 Task: Research Airbnb options in Villa Ocampo, Argentina from 30th December, 2023 to 31th December, 2023 for 7 adults. Place can be room or shared room with 4 bedrooms having 7 beds and 4 bathrooms. Property type can be house. Amenities needed are: wifi, TV, free parkinig on premises, hot tub, gym, smoking allowed.
Action: Mouse moved to (618, 148)
Screenshot: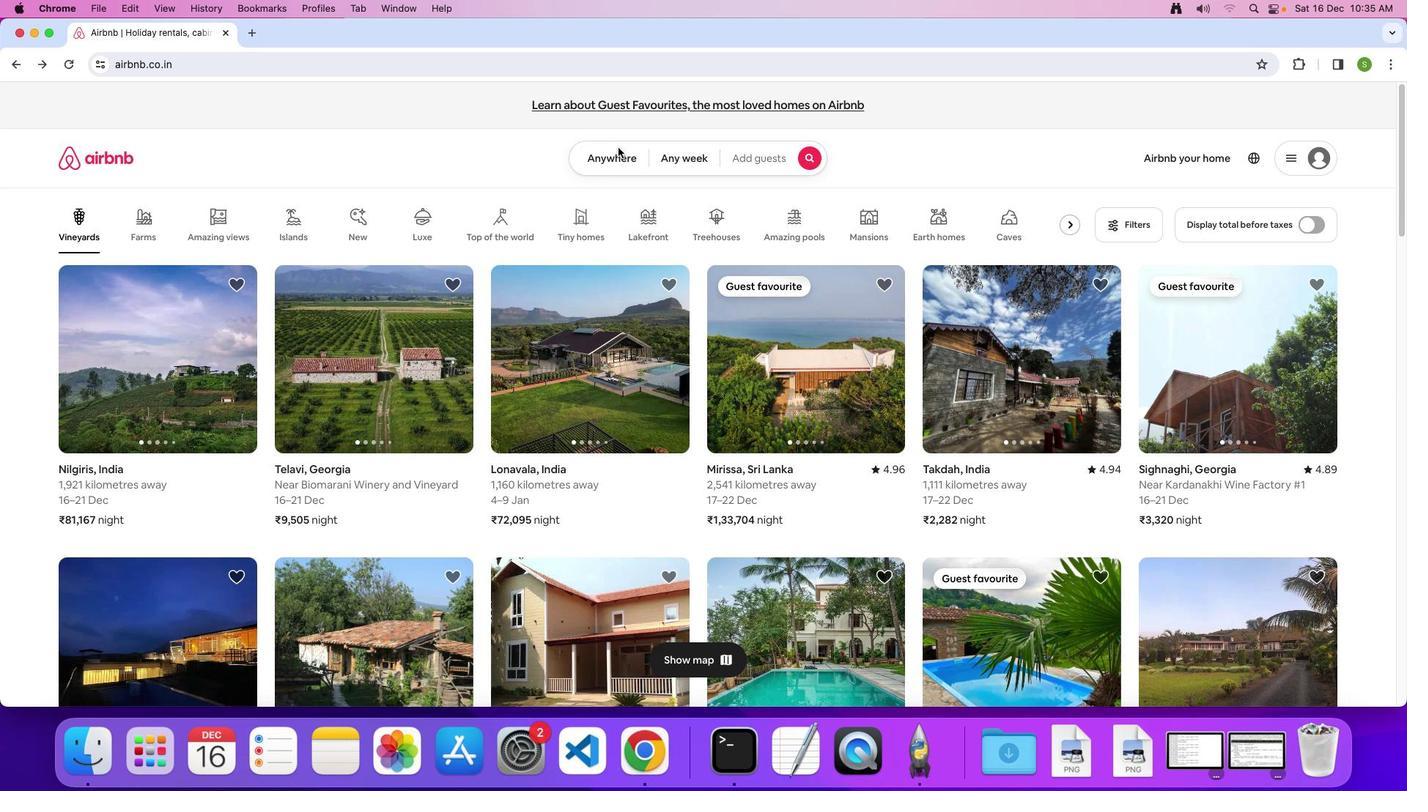 
Action: Mouse pressed left at (618, 148)
Screenshot: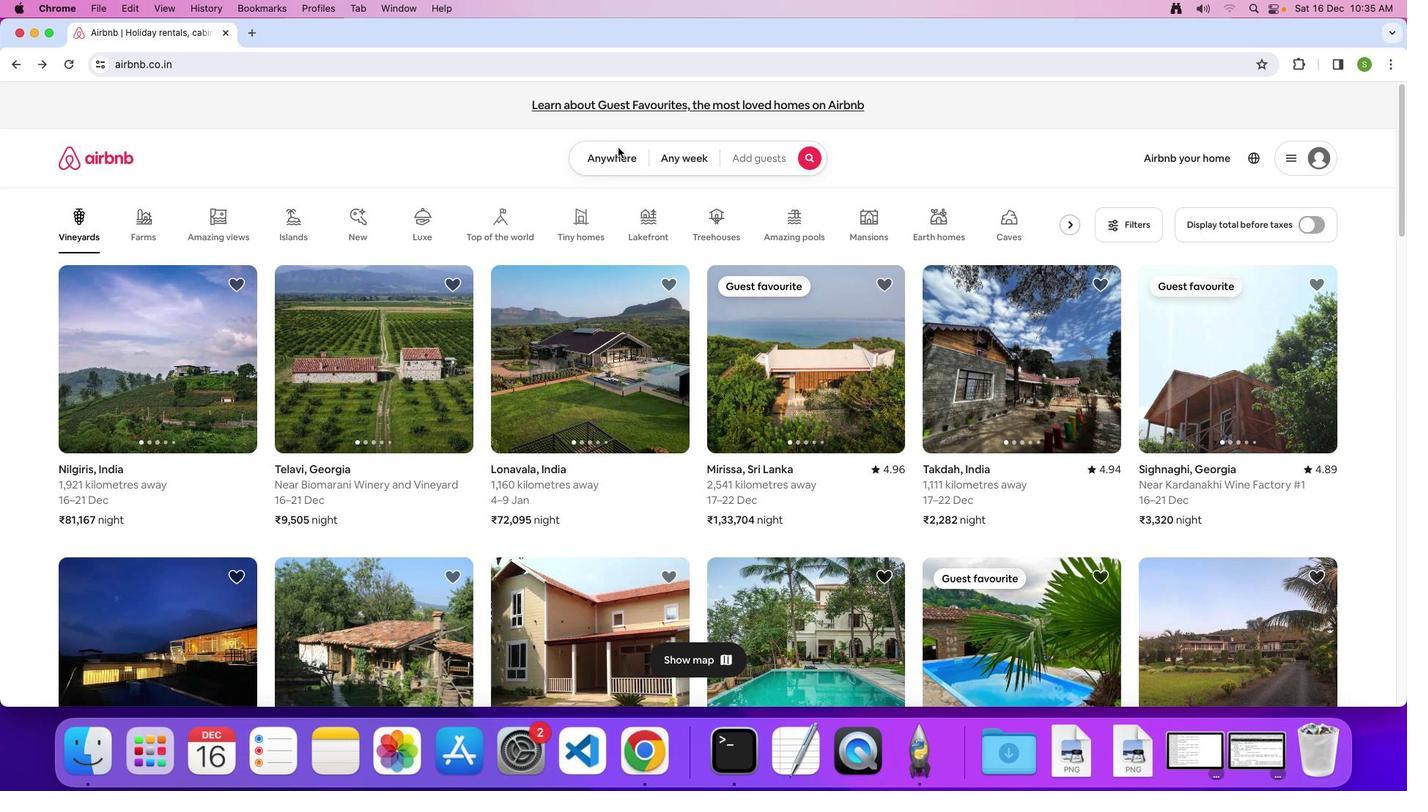 
Action: Mouse moved to (608, 155)
Screenshot: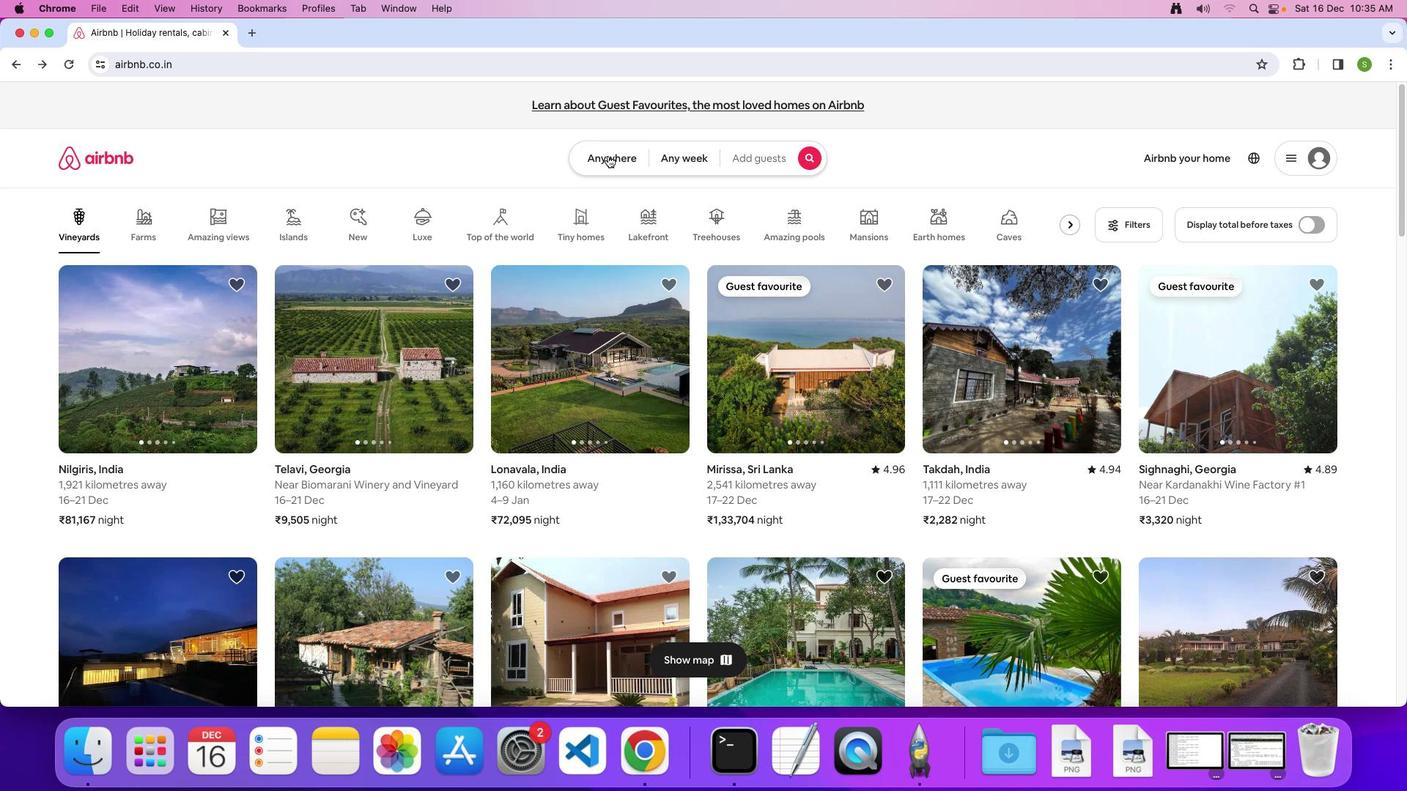 
Action: Mouse pressed left at (608, 155)
Screenshot: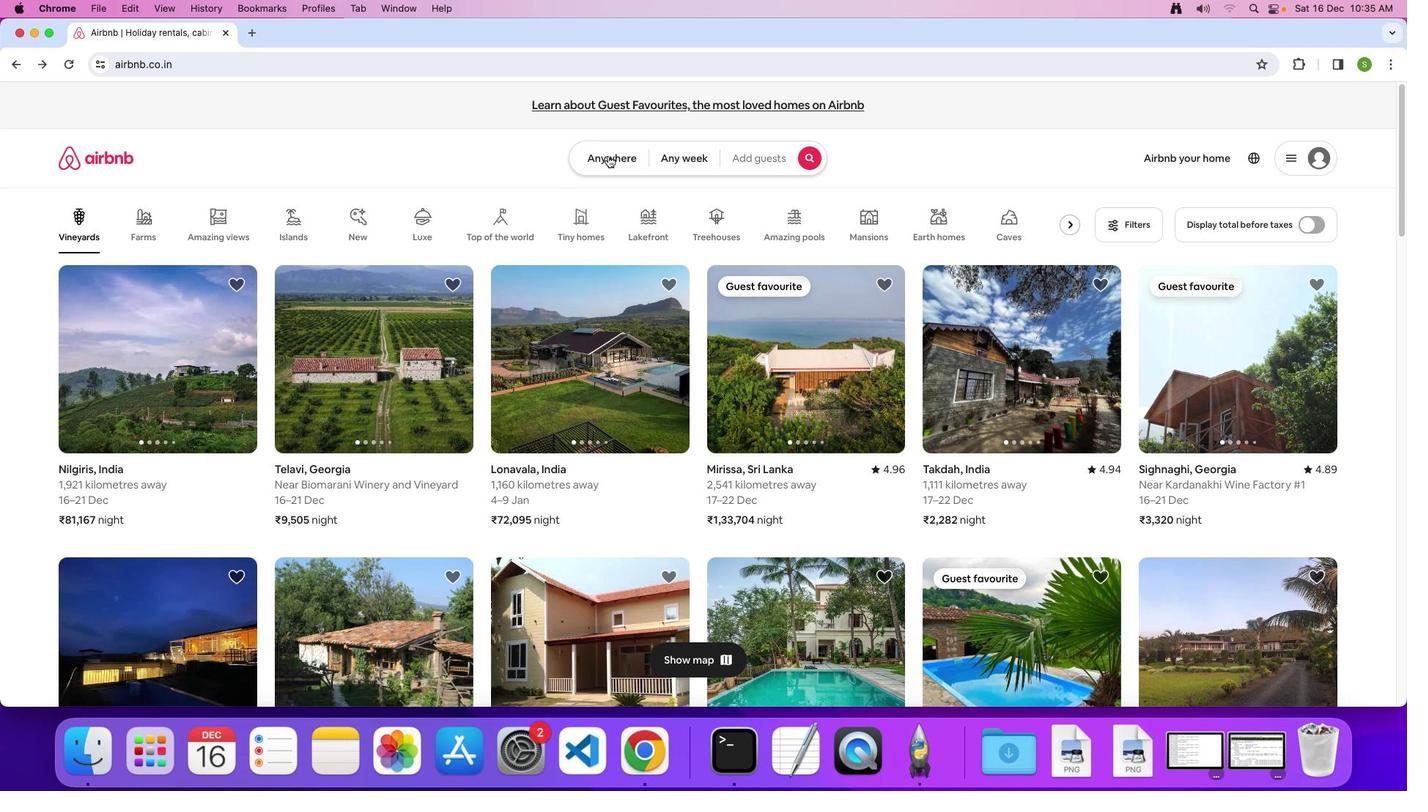 
Action: Mouse moved to (512, 213)
Screenshot: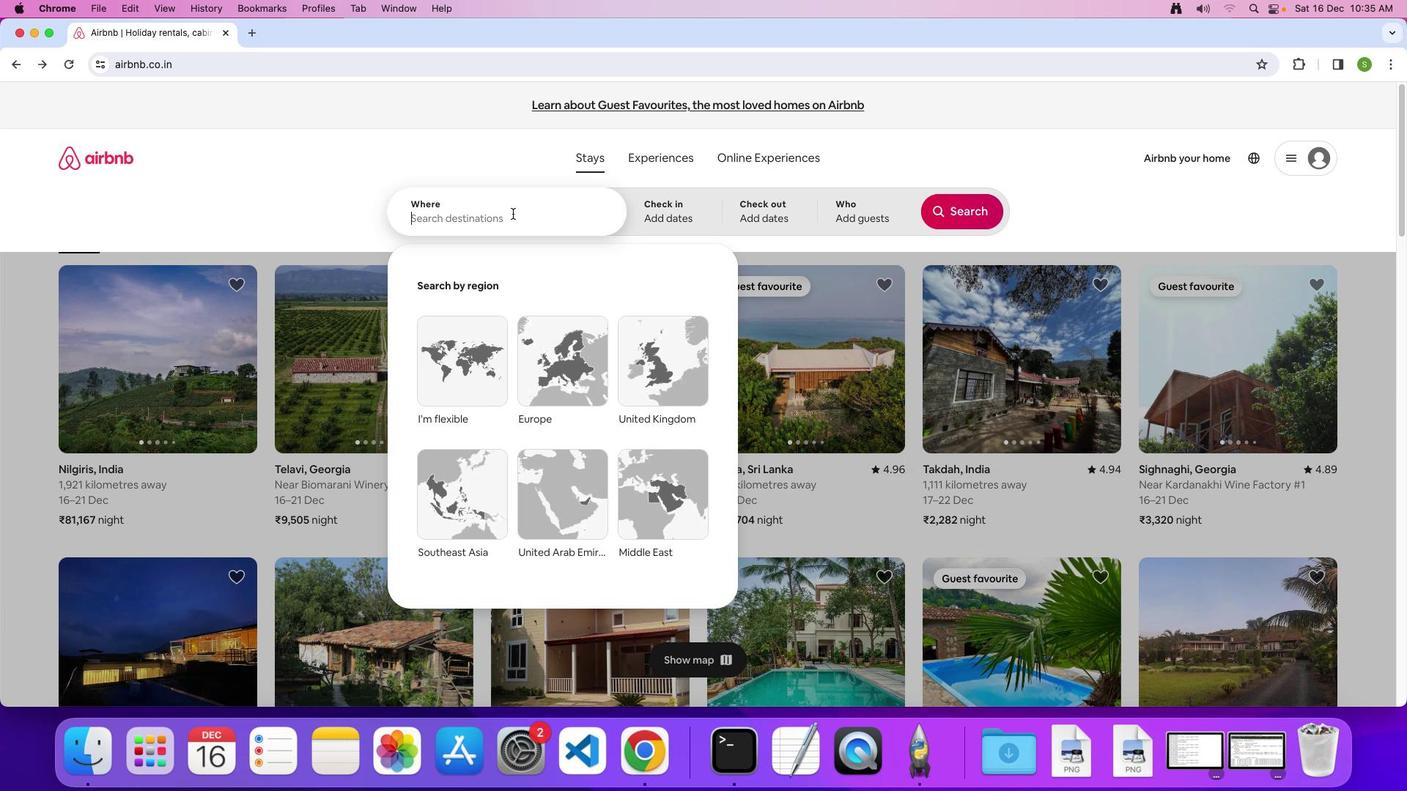 
Action: Mouse pressed left at (512, 213)
Screenshot: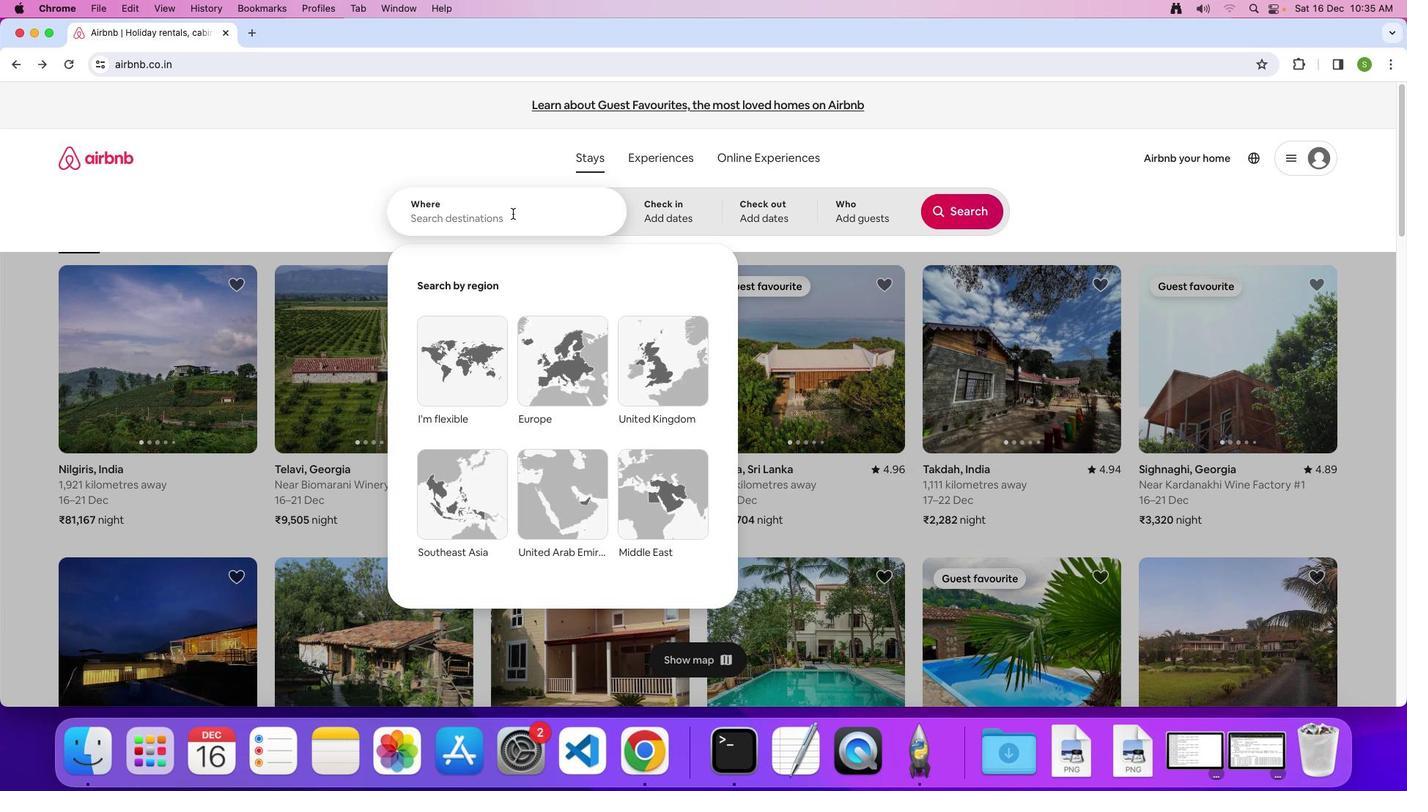 
Action: Key pressed 'V'Key.caps_lock'i''l''l''a'Key.spaceKey.shift'O''c''a''m''p''o'','Key.spaceKey.shift'A''r''g''e''n''t''i''n''a'Key.enter
Screenshot: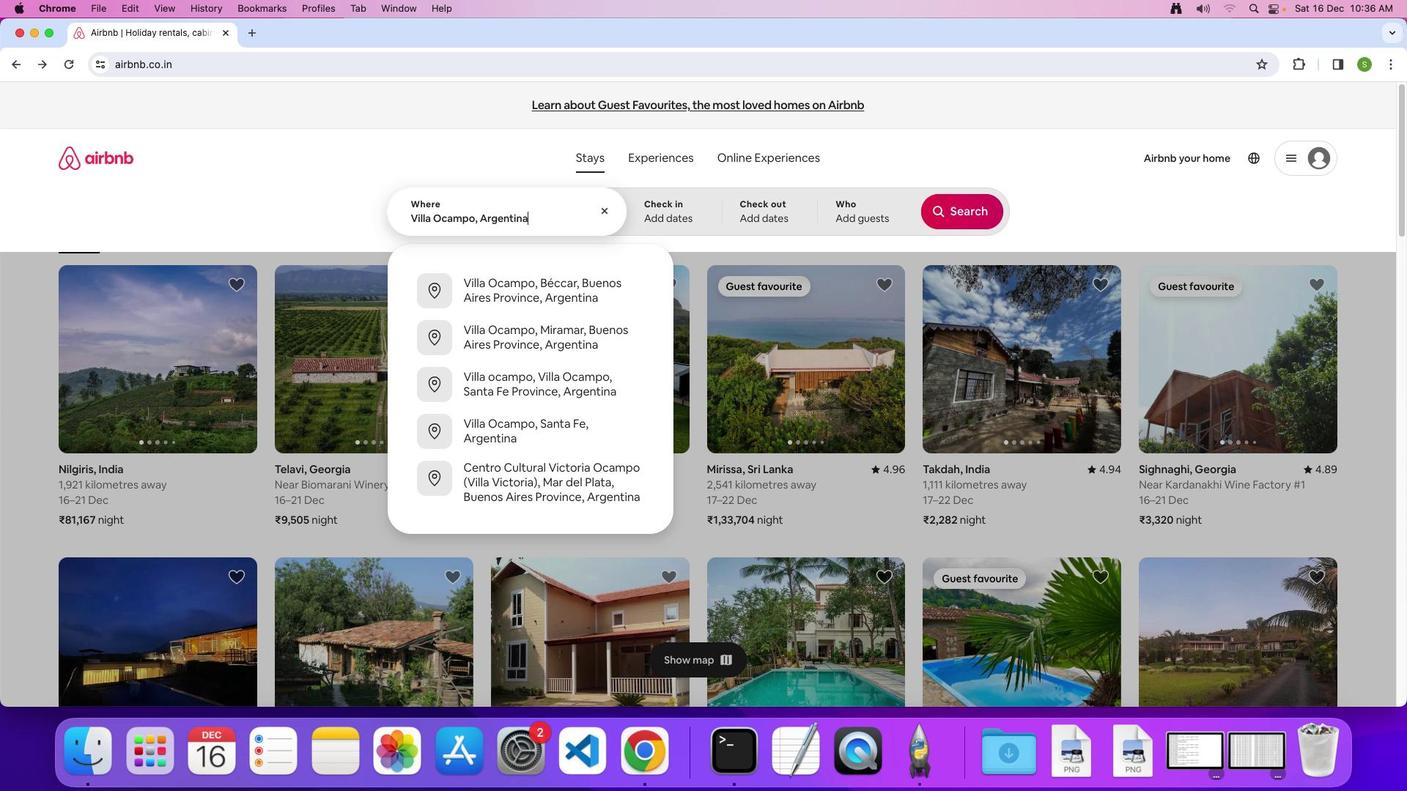 
Action: Mouse moved to (658, 532)
Screenshot: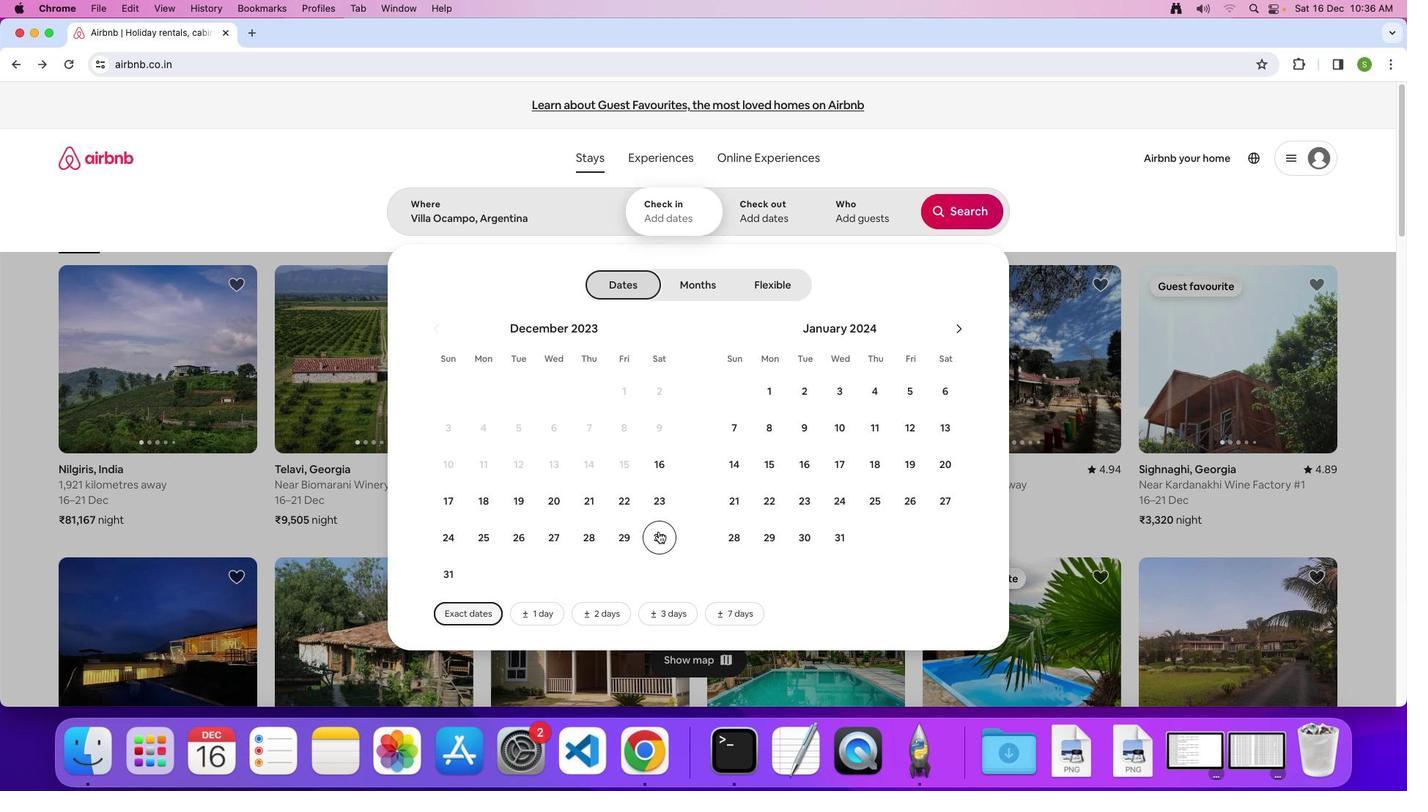 
Action: Mouse pressed left at (658, 532)
Screenshot: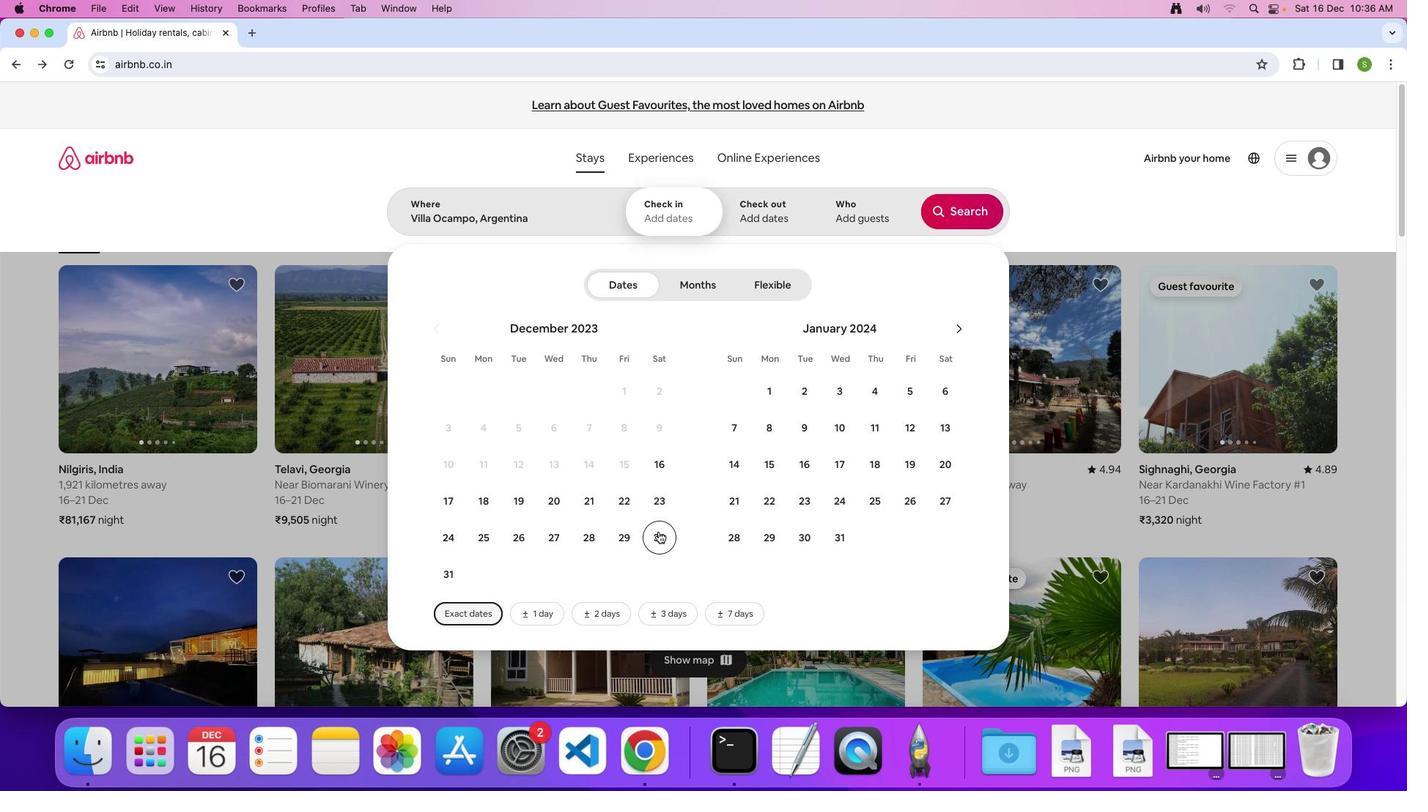 
Action: Mouse moved to (446, 569)
Screenshot: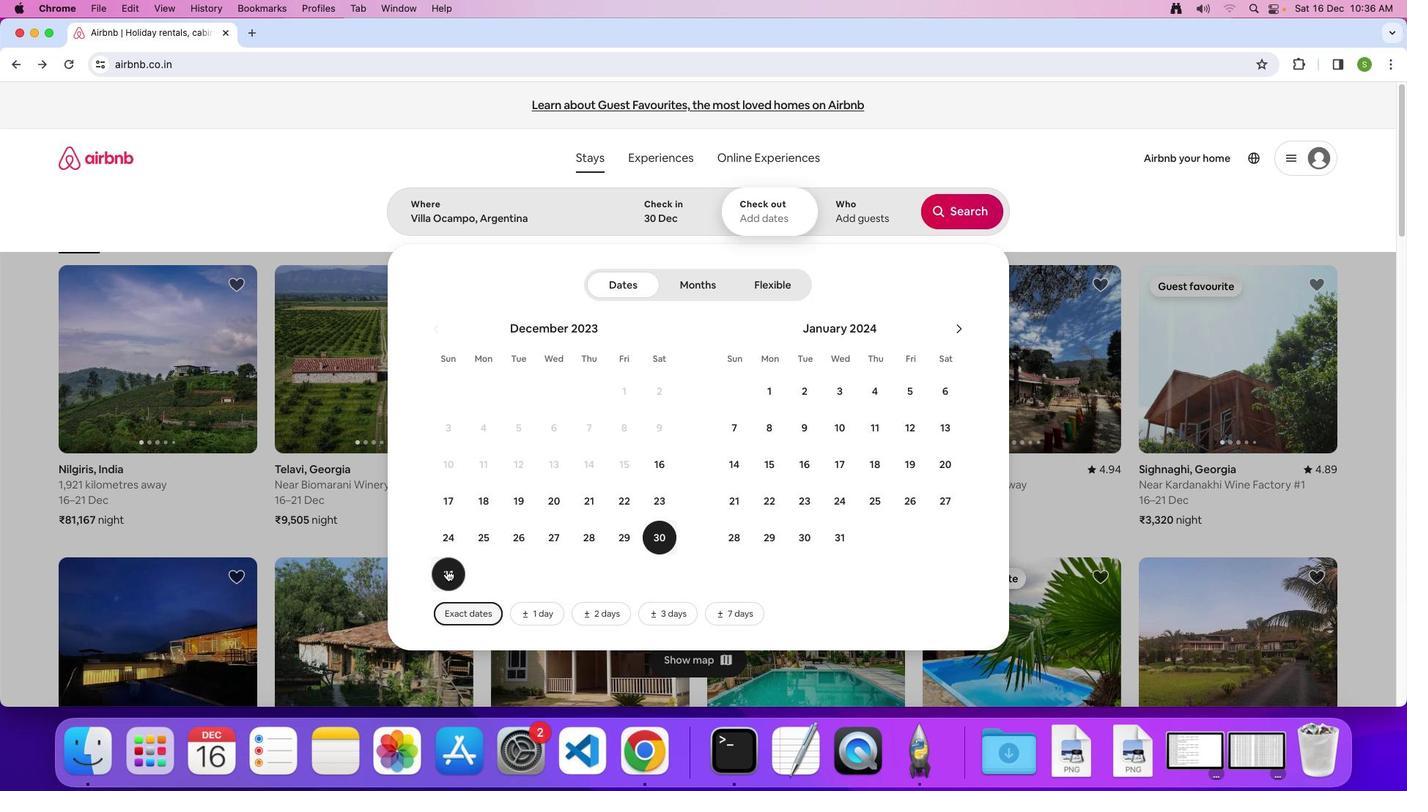 
Action: Mouse pressed left at (446, 569)
Screenshot: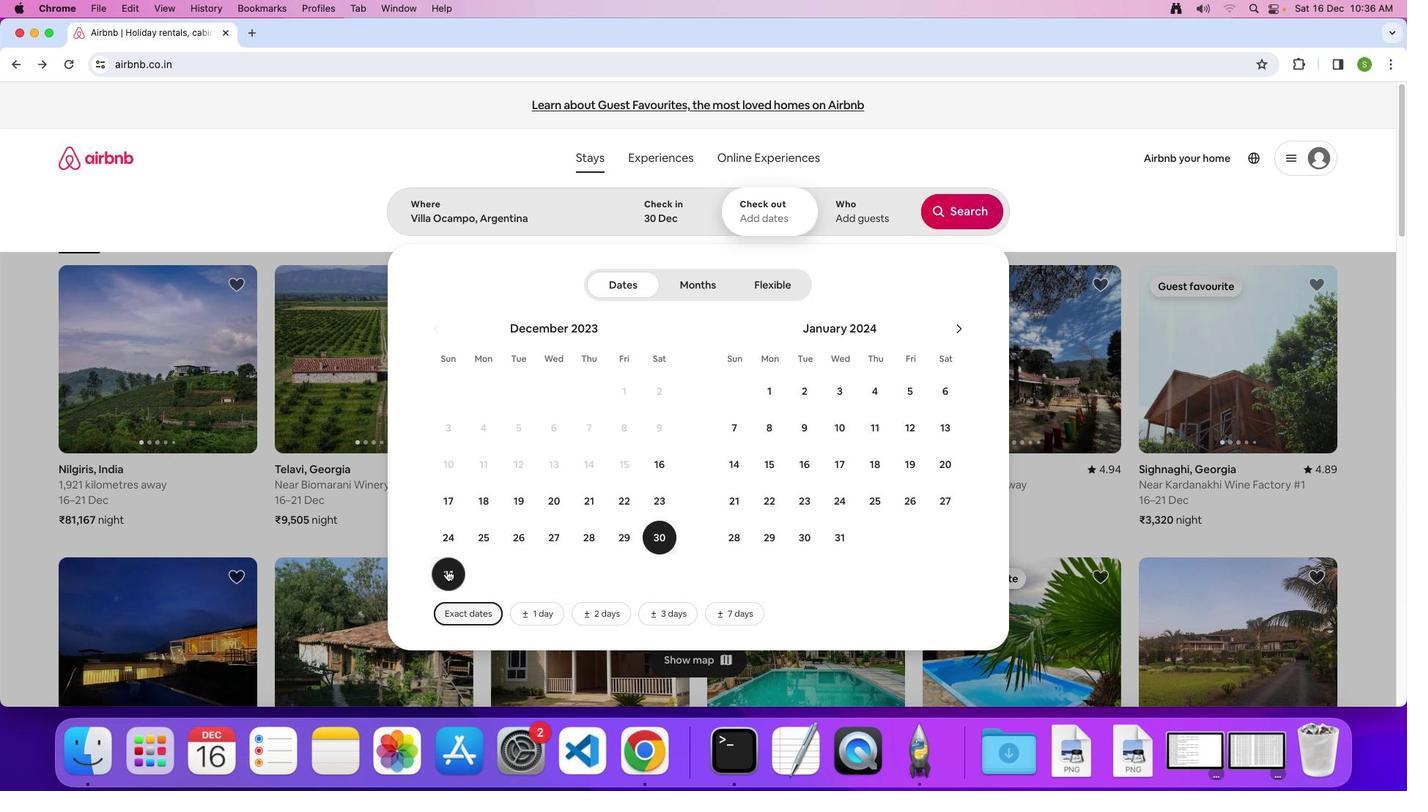 
Action: Mouse moved to (857, 213)
Screenshot: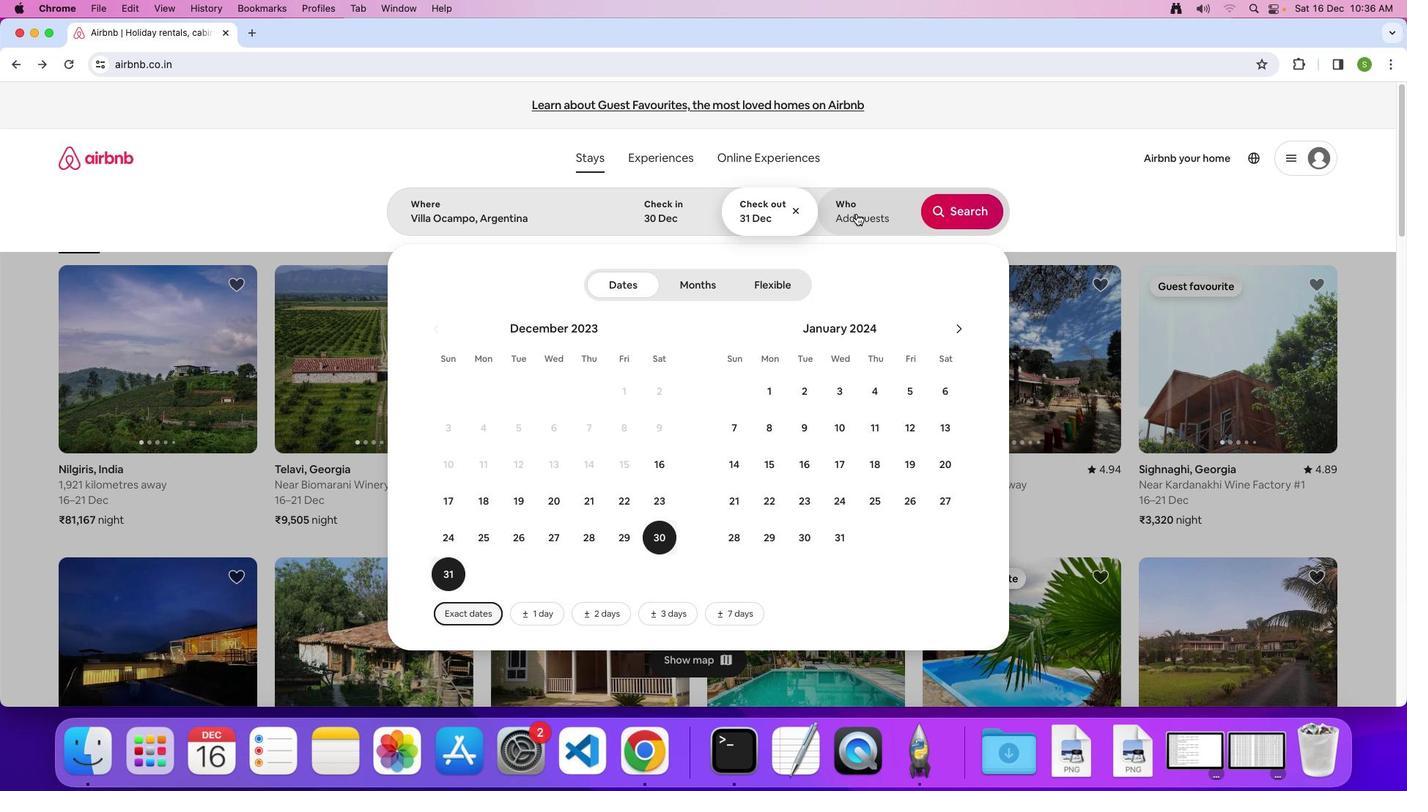 
Action: Mouse pressed left at (857, 213)
Screenshot: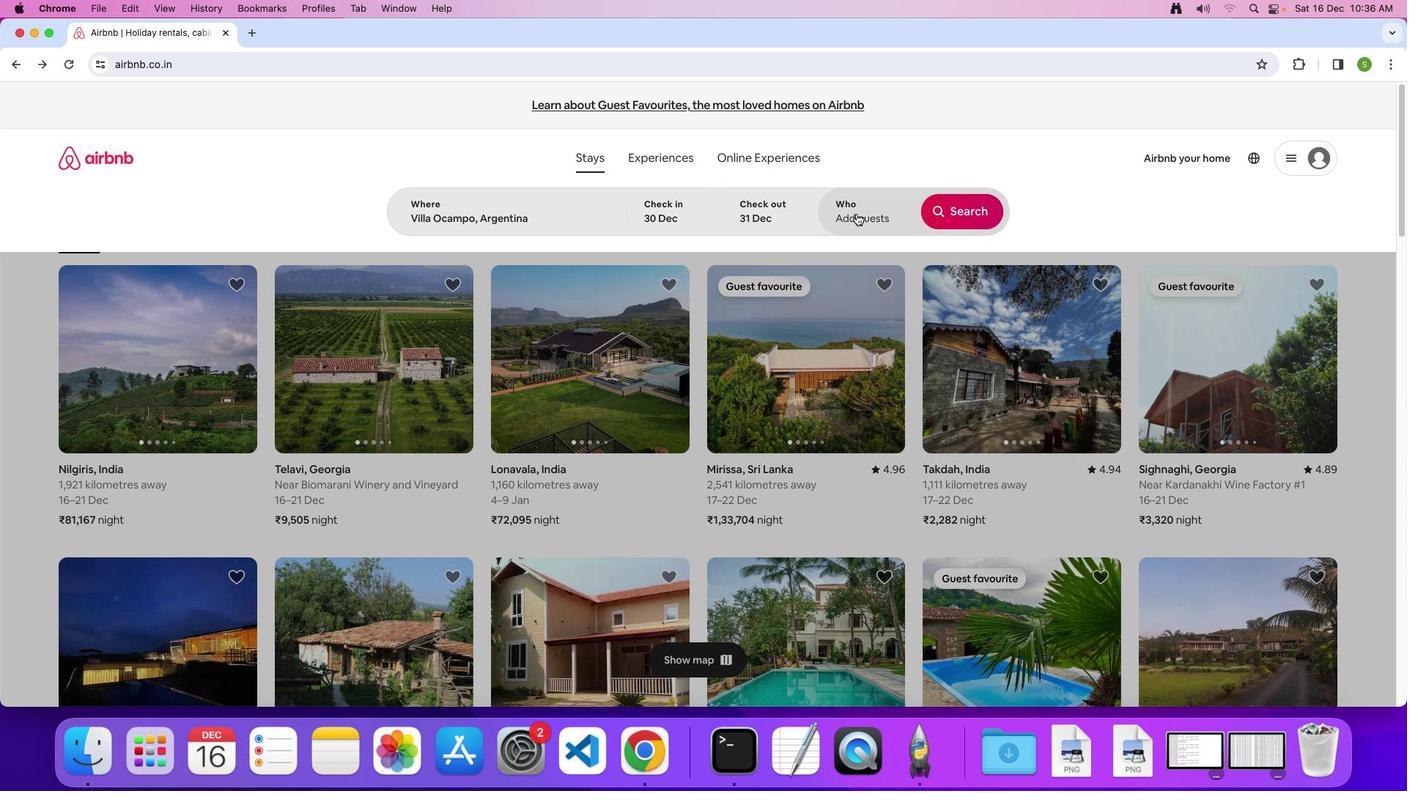 
Action: Mouse moved to (967, 291)
Screenshot: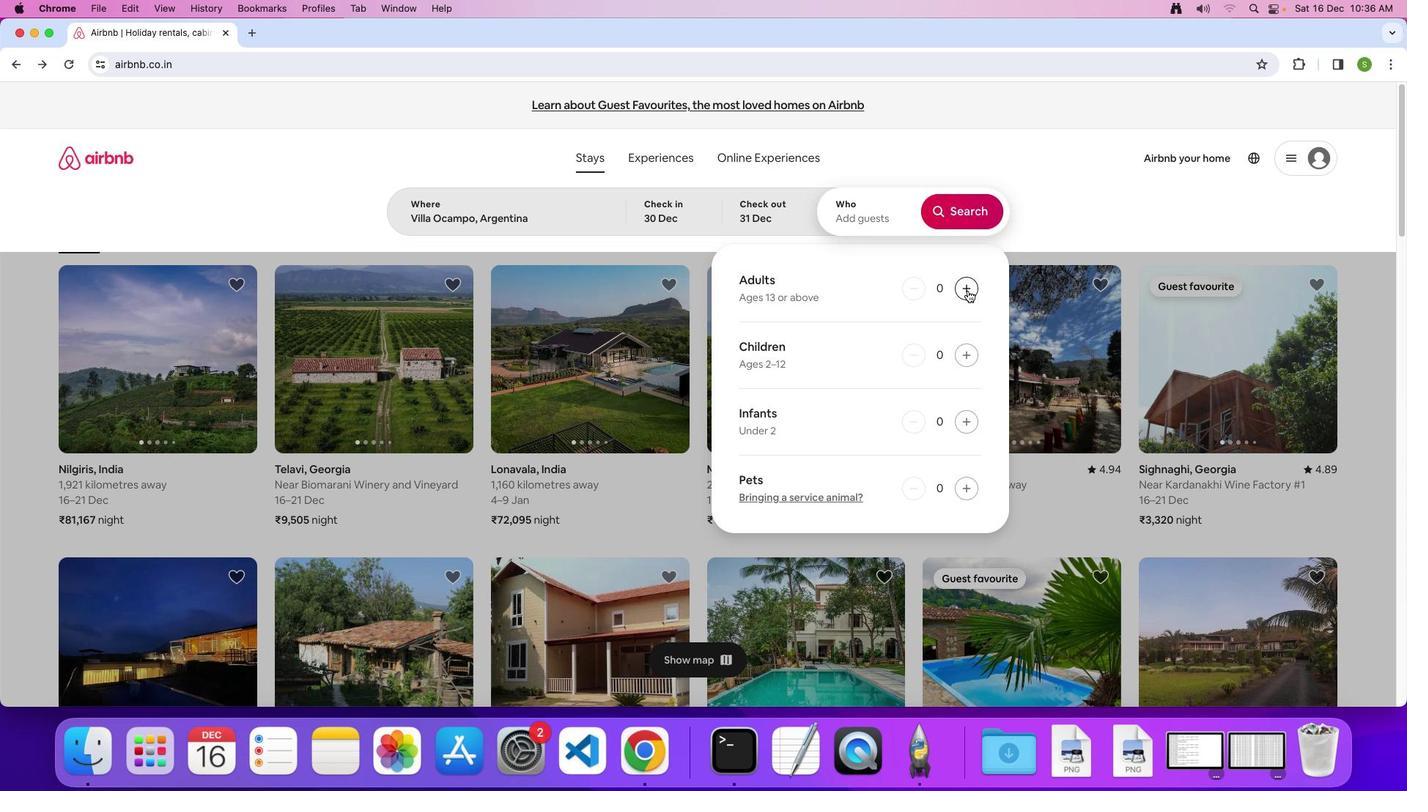 
Action: Mouse pressed left at (967, 291)
Screenshot: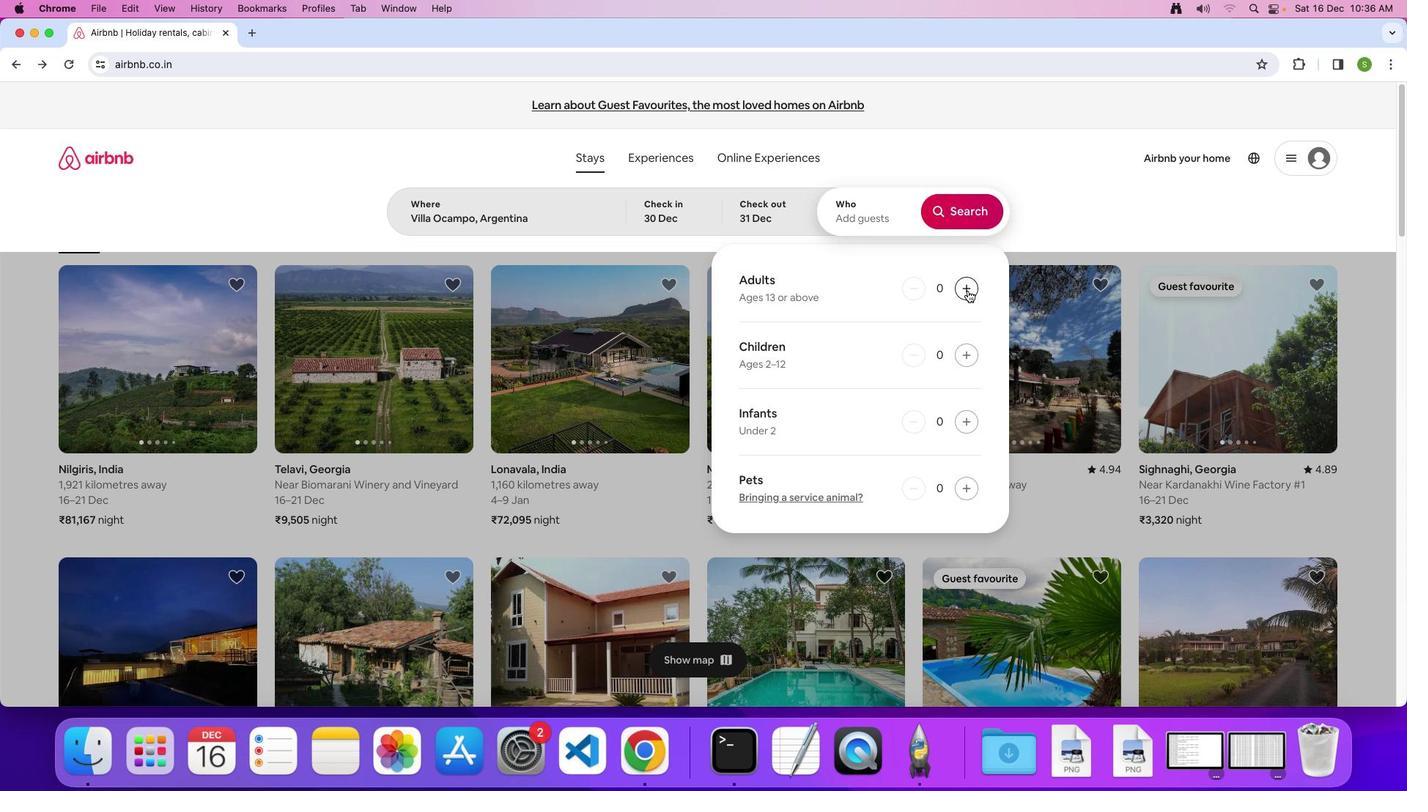 
Action: Mouse pressed left at (967, 291)
Screenshot: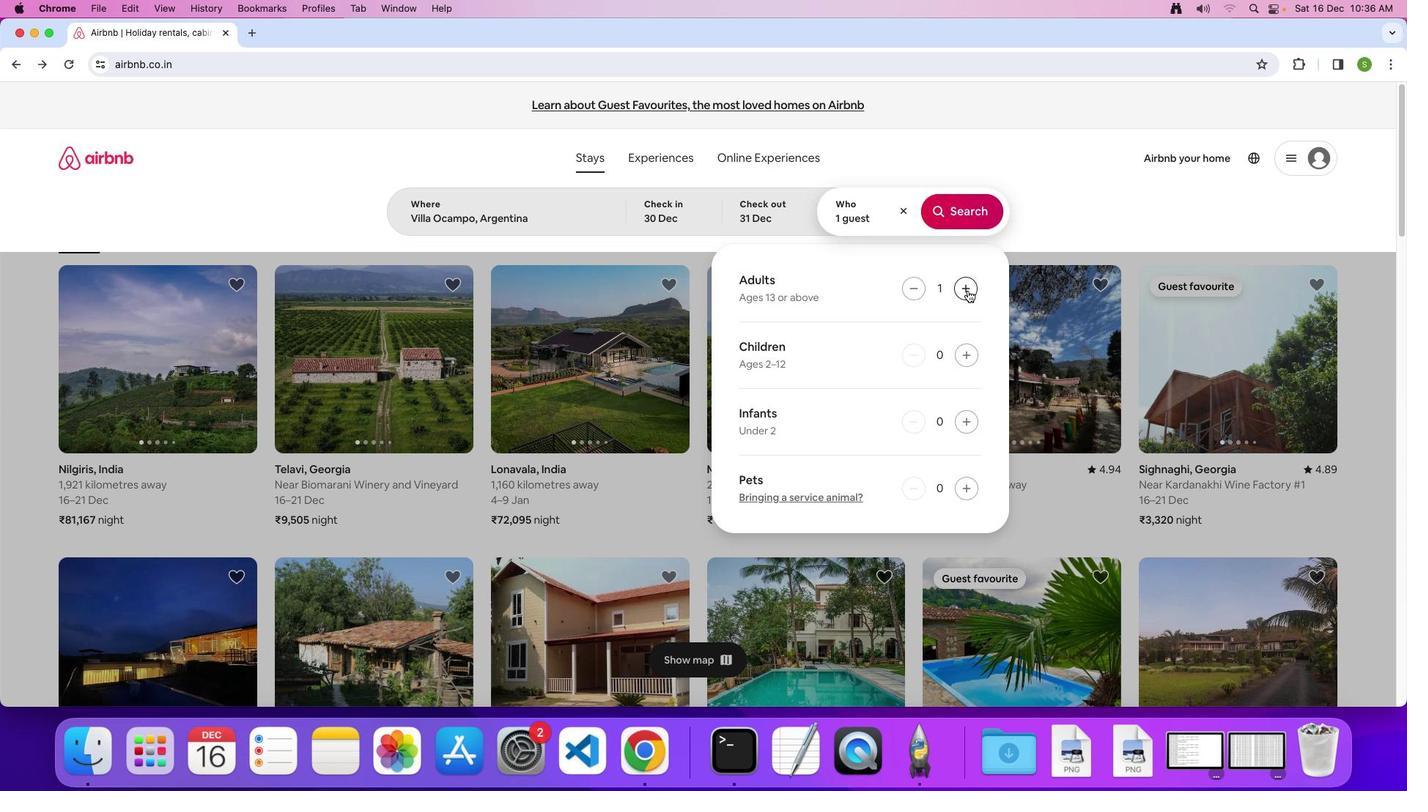 
Action: Mouse pressed left at (967, 291)
Screenshot: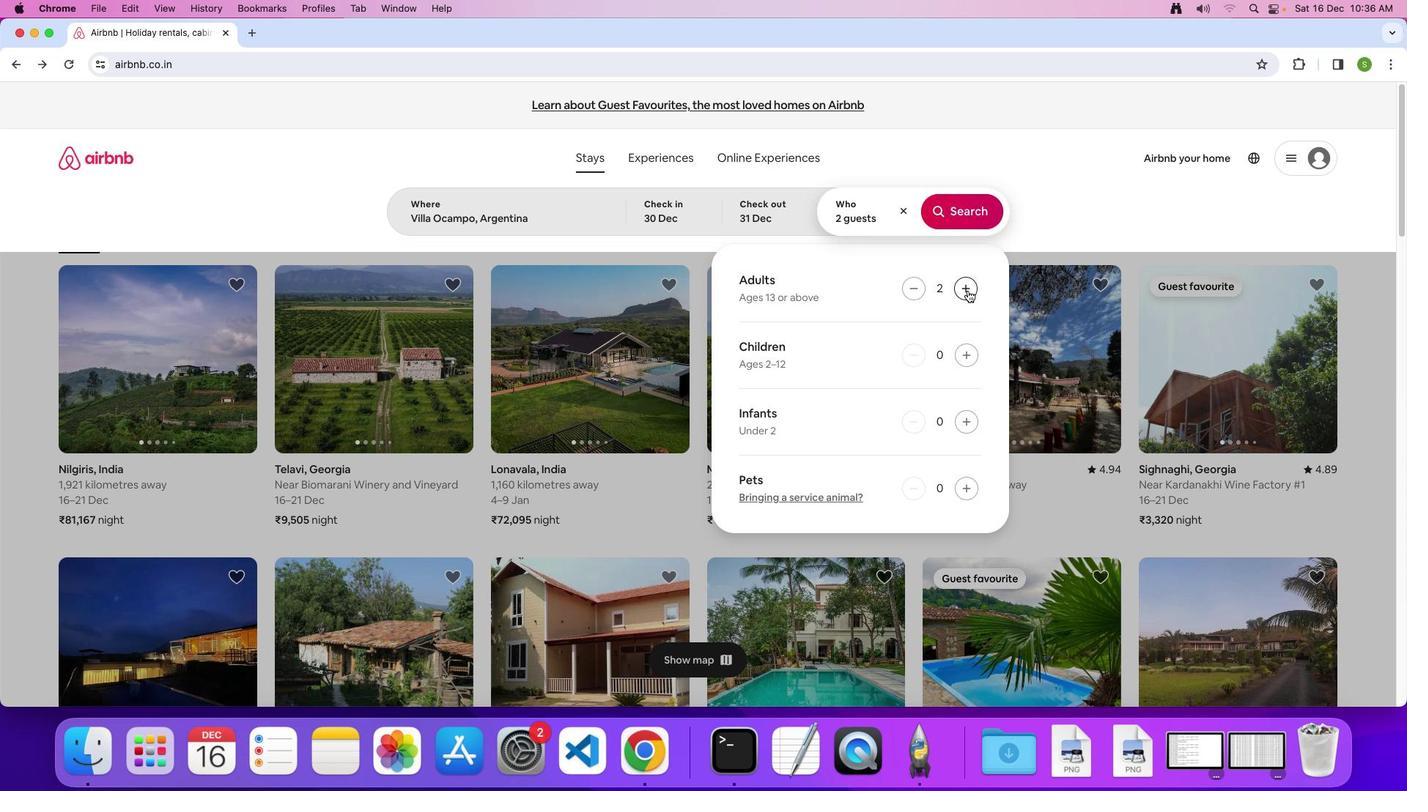 
Action: Mouse pressed left at (967, 291)
Screenshot: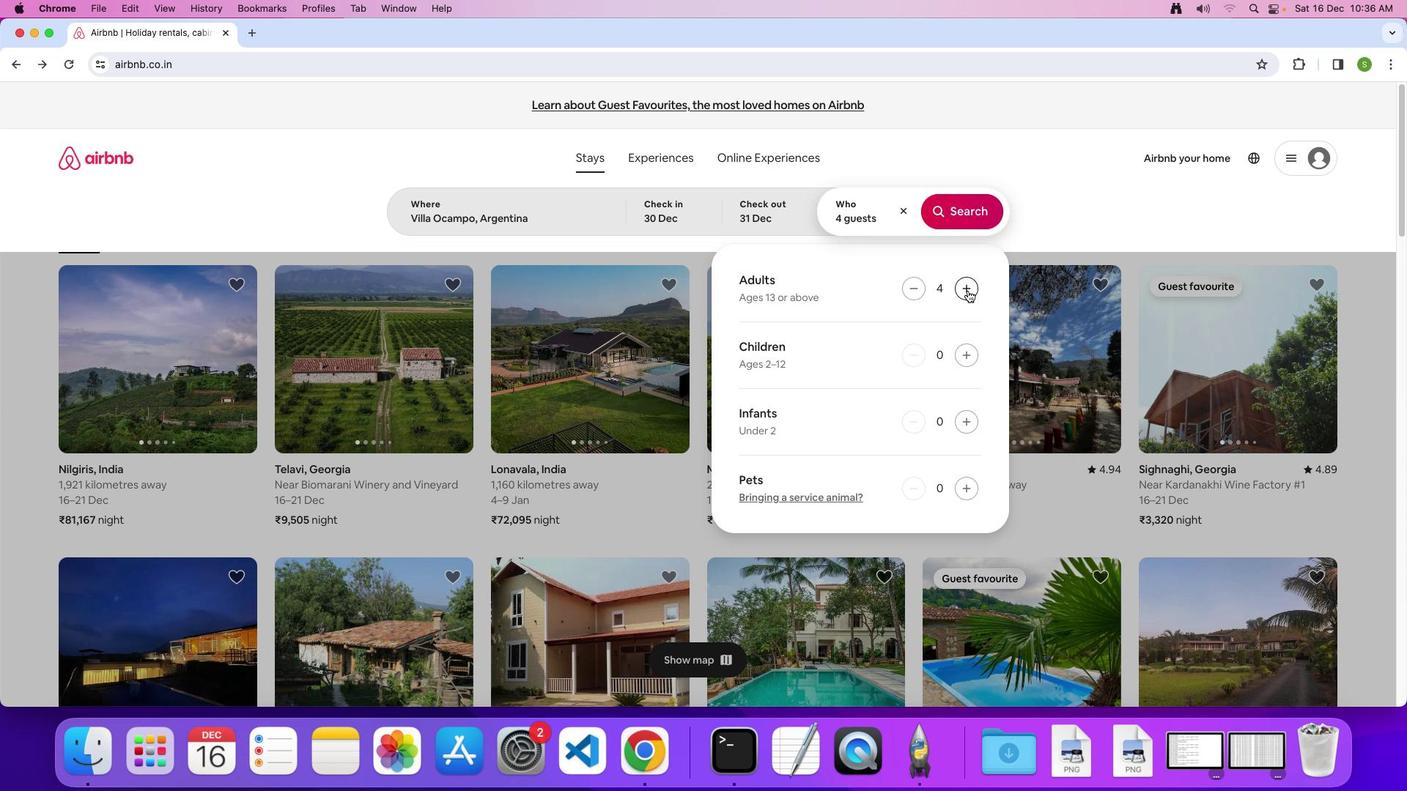 
Action: Mouse pressed left at (967, 291)
Screenshot: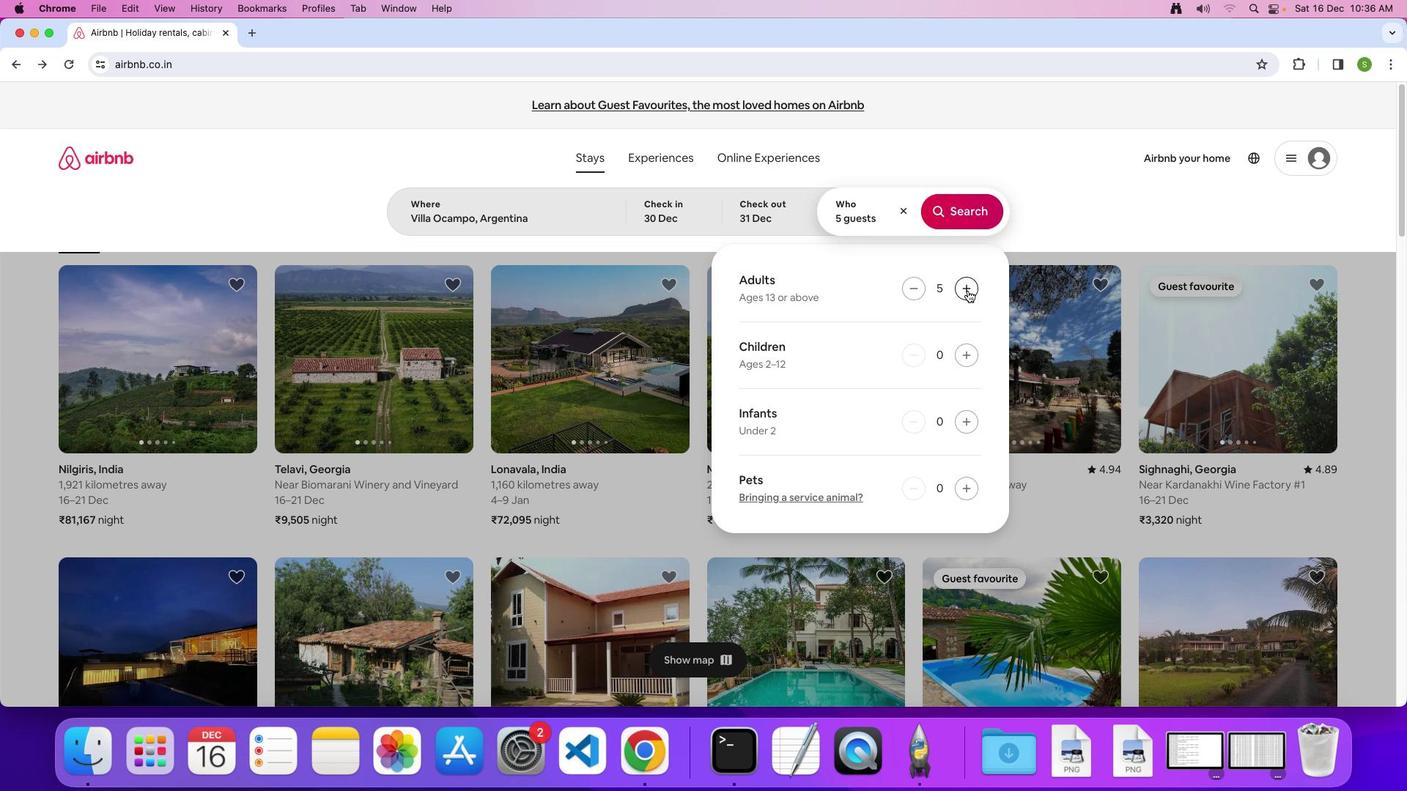 
Action: Mouse pressed left at (967, 291)
Screenshot: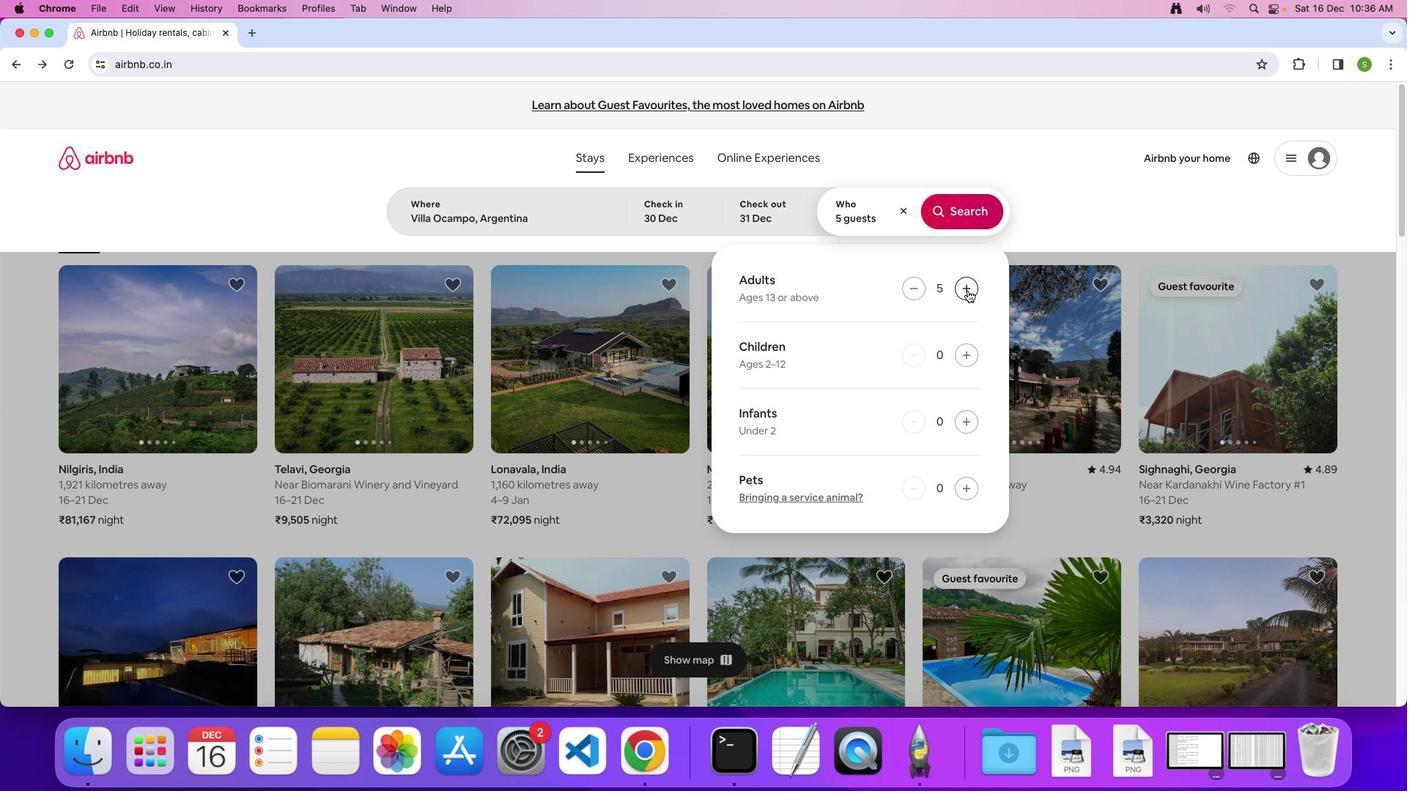 
Action: Mouse pressed left at (967, 291)
Screenshot: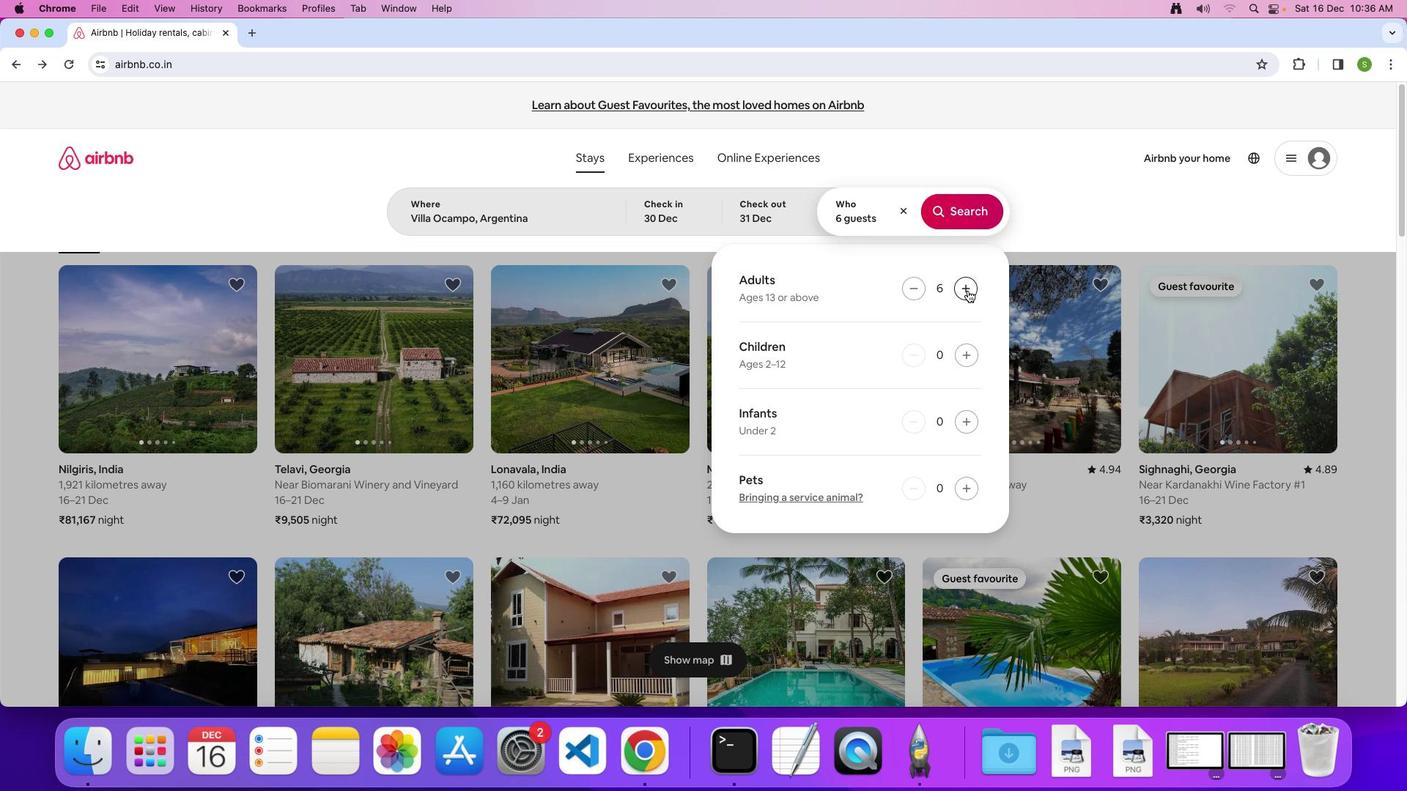 
Action: Mouse moved to (965, 208)
Screenshot: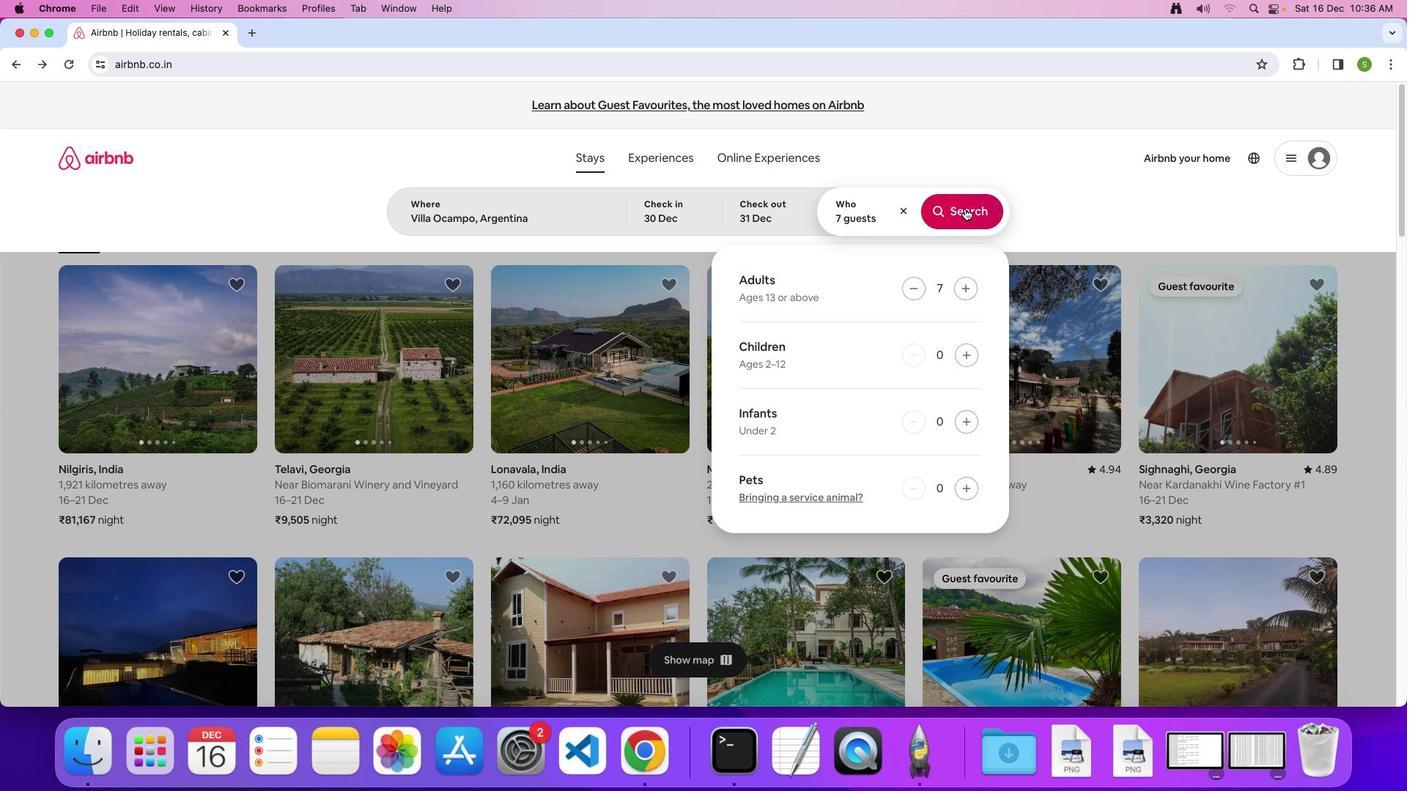 
Action: Mouse pressed left at (965, 208)
Screenshot: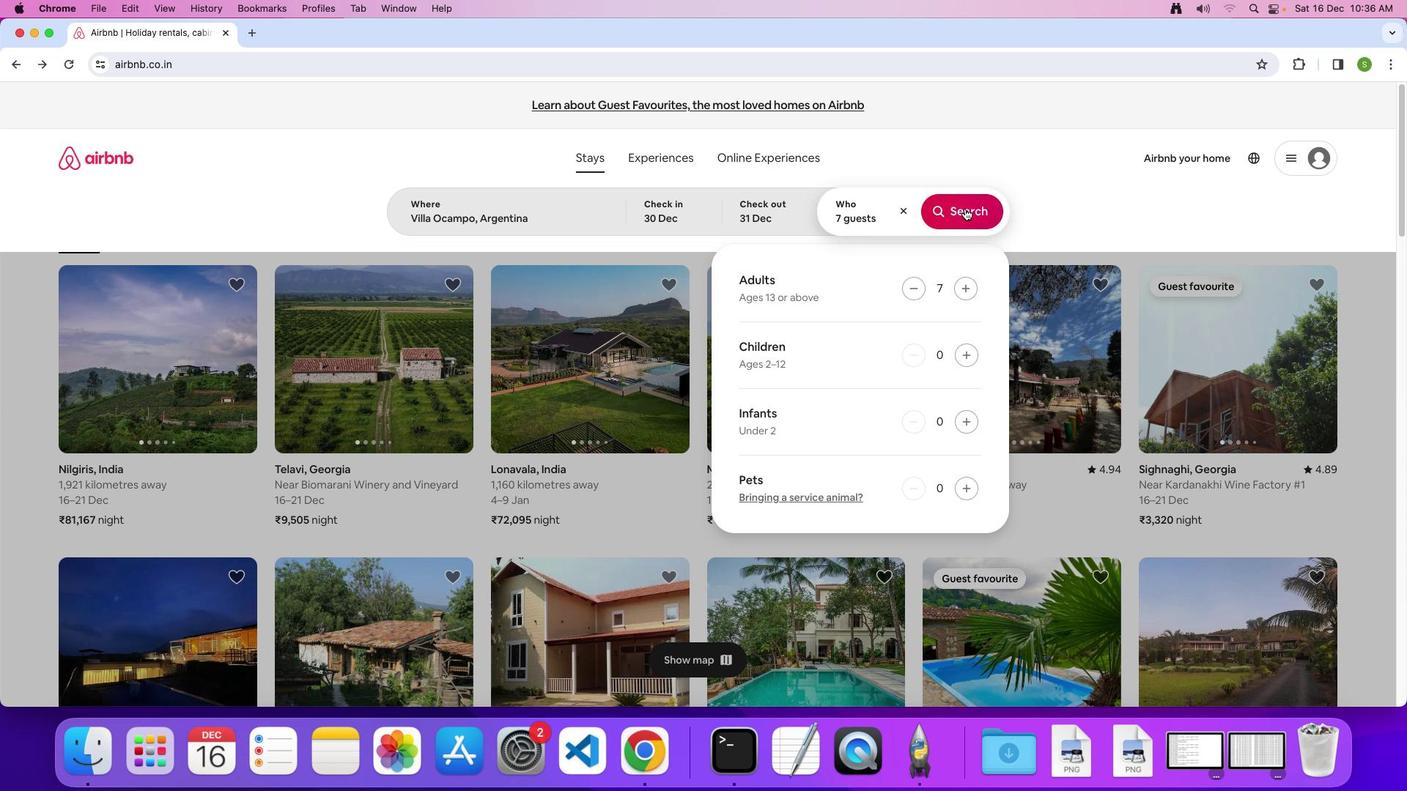
Action: Mouse moved to (1164, 178)
Screenshot: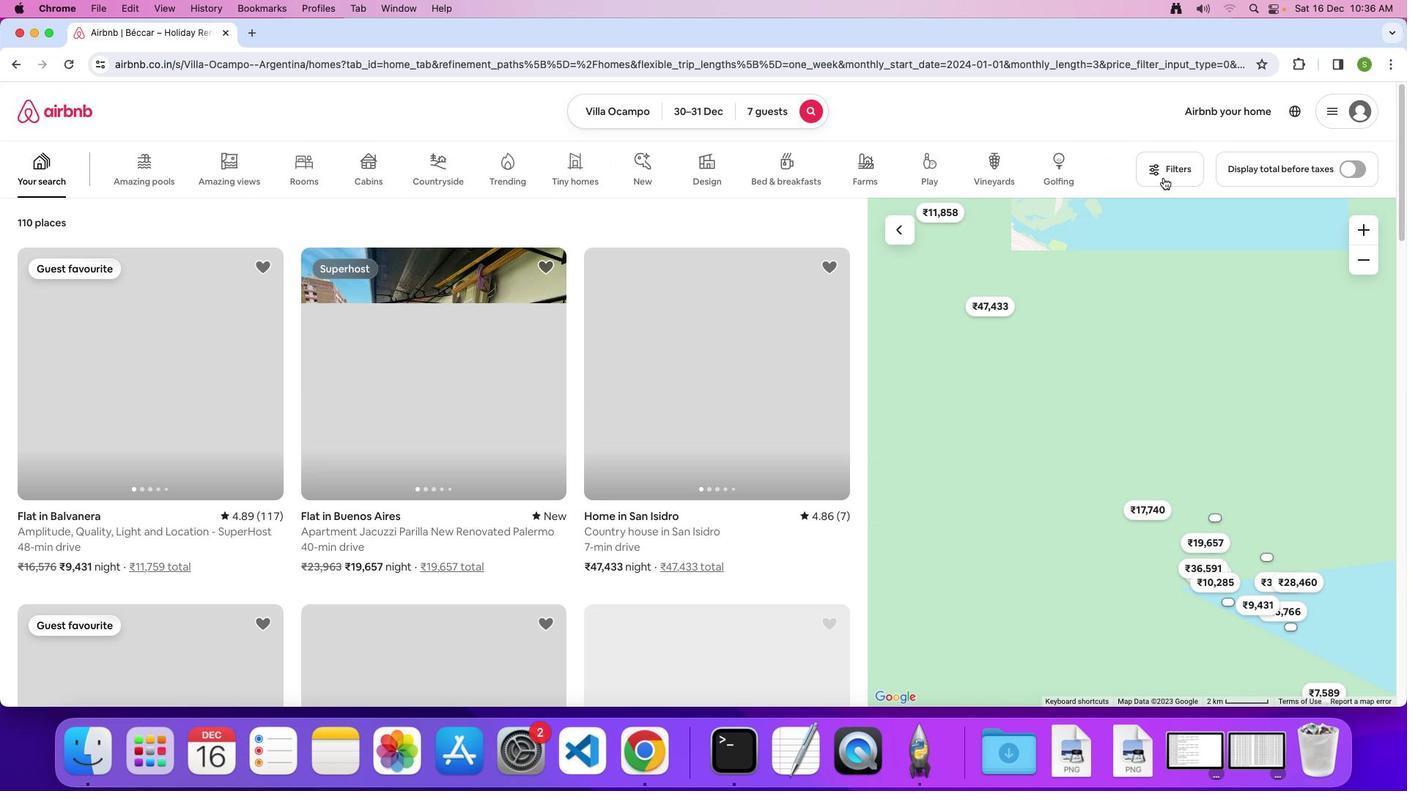 
Action: Mouse pressed left at (1164, 178)
Screenshot: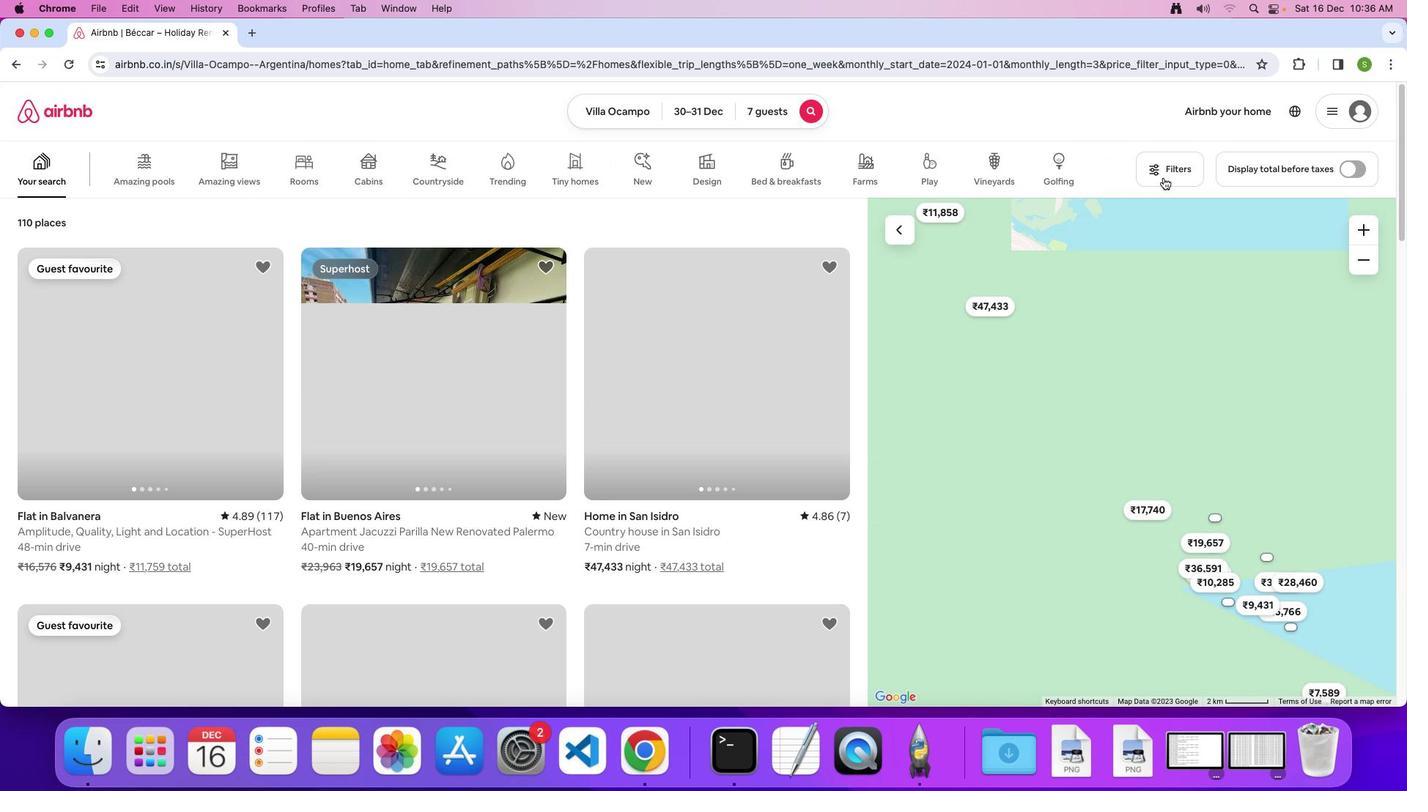 
Action: Mouse moved to (713, 260)
Screenshot: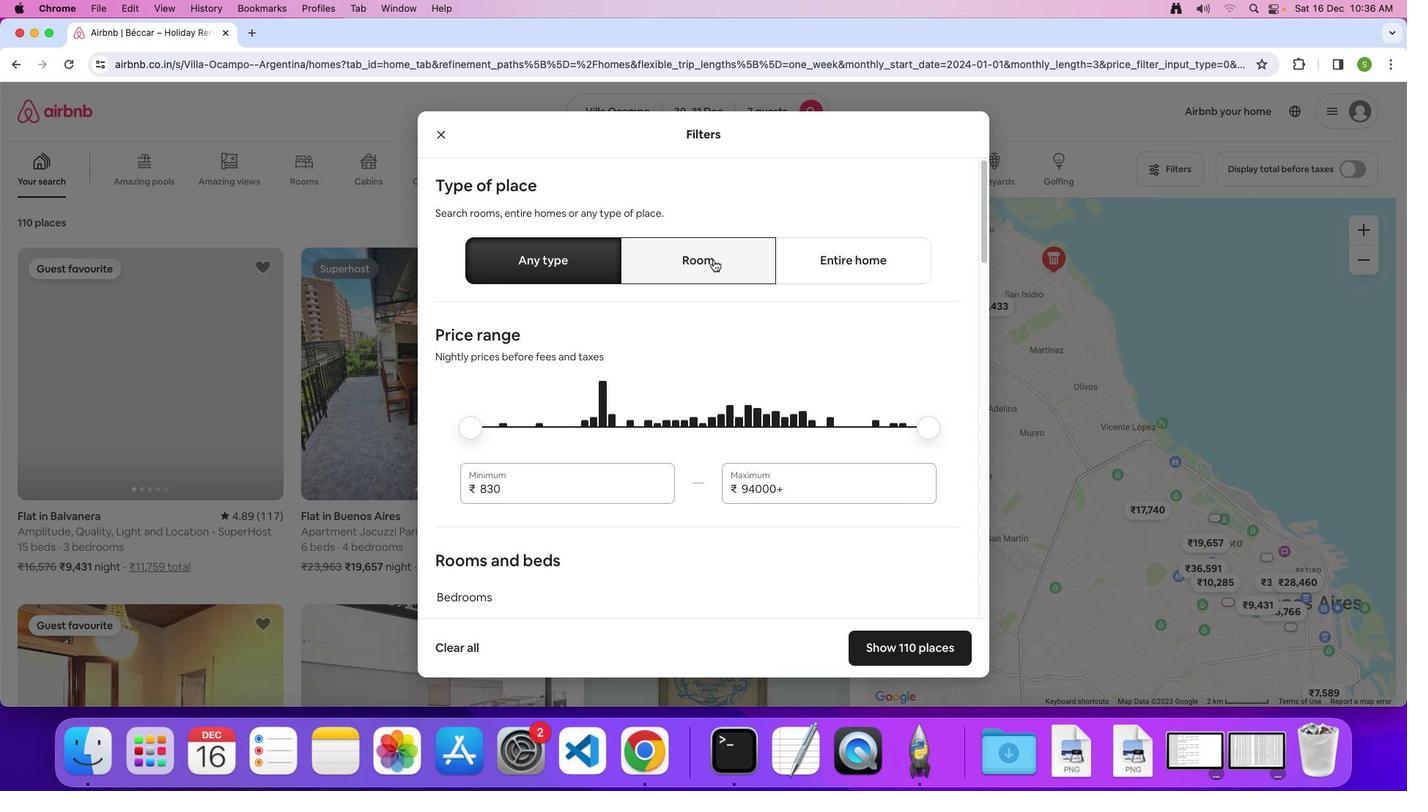
Action: Mouse pressed left at (713, 260)
Screenshot: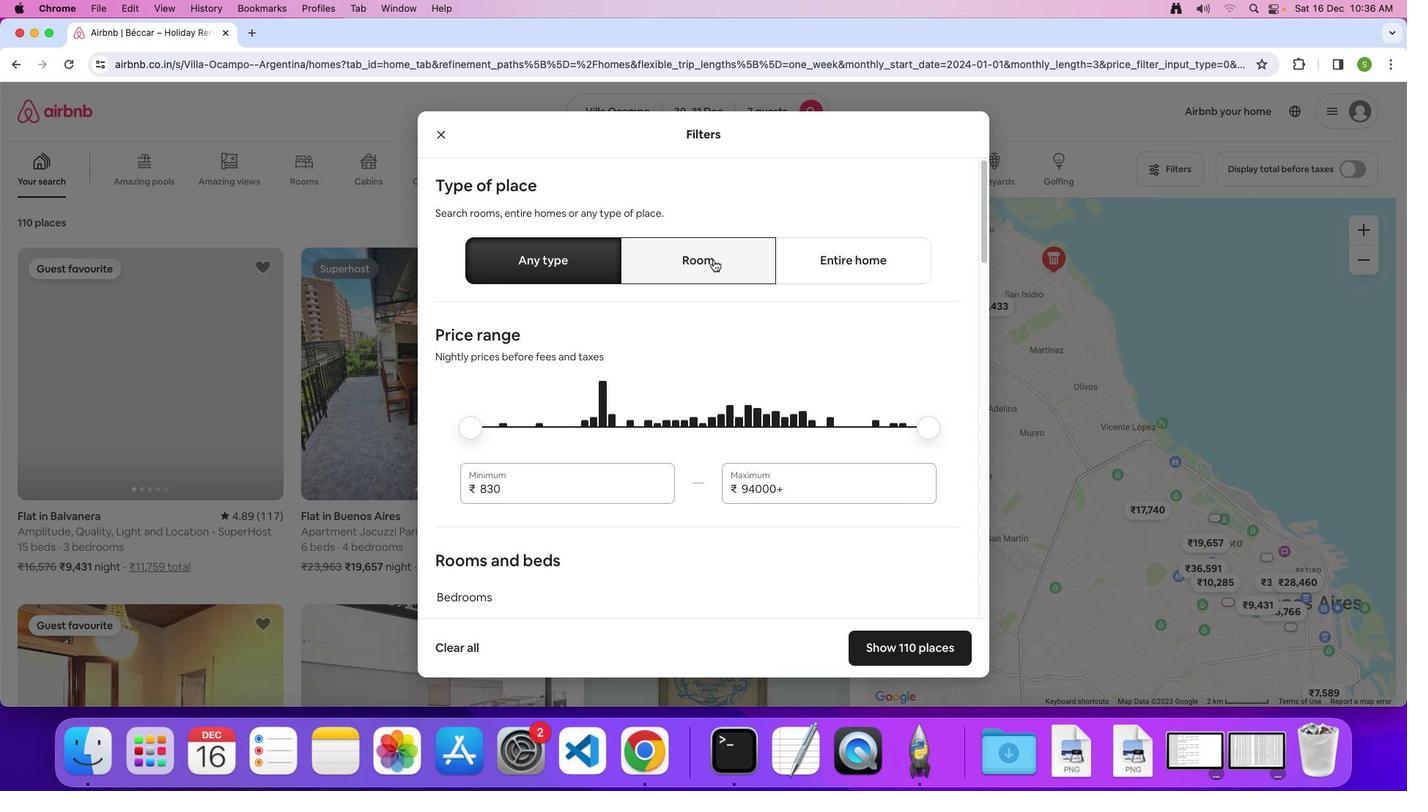 
Action: Mouse moved to (710, 463)
Screenshot: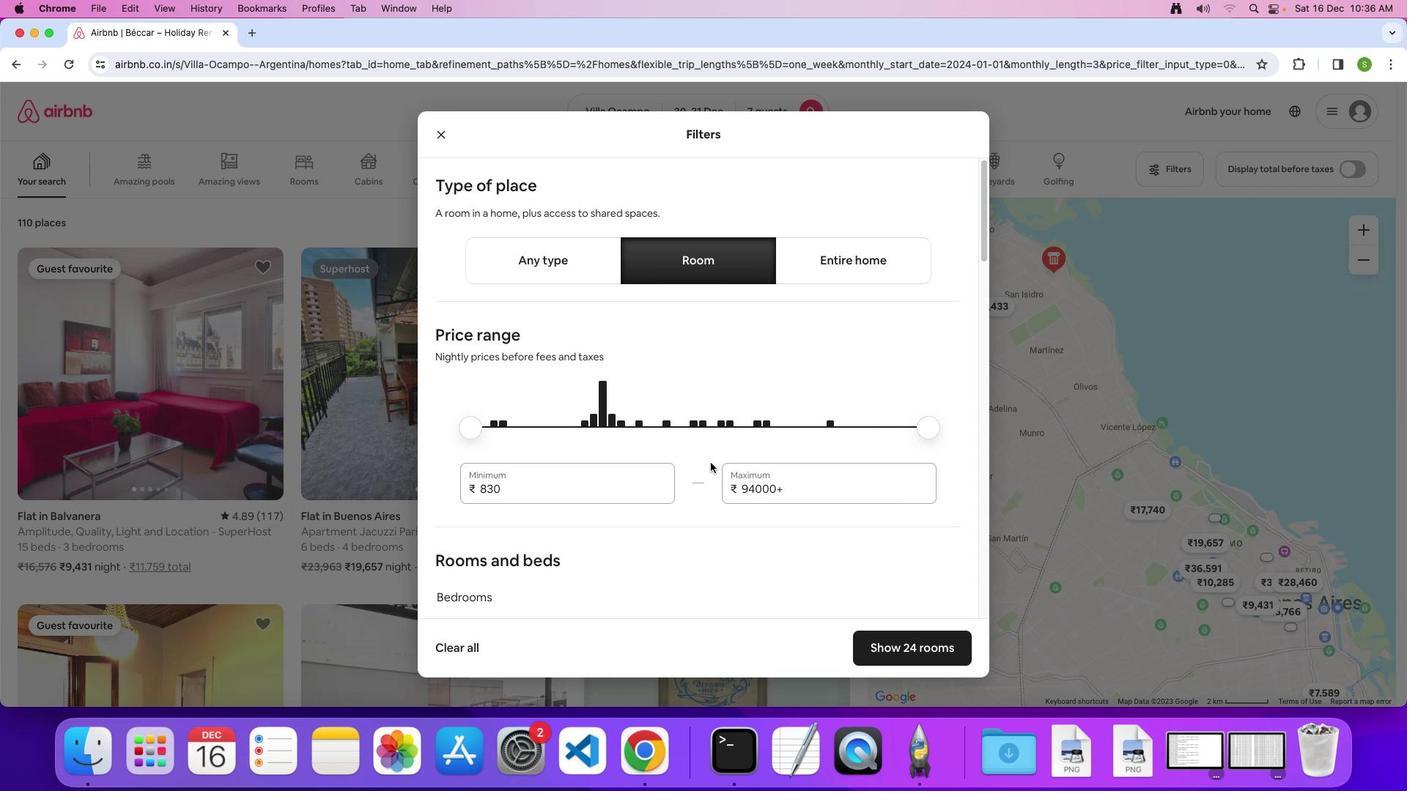 
Action: Mouse scrolled (710, 463) with delta (0, 0)
Screenshot: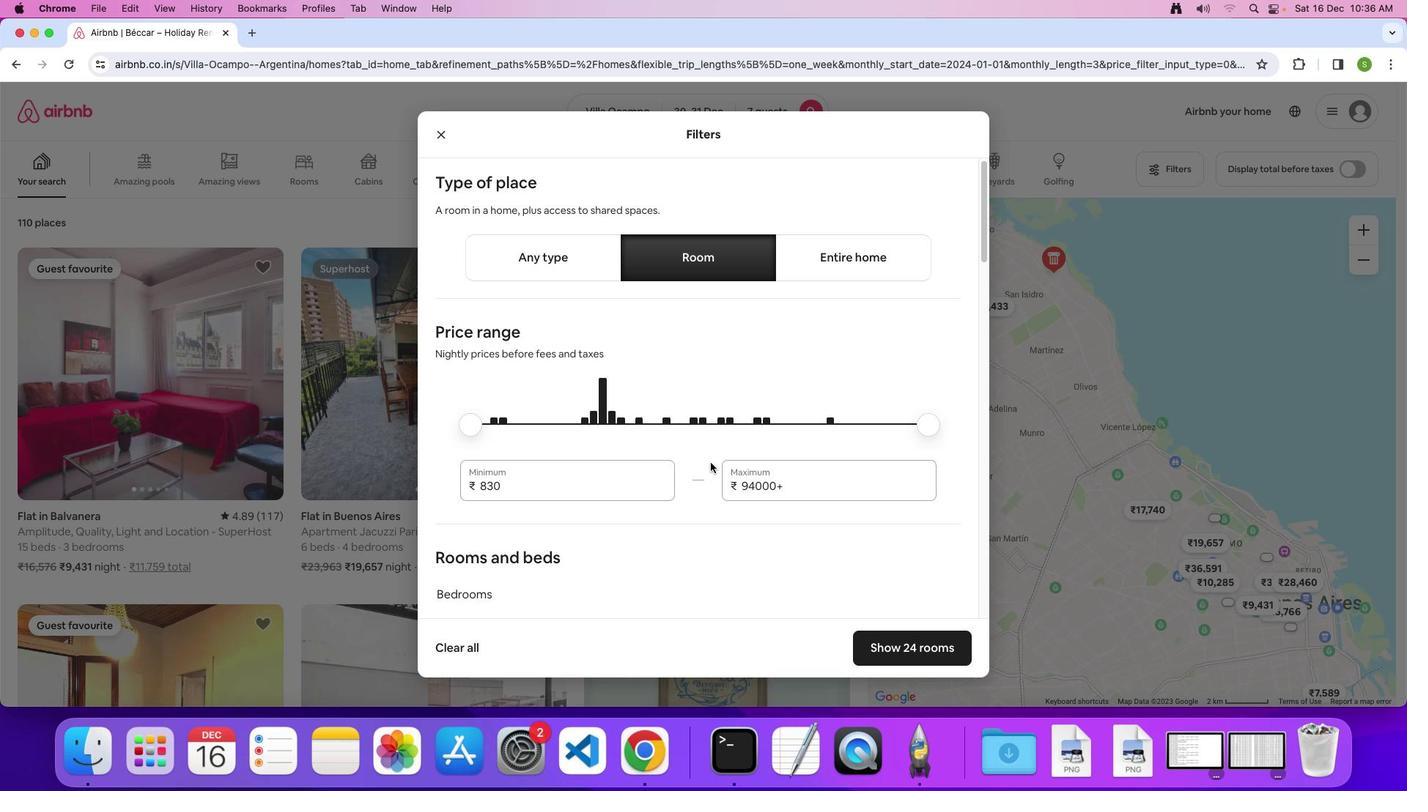 
Action: Mouse scrolled (710, 463) with delta (0, 0)
Screenshot: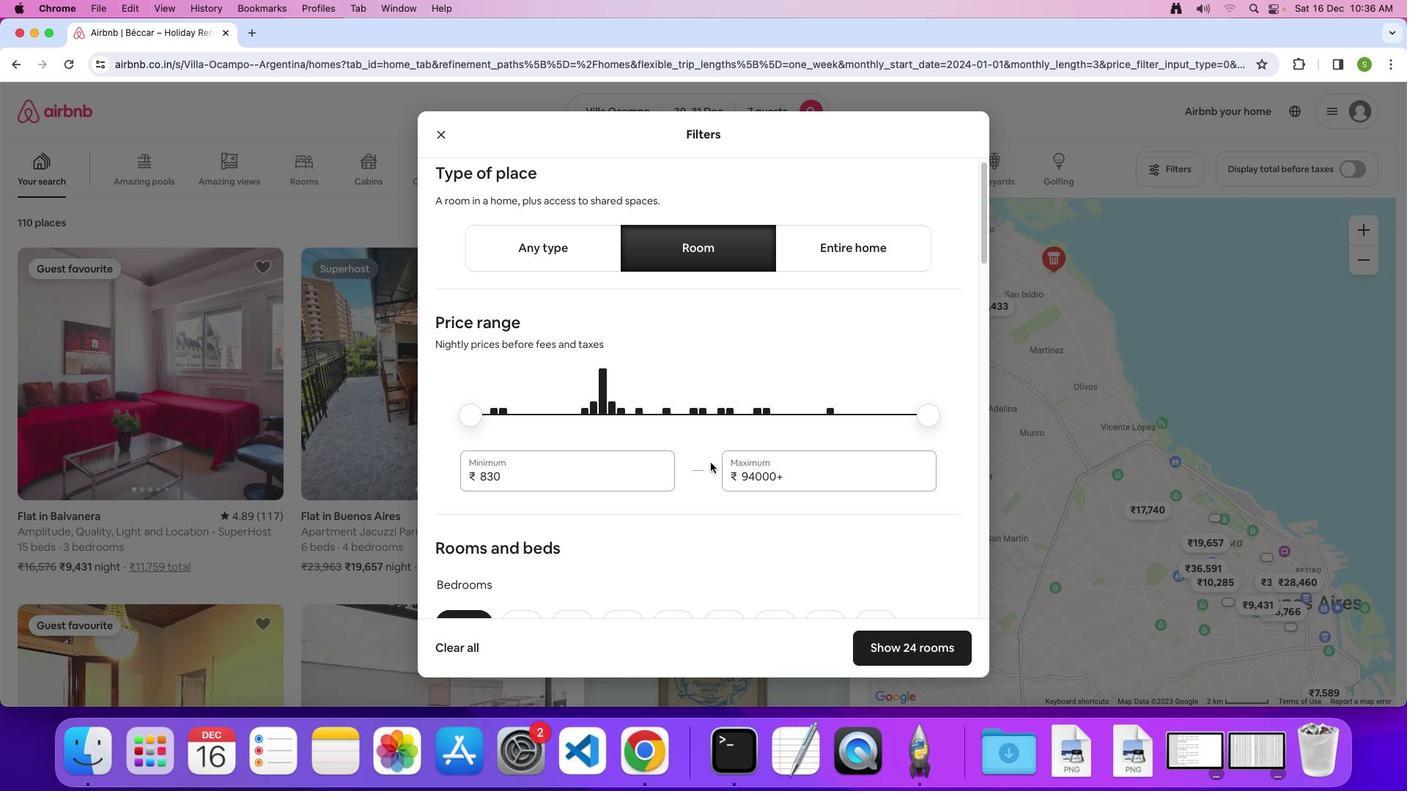 
Action: Mouse scrolled (710, 463) with delta (0, 0)
Screenshot: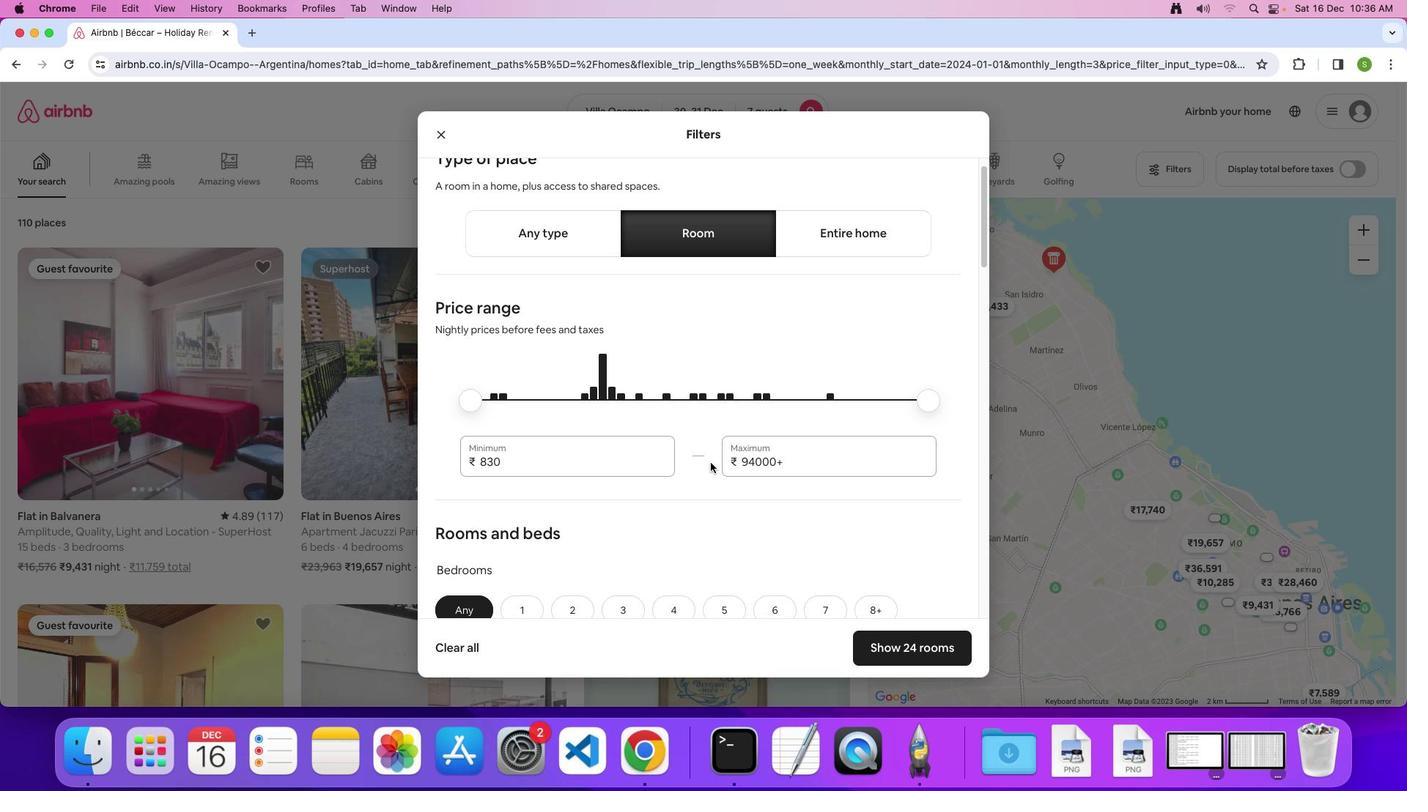
Action: Mouse scrolled (710, 463) with delta (0, 0)
Screenshot: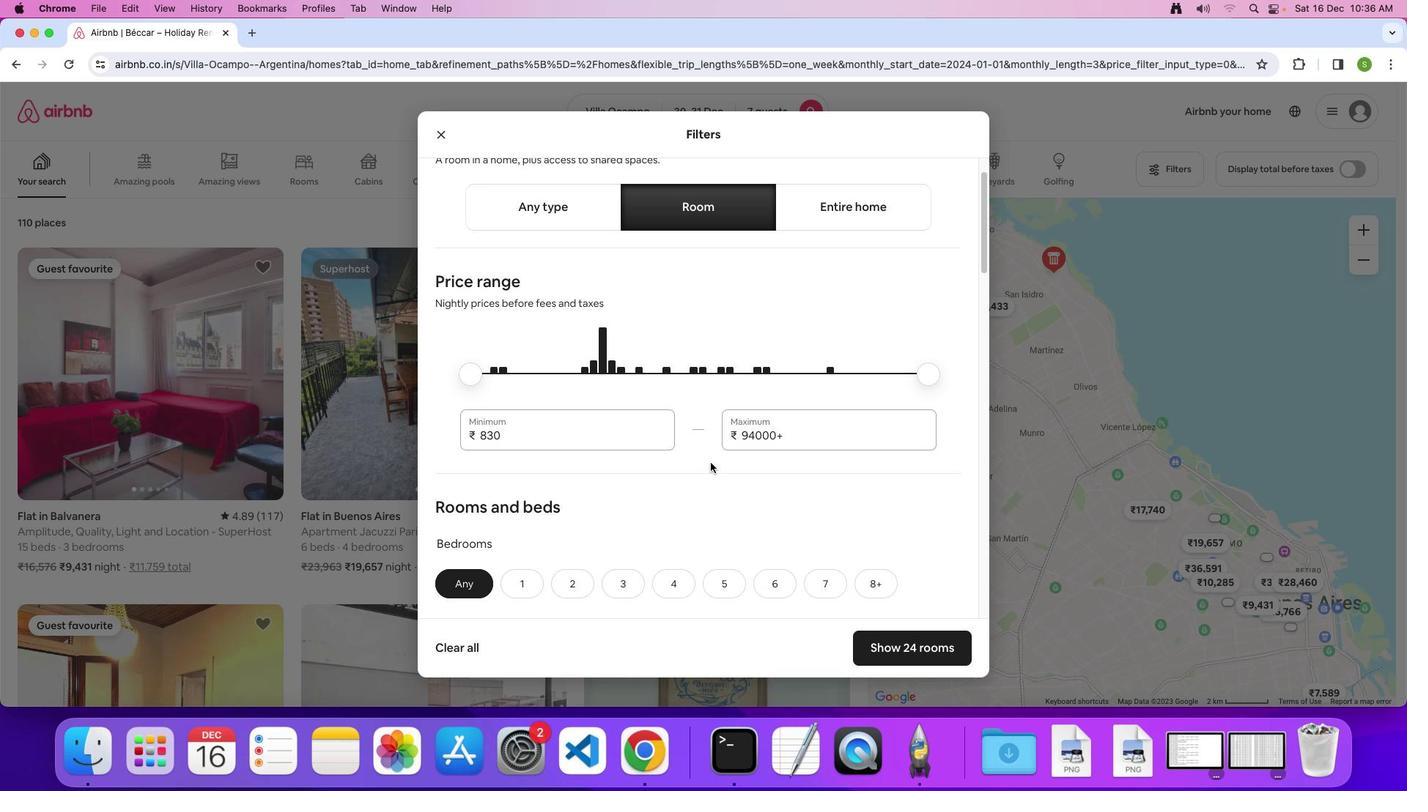 
Action: Mouse scrolled (710, 463) with delta (0, -1)
Screenshot: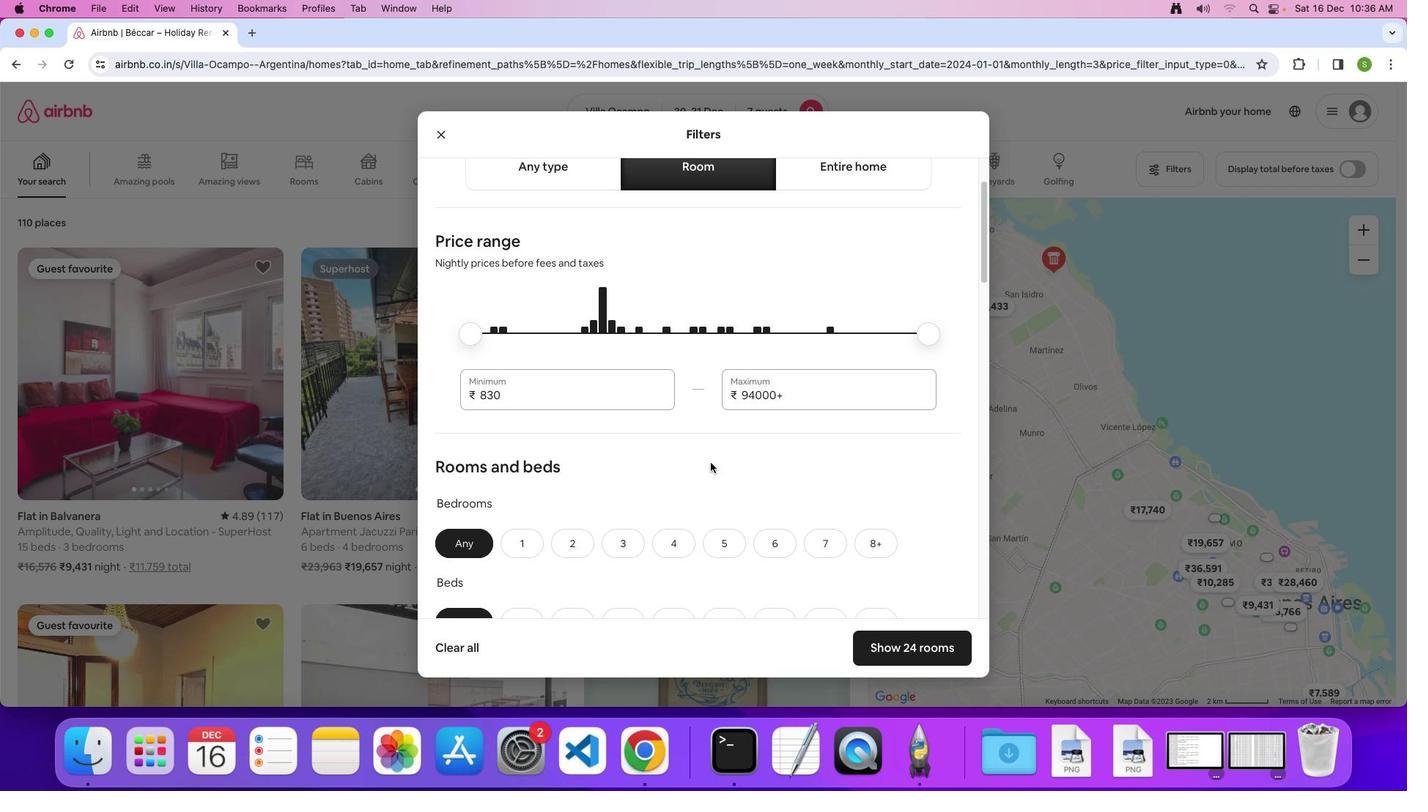 
Action: Mouse scrolled (710, 463) with delta (0, 0)
Screenshot: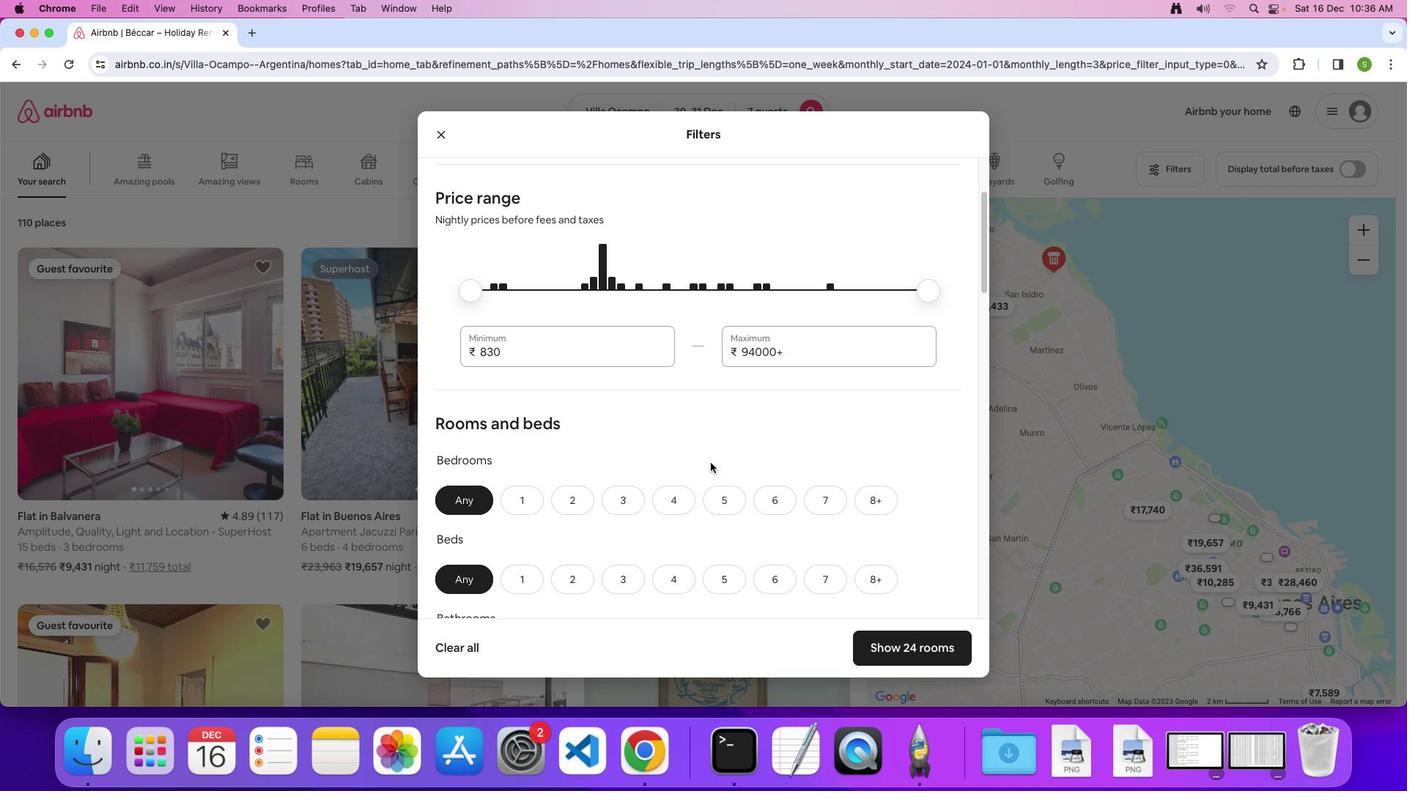 
Action: Mouse scrolled (710, 463) with delta (0, 0)
Screenshot: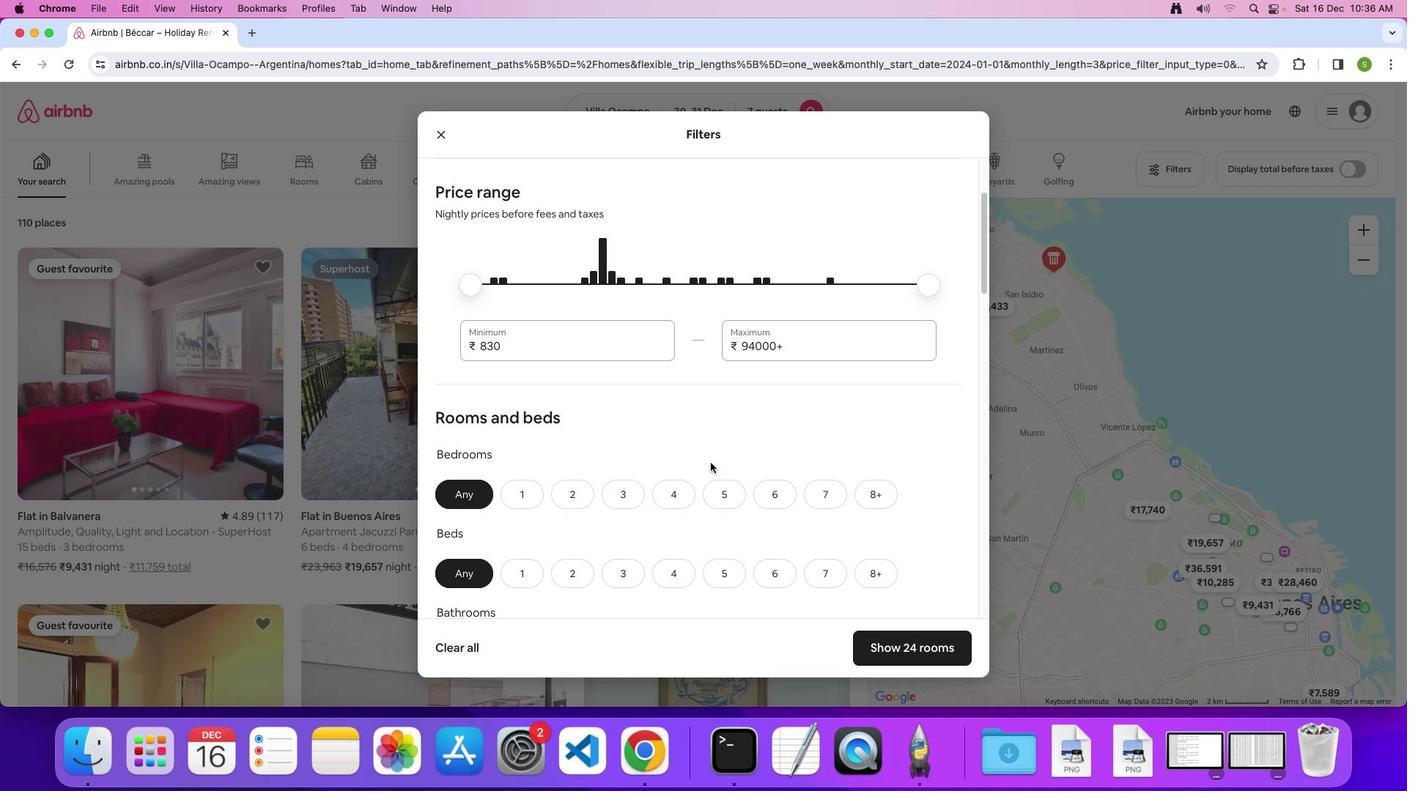
Action: Mouse moved to (661, 483)
Screenshot: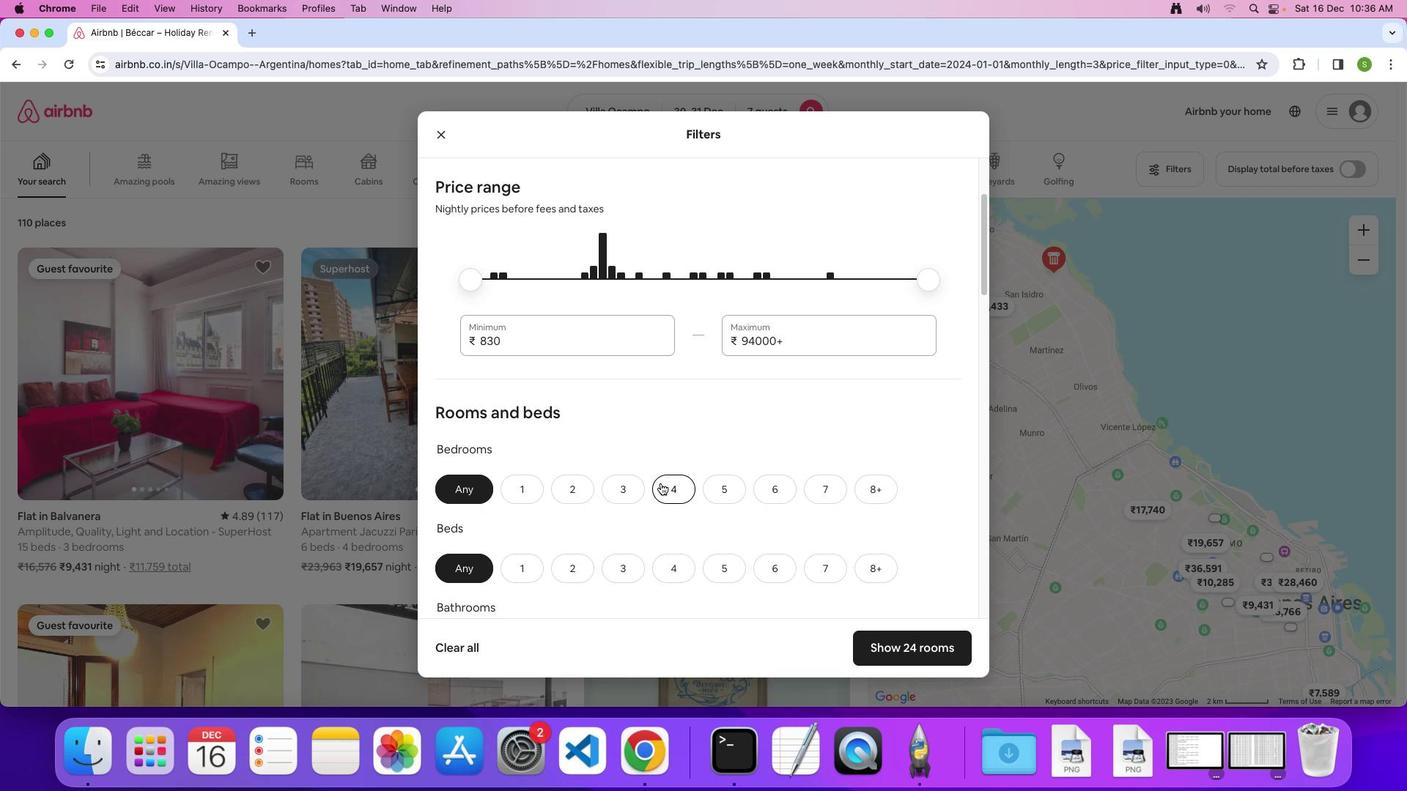 
Action: Mouse pressed left at (661, 483)
Screenshot: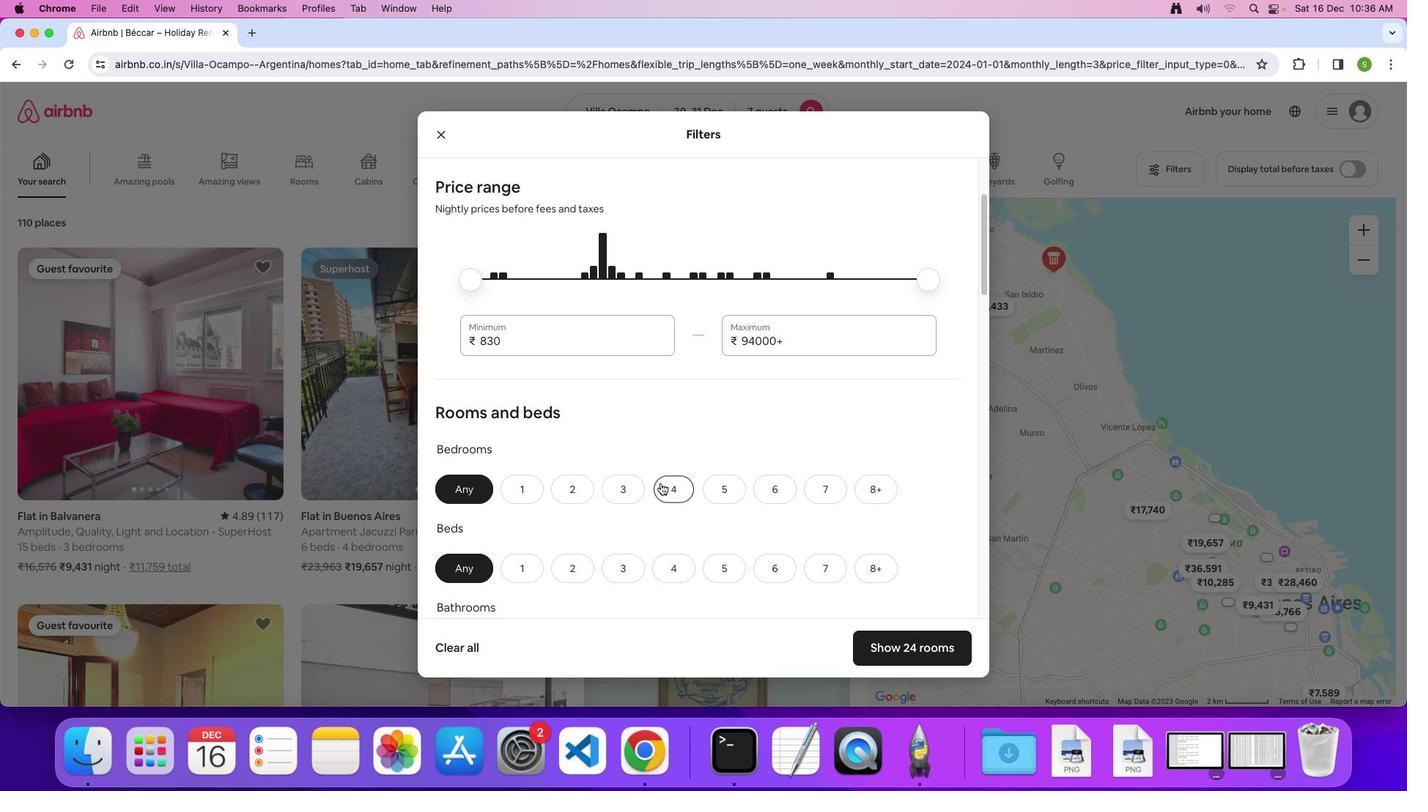 
Action: Mouse moved to (823, 561)
Screenshot: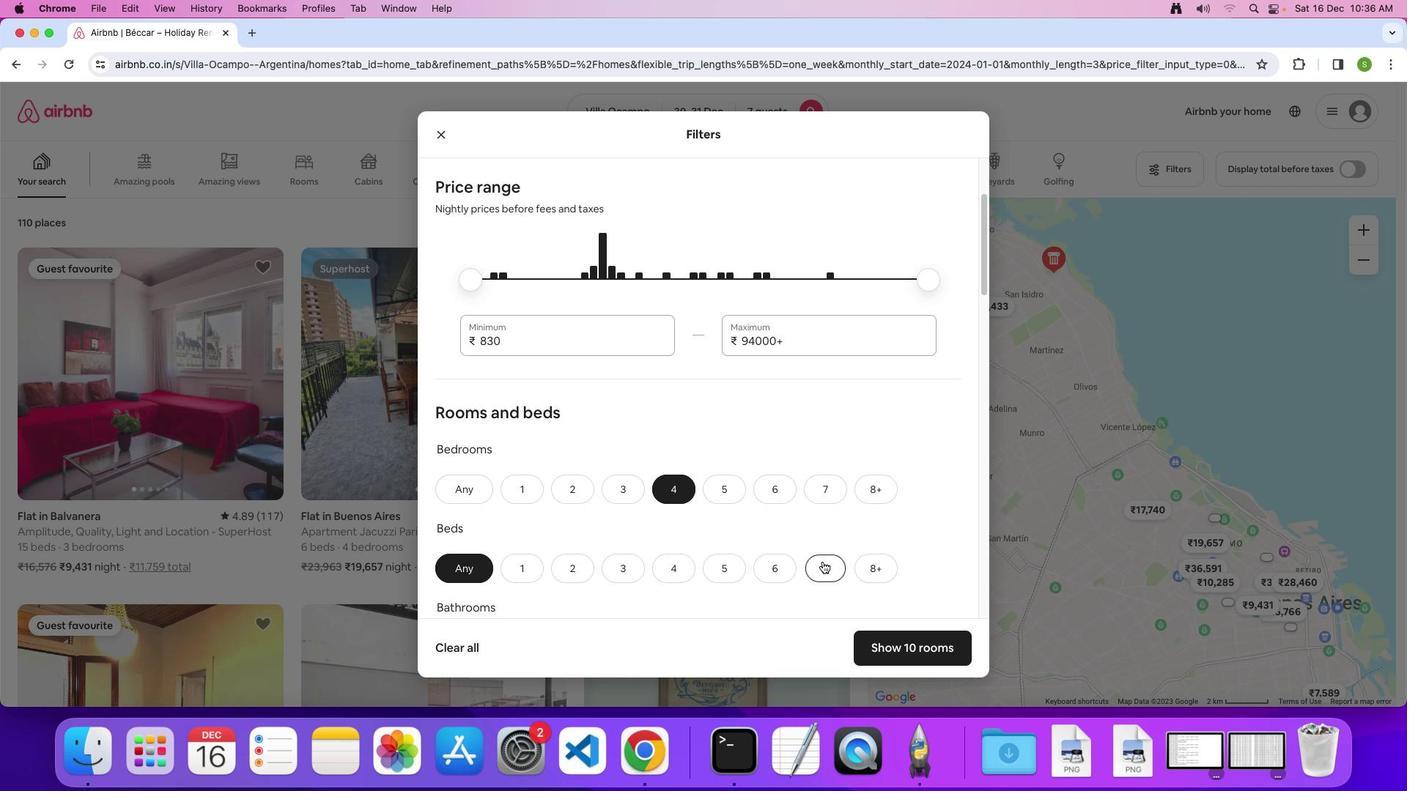 
Action: Mouse pressed left at (823, 561)
Screenshot: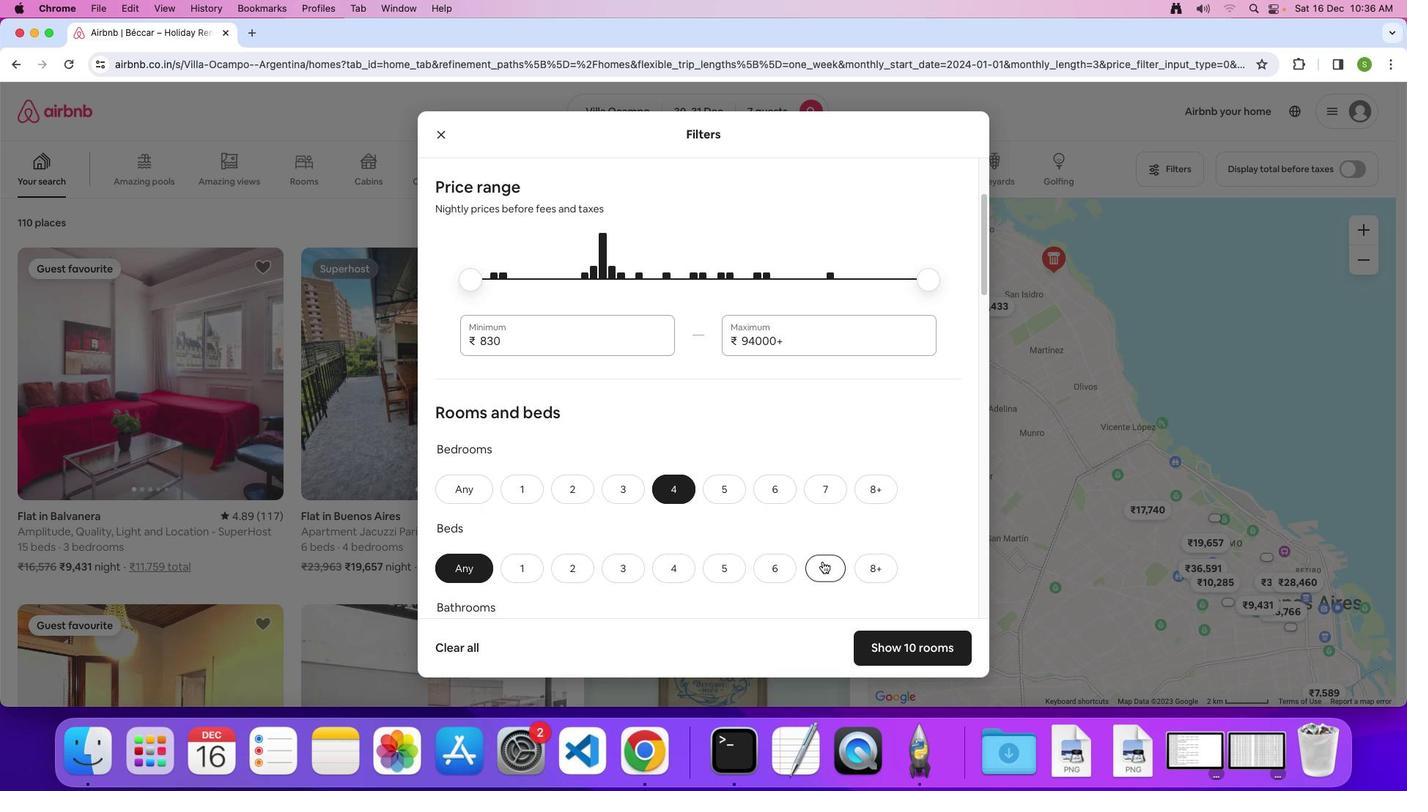 
Action: Mouse moved to (765, 495)
Screenshot: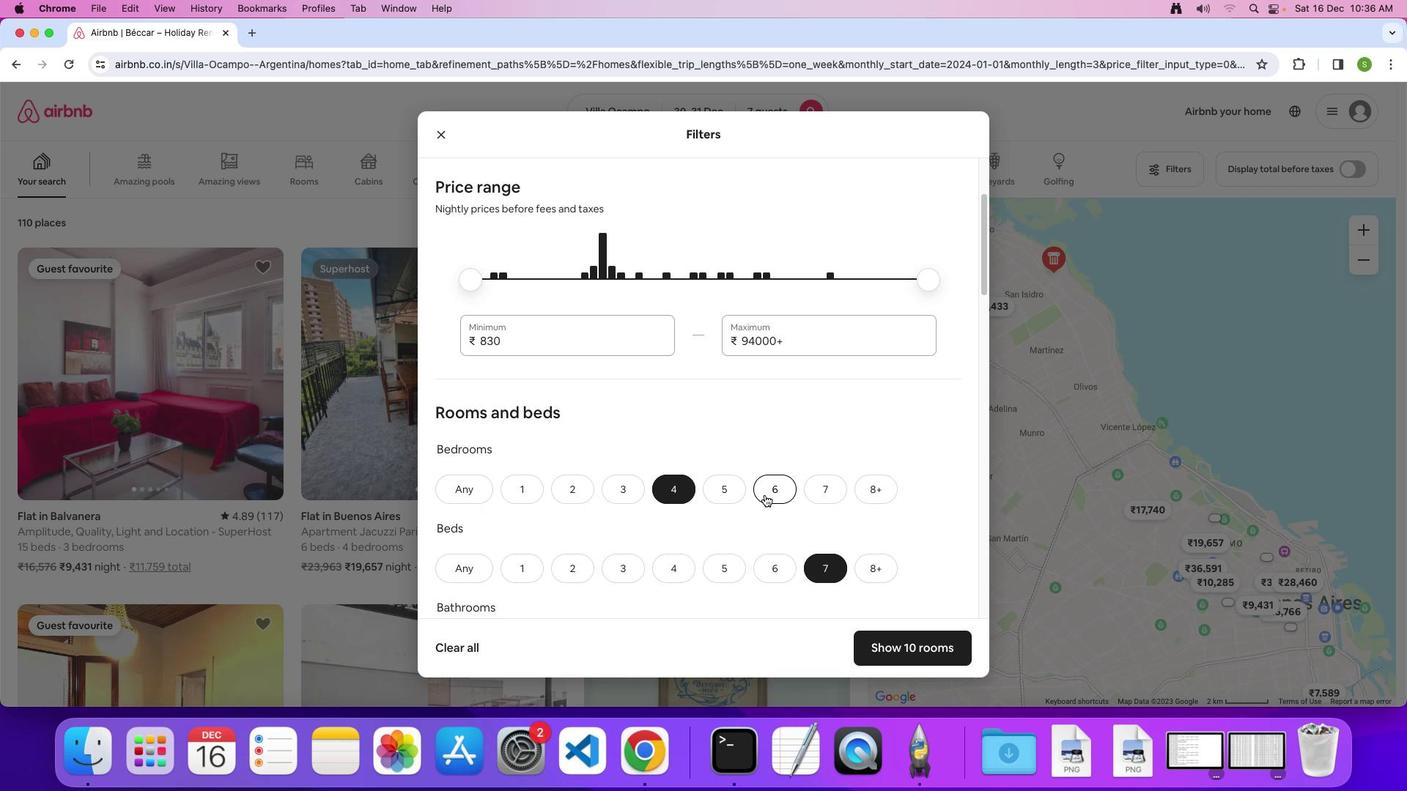 
Action: Mouse scrolled (765, 495) with delta (0, 0)
Screenshot: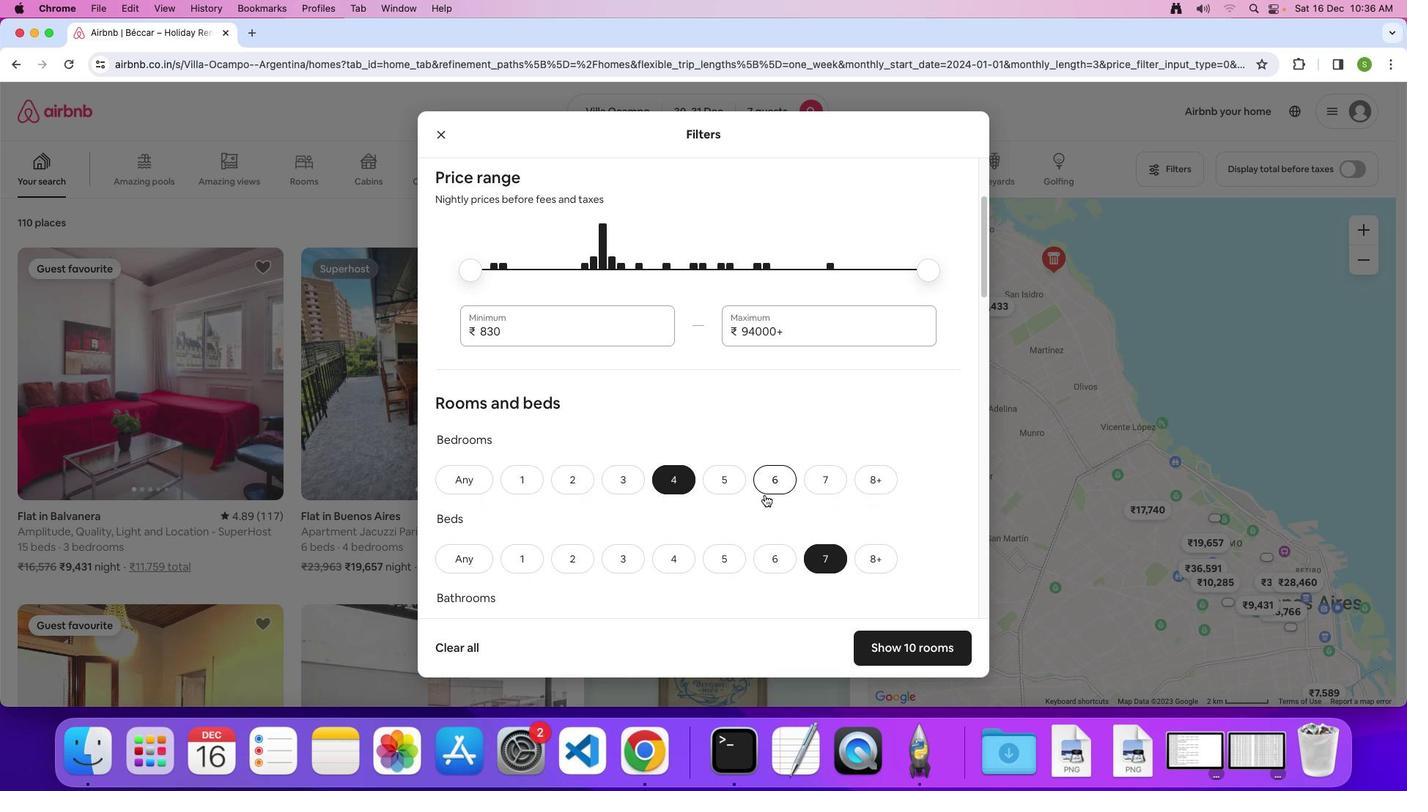 
Action: Mouse scrolled (765, 495) with delta (0, 0)
Screenshot: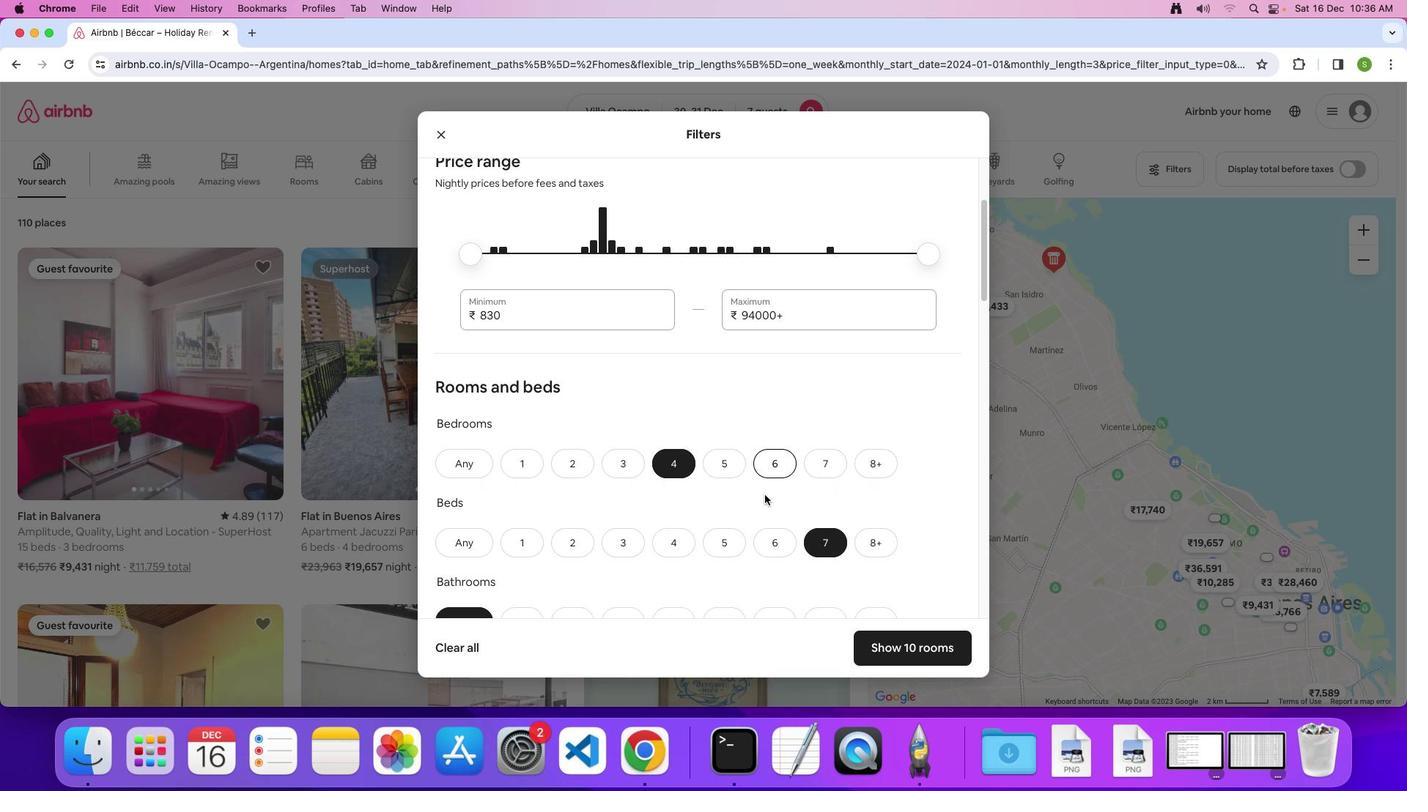 
Action: Mouse scrolled (765, 495) with delta (0, -2)
Screenshot: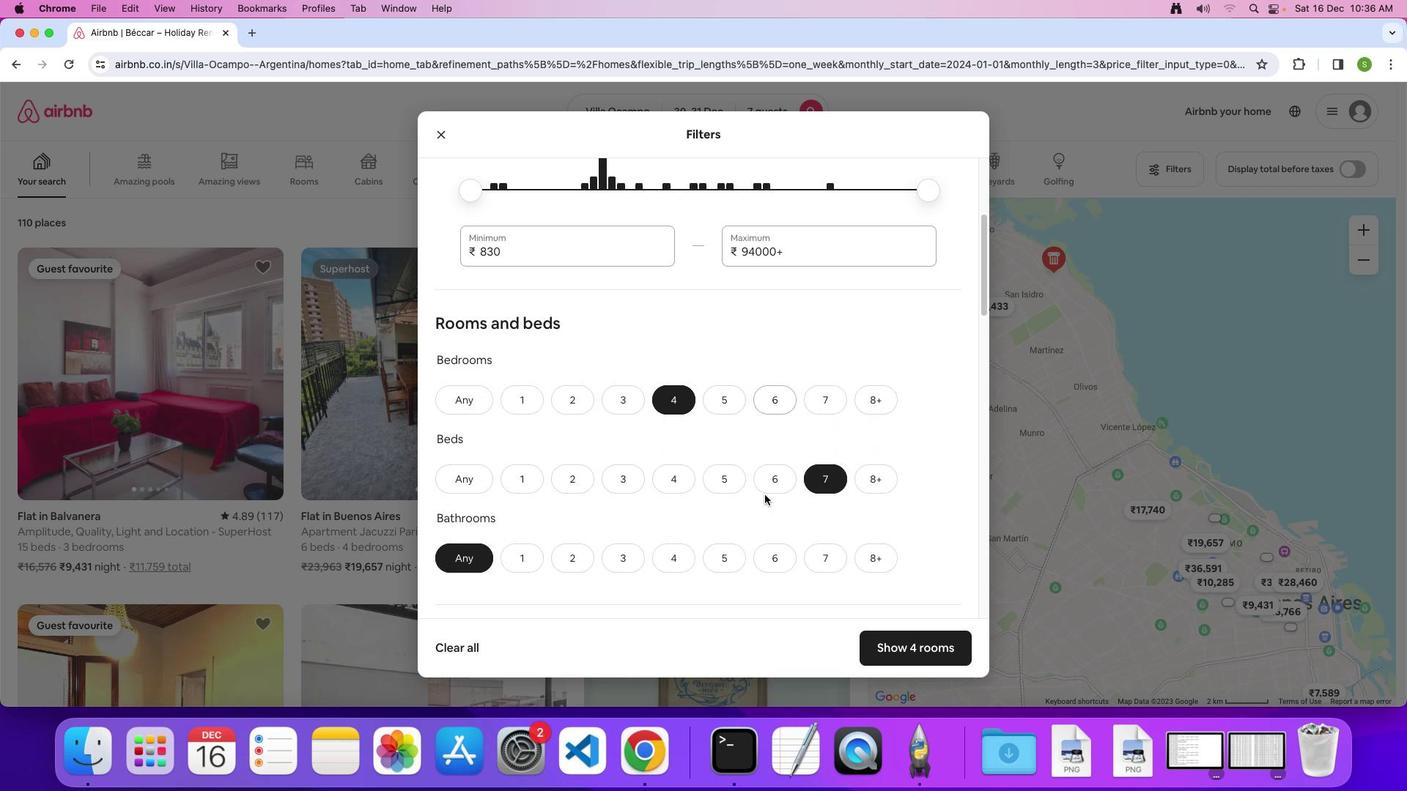 
Action: Mouse scrolled (765, 495) with delta (0, 0)
Screenshot: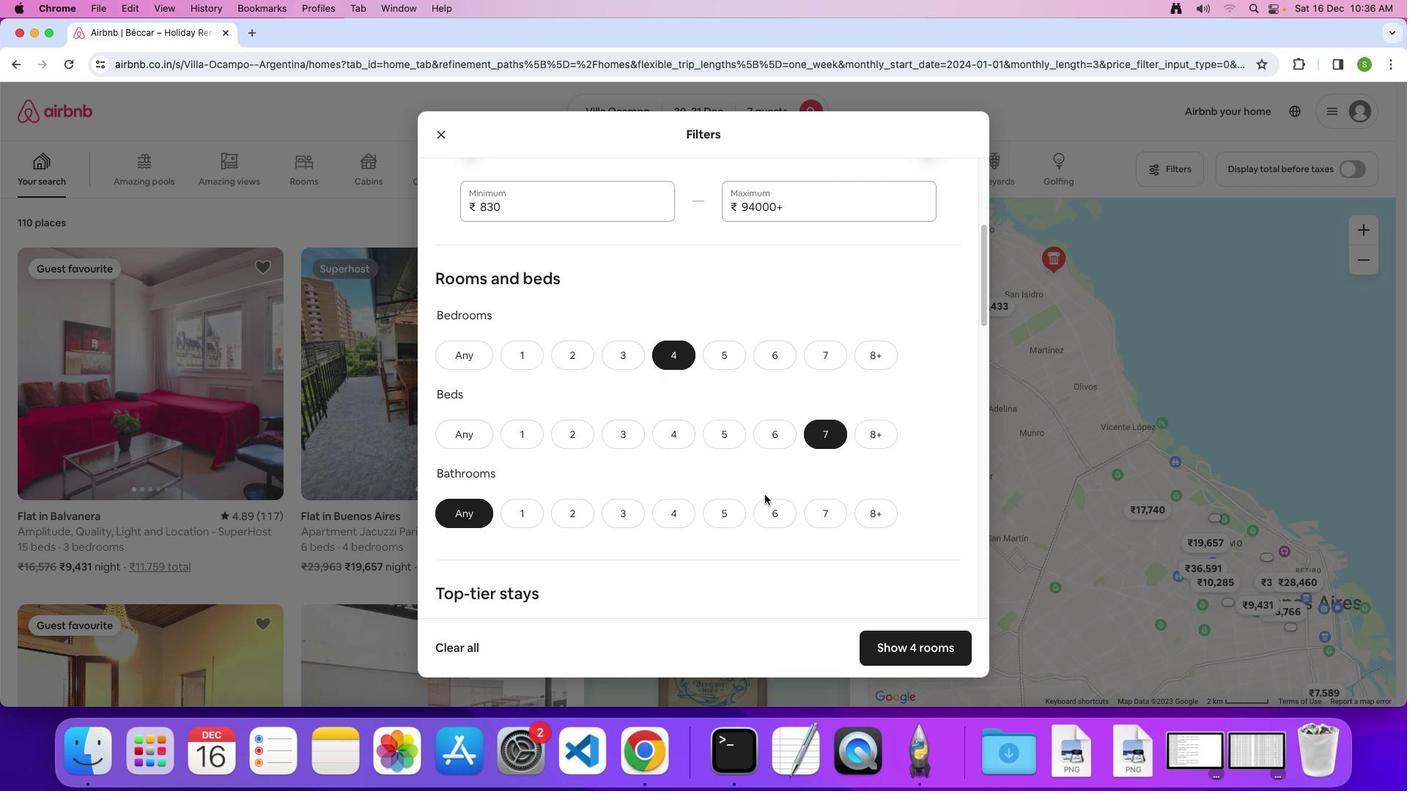 
Action: Mouse scrolled (765, 495) with delta (0, 0)
Screenshot: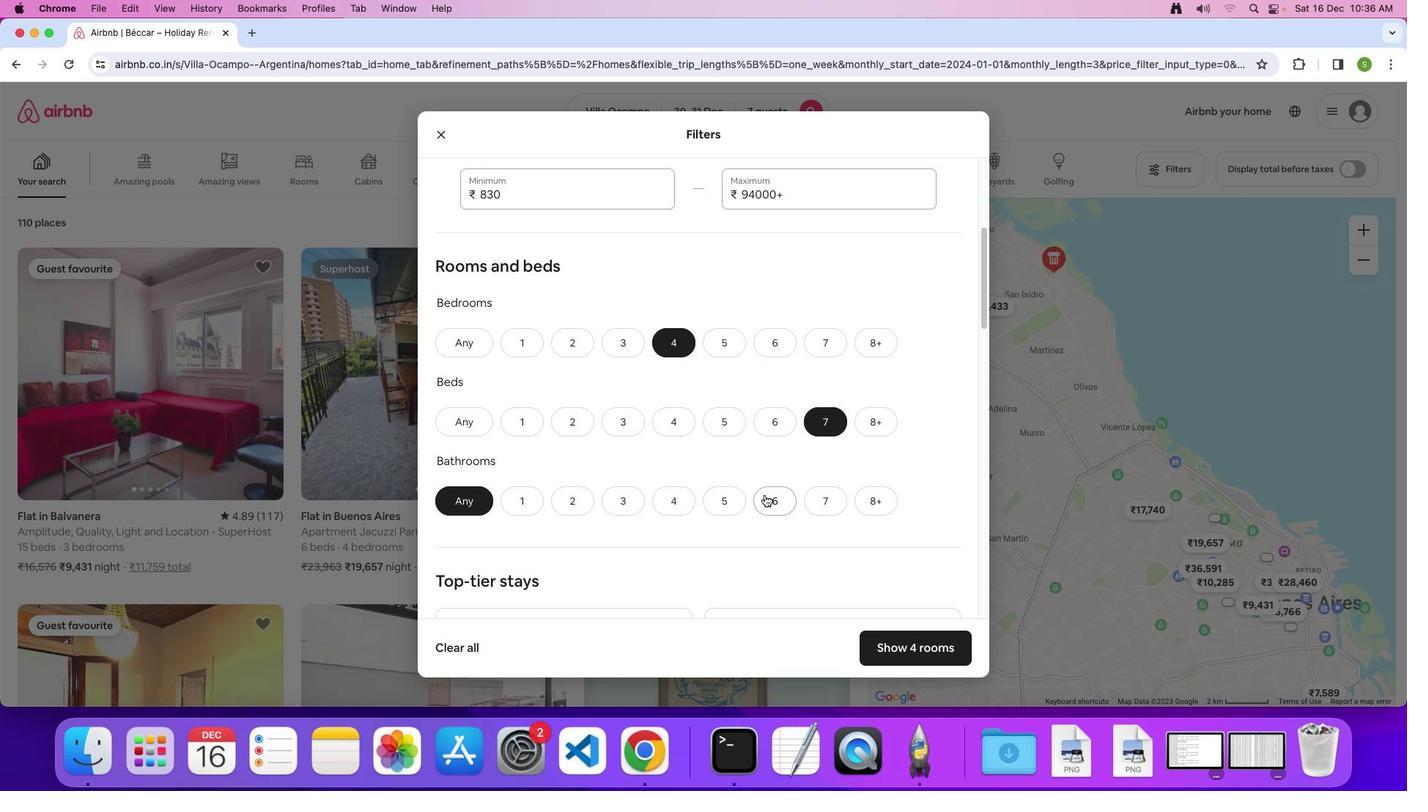 
Action: Mouse moved to (679, 488)
Screenshot: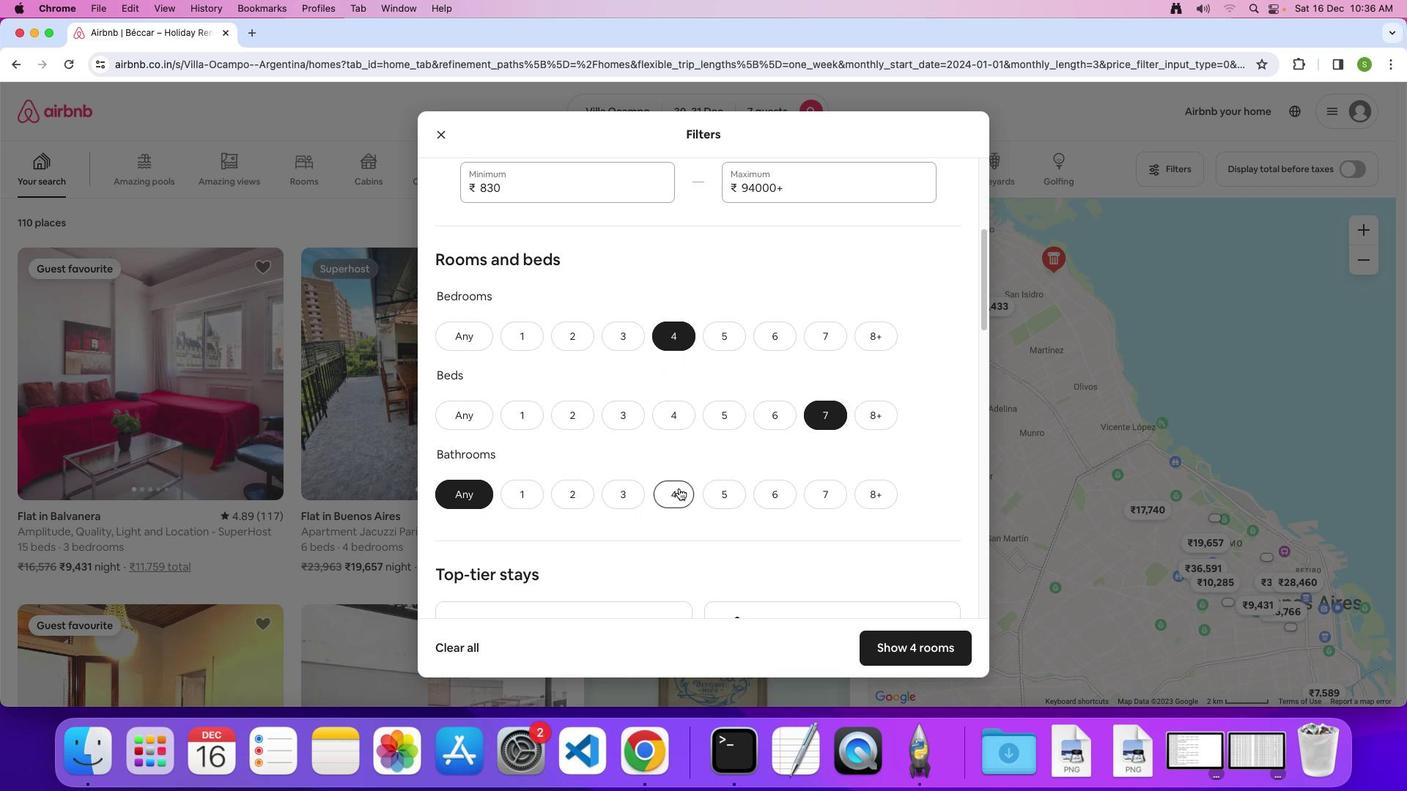 
Action: Mouse pressed left at (679, 488)
Screenshot: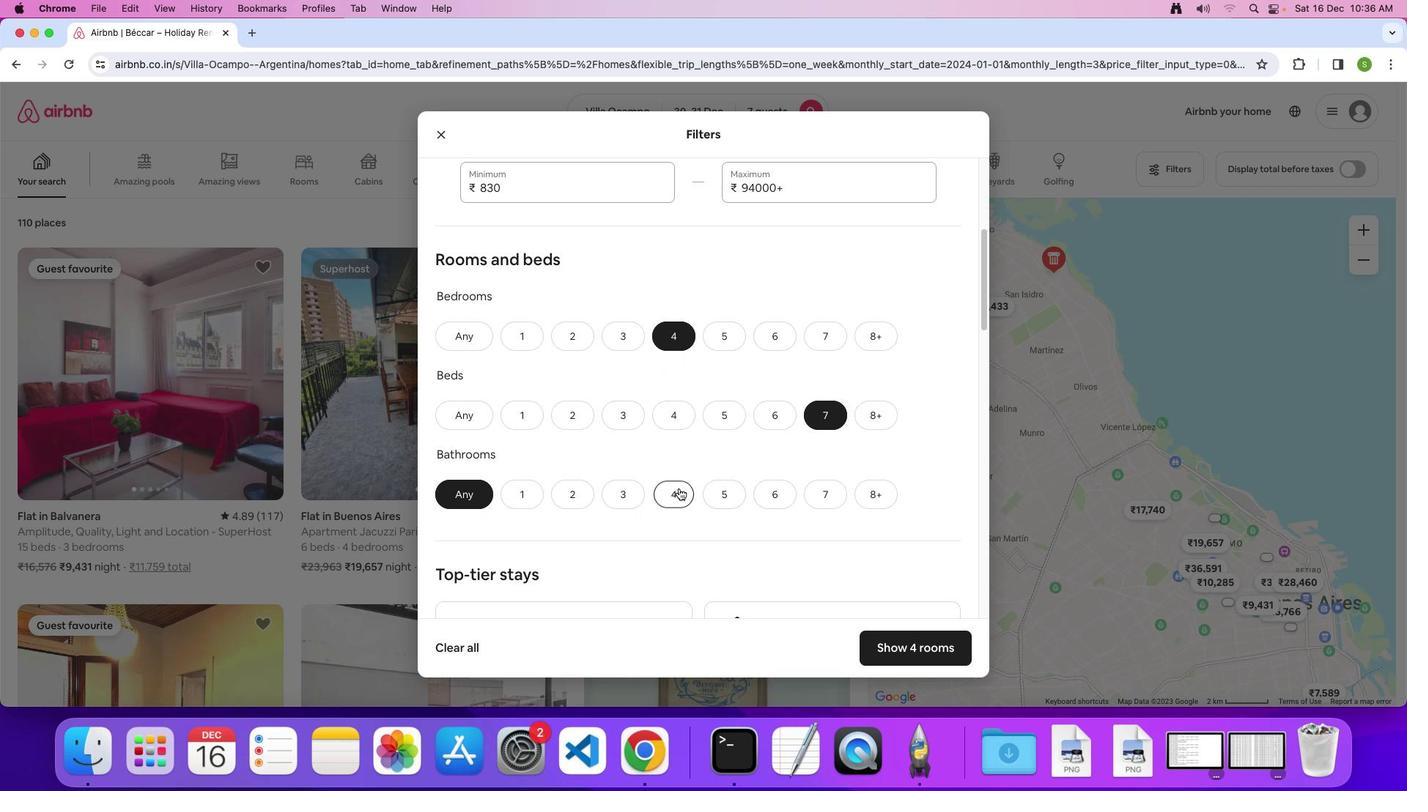 
Action: Mouse moved to (781, 470)
Screenshot: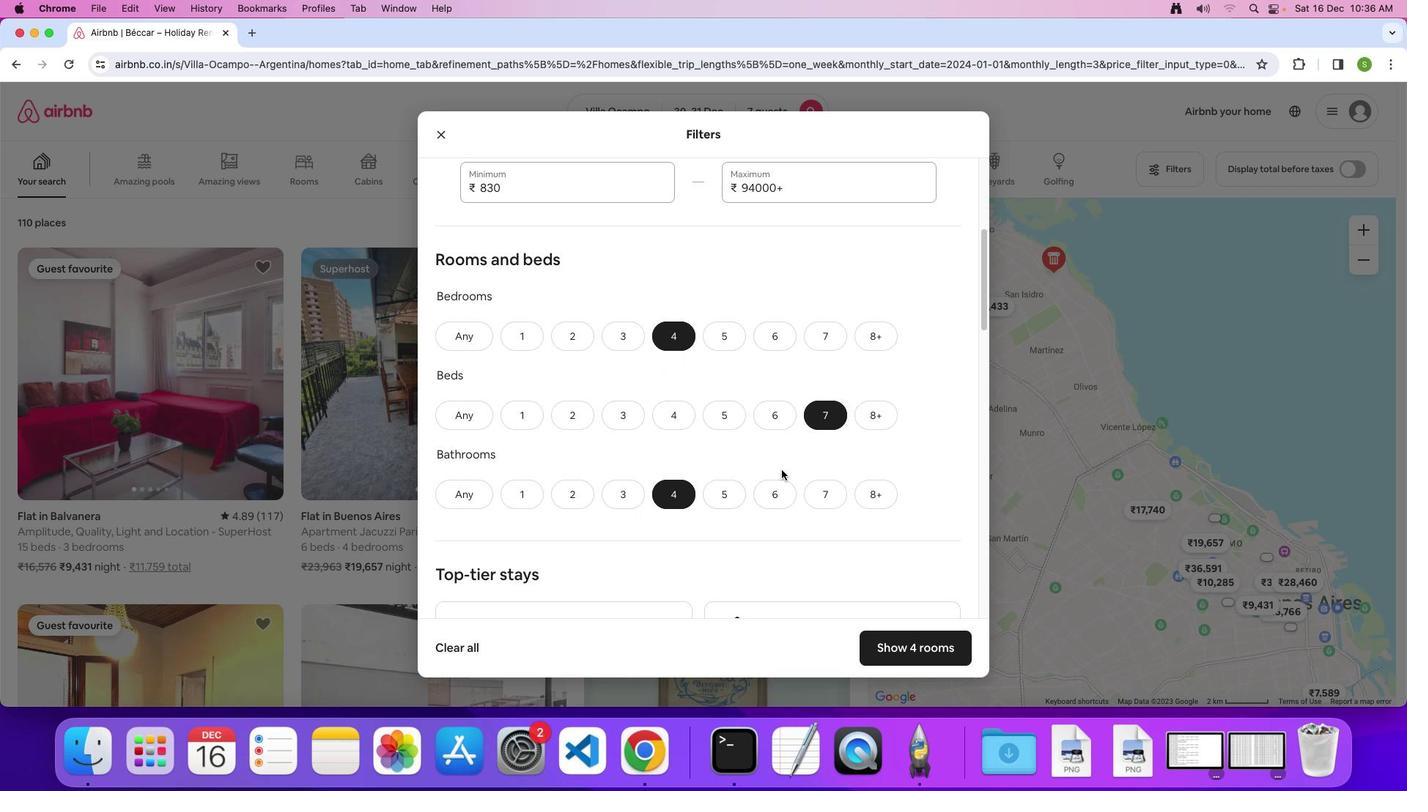 
Action: Mouse scrolled (781, 470) with delta (0, 0)
Screenshot: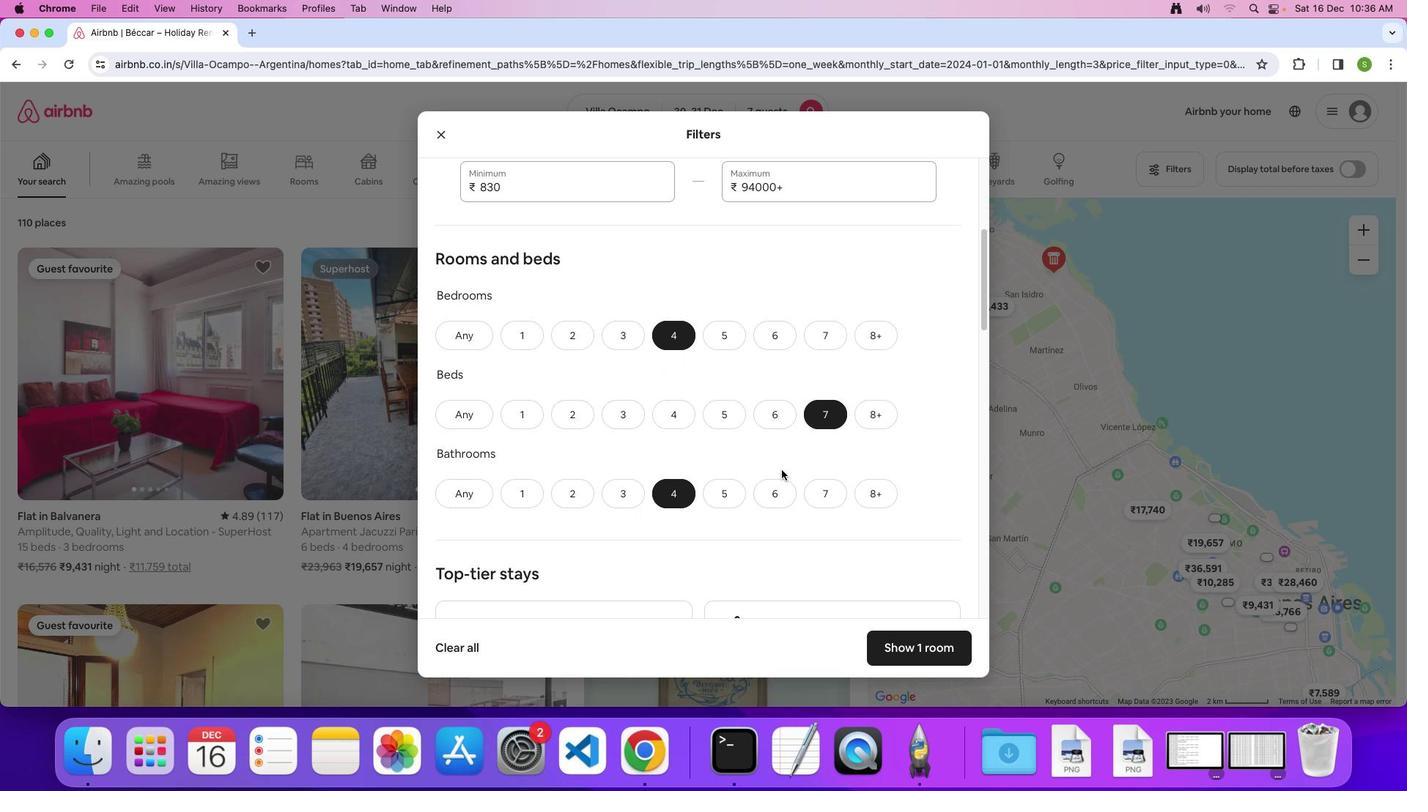 
Action: Mouse scrolled (781, 470) with delta (0, 0)
Screenshot: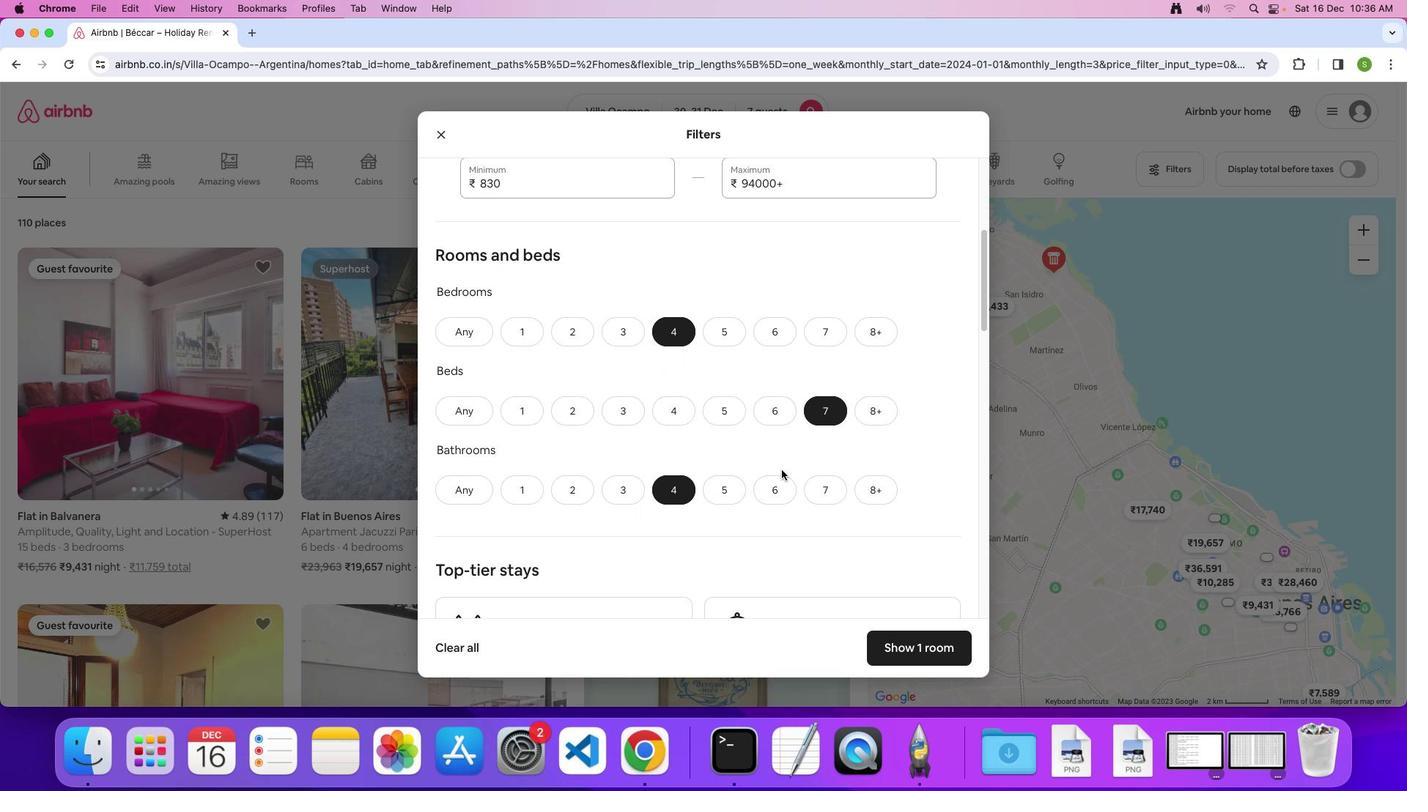 
Action: Mouse scrolled (781, 470) with delta (0, 0)
Screenshot: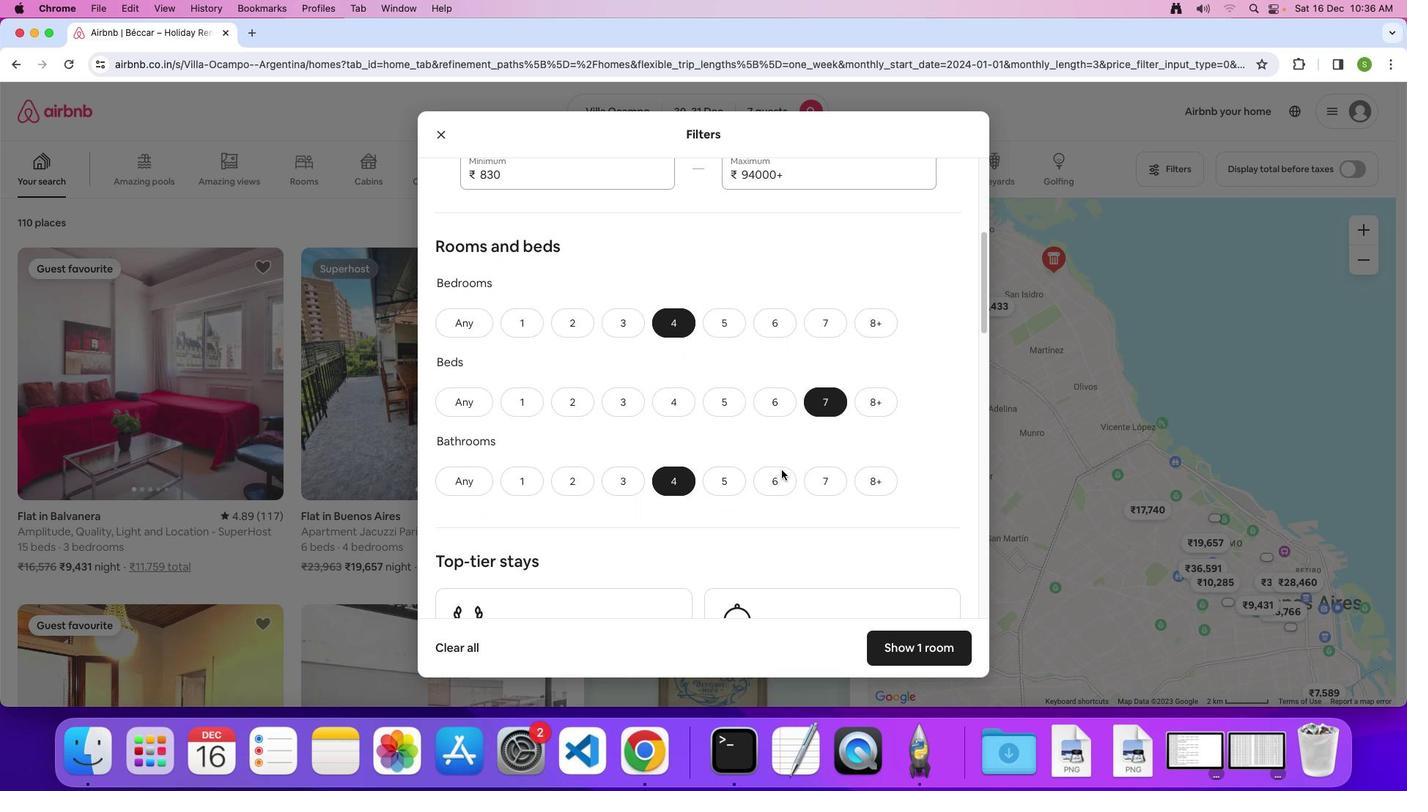 
Action: Mouse scrolled (781, 470) with delta (0, 0)
Screenshot: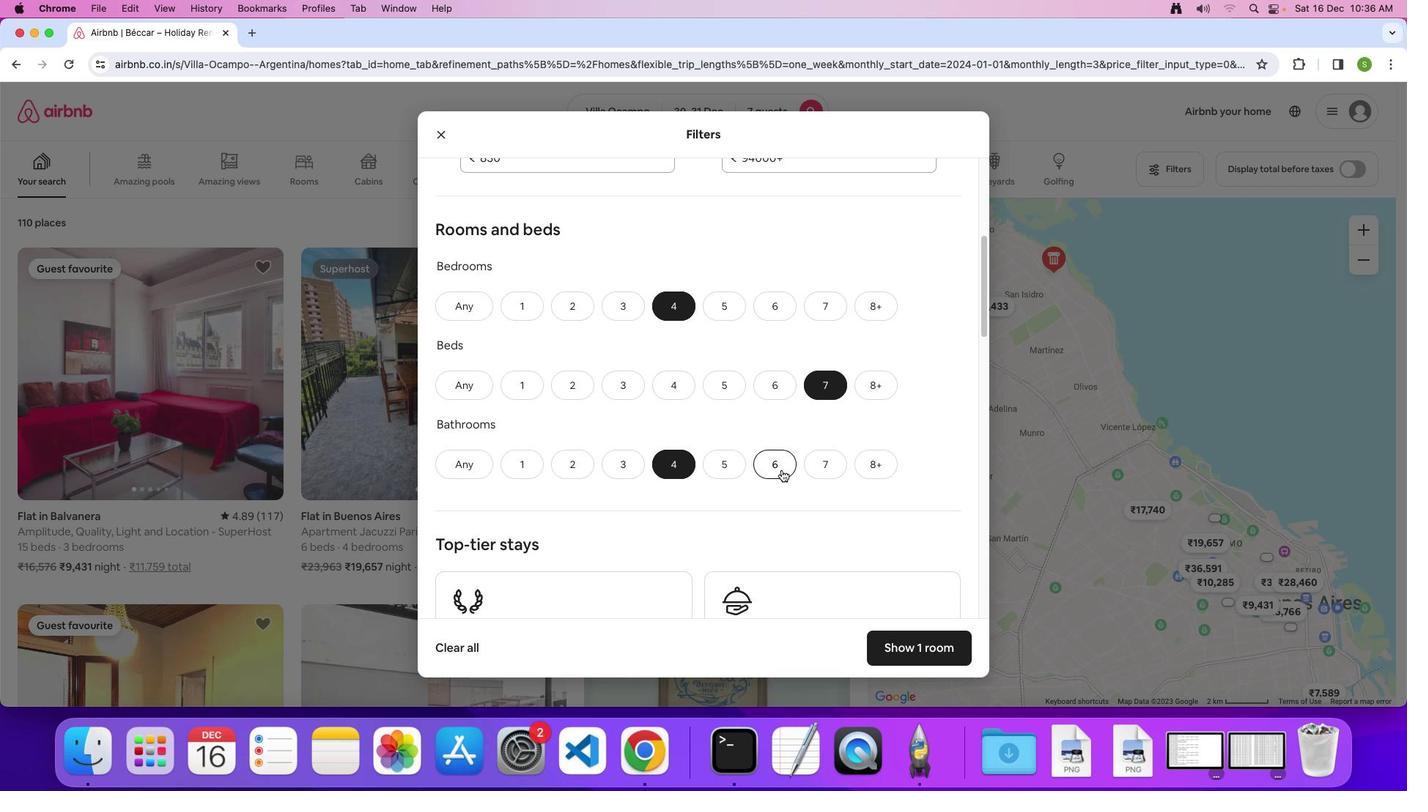 
Action: Mouse scrolled (781, 470) with delta (0, 0)
Screenshot: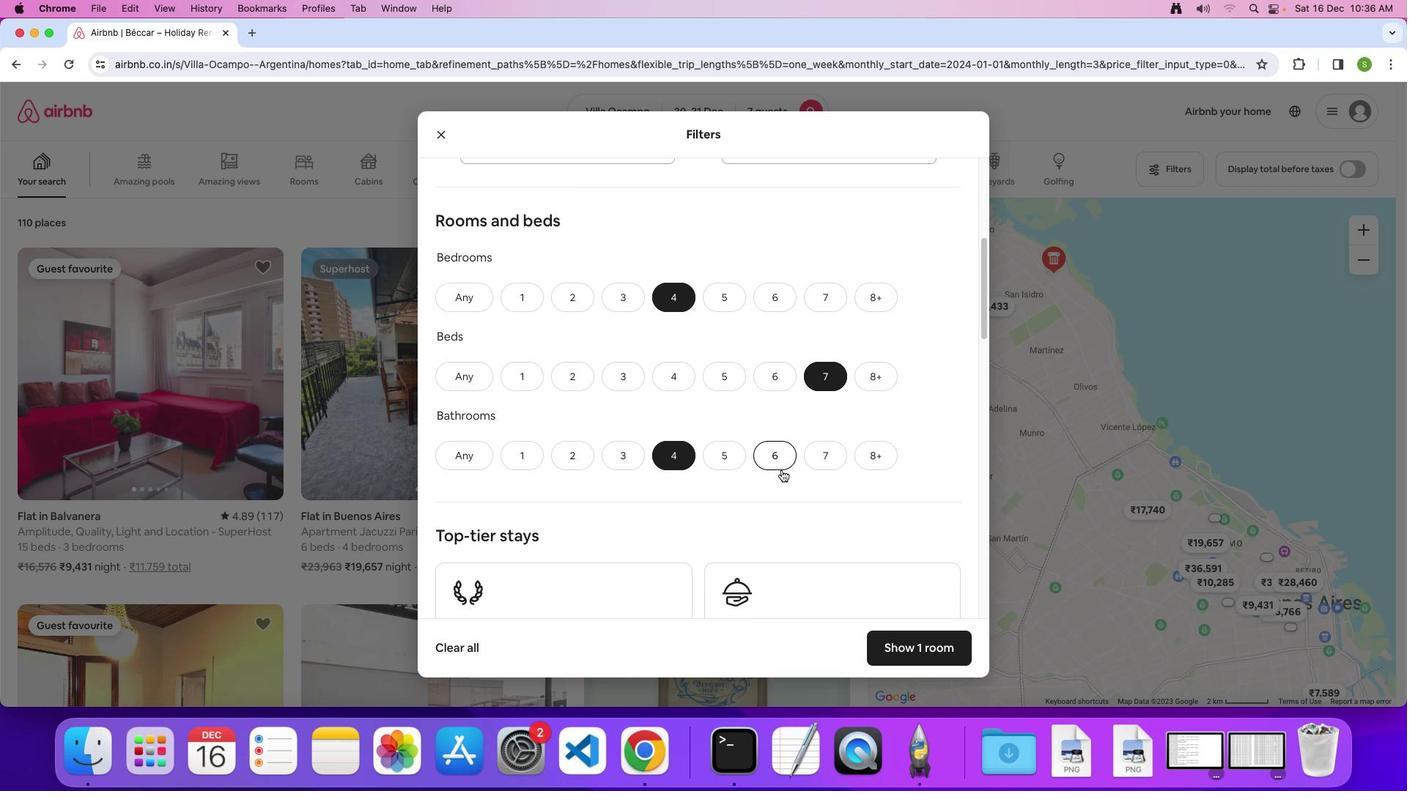 
Action: Mouse scrolled (781, 470) with delta (0, -1)
Screenshot: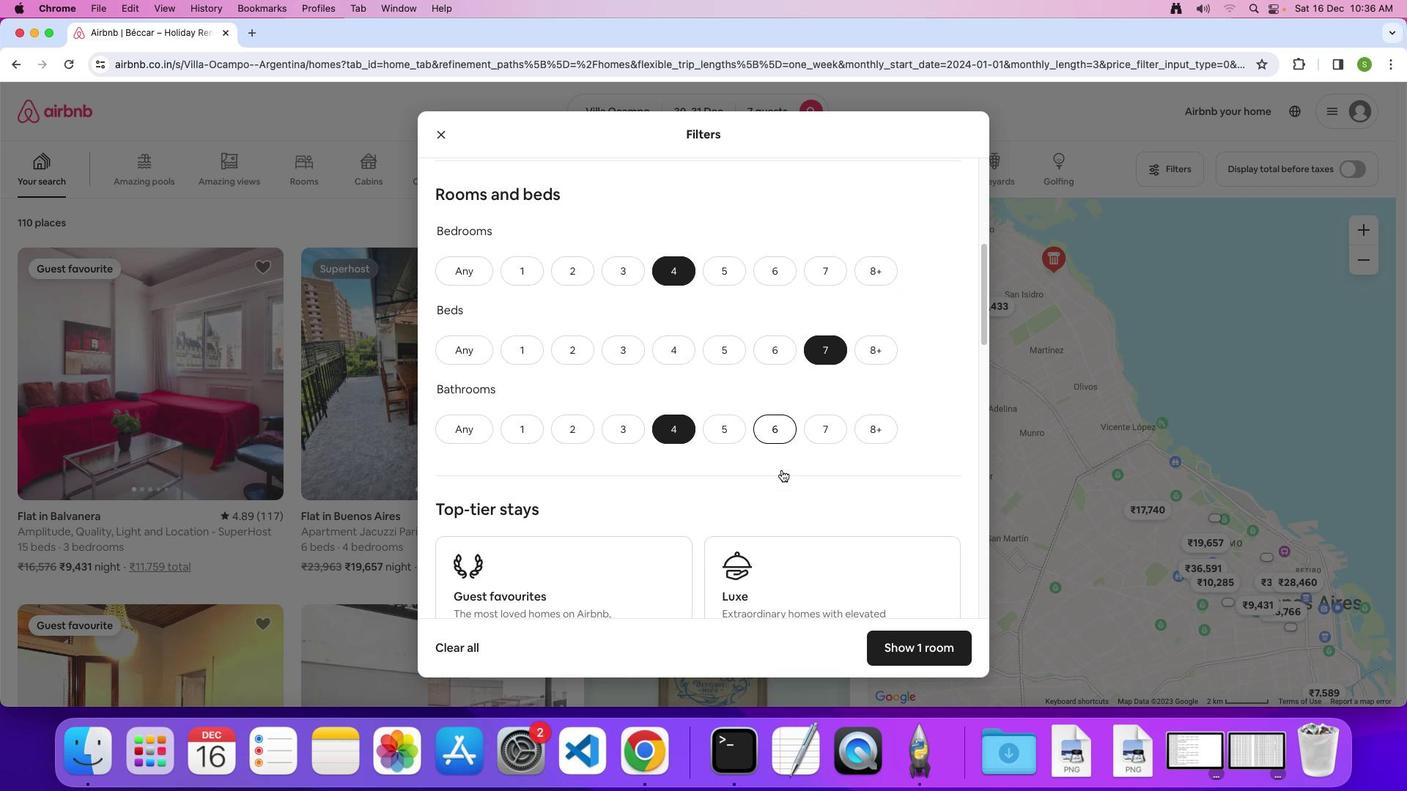 
Action: Mouse scrolled (781, 470) with delta (0, 0)
Screenshot: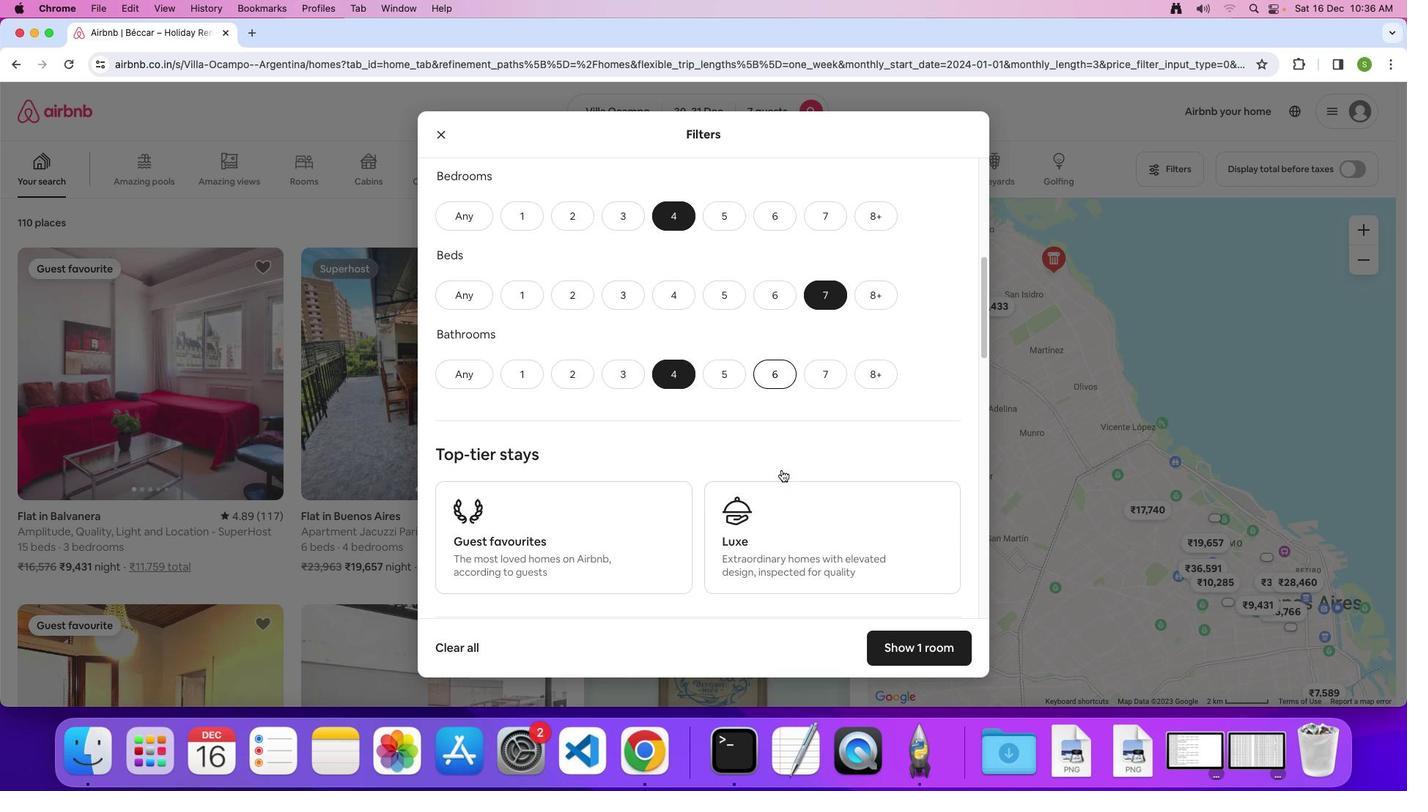 
Action: Mouse scrolled (781, 470) with delta (0, 0)
Screenshot: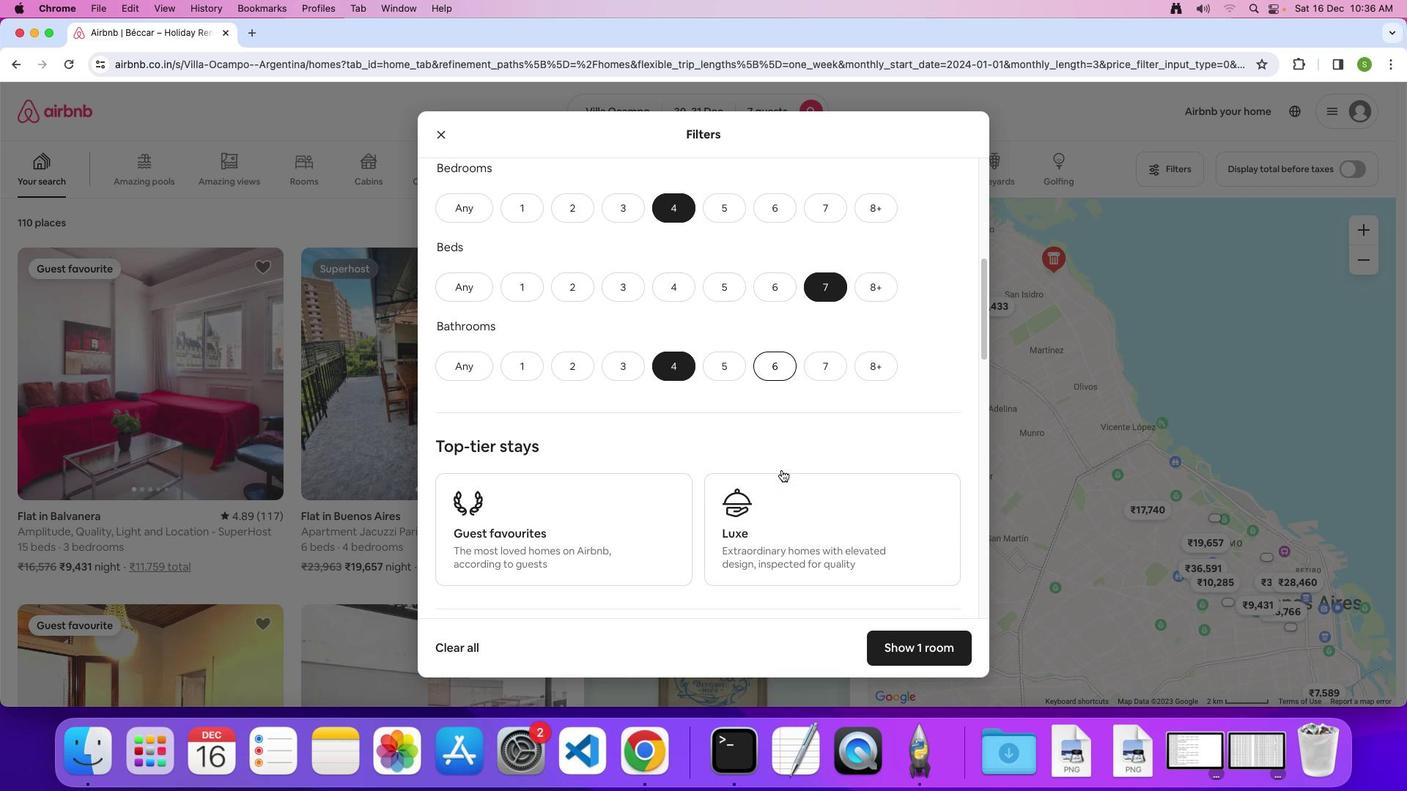 
Action: Mouse scrolled (781, 470) with delta (0, -1)
Screenshot: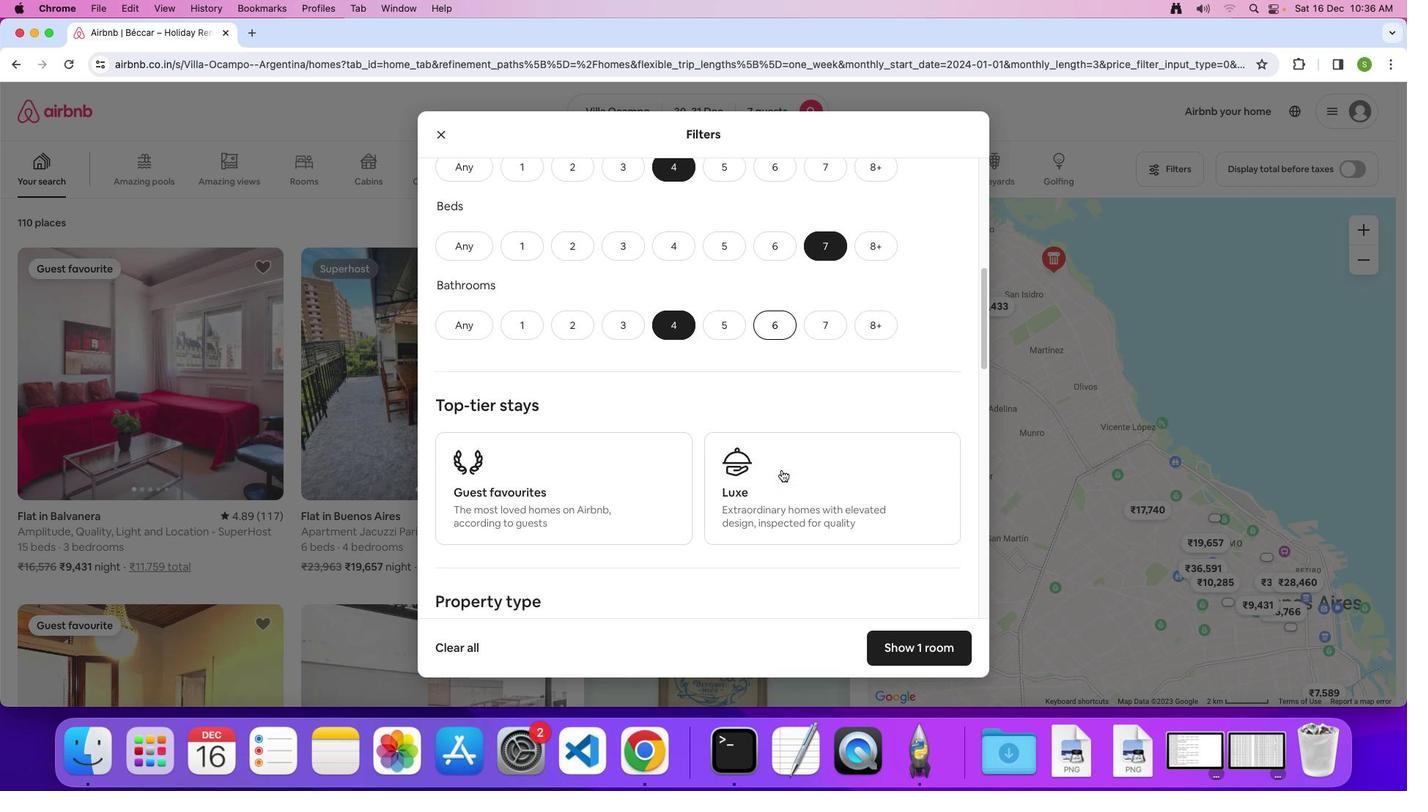 
Action: Mouse scrolled (781, 470) with delta (0, 0)
Screenshot: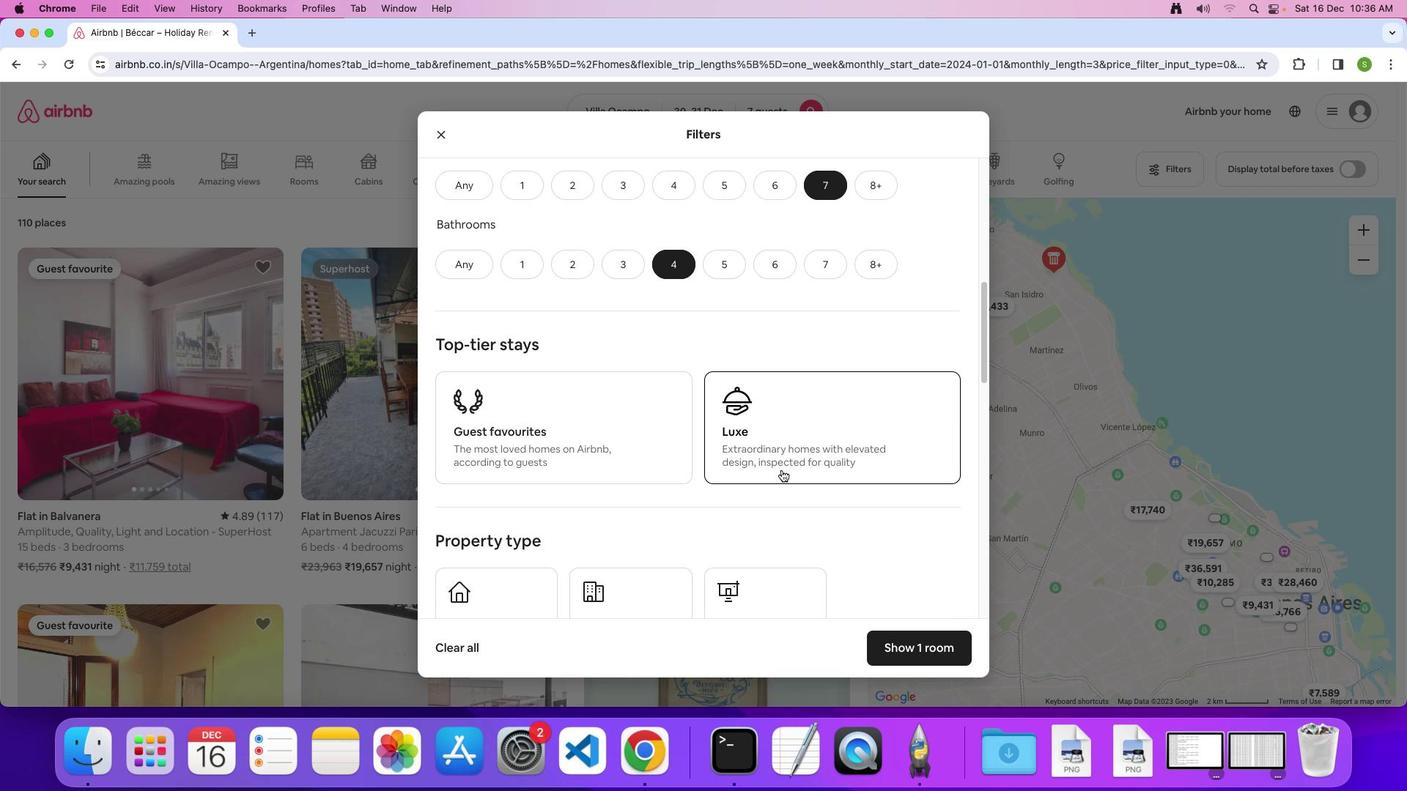 
Action: Mouse scrolled (781, 470) with delta (0, 0)
Screenshot: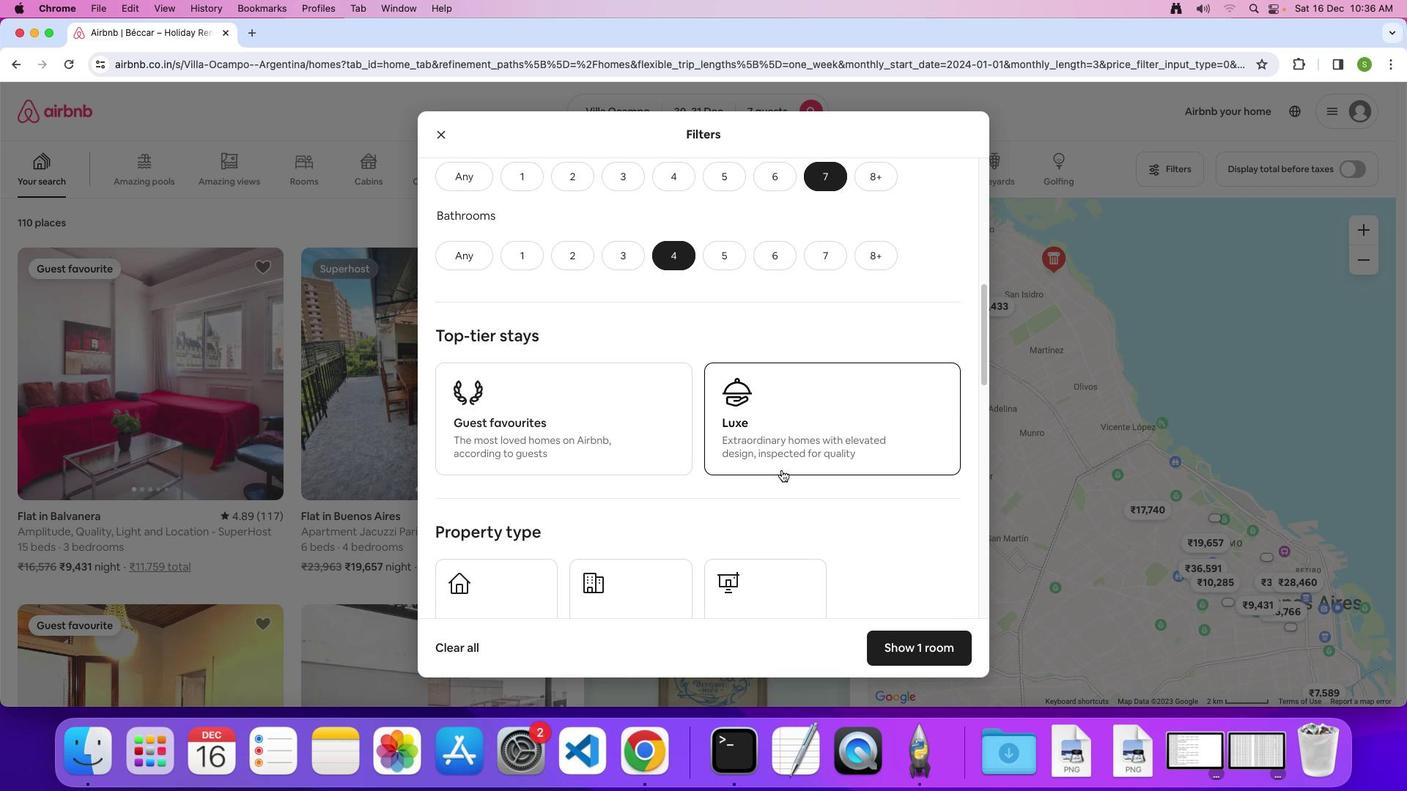 
Action: Mouse scrolled (781, 470) with delta (0, -2)
Screenshot: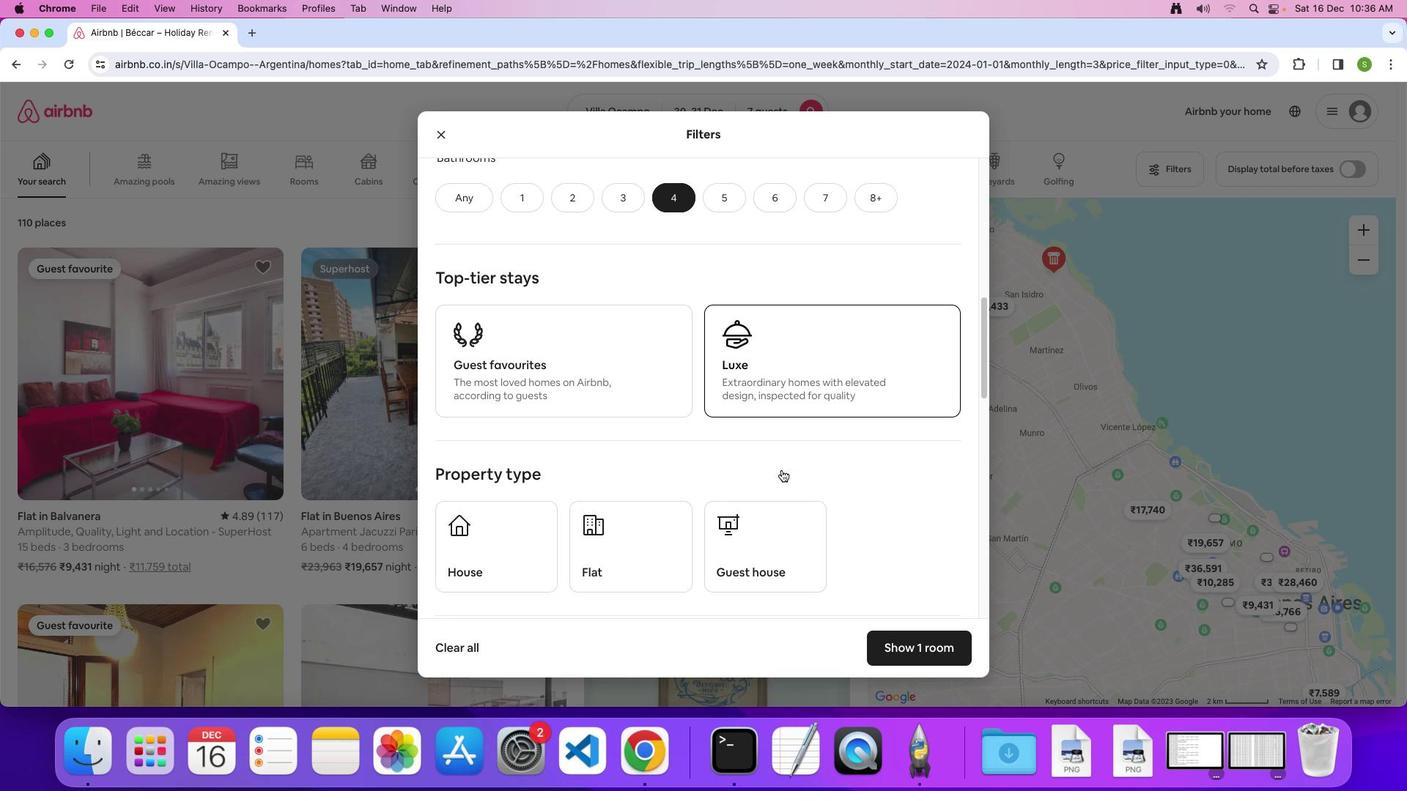 
Action: Mouse moved to (524, 505)
Screenshot: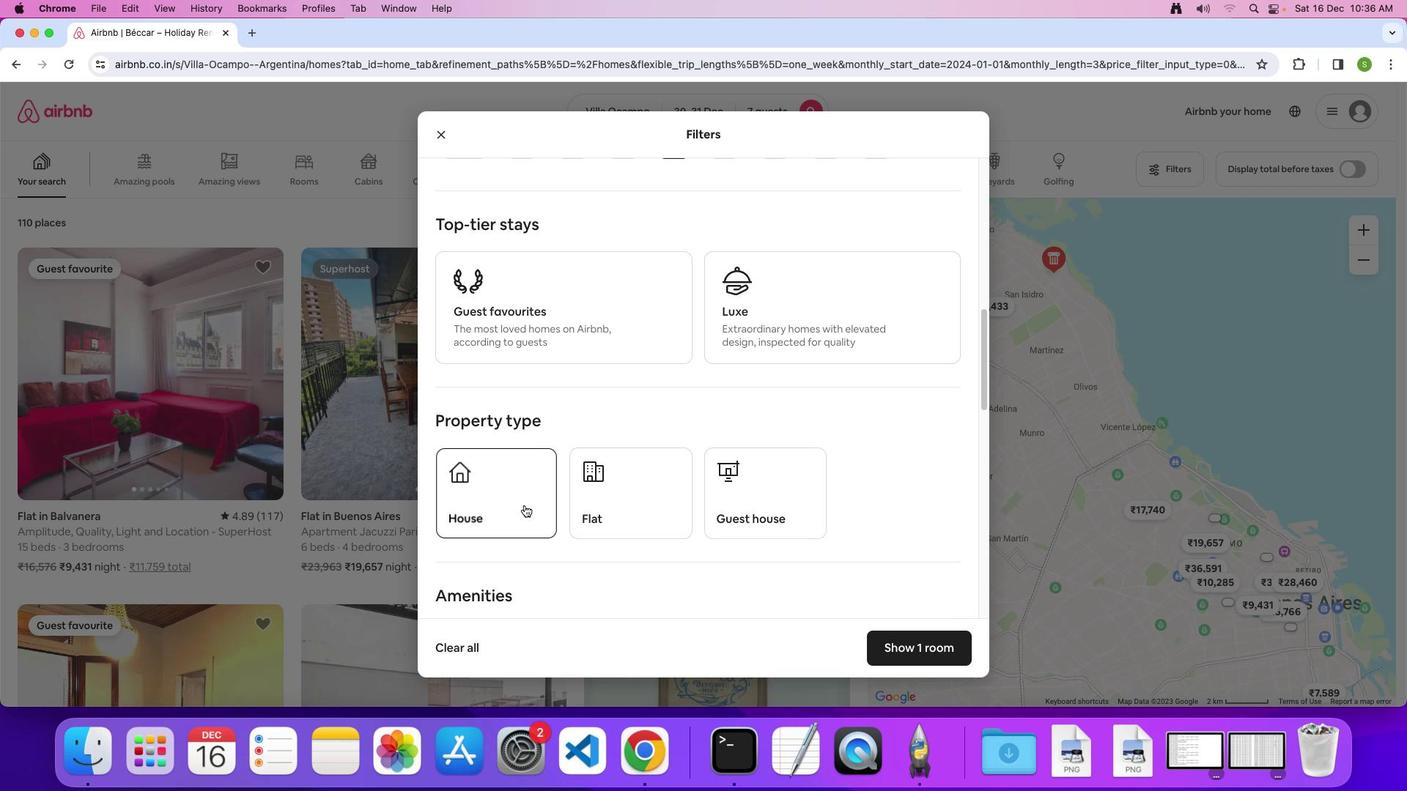 
Action: Mouse pressed left at (524, 505)
Screenshot: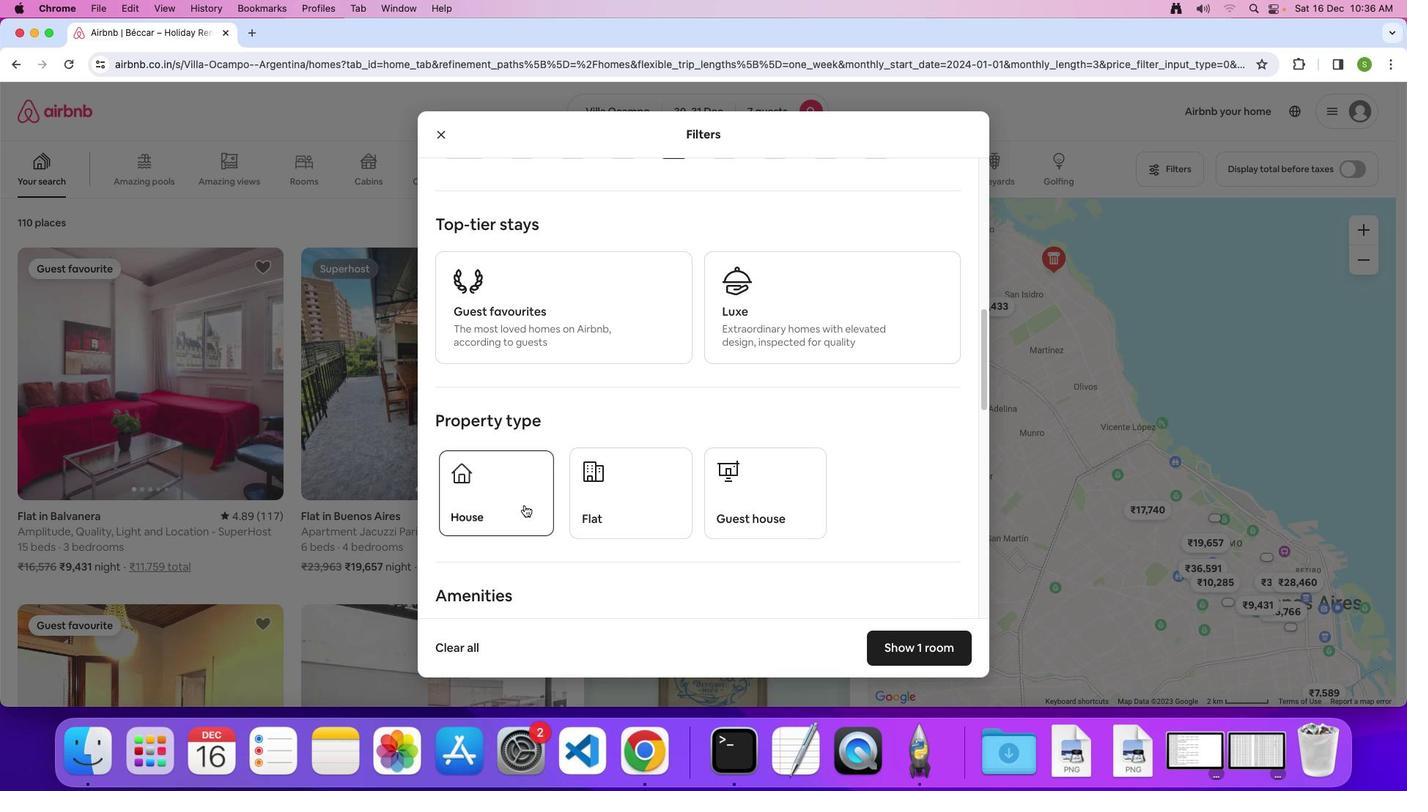 
Action: Mouse moved to (681, 474)
Screenshot: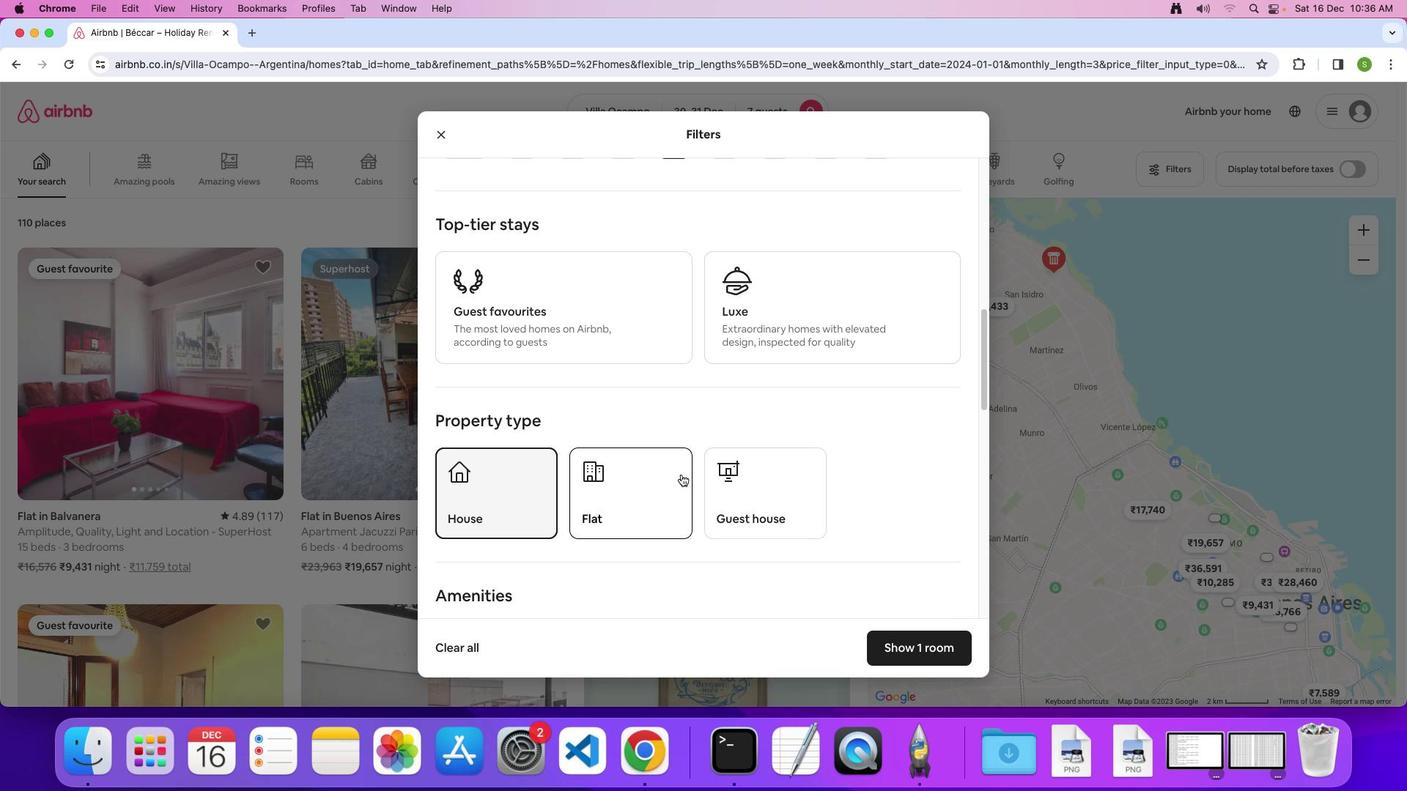 
Action: Mouse scrolled (681, 474) with delta (0, 0)
Screenshot: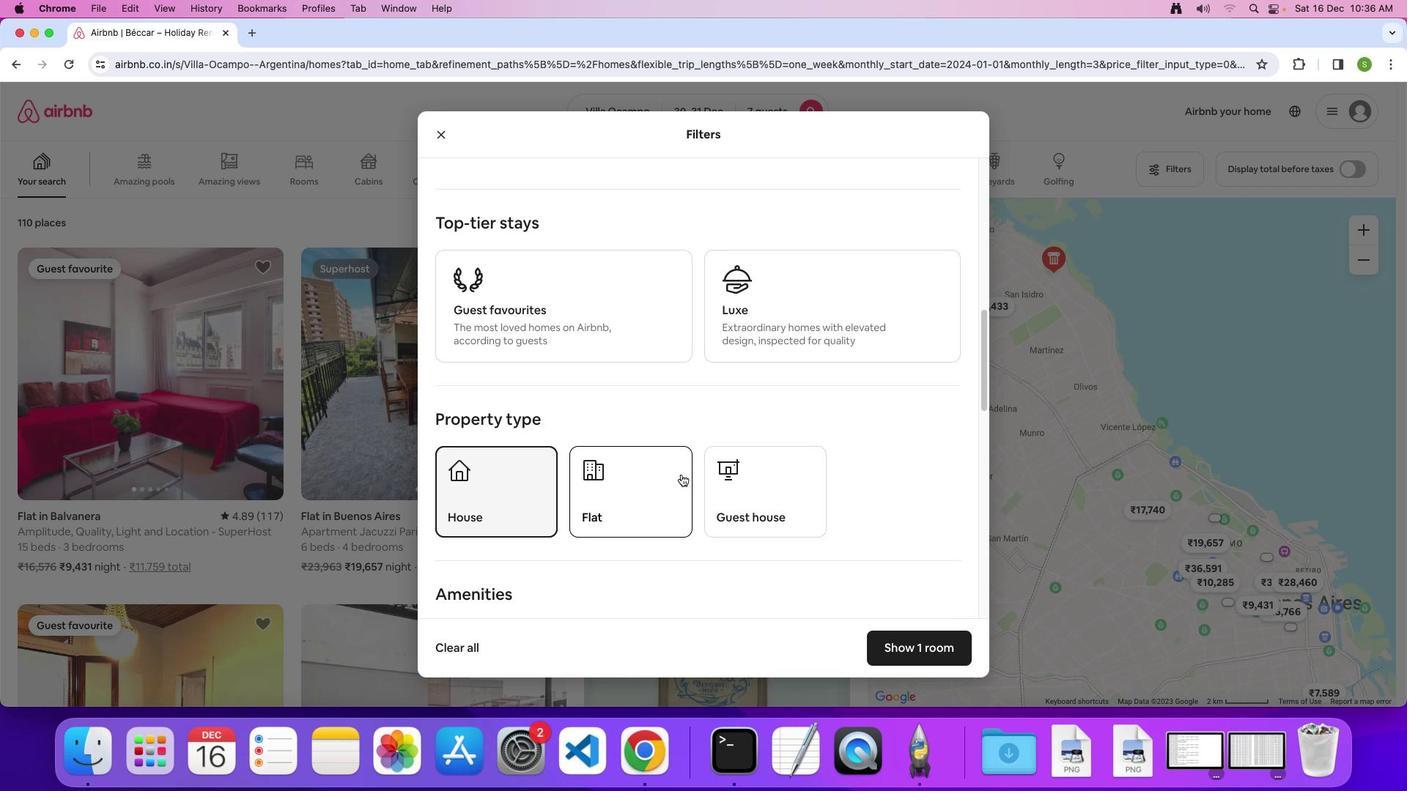 
Action: Mouse scrolled (681, 474) with delta (0, 0)
Screenshot: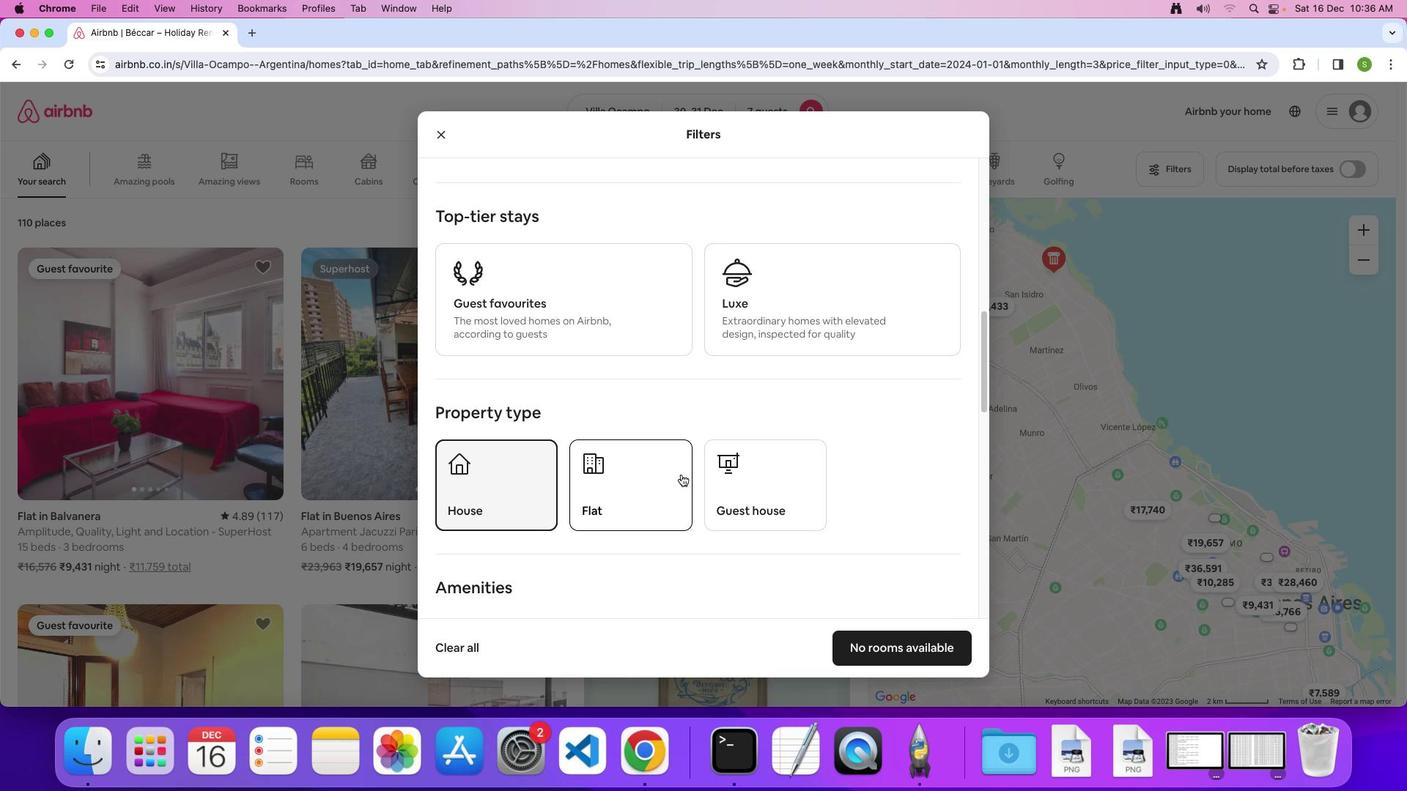 
Action: Mouse scrolled (681, 474) with delta (0, -1)
Screenshot: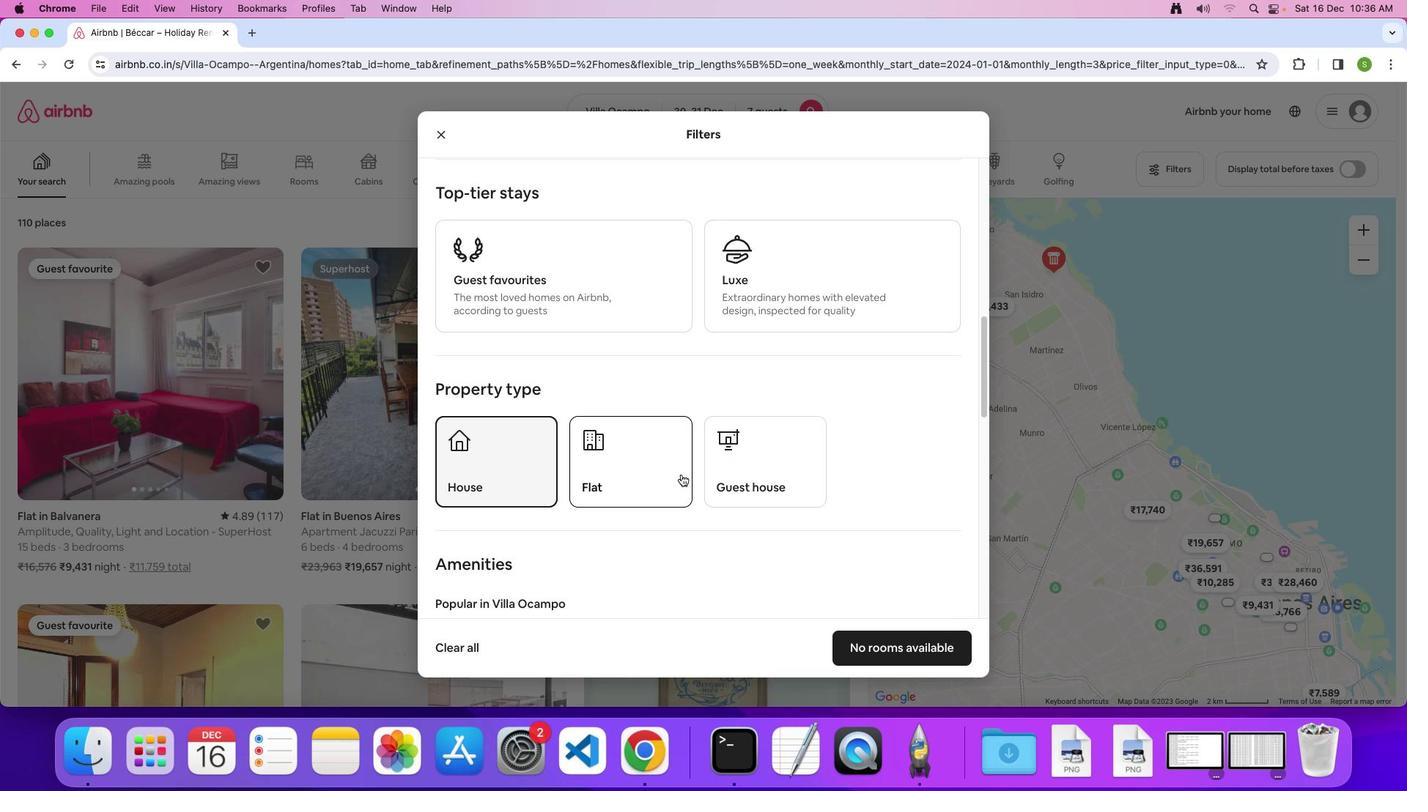 
Action: Mouse scrolled (681, 474) with delta (0, 0)
Screenshot: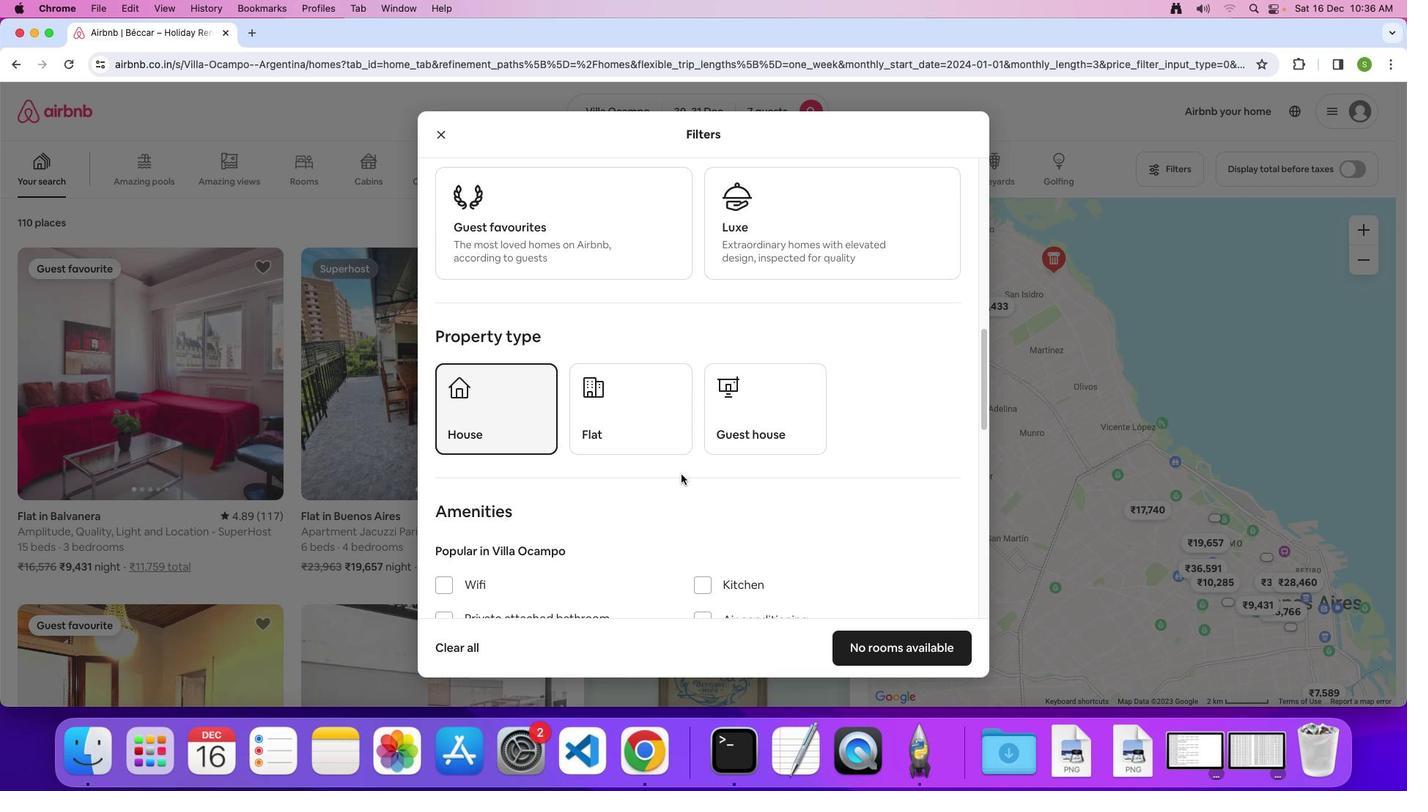 
Action: Mouse scrolled (681, 474) with delta (0, 0)
Screenshot: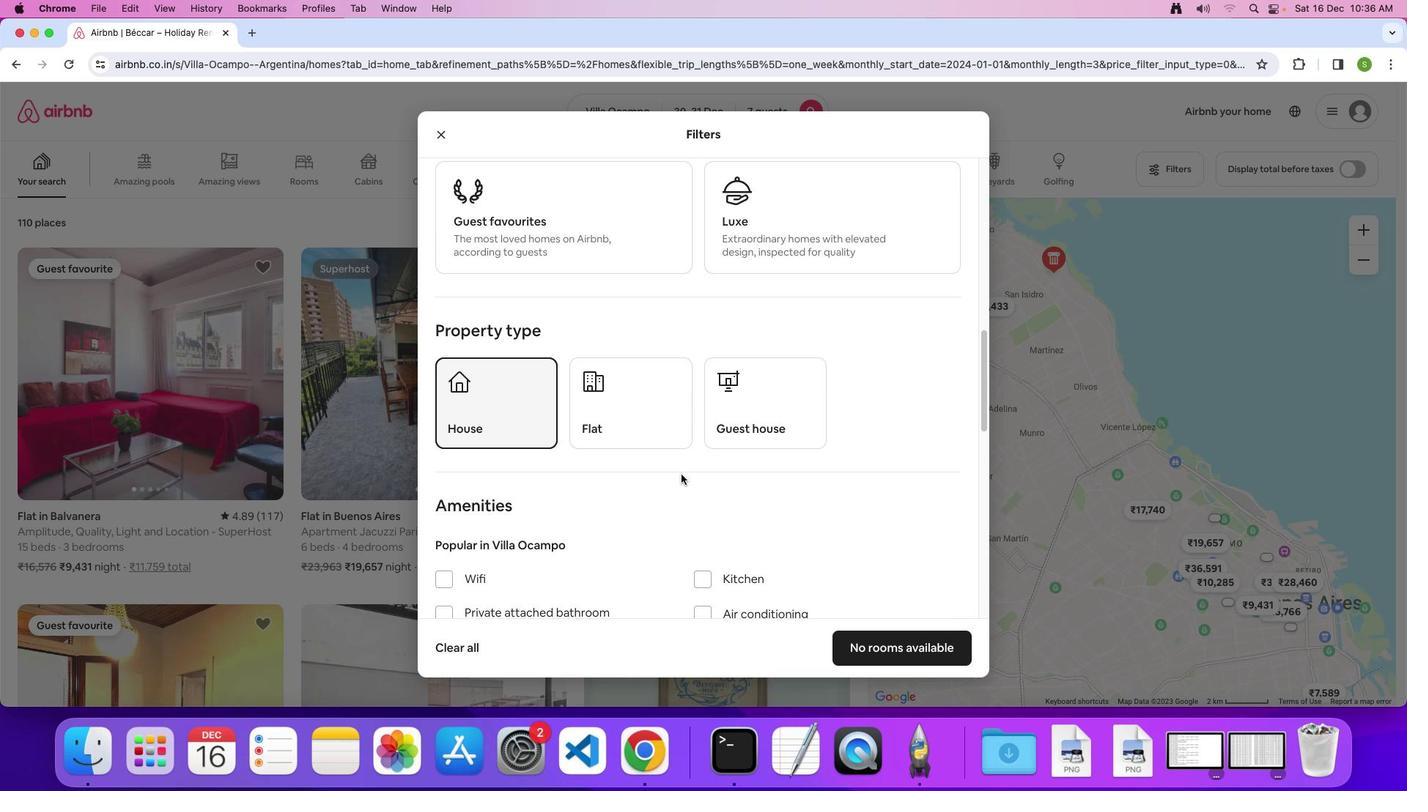 
Action: Mouse scrolled (681, 474) with delta (0, 0)
Screenshot: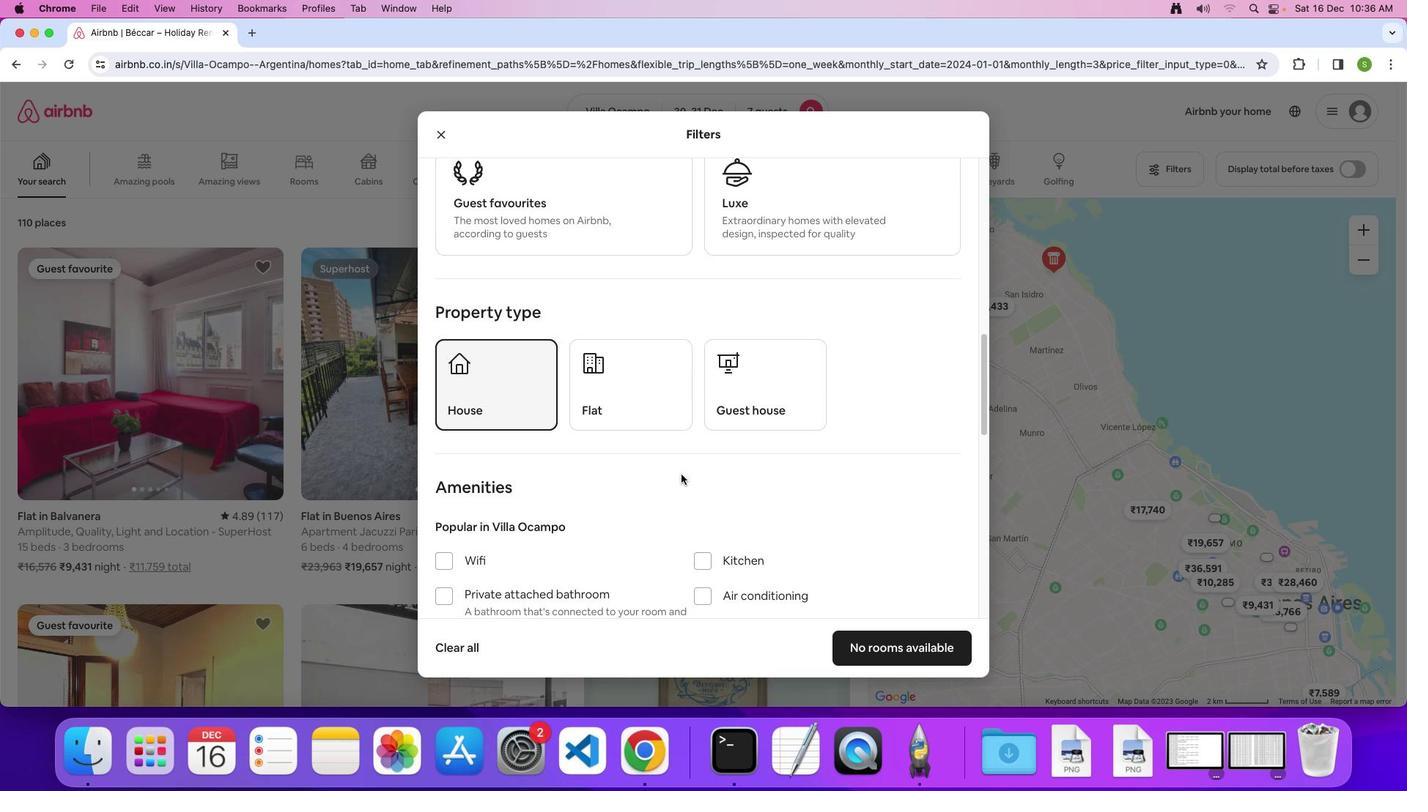 
Action: Mouse scrolled (681, 474) with delta (0, 0)
Screenshot: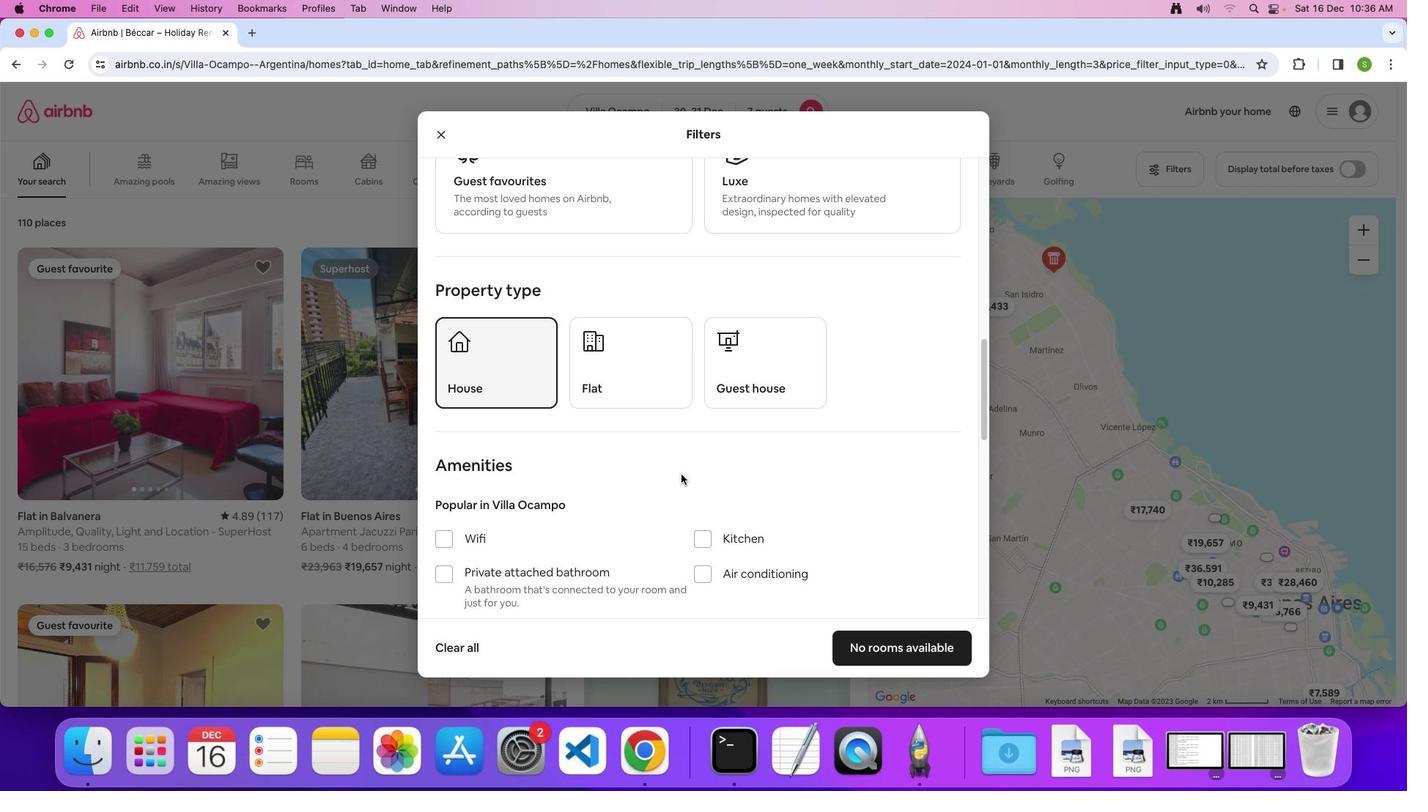 
Action: Mouse scrolled (681, 474) with delta (0, 0)
Screenshot: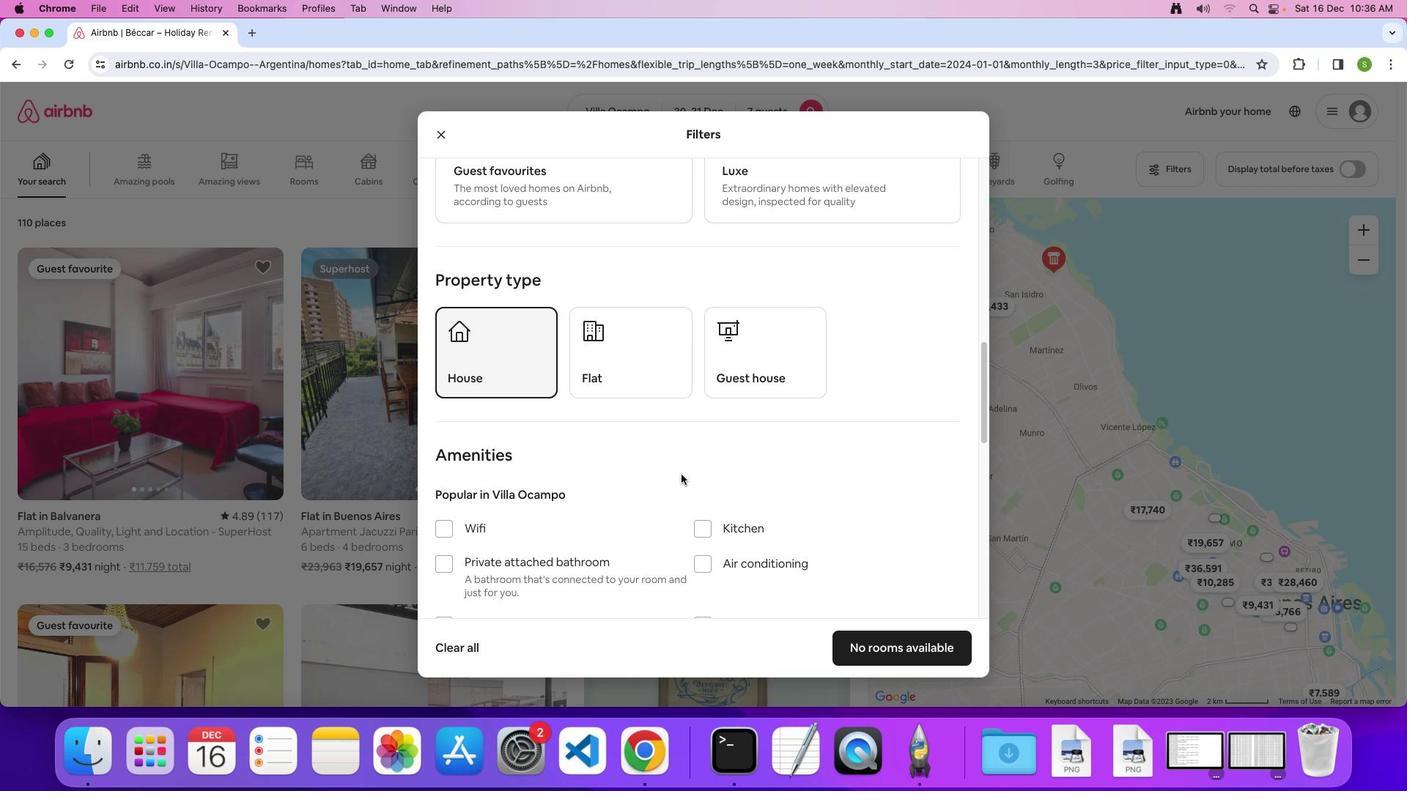 
Action: Mouse scrolled (681, 474) with delta (0, 0)
Screenshot: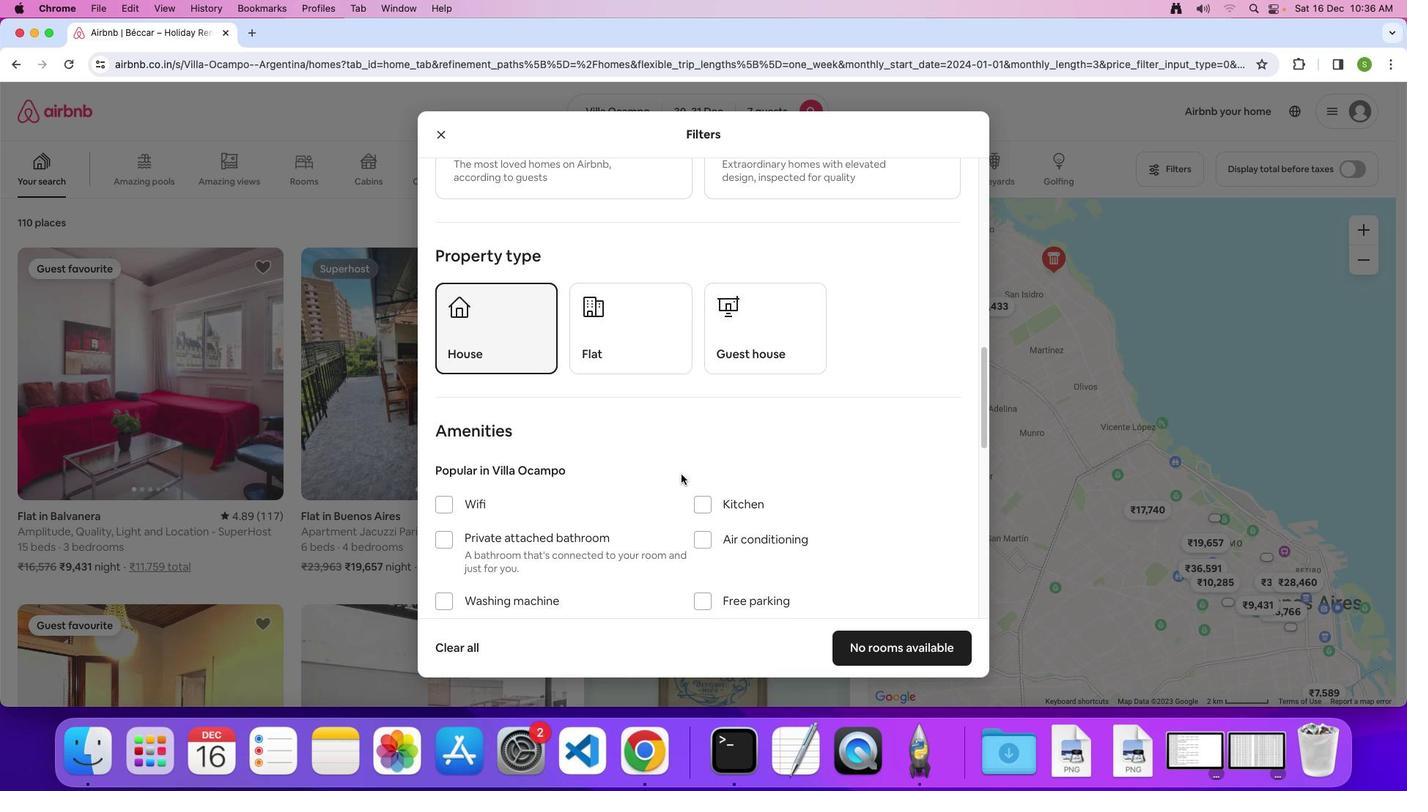 
Action: Mouse scrolled (681, 474) with delta (0, 0)
Screenshot: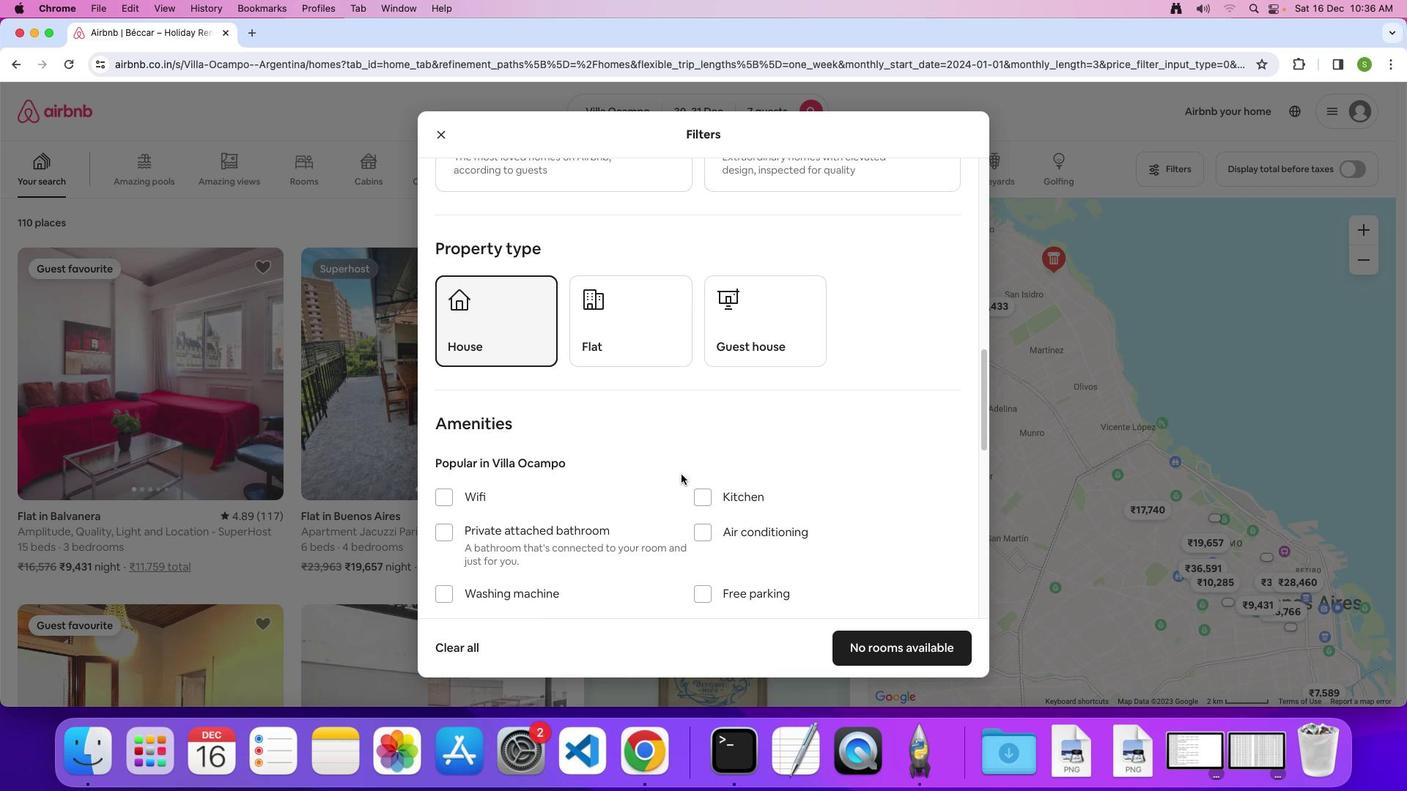 
Action: Mouse scrolled (681, 474) with delta (0, 0)
Screenshot: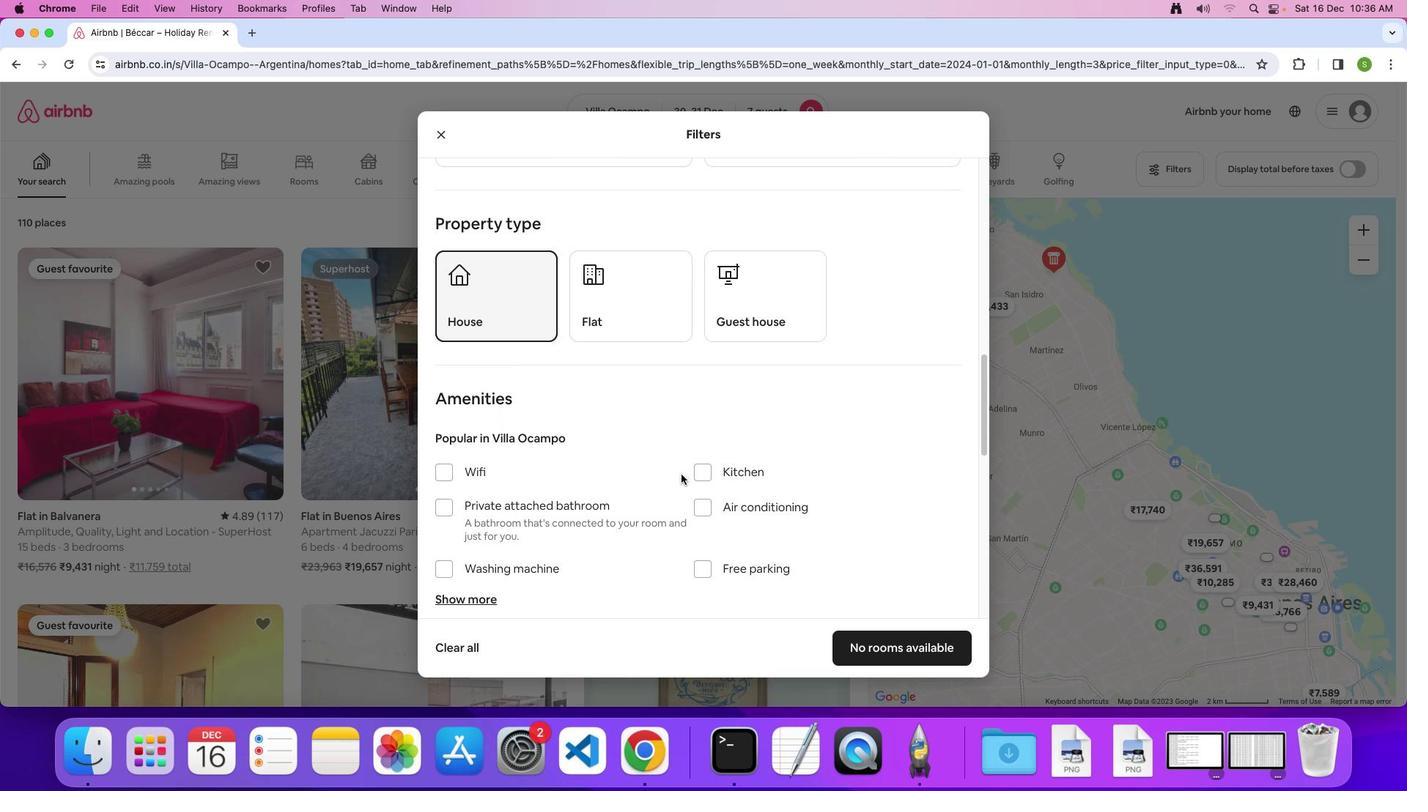
Action: Mouse moved to (442, 445)
Screenshot: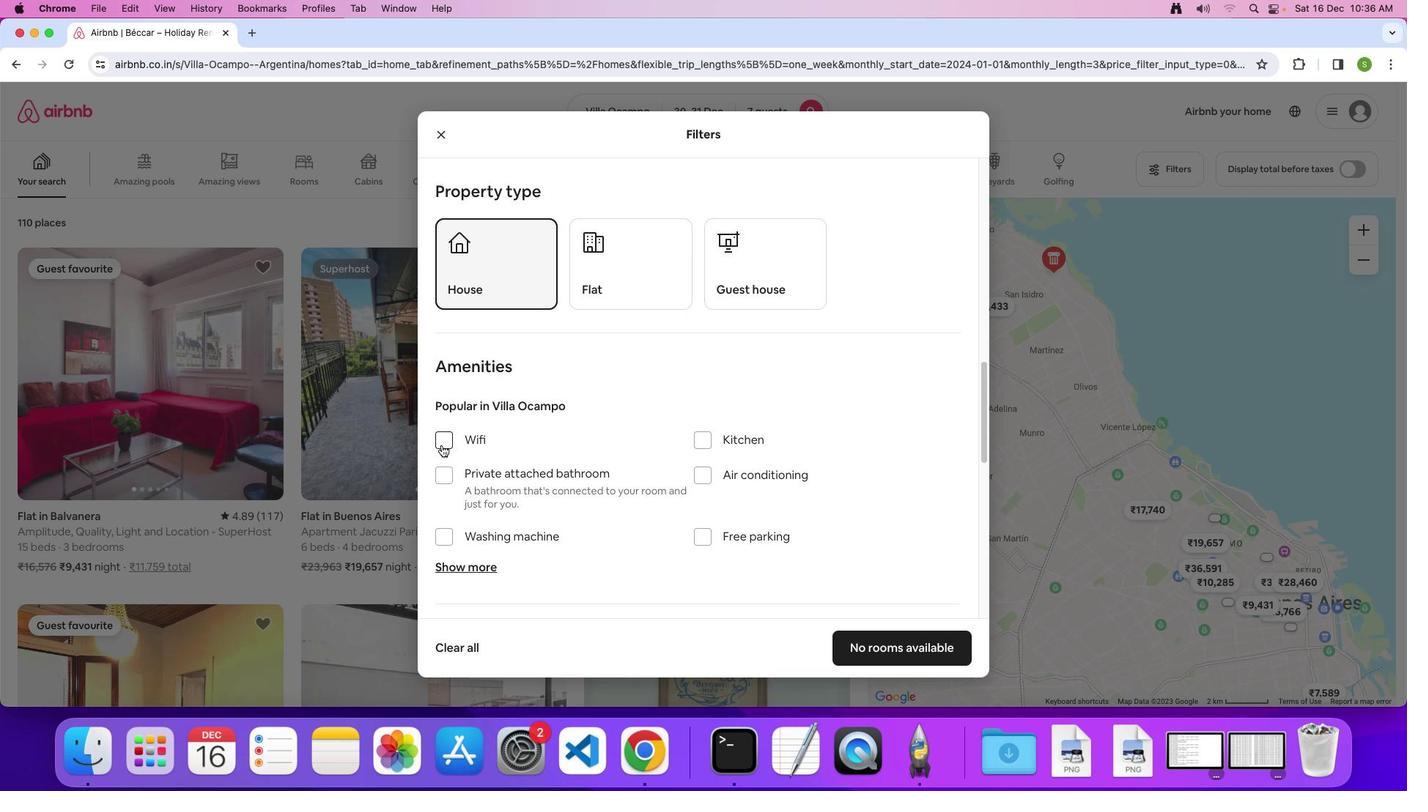 
Action: Mouse pressed left at (442, 445)
Screenshot: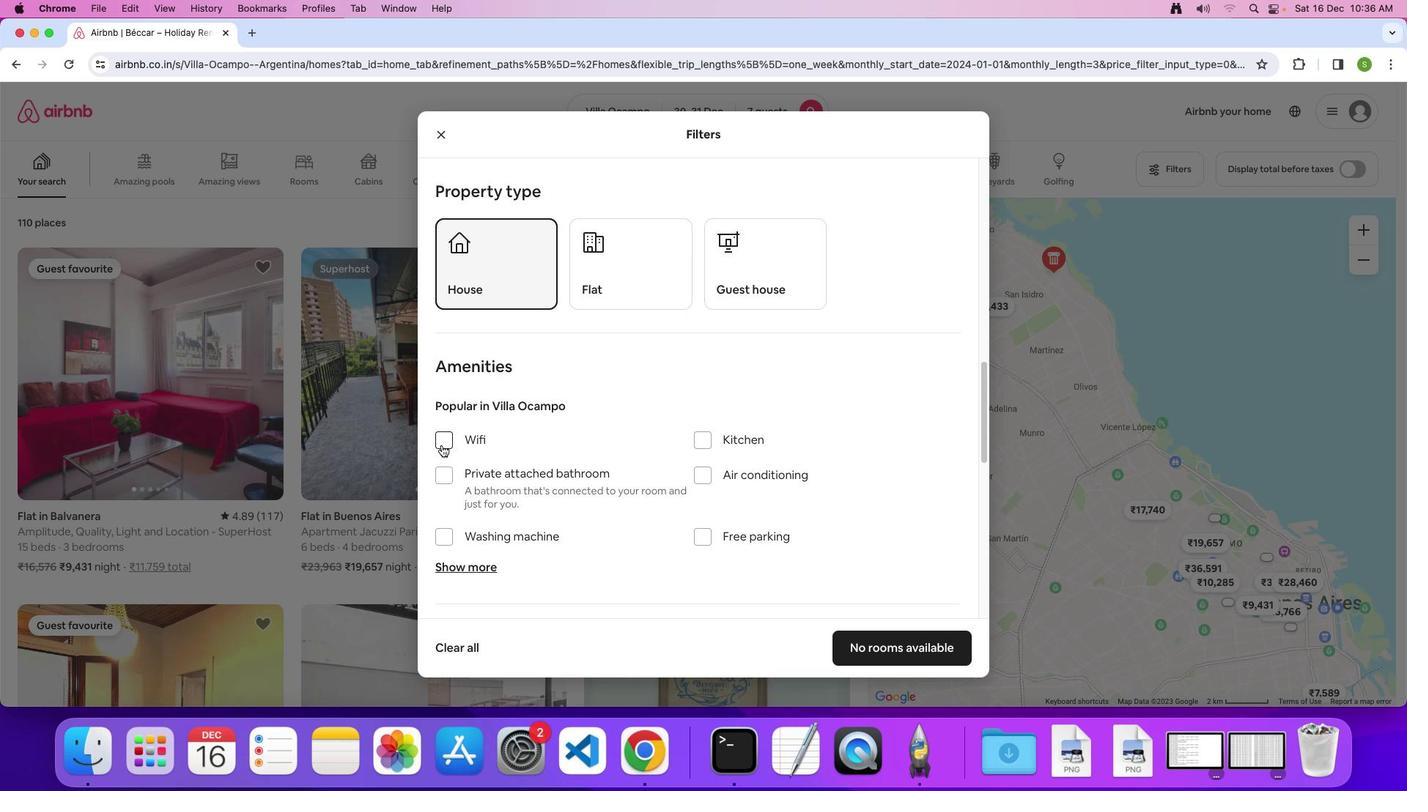 
Action: Mouse moved to (467, 564)
Screenshot: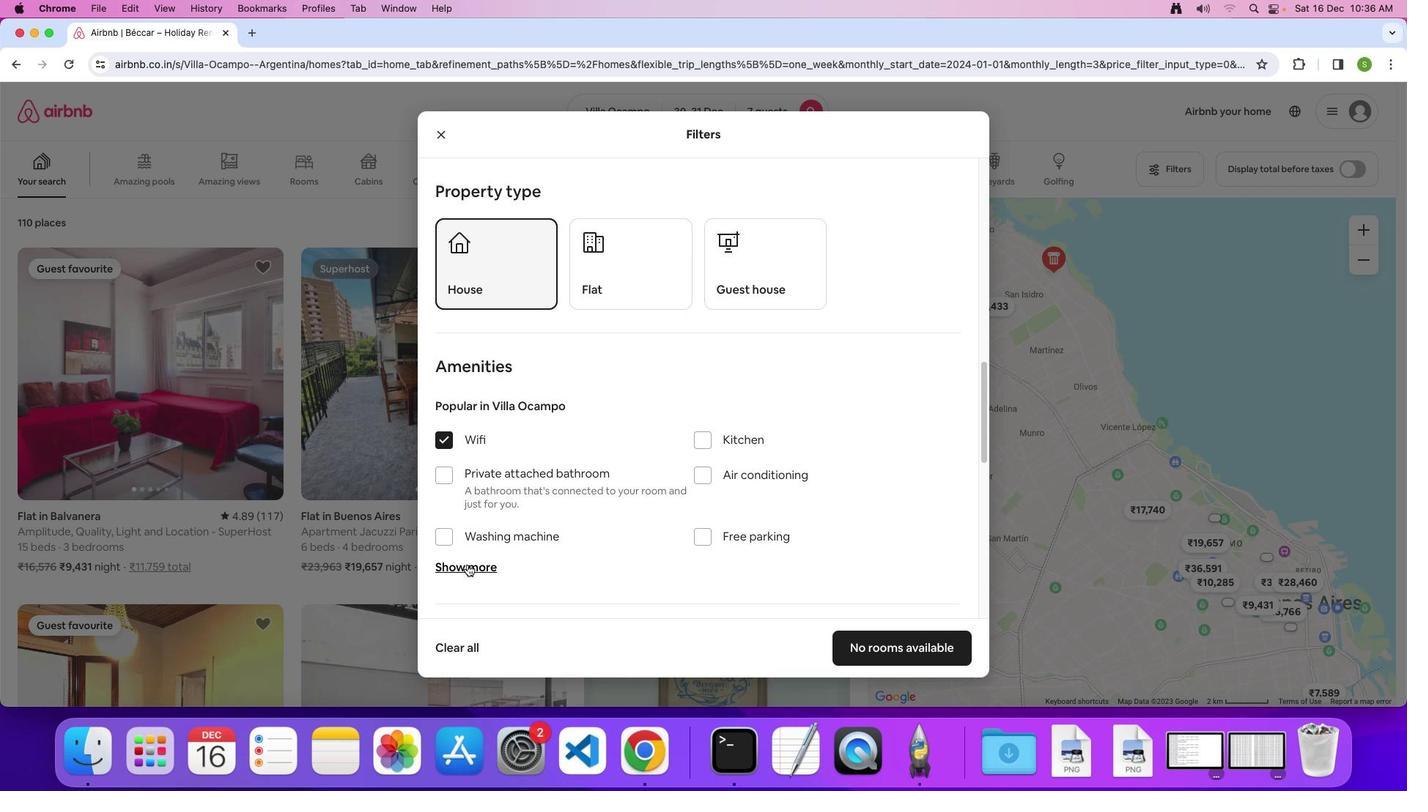 
Action: Mouse pressed left at (467, 564)
Screenshot: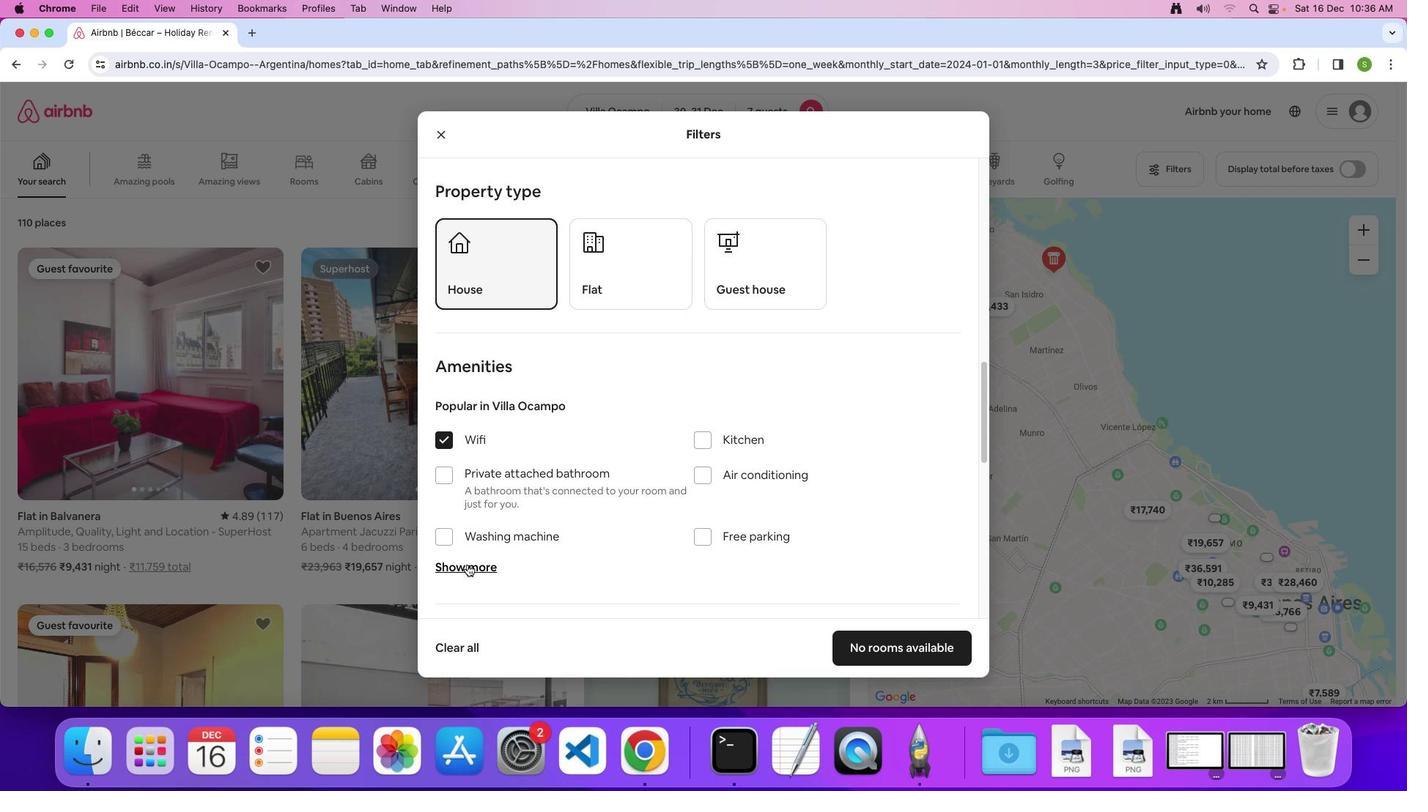 
Action: Mouse moved to (691, 516)
Screenshot: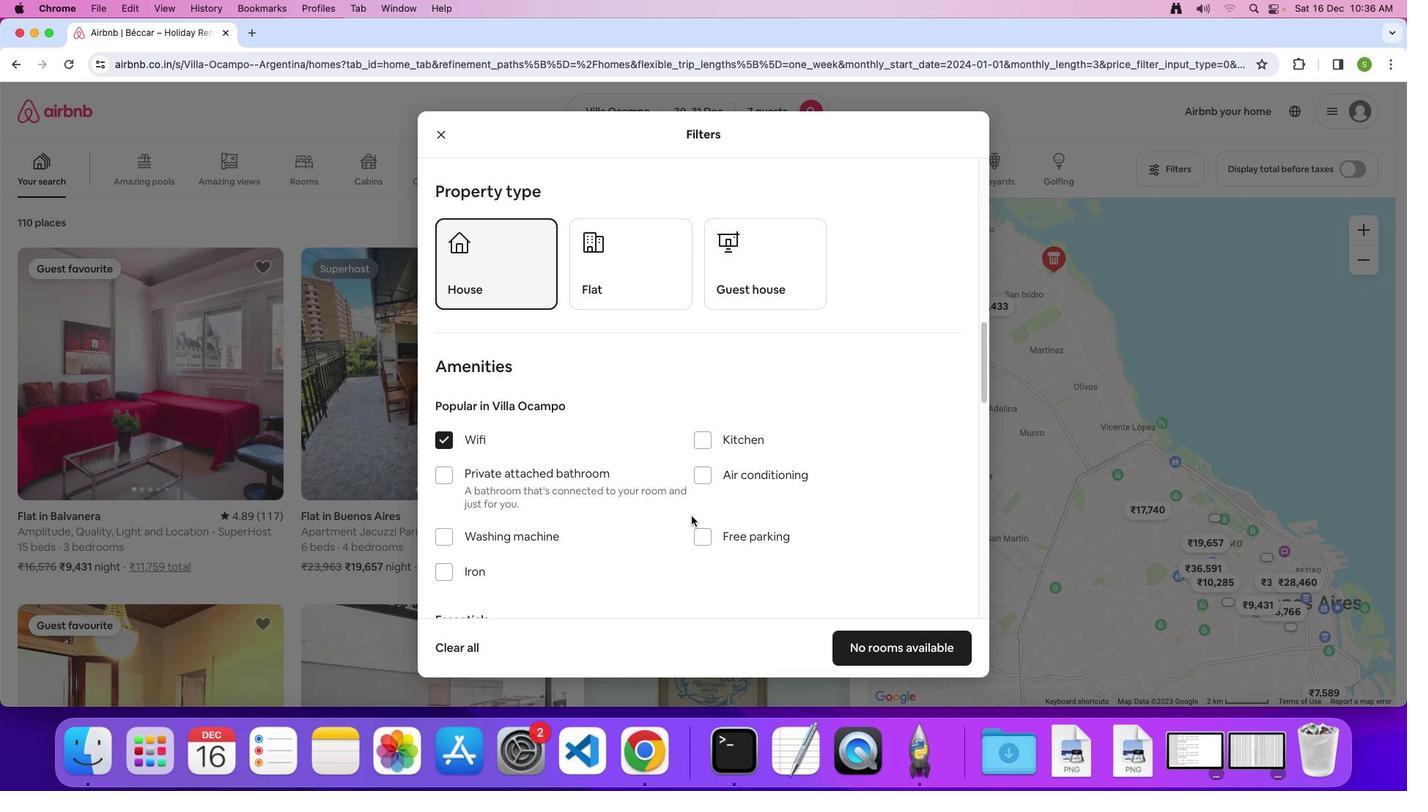 
Action: Mouse scrolled (691, 516) with delta (0, 0)
Screenshot: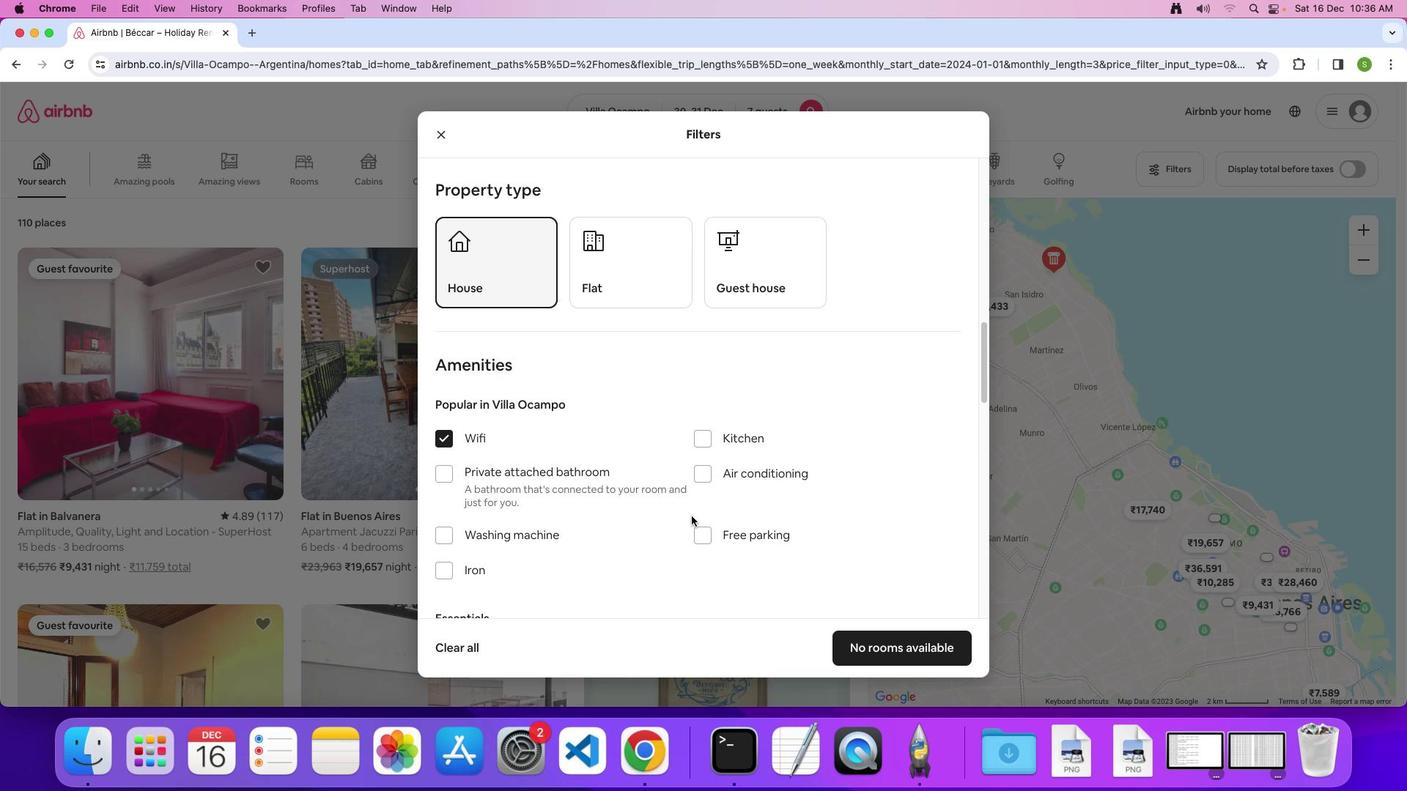 
Action: Mouse scrolled (691, 516) with delta (0, 0)
Screenshot: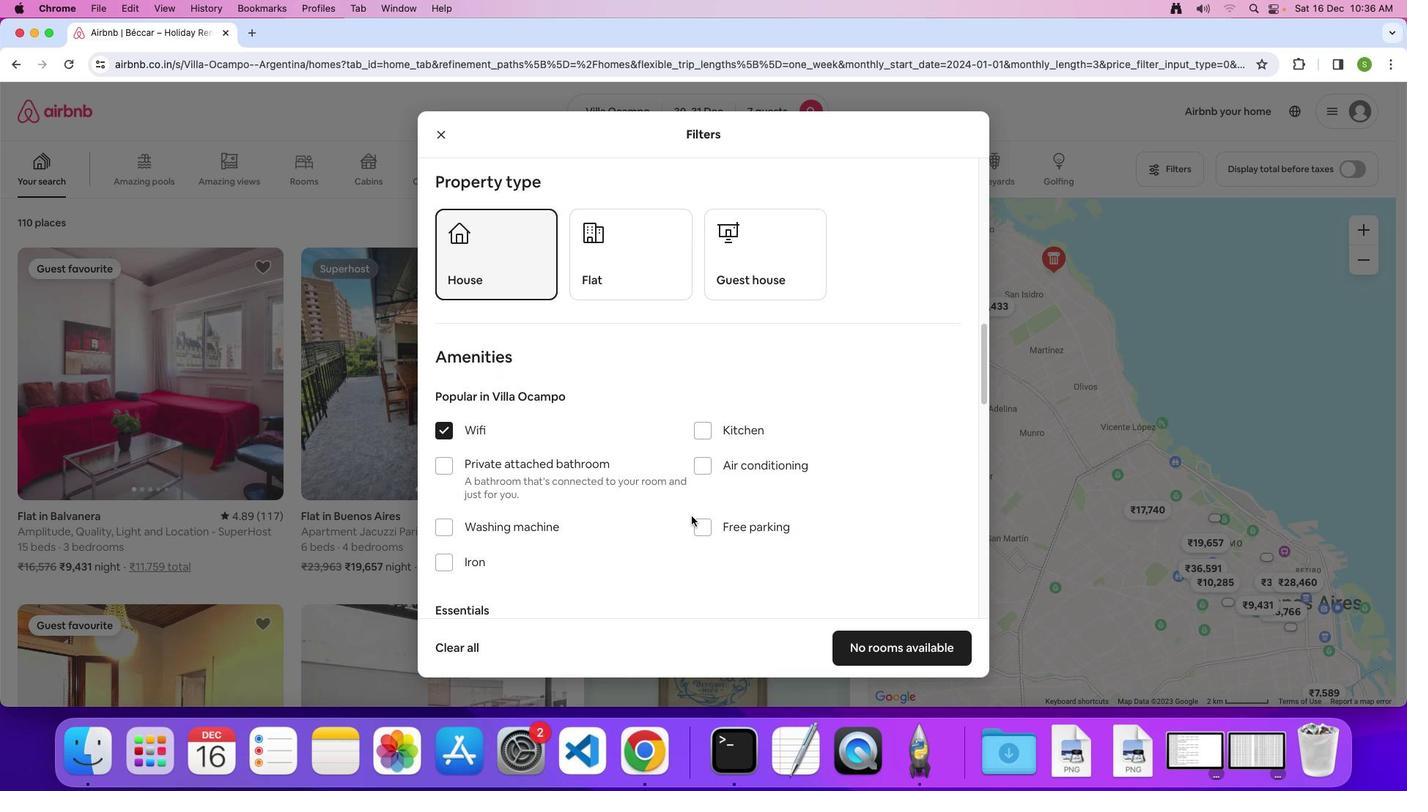 
Action: Mouse scrolled (691, 516) with delta (0, 0)
Screenshot: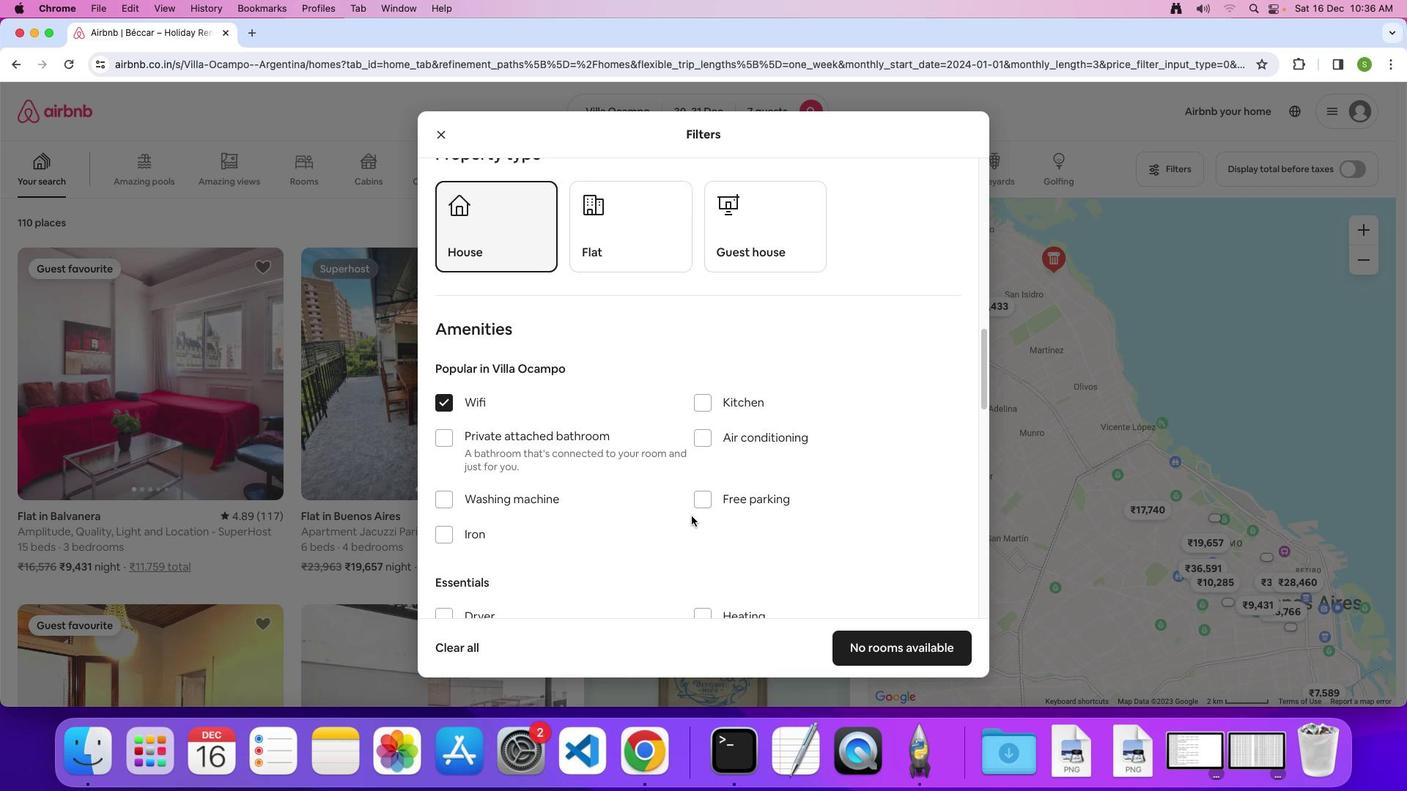 
Action: Mouse moved to (703, 467)
Screenshot: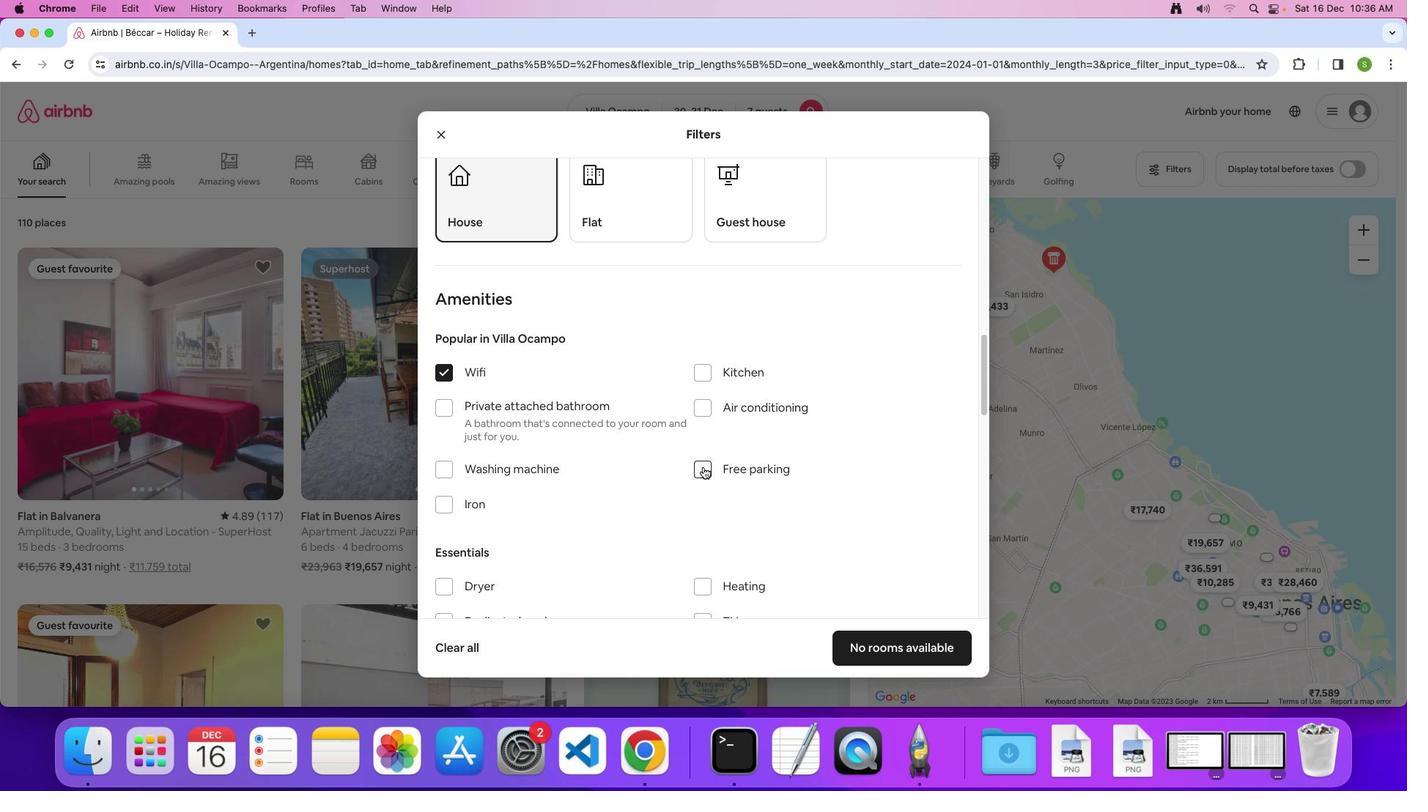 
Action: Mouse pressed left at (703, 467)
Screenshot: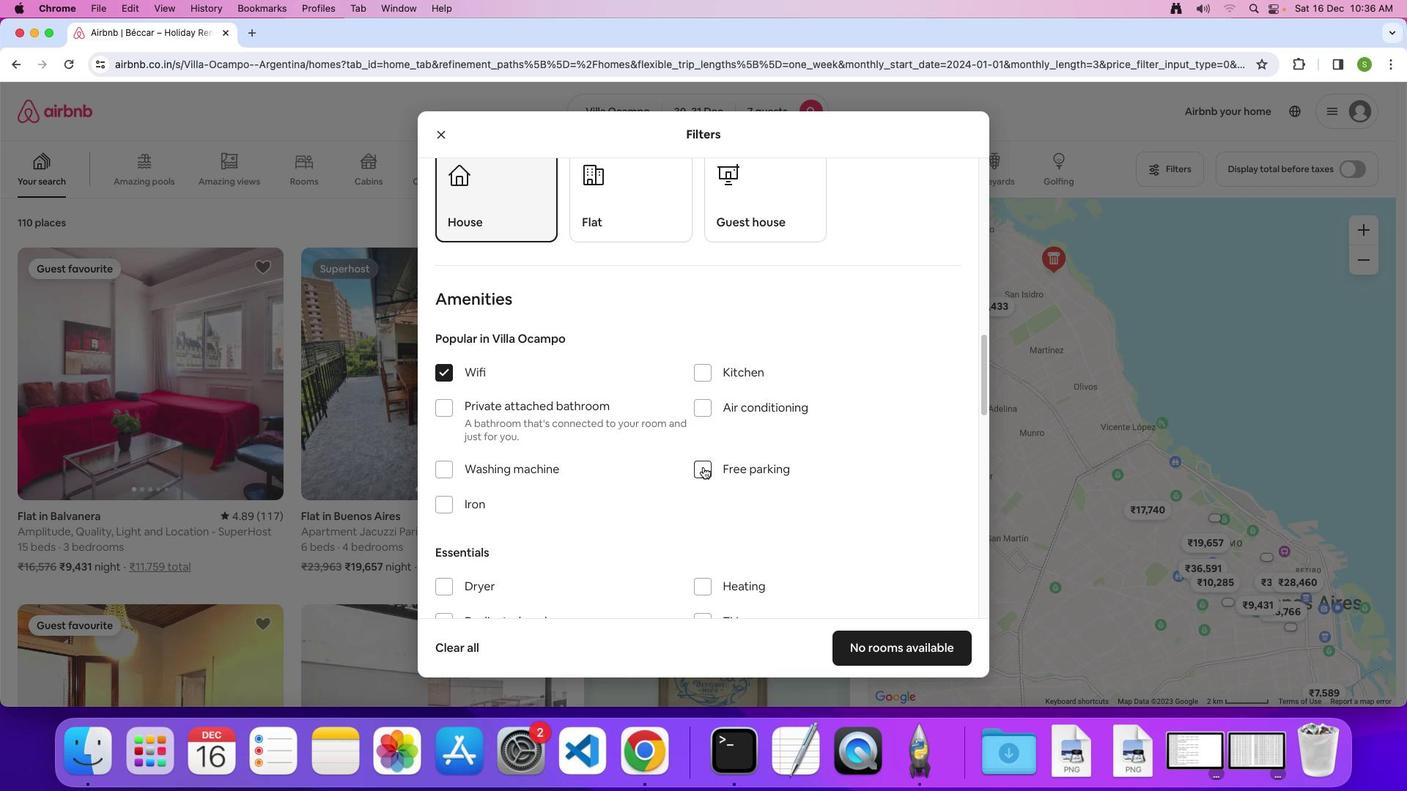 
Action: Mouse moved to (590, 469)
Screenshot: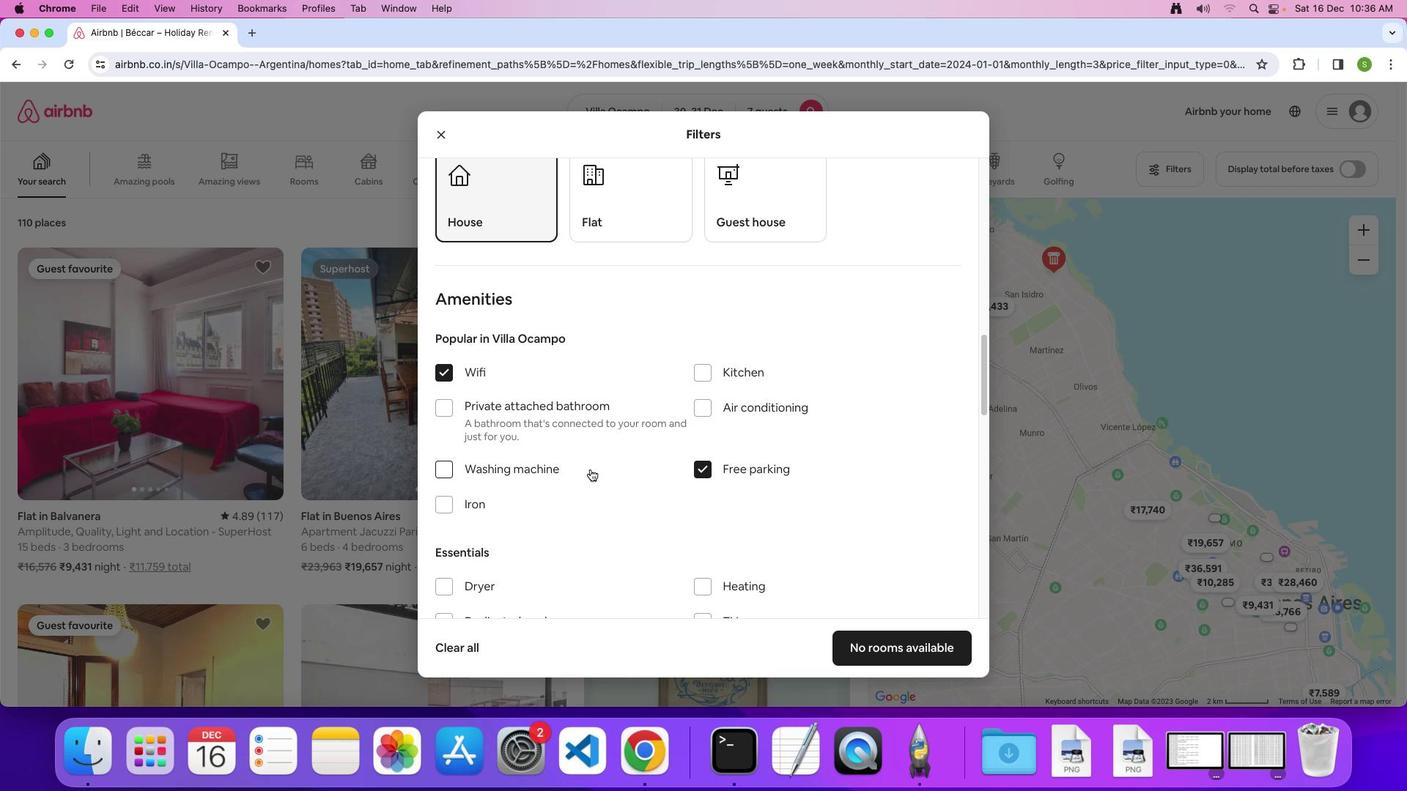 
Action: Mouse scrolled (590, 469) with delta (0, 0)
Screenshot: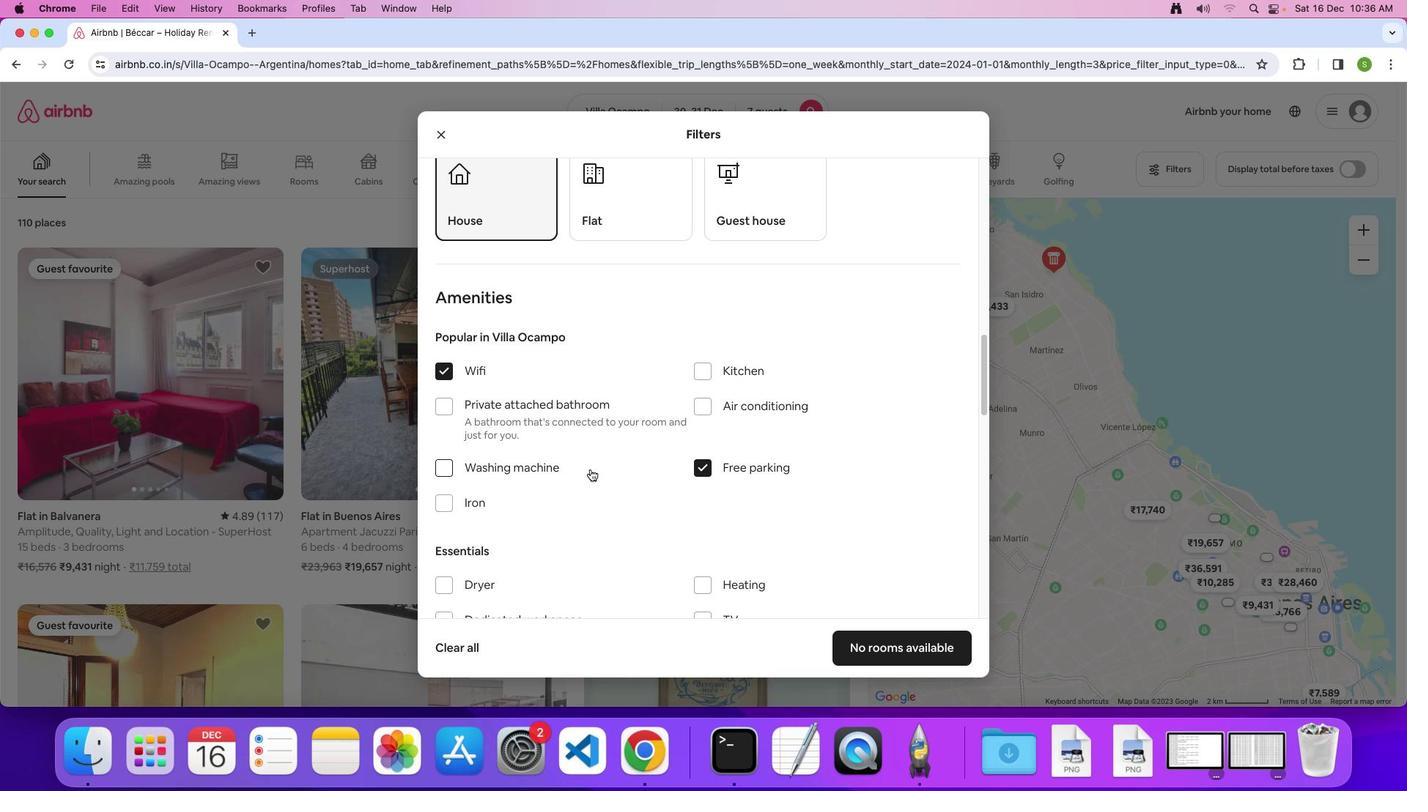 
Action: Mouse scrolled (590, 469) with delta (0, 0)
Screenshot: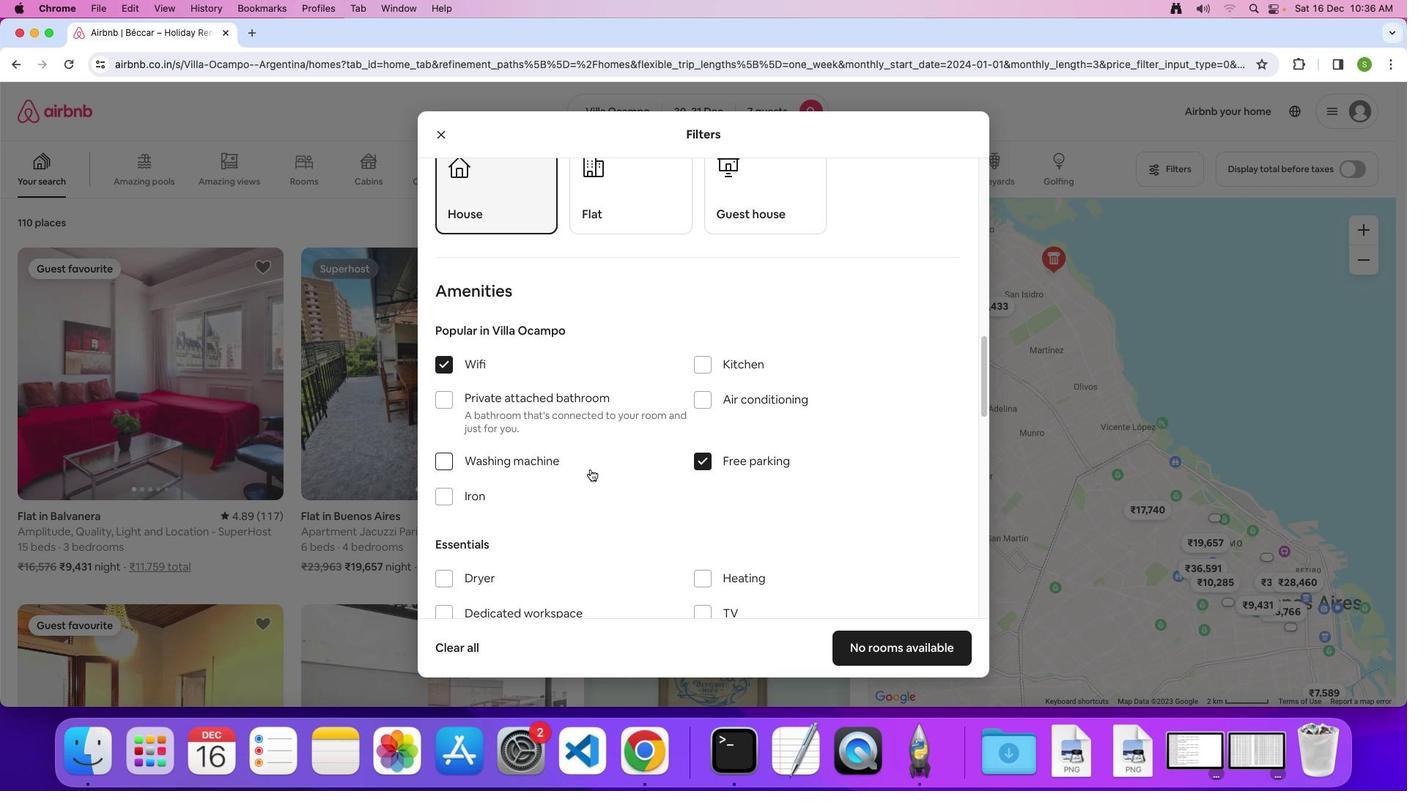 
Action: Mouse scrolled (590, 469) with delta (0, 0)
Screenshot: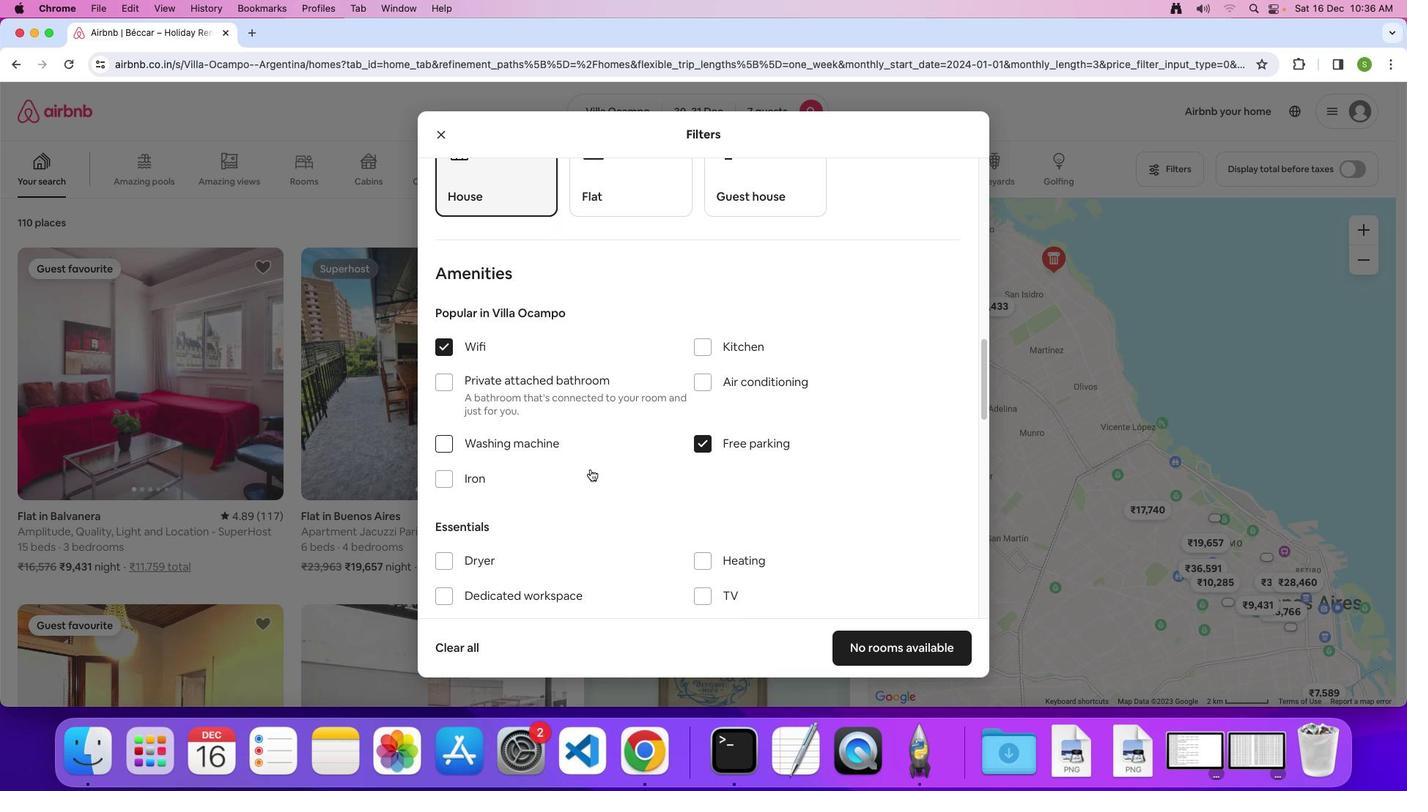 
Action: Mouse scrolled (590, 469) with delta (0, 0)
Screenshot: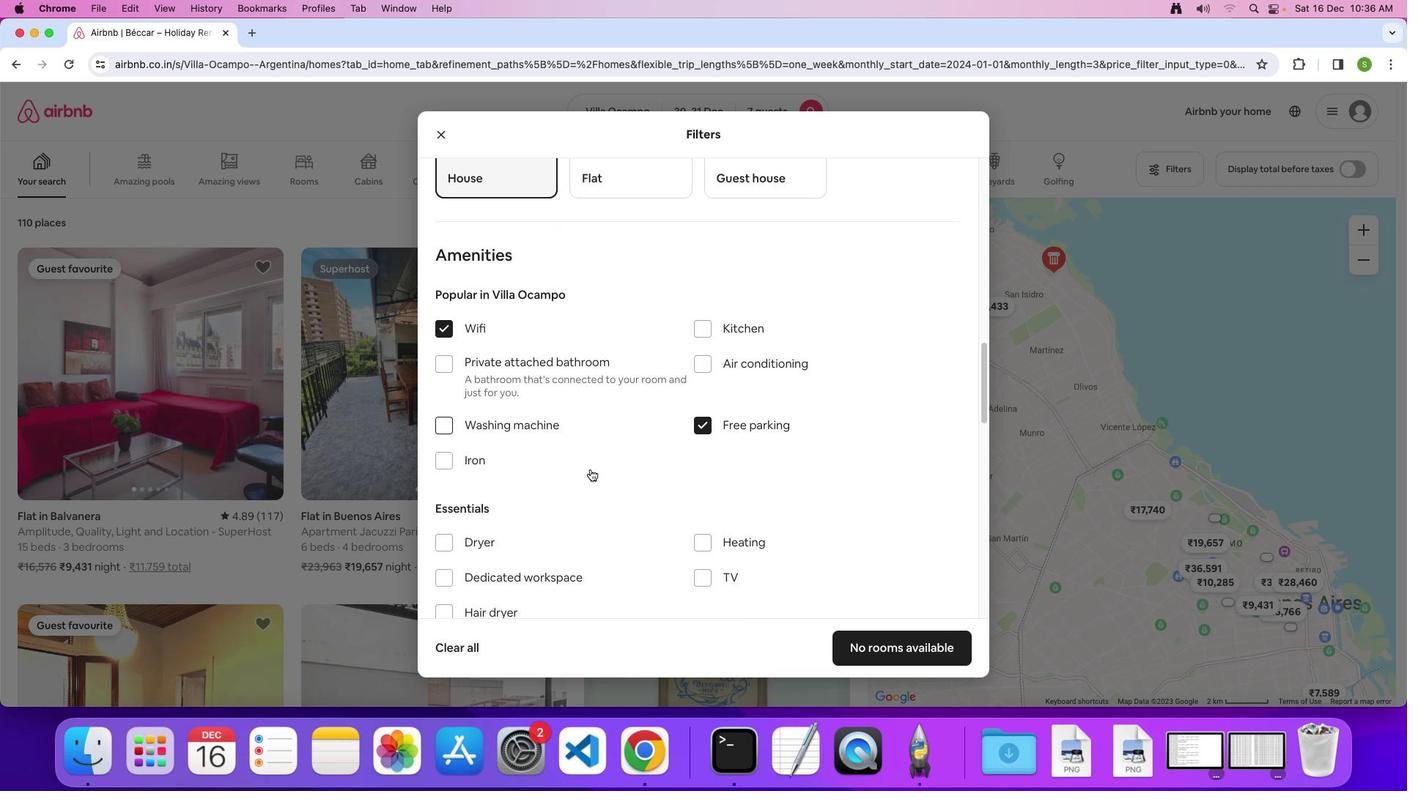 
Action: Mouse scrolled (590, 469) with delta (0, -2)
Screenshot: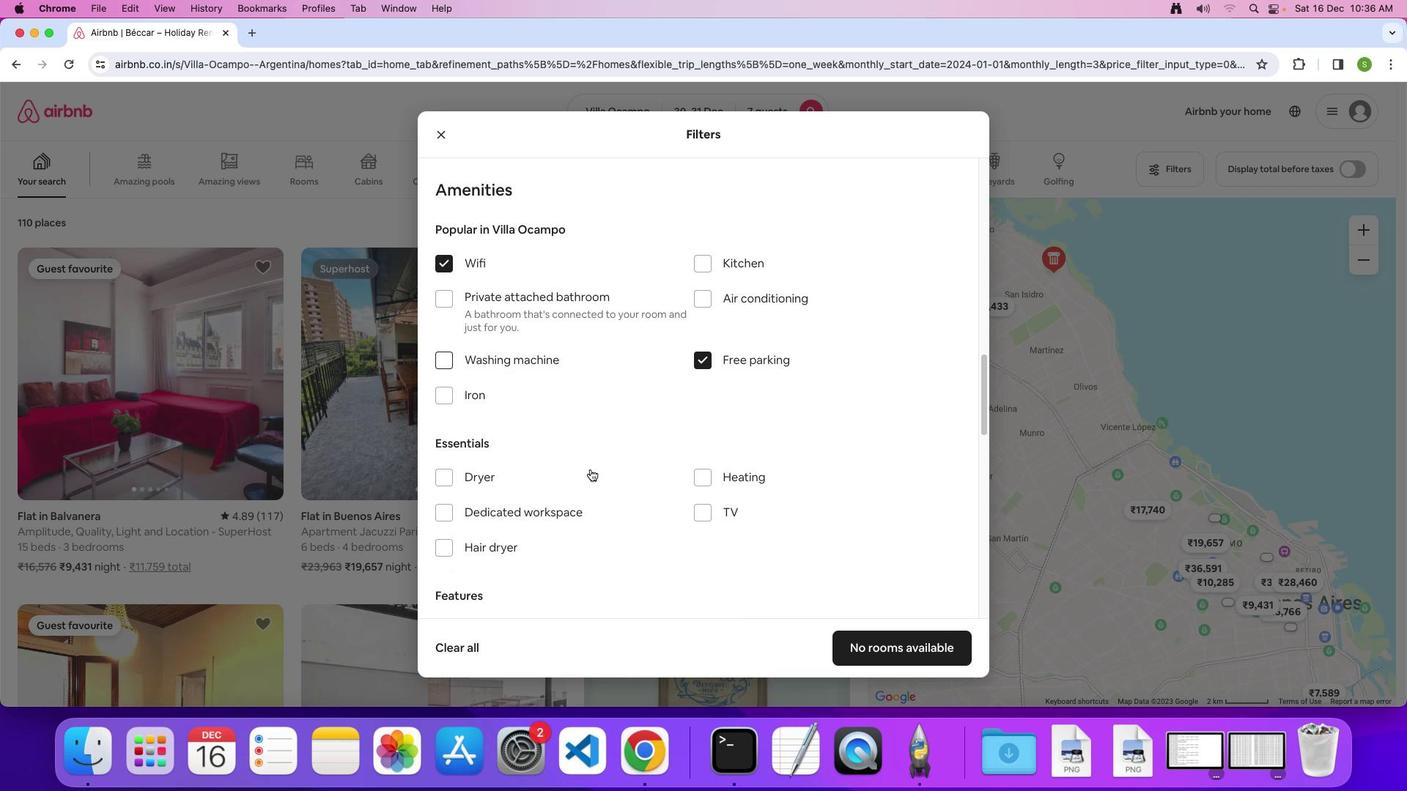 
Action: Mouse moved to (701, 479)
Screenshot: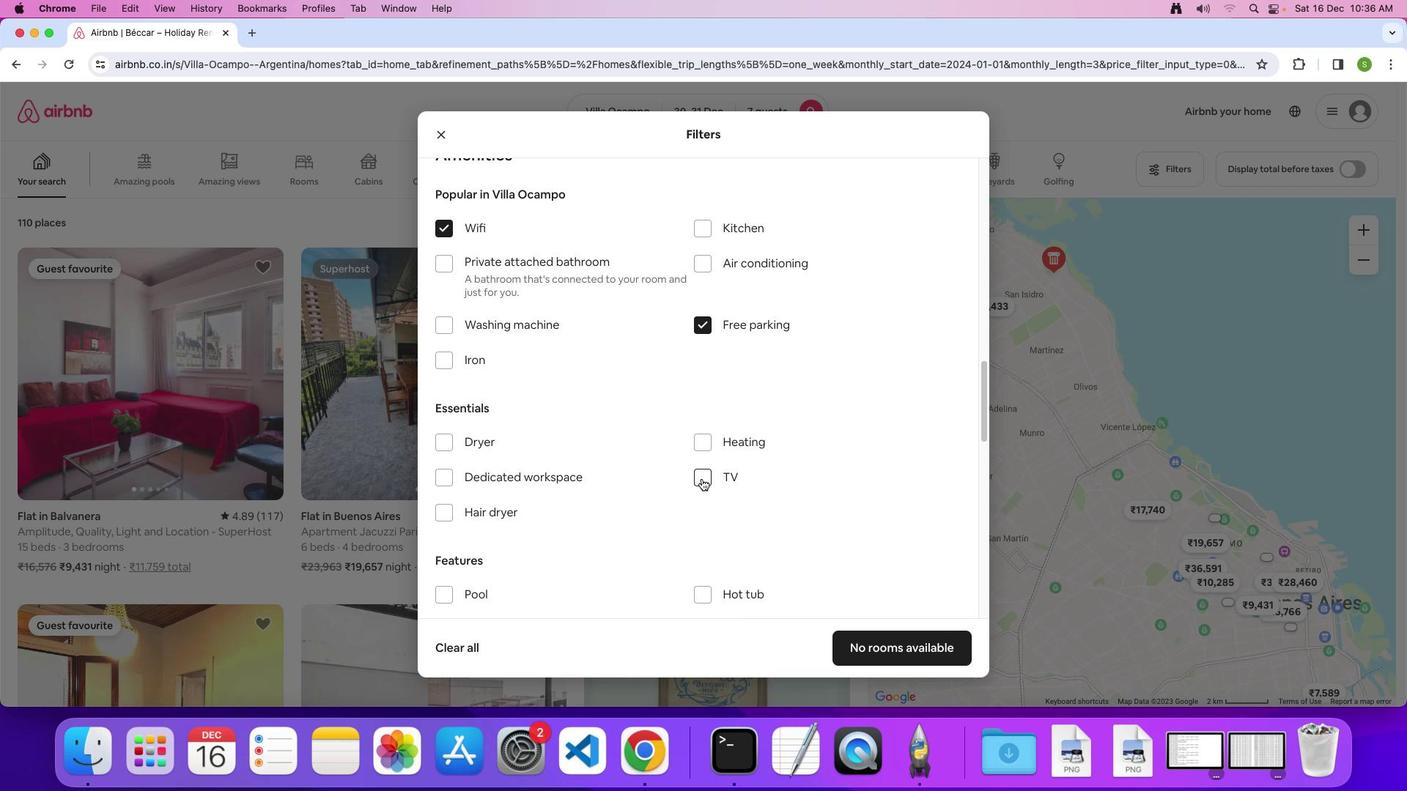 
Action: Mouse pressed left at (701, 479)
Screenshot: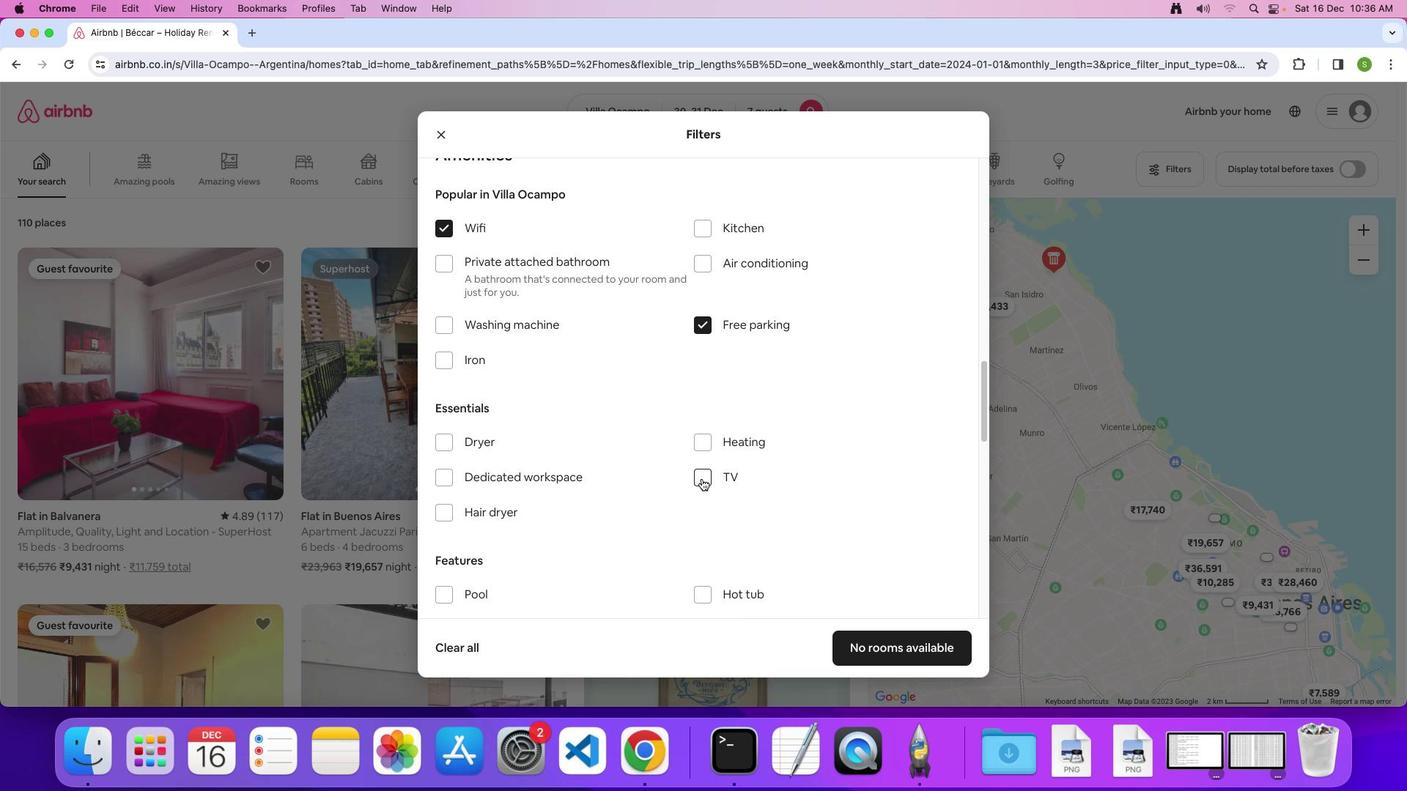 
Action: Mouse moved to (623, 461)
Screenshot: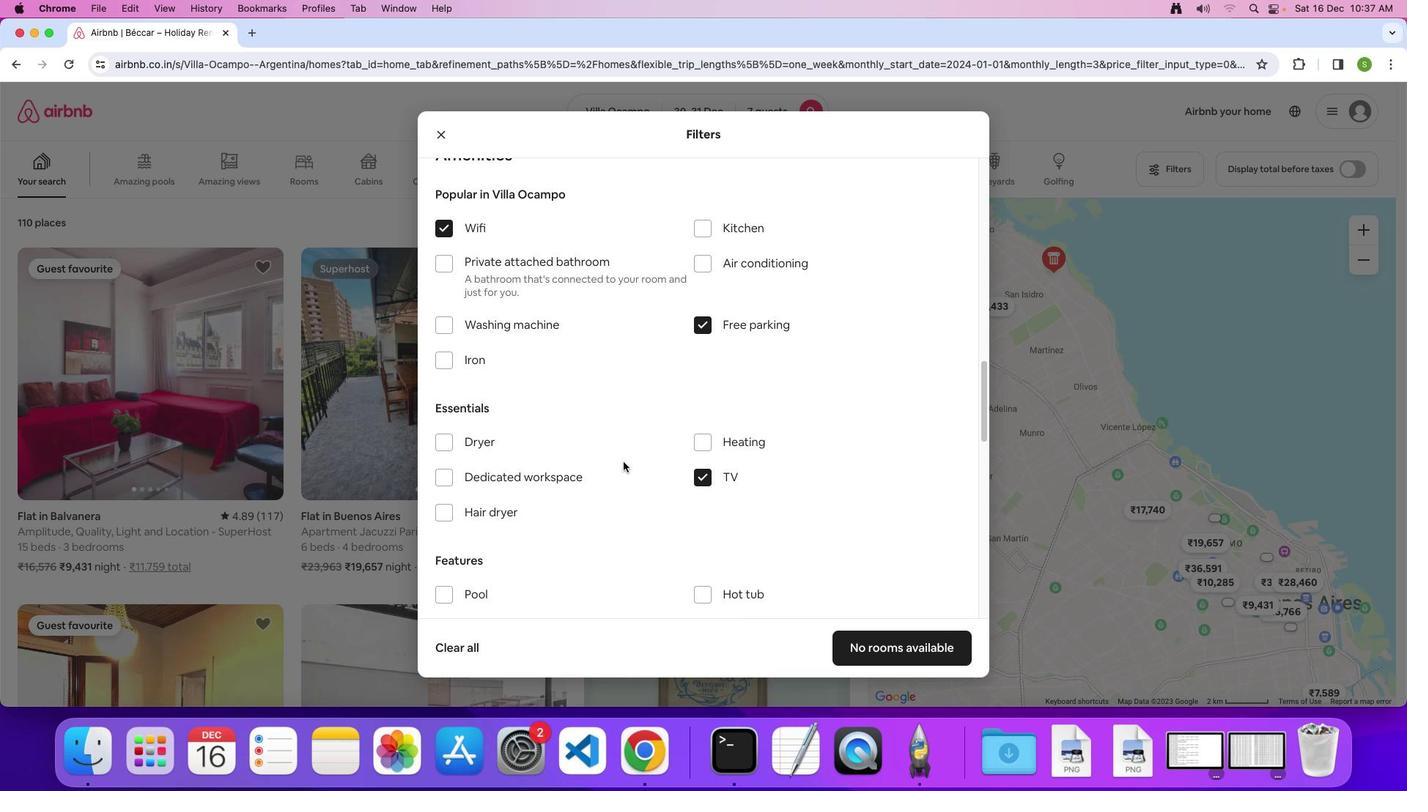 
Action: Mouse scrolled (623, 461) with delta (0, 0)
Screenshot: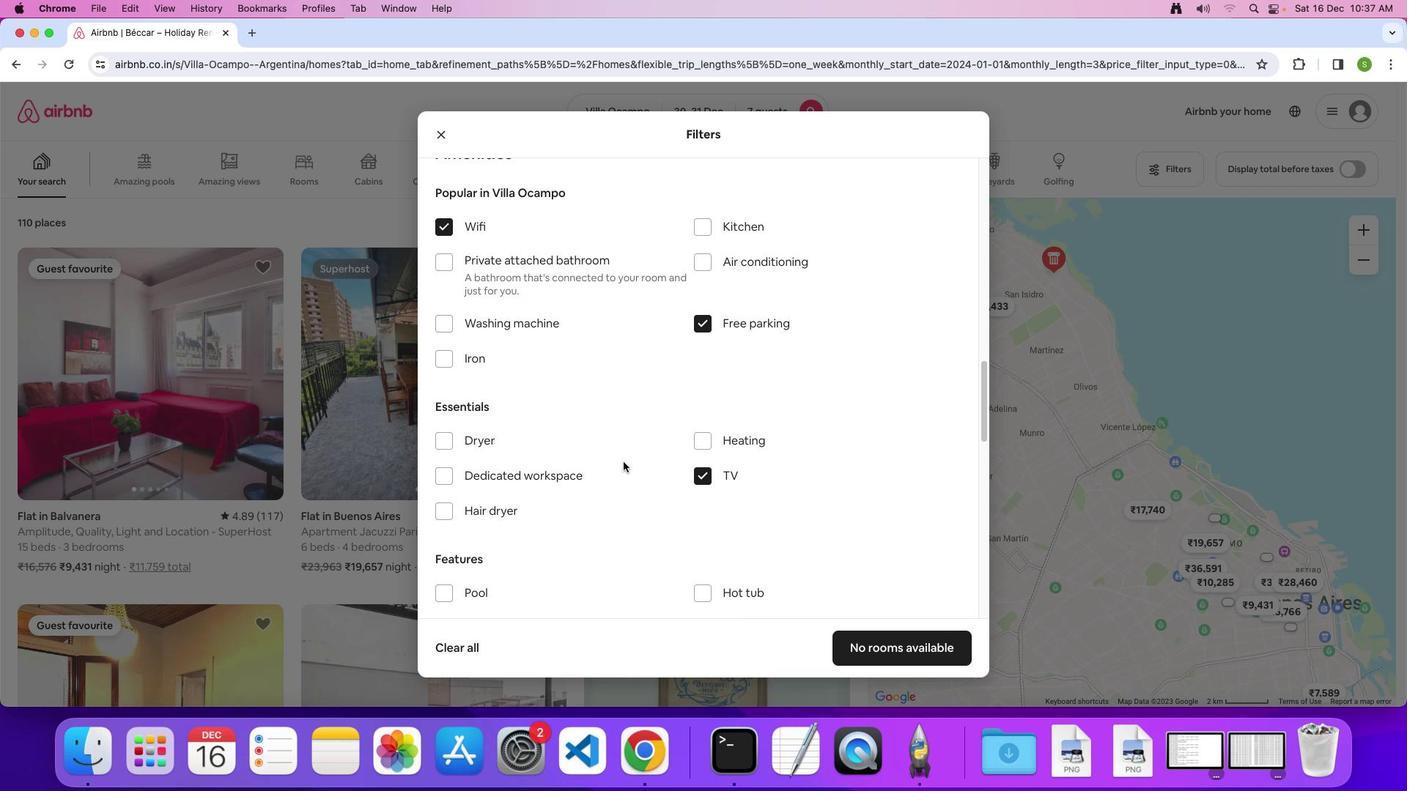 
Action: Mouse scrolled (623, 461) with delta (0, 0)
Screenshot: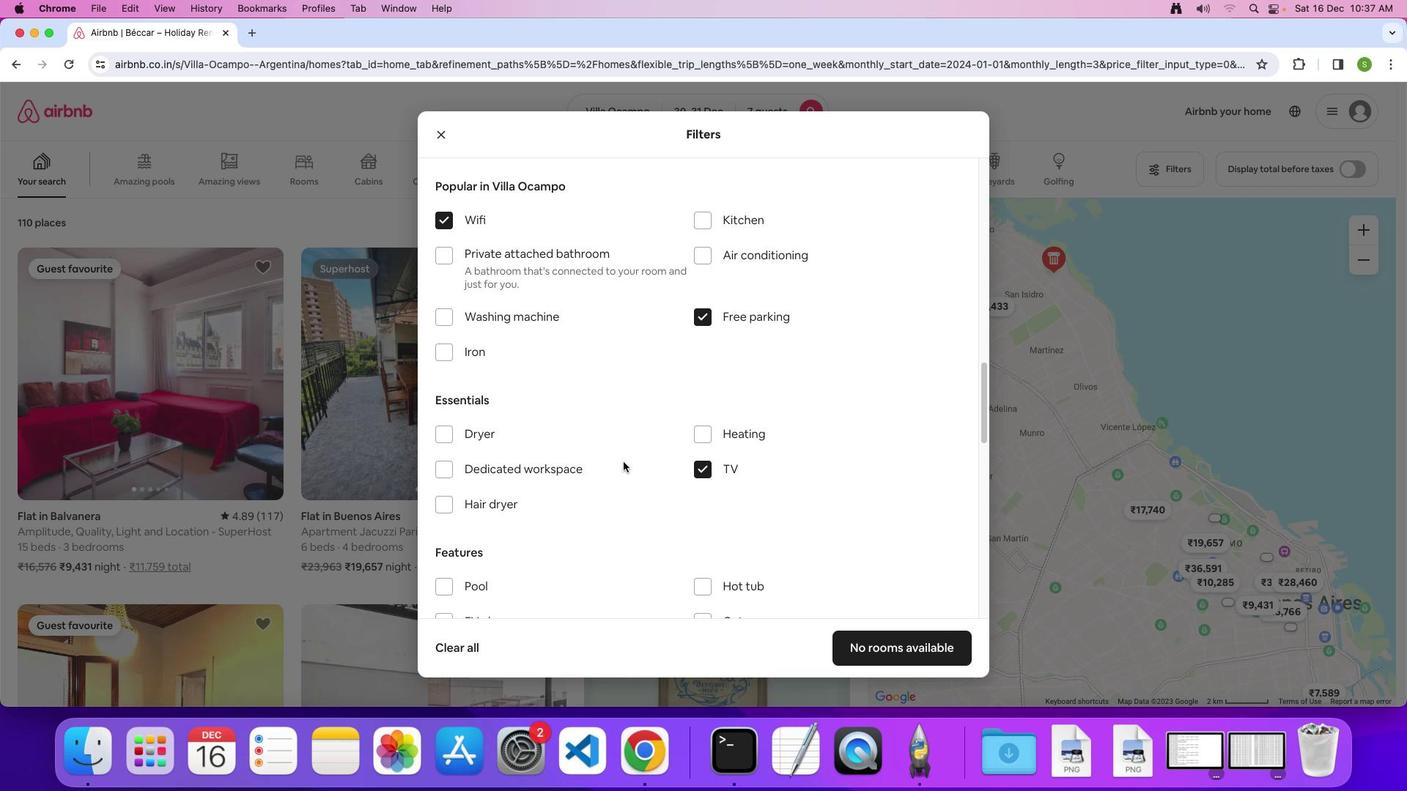 
Action: Mouse scrolled (623, 461) with delta (0, 0)
Screenshot: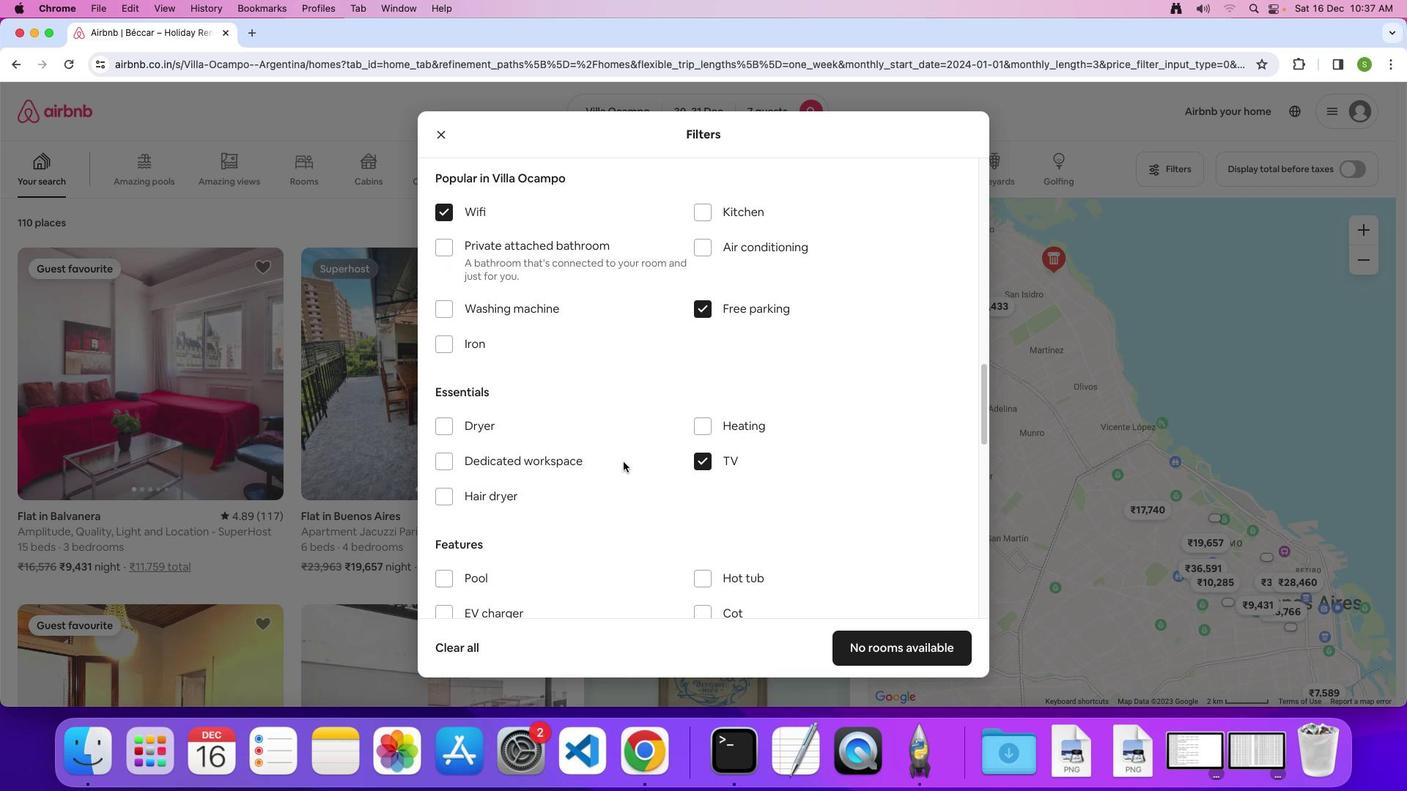 
Action: Mouse scrolled (623, 461) with delta (0, 0)
Screenshot: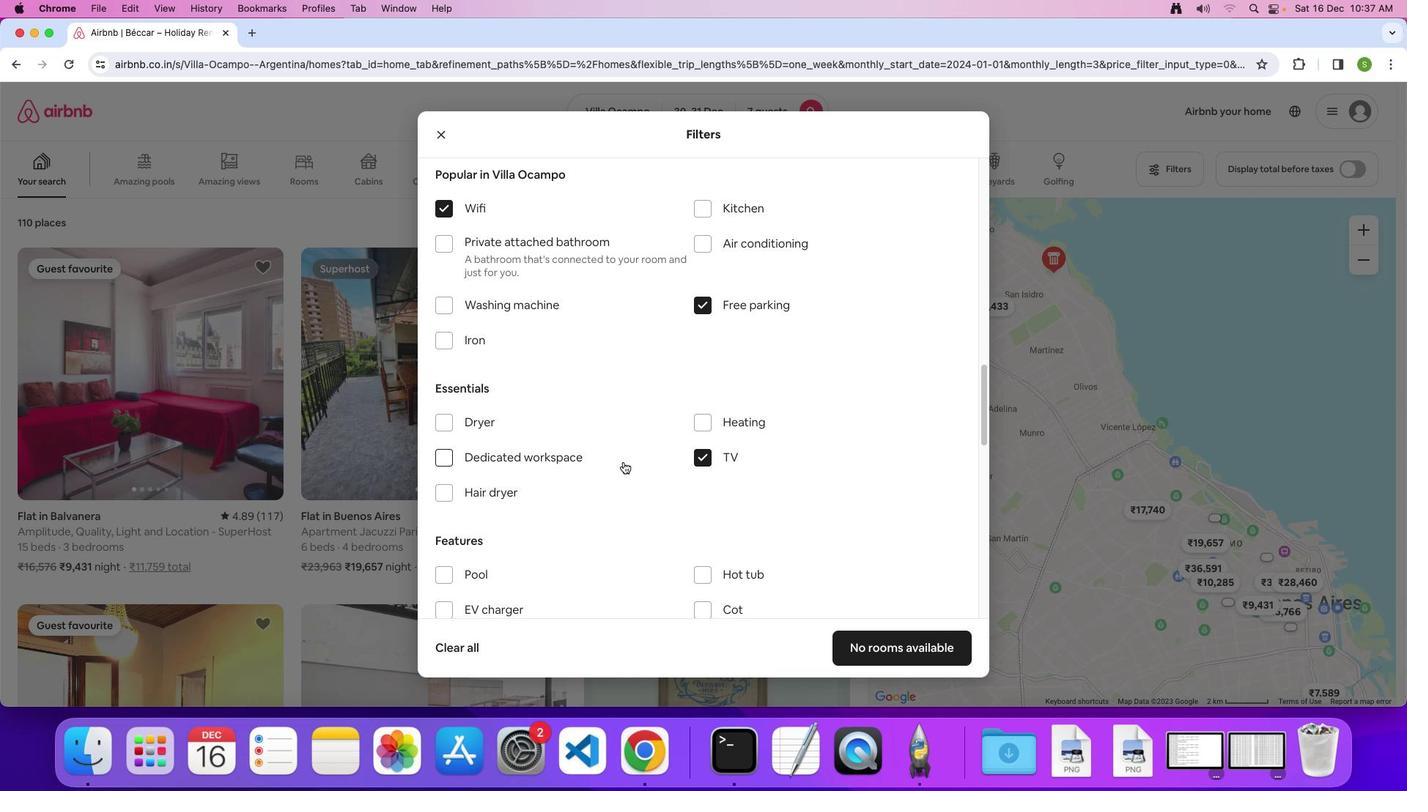
Action: Mouse scrolled (623, 461) with delta (0, 0)
Screenshot: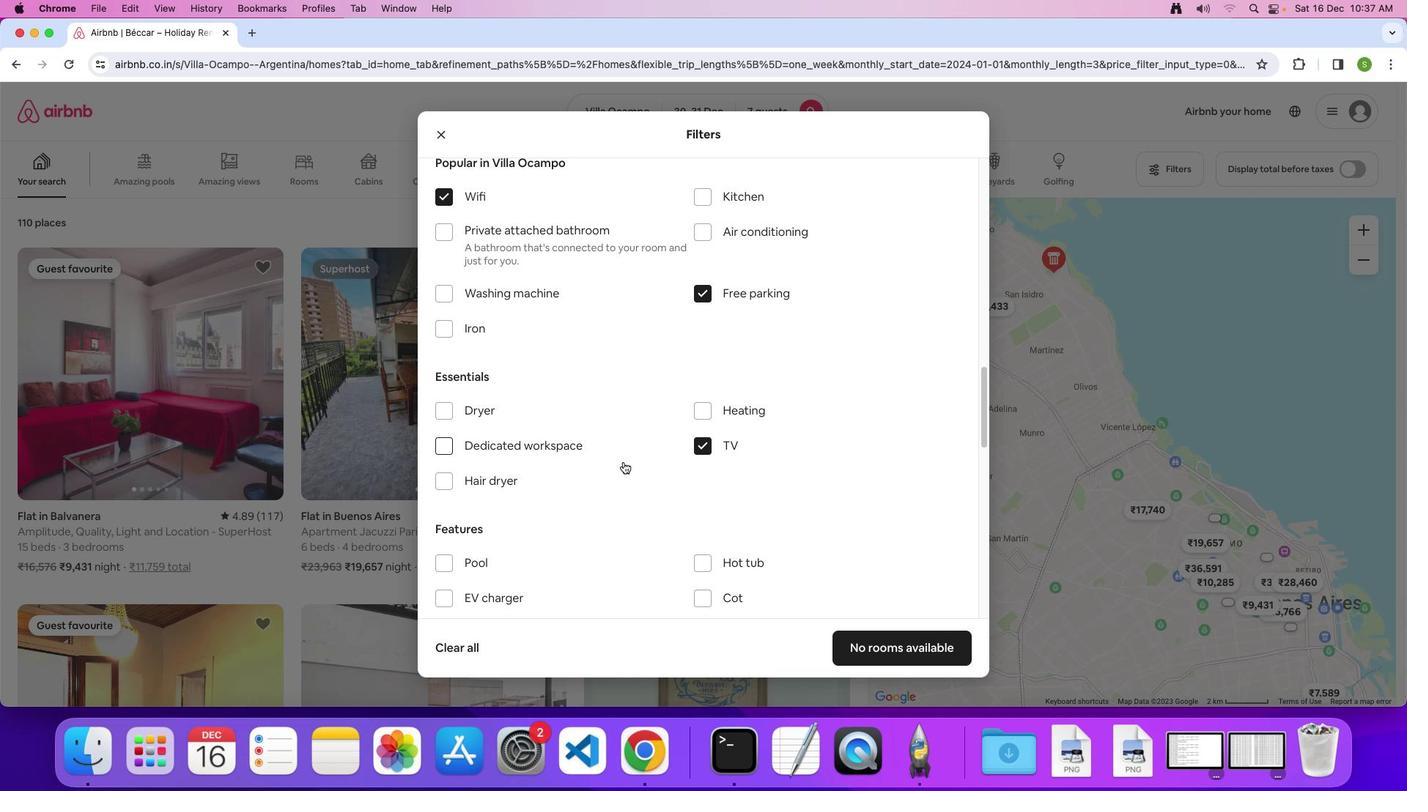
Action: Mouse scrolled (623, 461) with delta (0, 0)
Screenshot: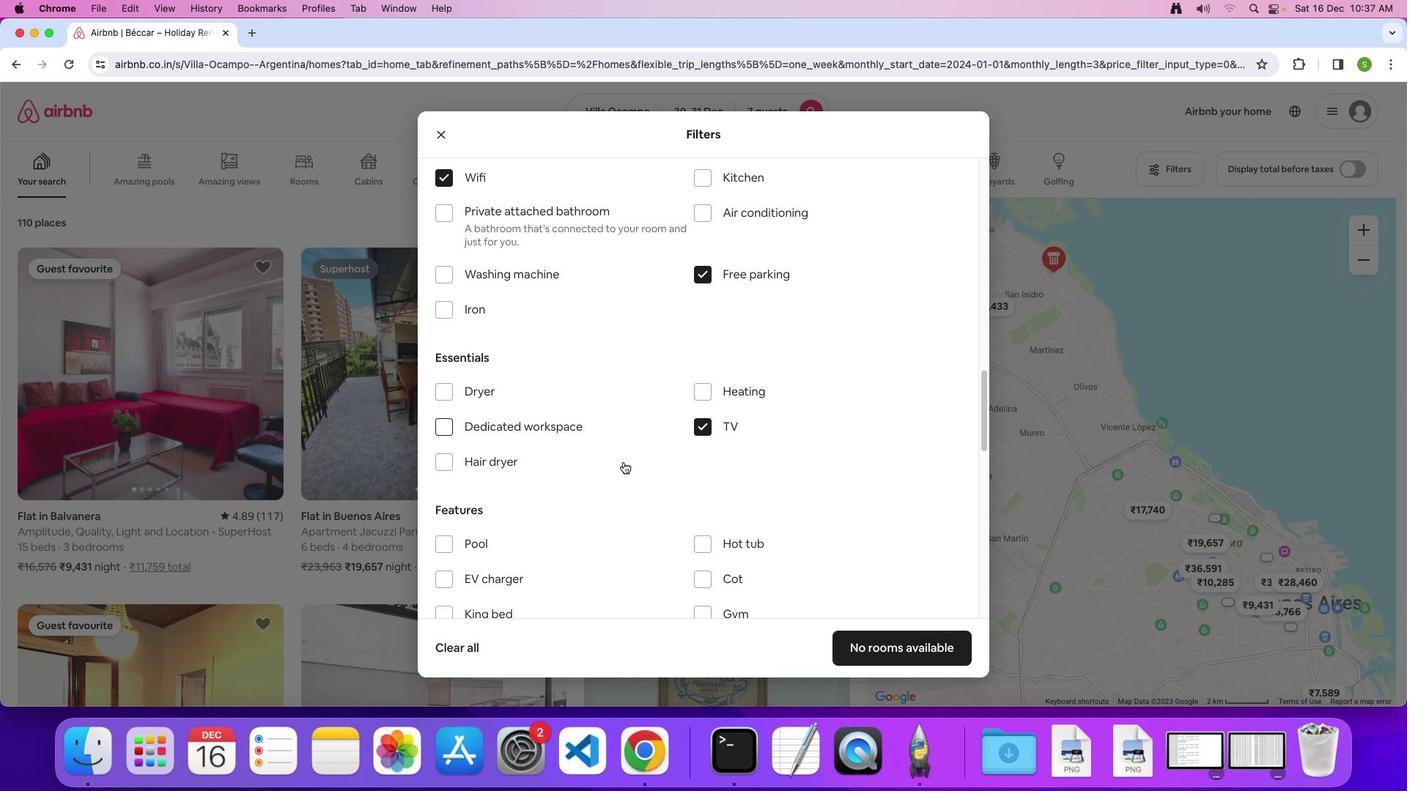 
Action: Mouse scrolled (623, 461) with delta (0, 0)
Screenshot: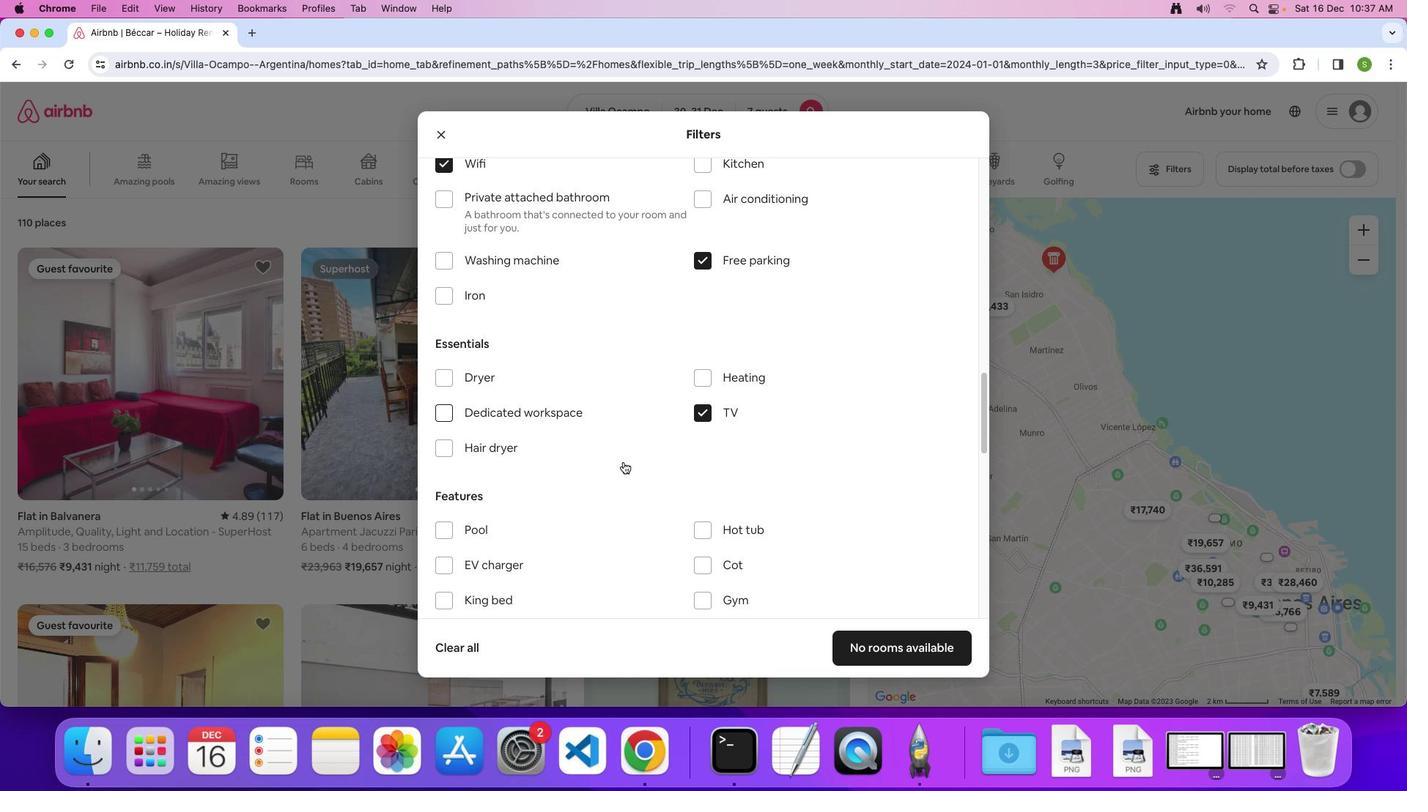 
Action: Mouse scrolled (623, 461) with delta (0, -2)
Screenshot: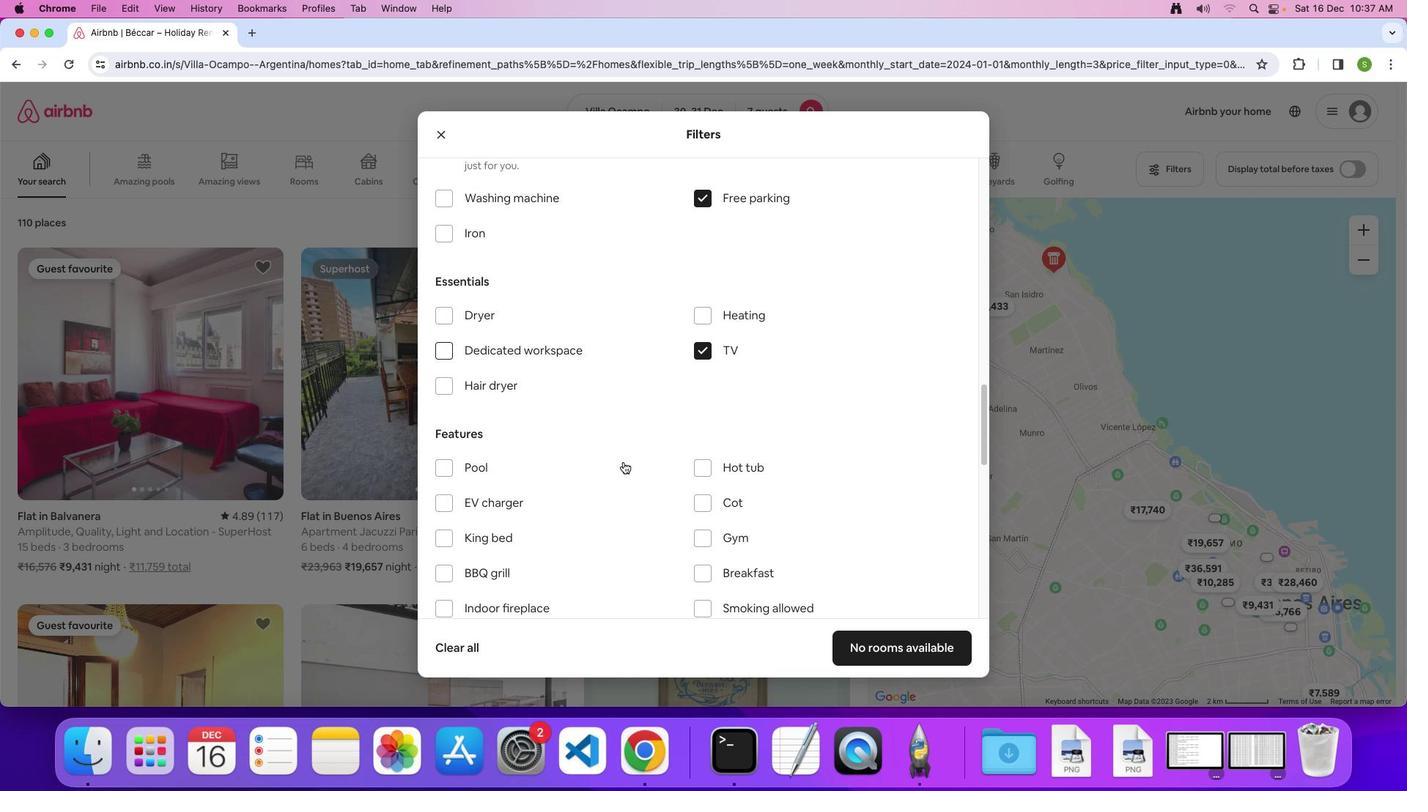 
Action: Mouse scrolled (623, 461) with delta (0, 0)
Screenshot: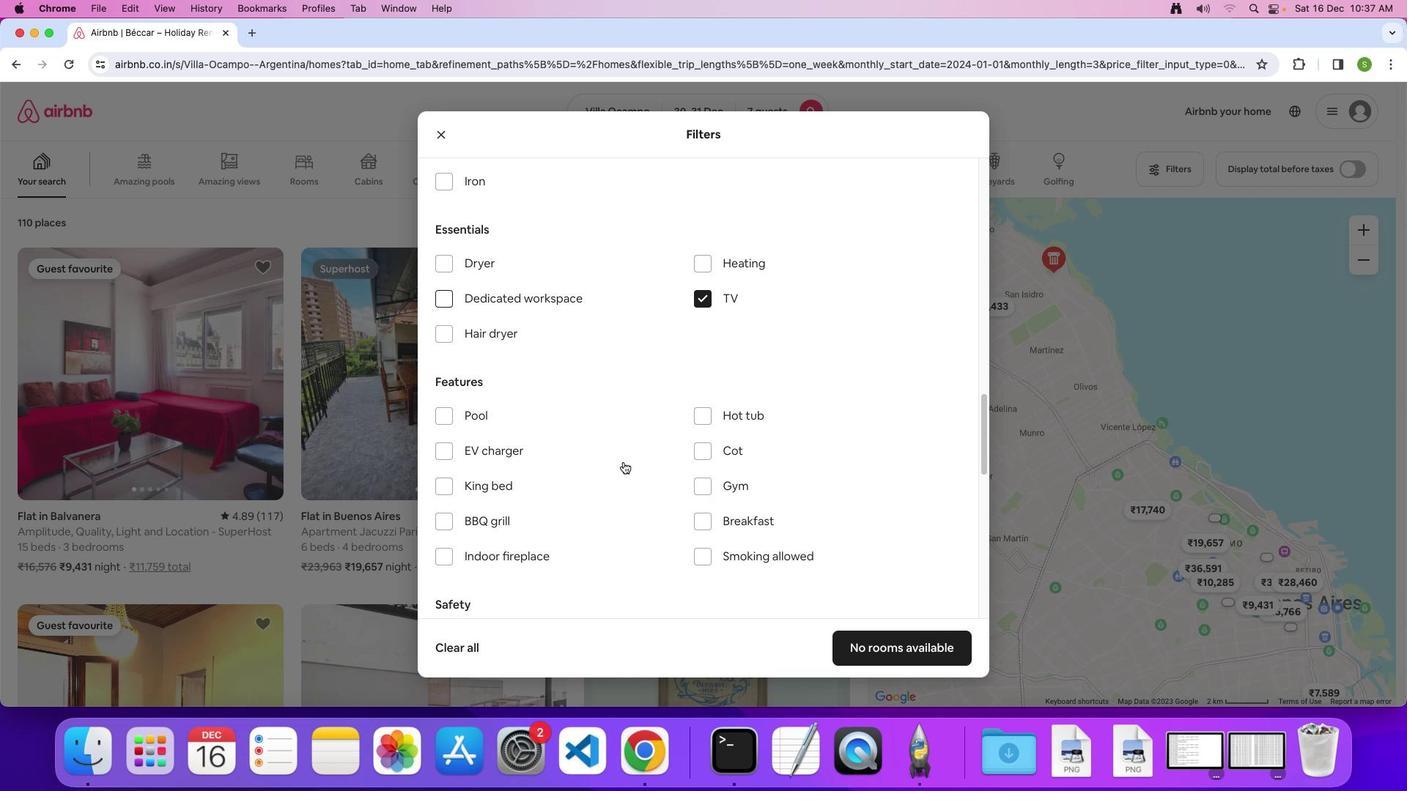 
Action: Mouse scrolled (623, 461) with delta (0, 0)
Screenshot: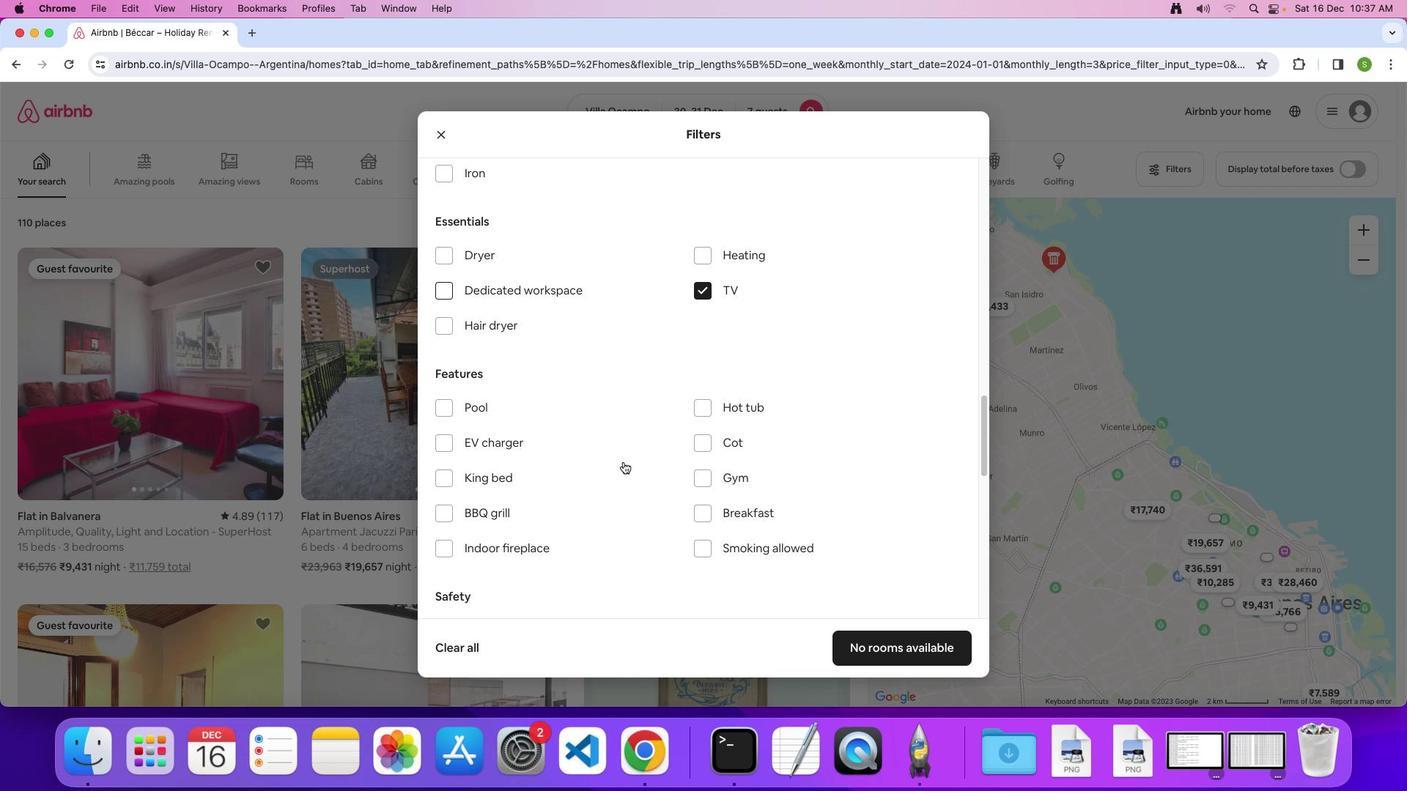 
Action: Mouse scrolled (623, 461) with delta (0, -2)
Screenshot: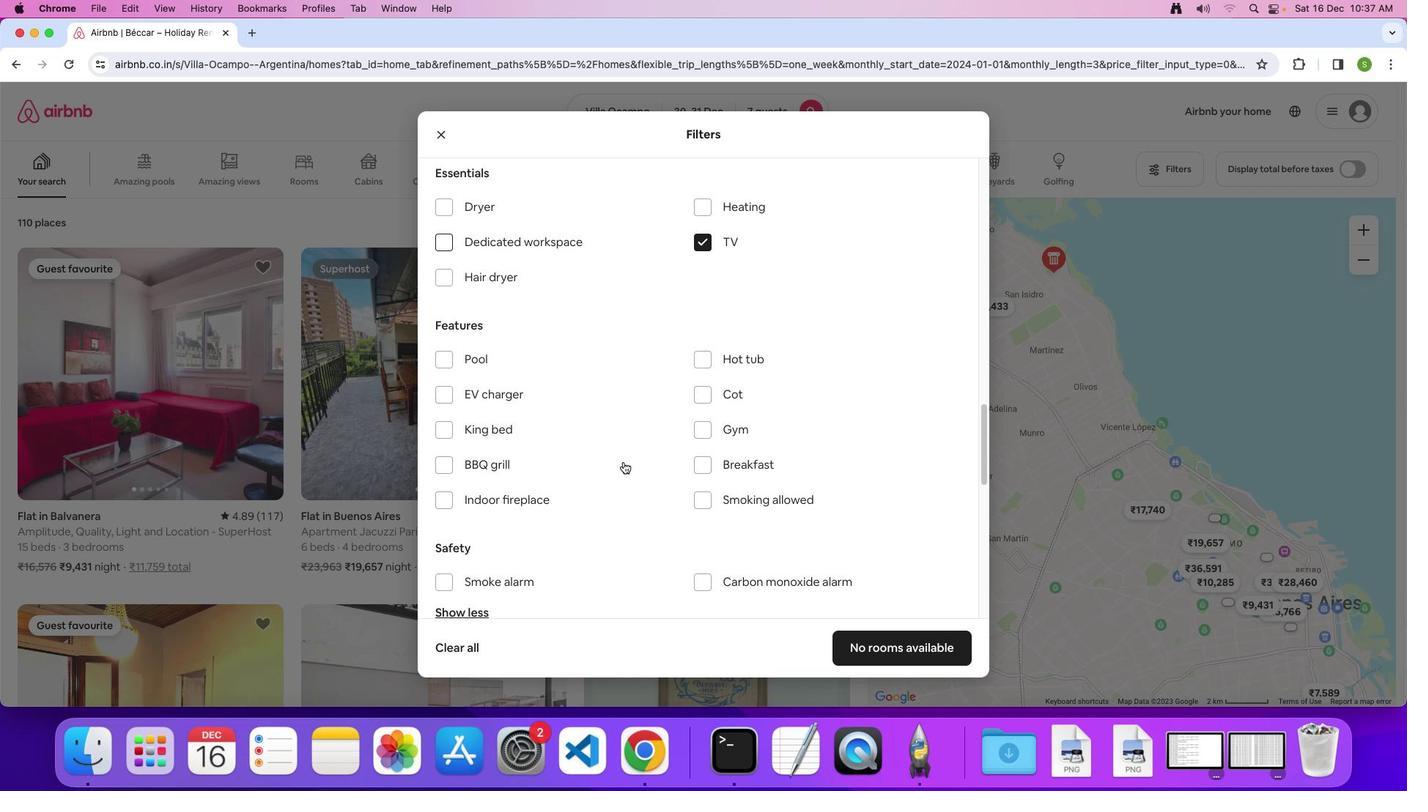 
Action: Mouse moved to (708, 441)
Screenshot: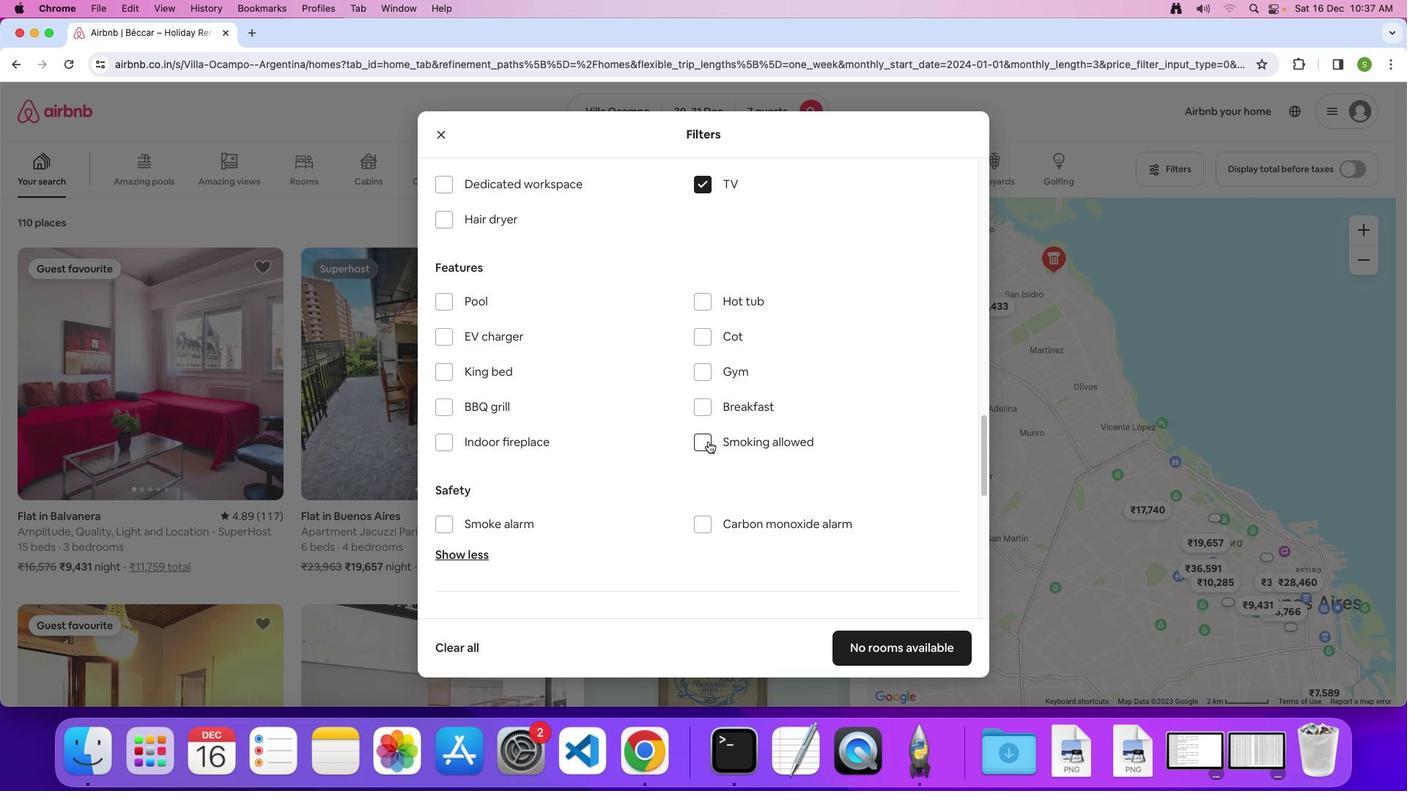 
Action: Mouse pressed left at (708, 441)
Screenshot: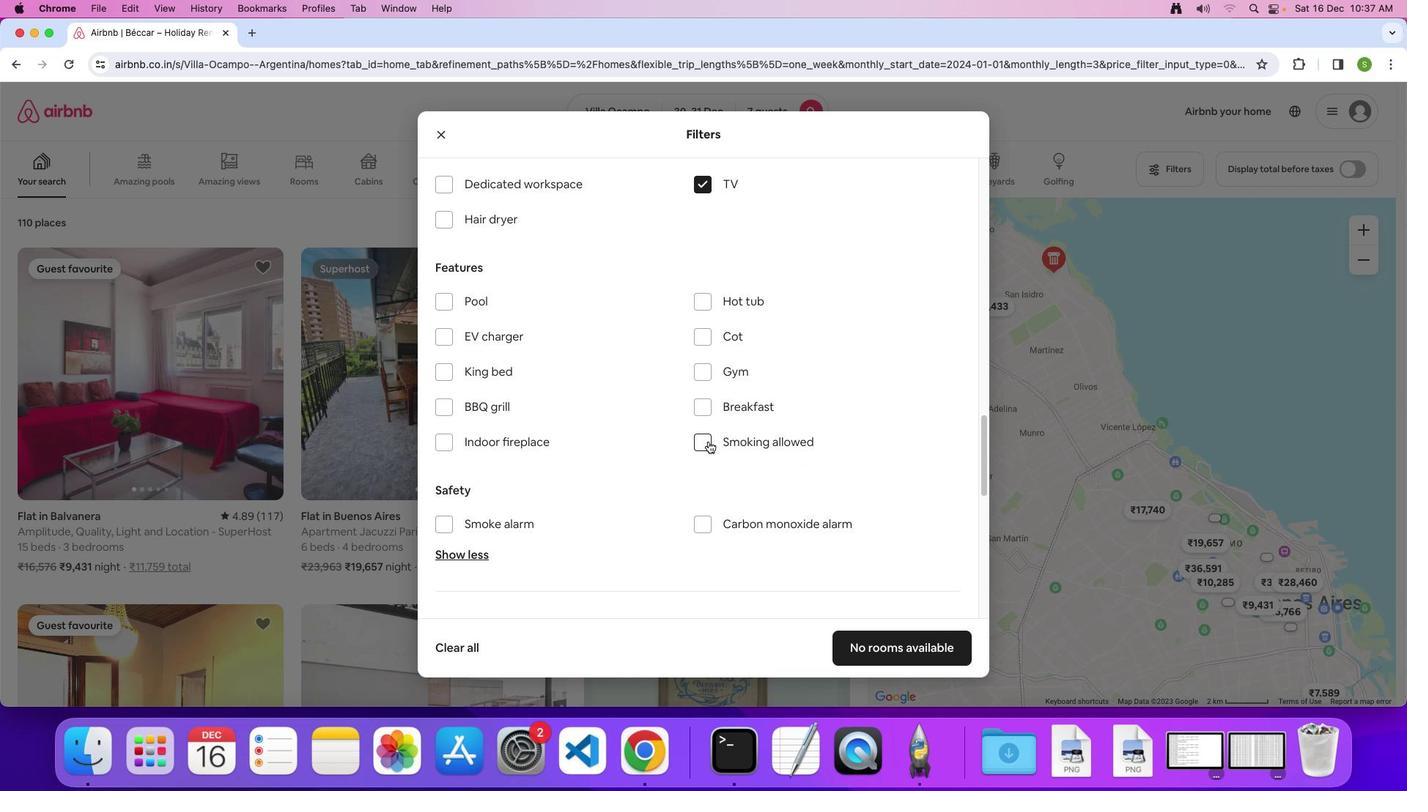 
Action: Mouse moved to (706, 378)
Screenshot: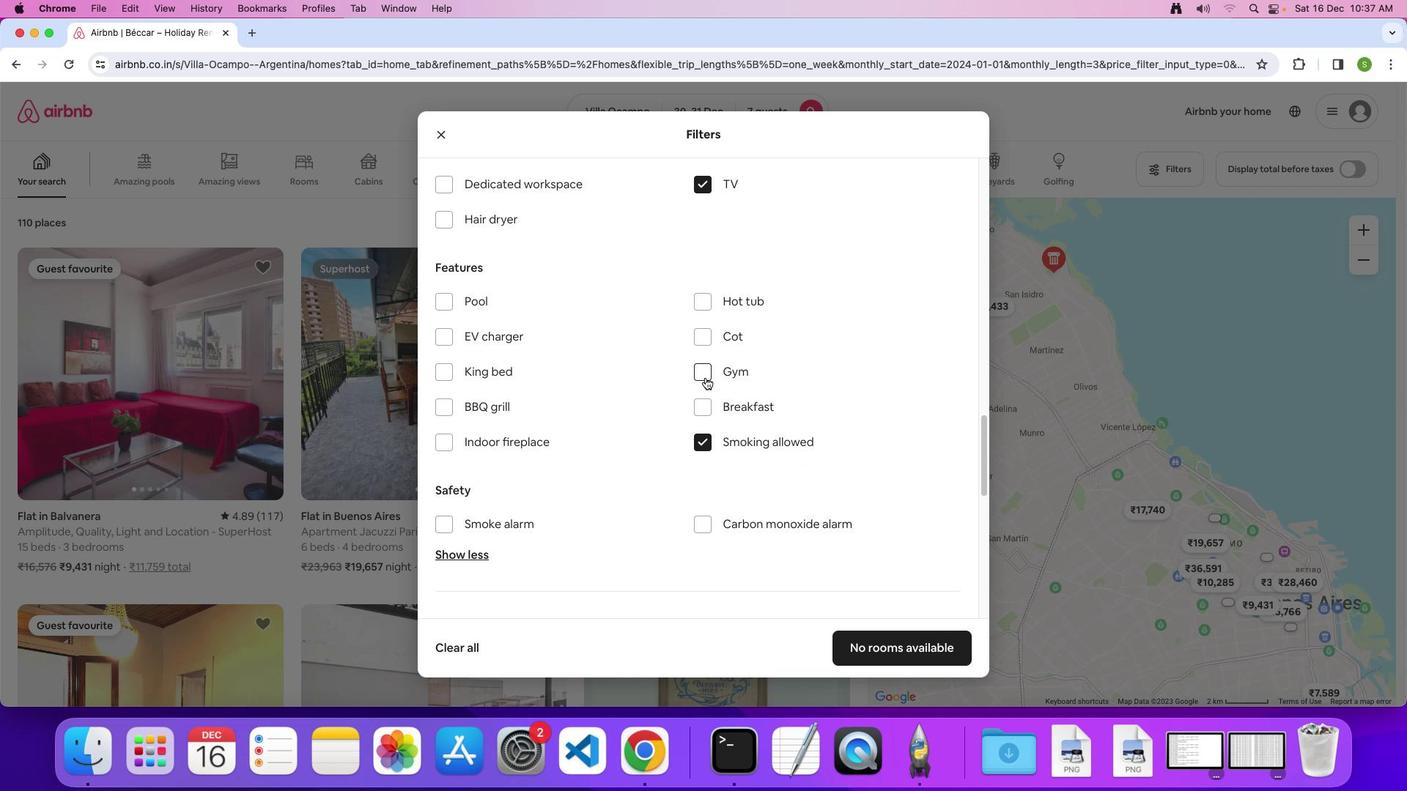 
Action: Mouse pressed left at (706, 378)
Screenshot: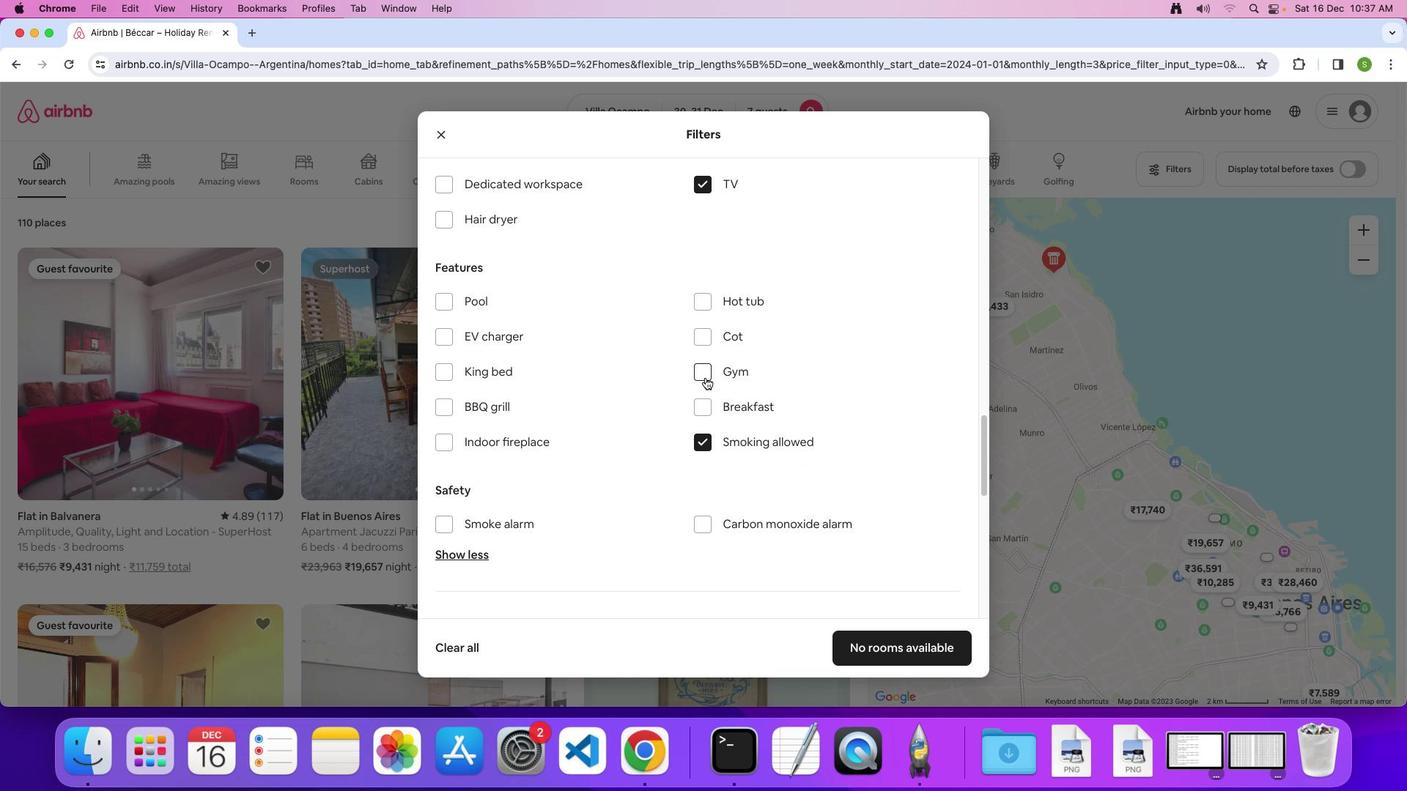 
Action: Mouse moved to (709, 307)
Screenshot: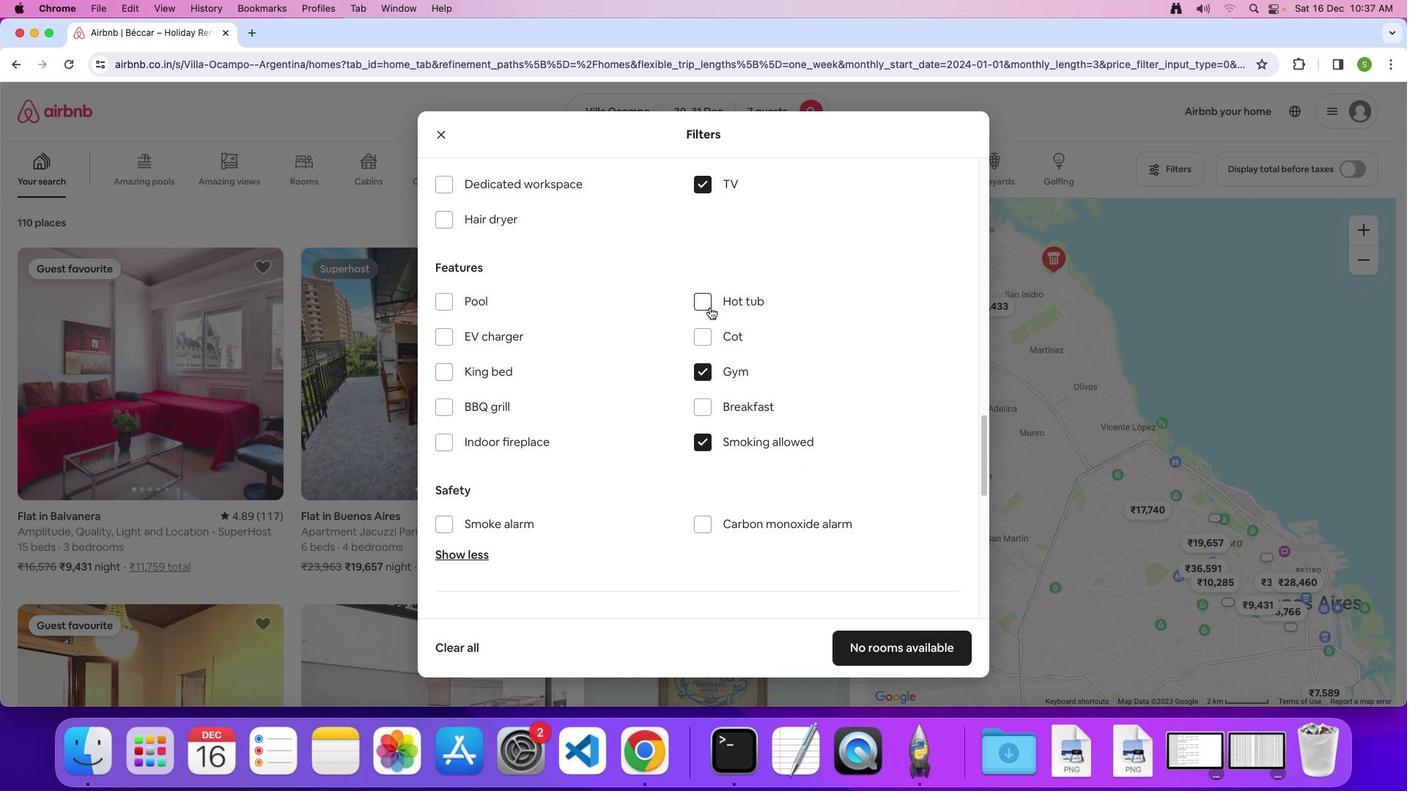
Action: Mouse pressed left at (709, 307)
Screenshot: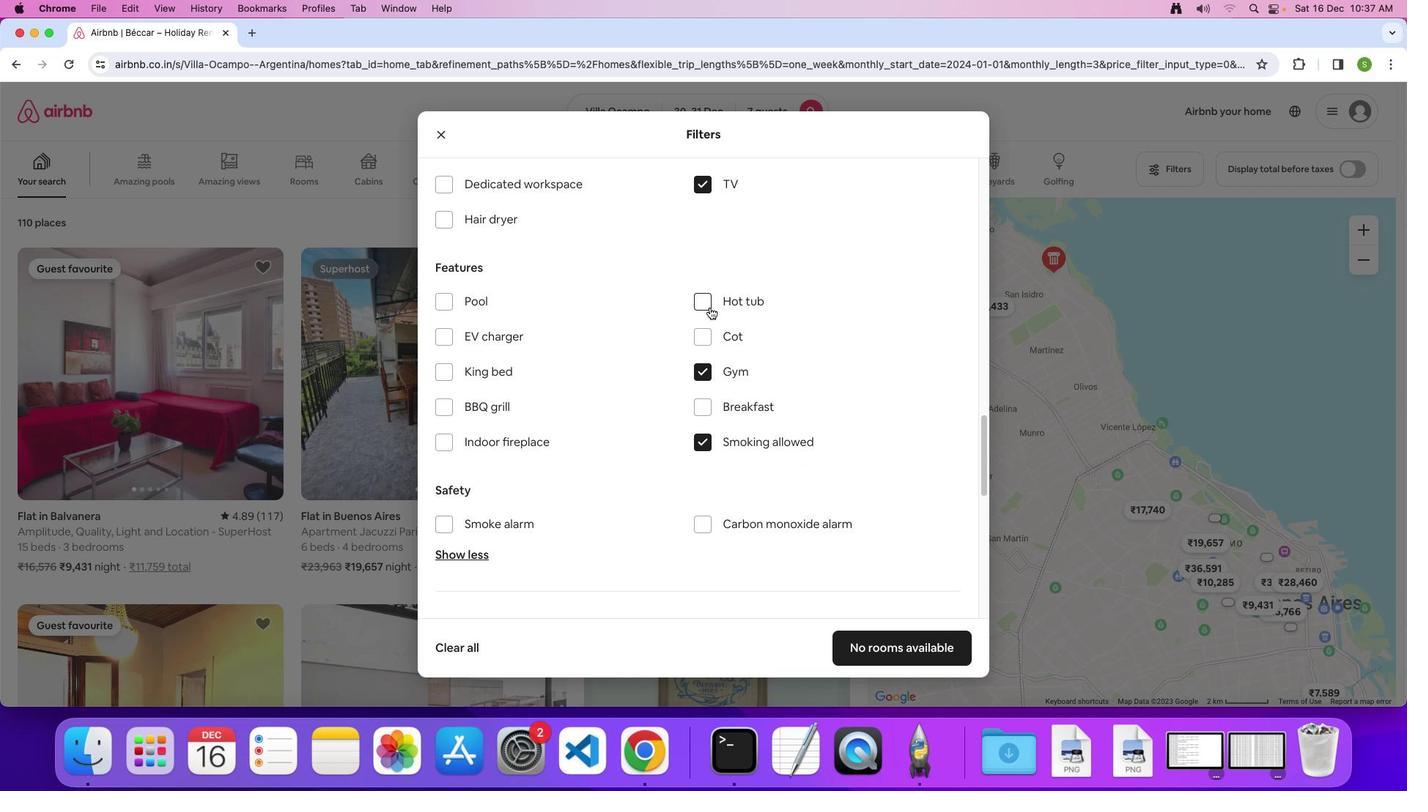 
Action: Mouse moved to (712, 532)
Screenshot: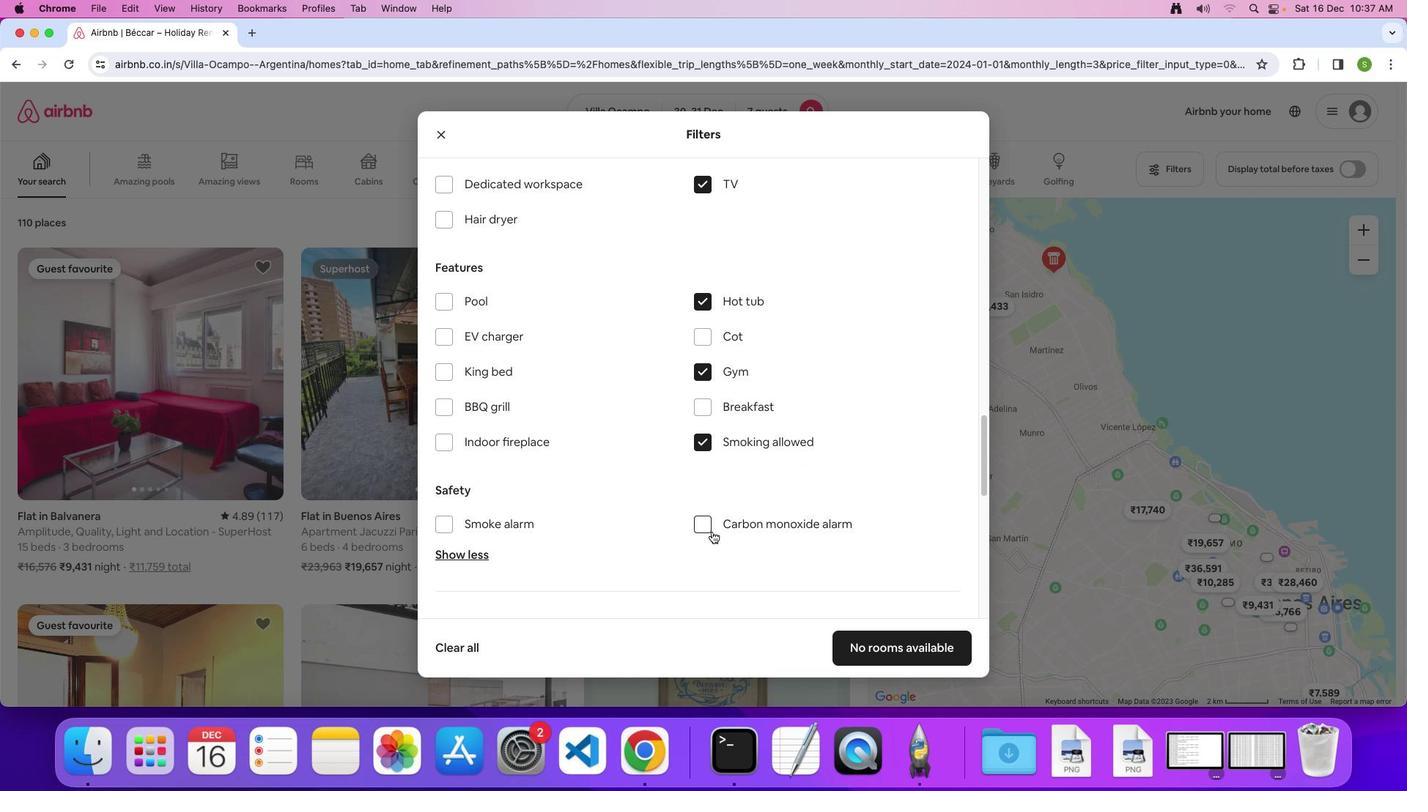 
Action: Mouse scrolled (712, 532) with delta (0, 0)
Screenshot: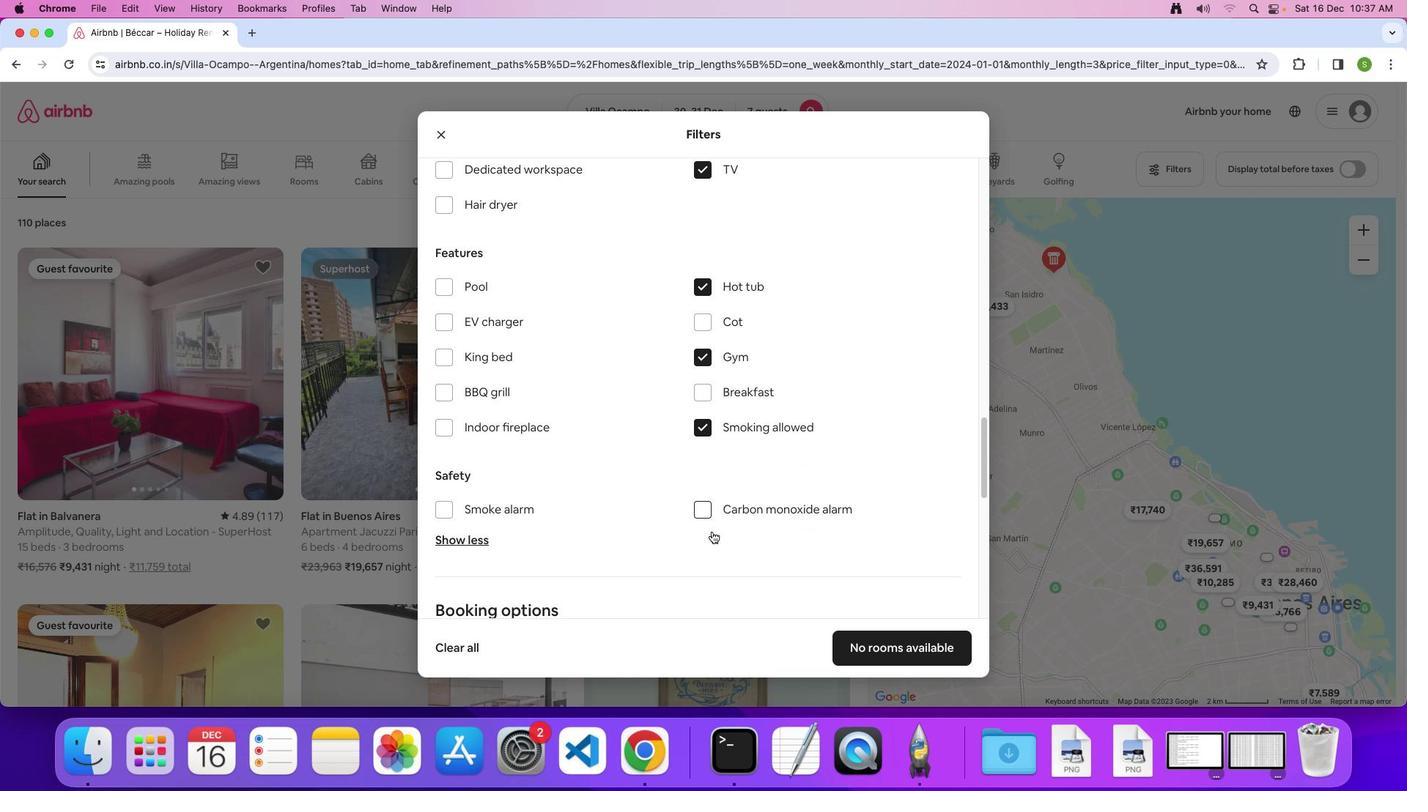 
Action: Mouse scrolled (712, 532) with delta (0, 0)
Screenshot: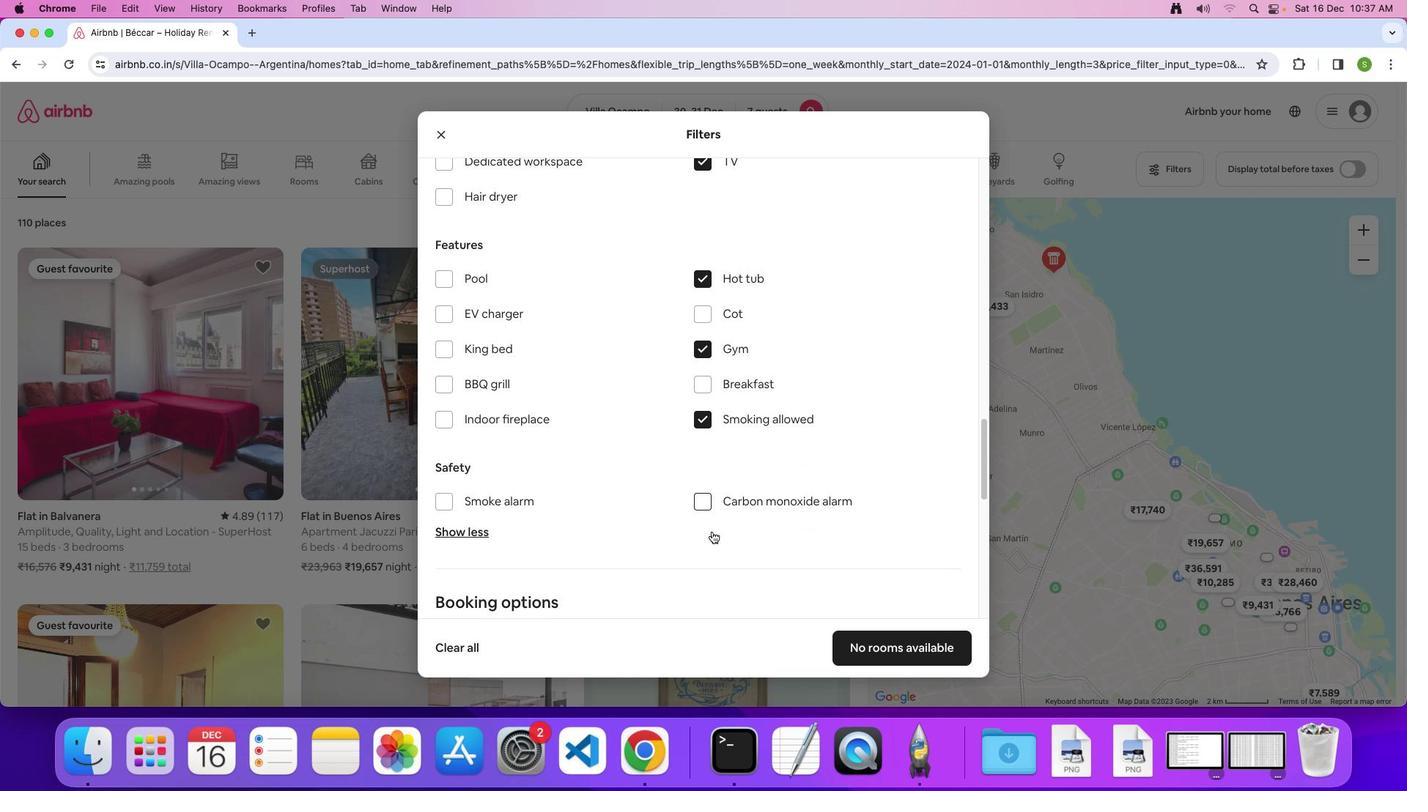 
Action: Mouse scrolled (712, 532) with delta (0, -2)
Screenshot: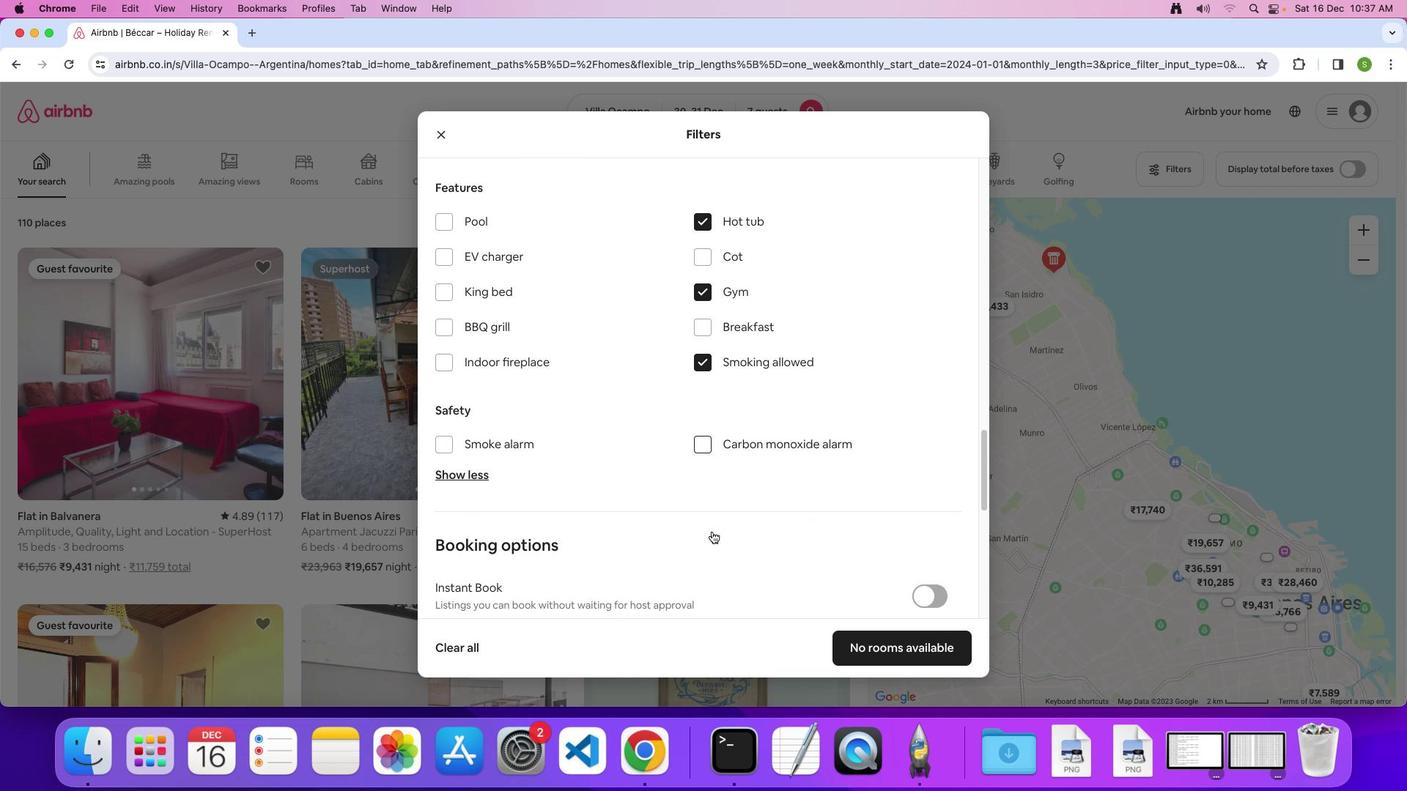 
Action: Mouse scrolled (712, 532) with delta (0, 0)
Screenshot: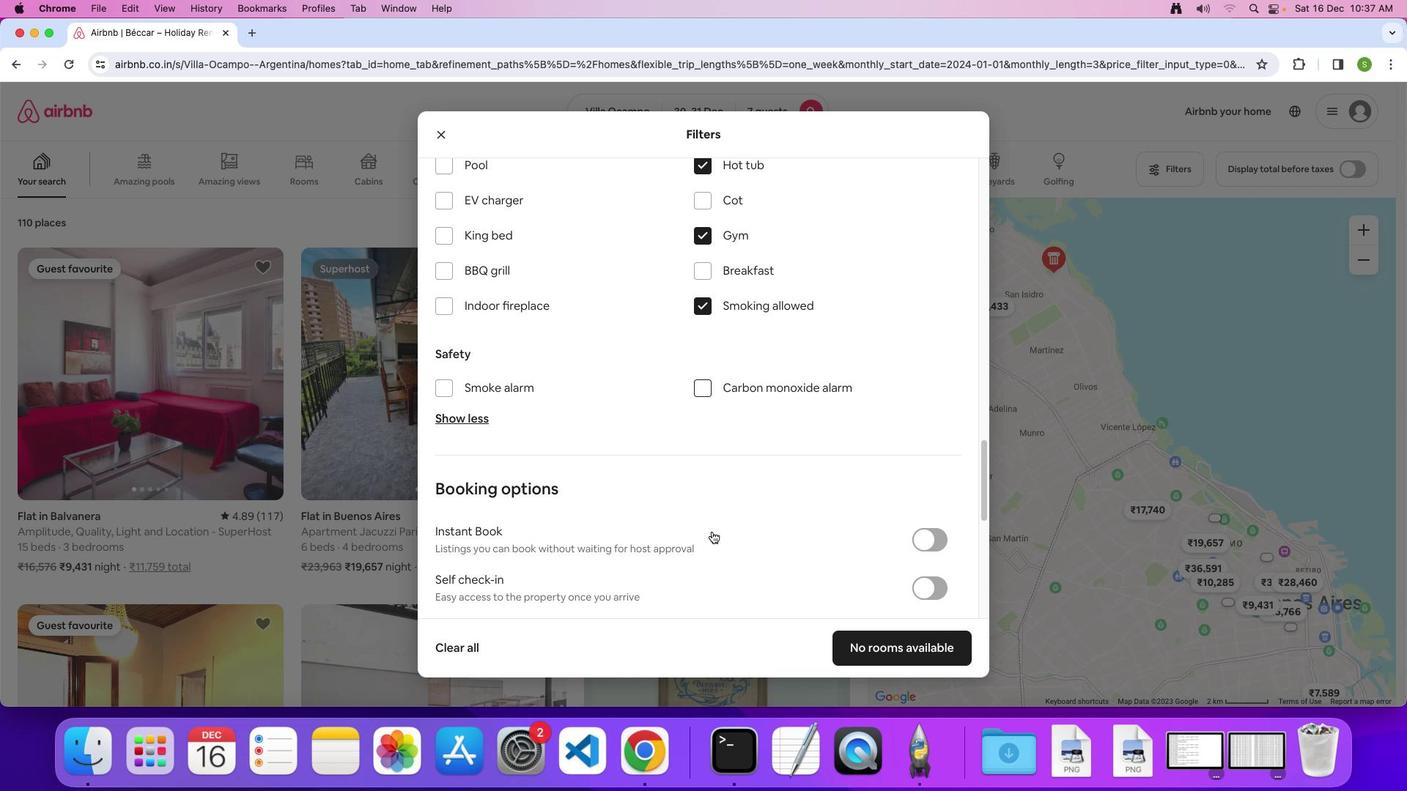 
Action: Mouse scrolled (712, 532) with delta (0, 0)
Screenshot: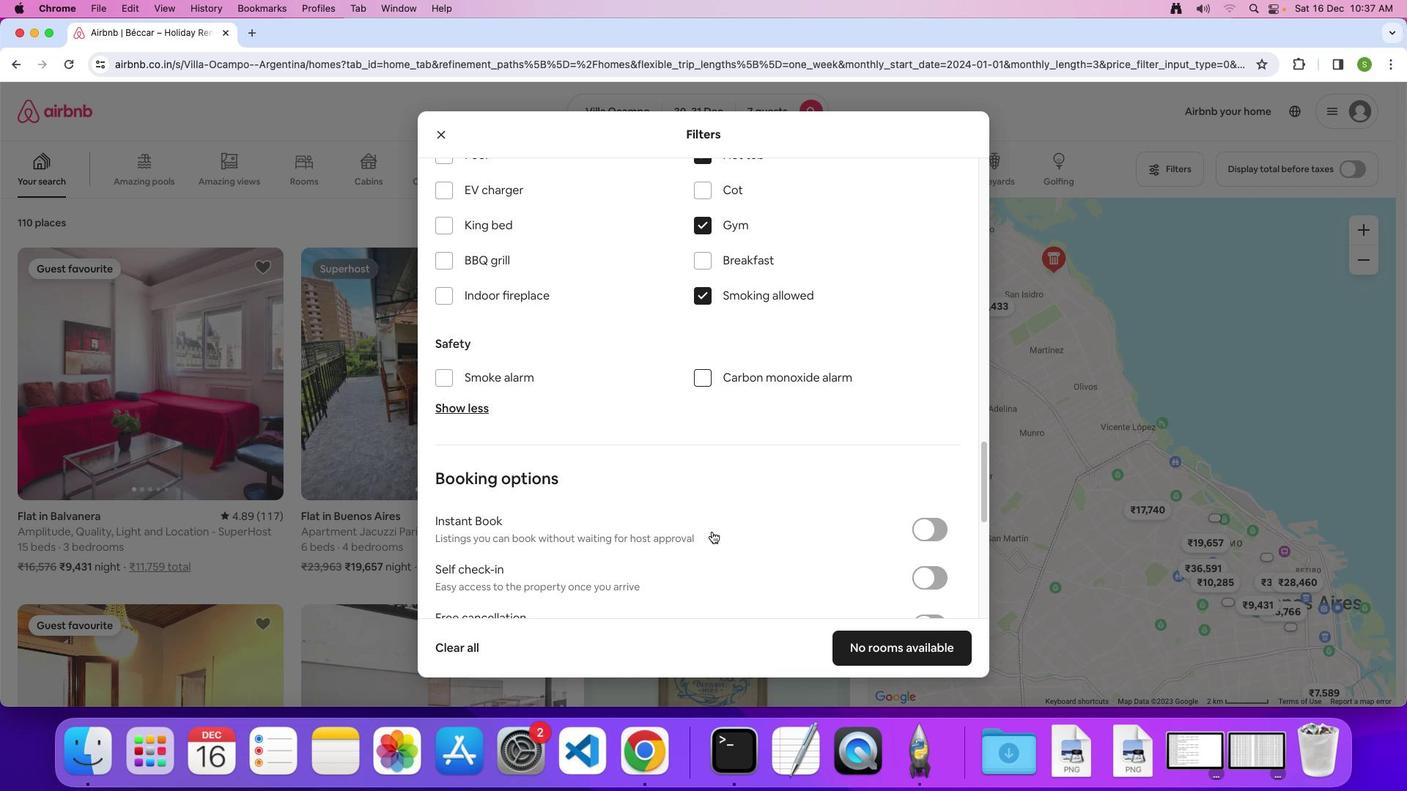 
Action: Mouse scrolled (712, 532) with delta (0, -2)
Screenshot: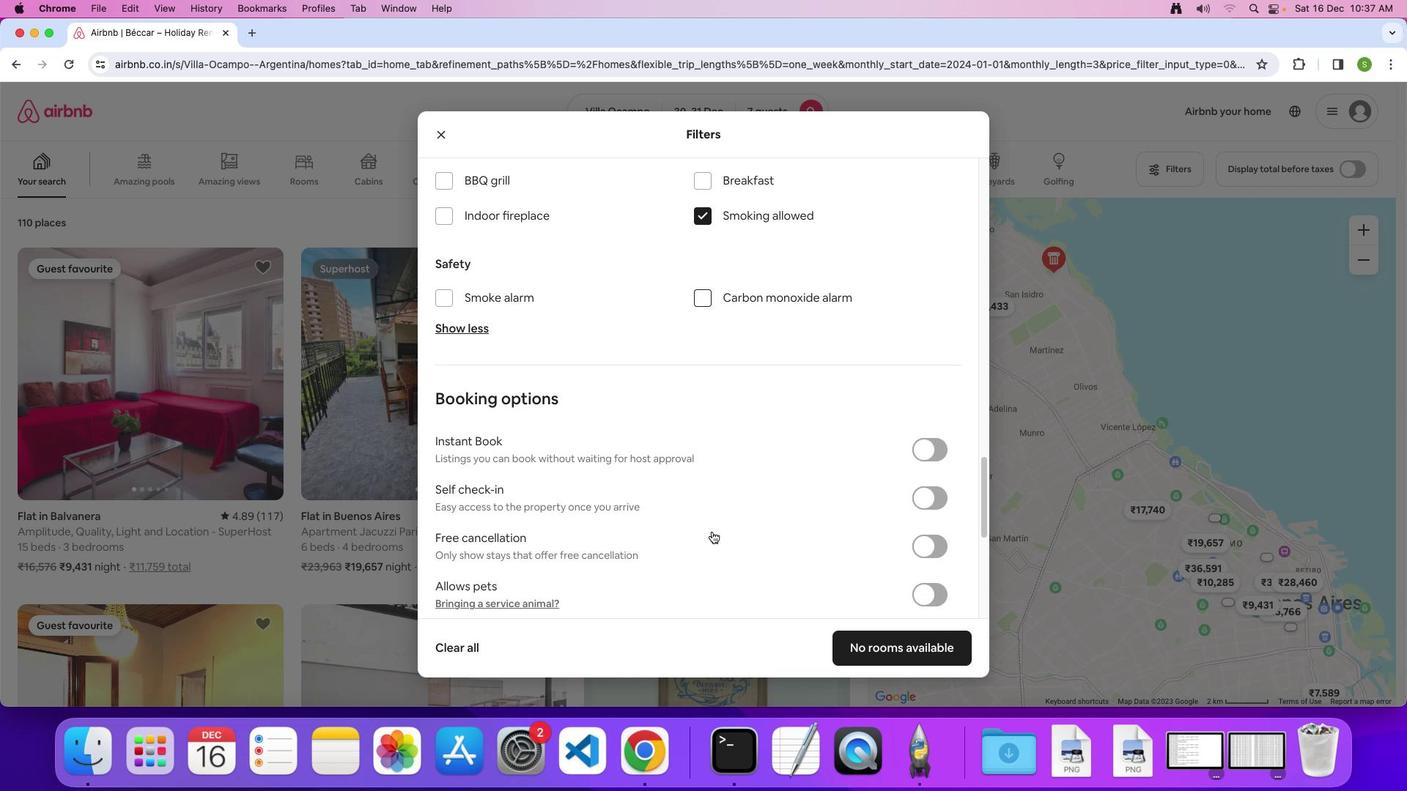 
Action: Mouse scrolled (712, 532) with delta (0, 0)
Screenshot: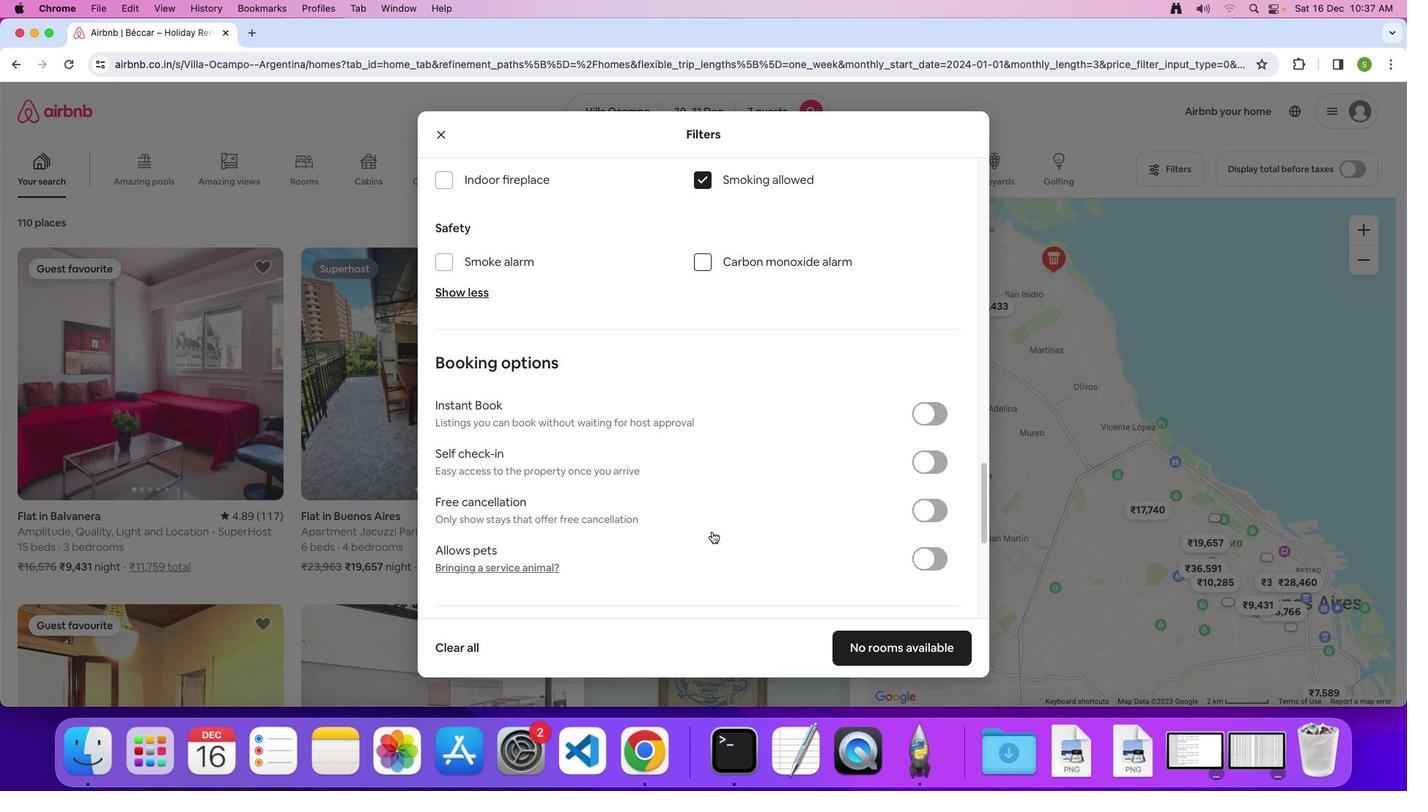 
Action: Mouse scrolled (712, 532) with delta (0, 0)
Screenshot: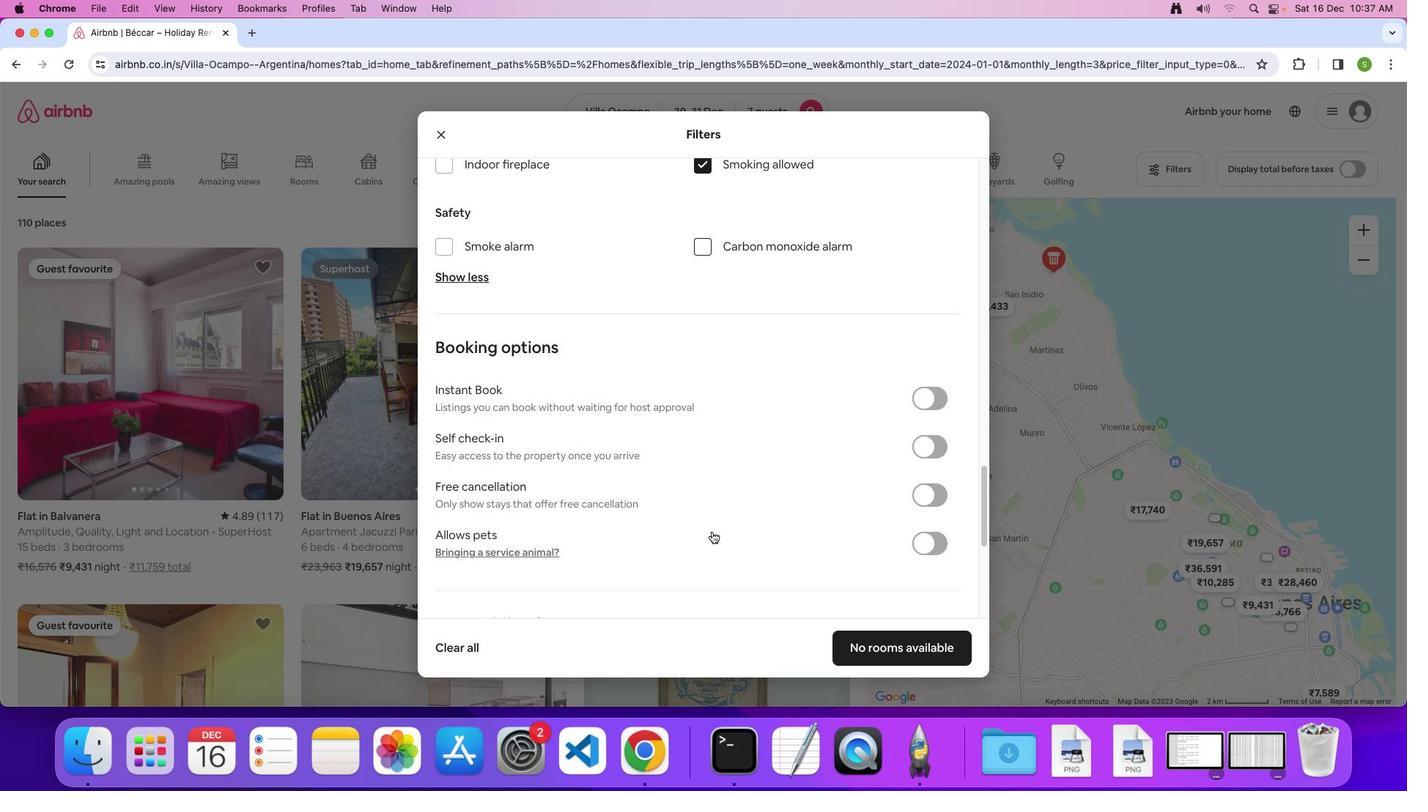 
Action: Mouse scrolled (712, 532) with delta (0, -2)
Screenshot: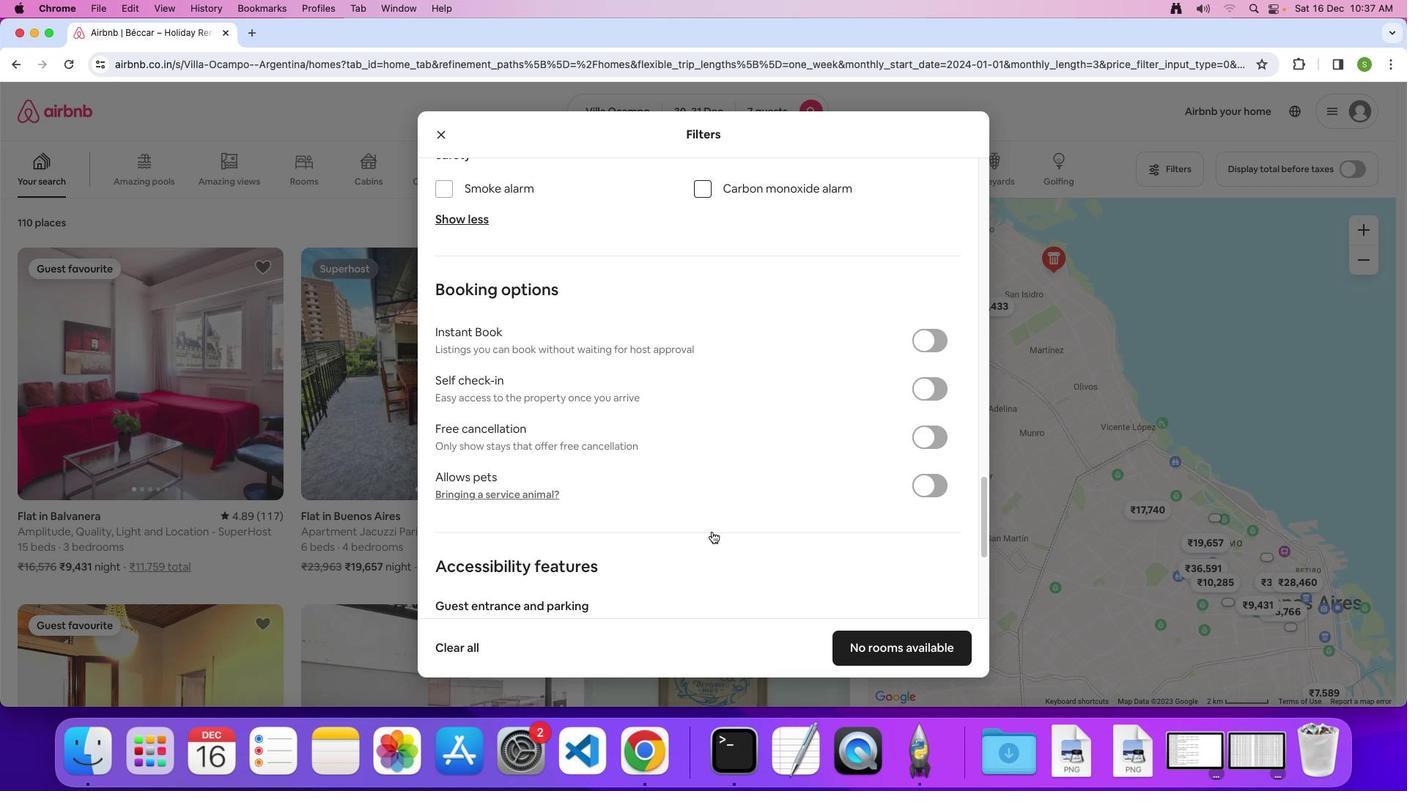 
Action: Mouse scrolled (712, 532) with delta (0, 0)
Screenshot: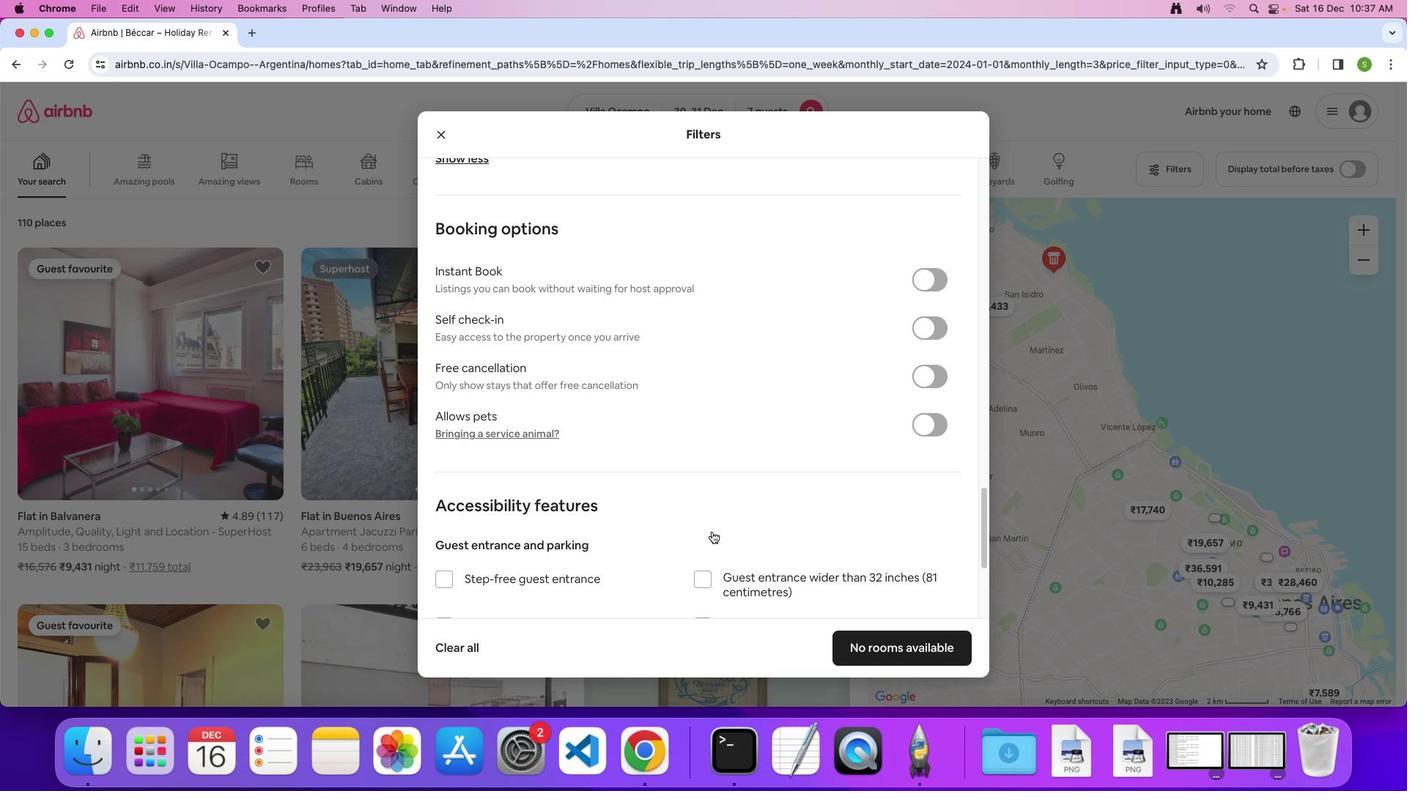 
Action: Mouse scrolled (712, 532) with delta (0, 0)
Screenshot: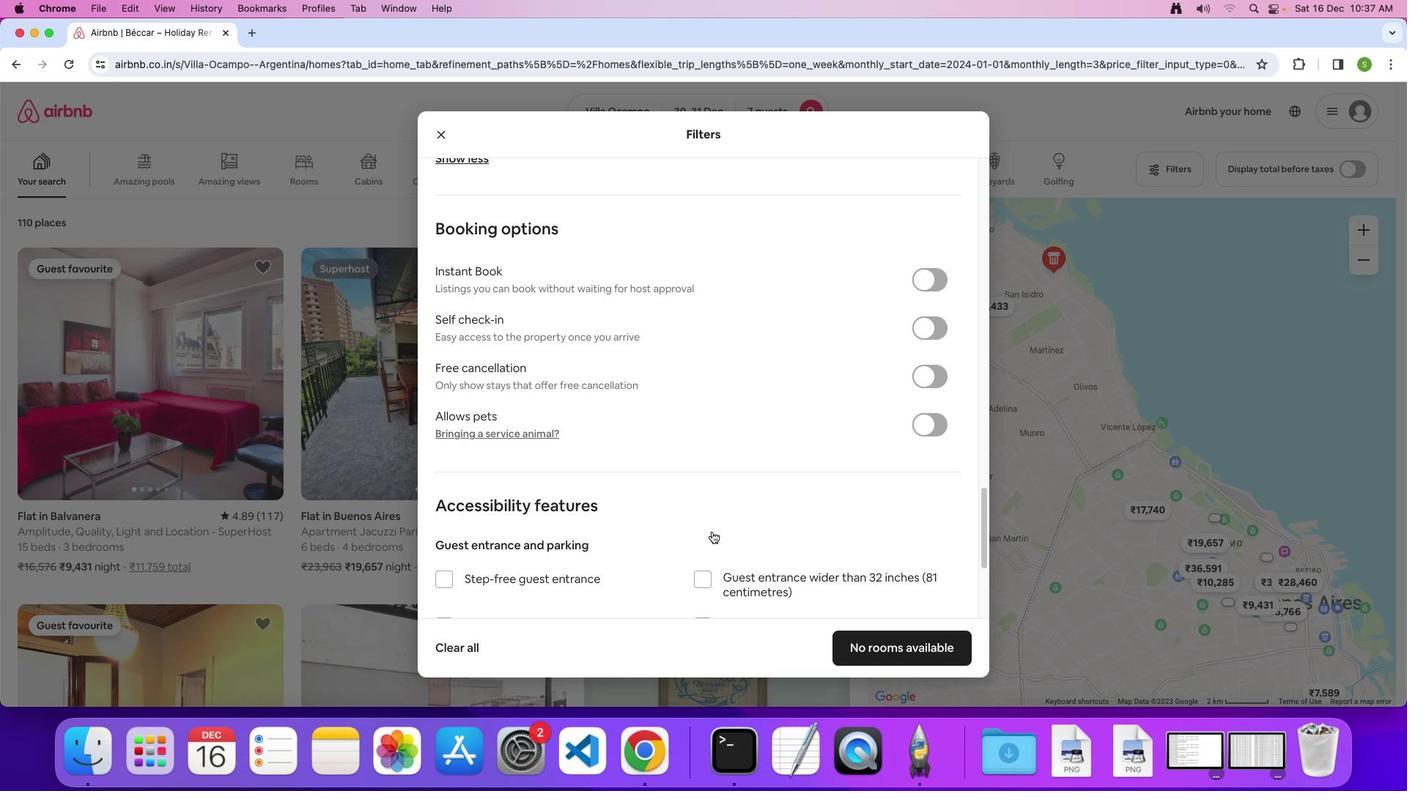 
Action: Mouse scrolled (712, 532) with delta (0, -2)
Screenshot: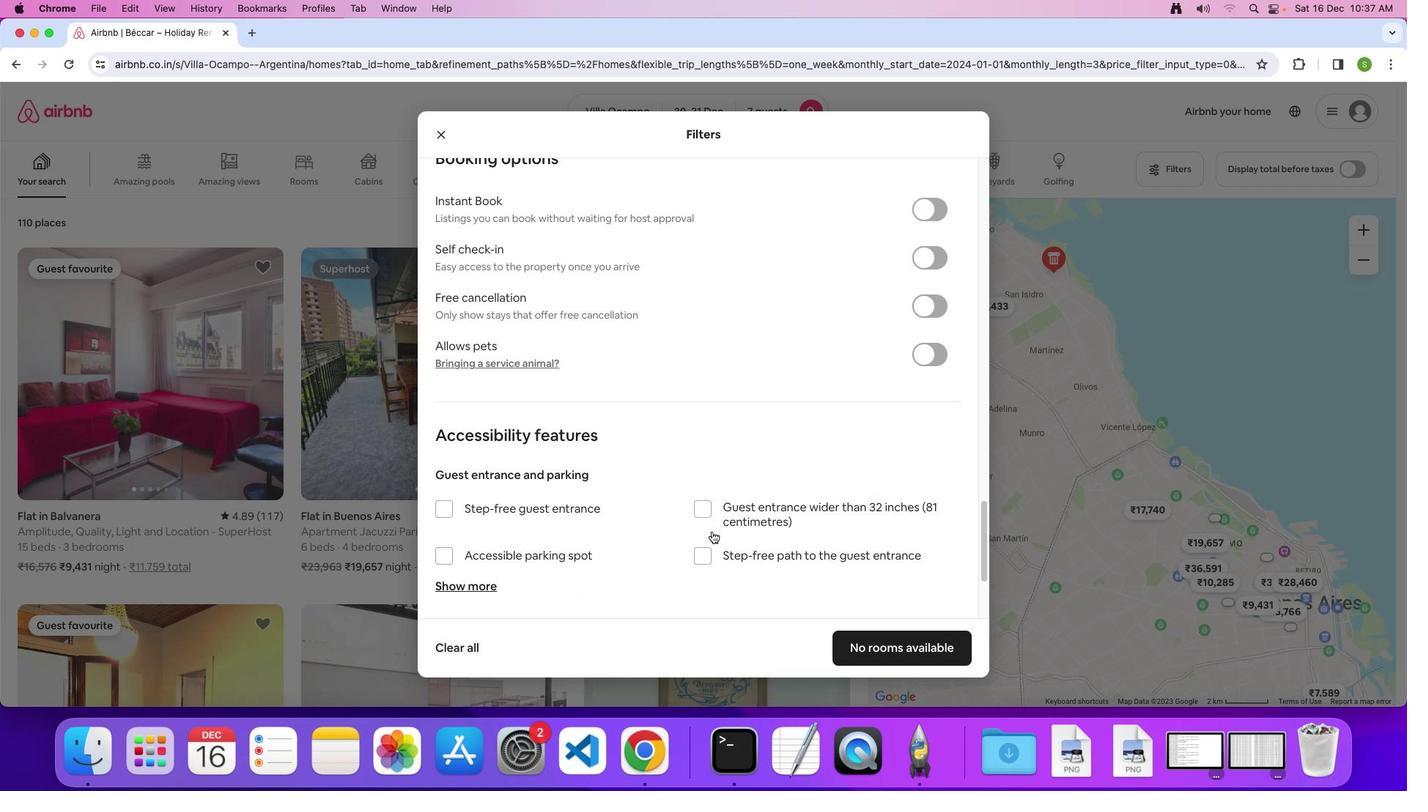 
Action: Mouse scrolled (712, 532) with delta (0, 0)
Screenshot: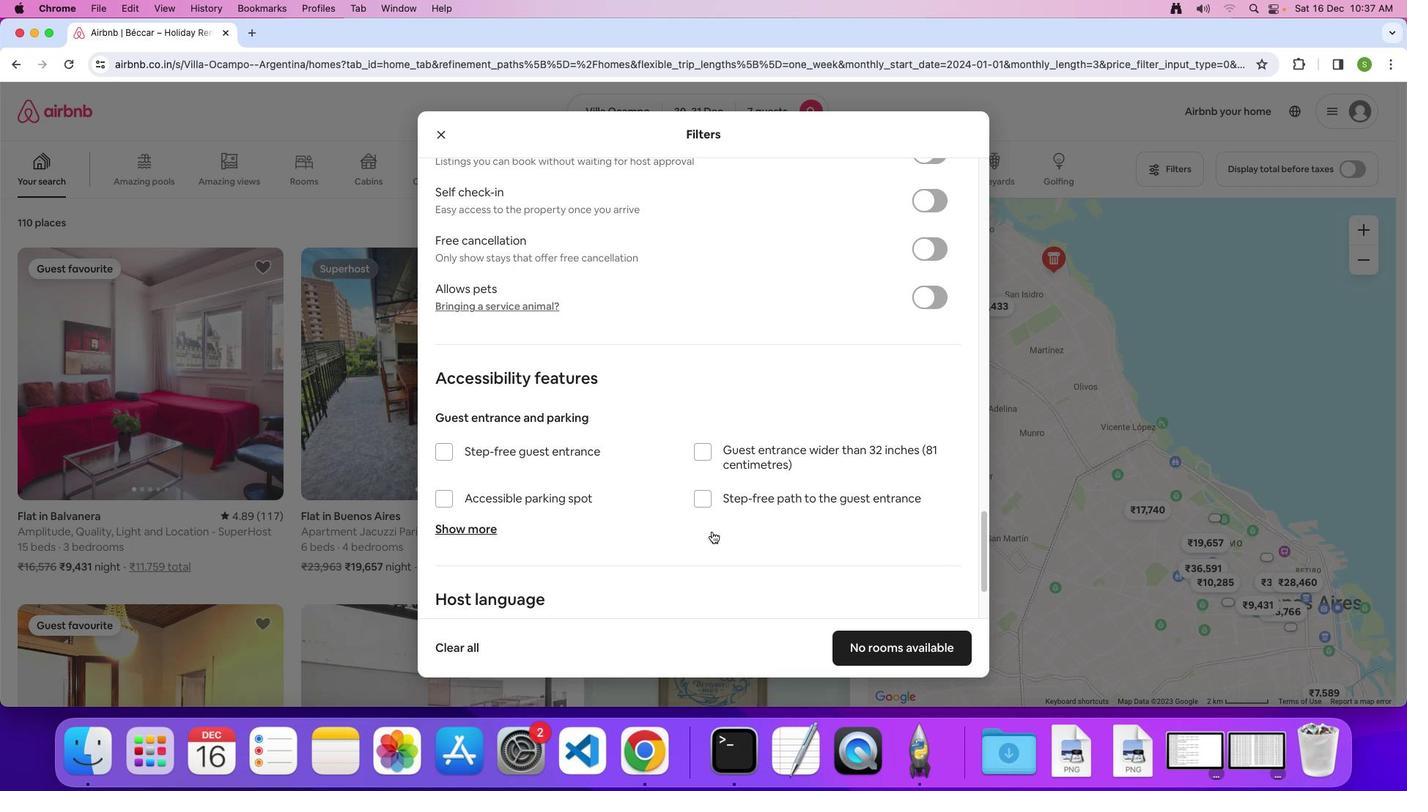 
Action: Mouse scrolled (712, 532) with delta (0, 0)
Screenshot: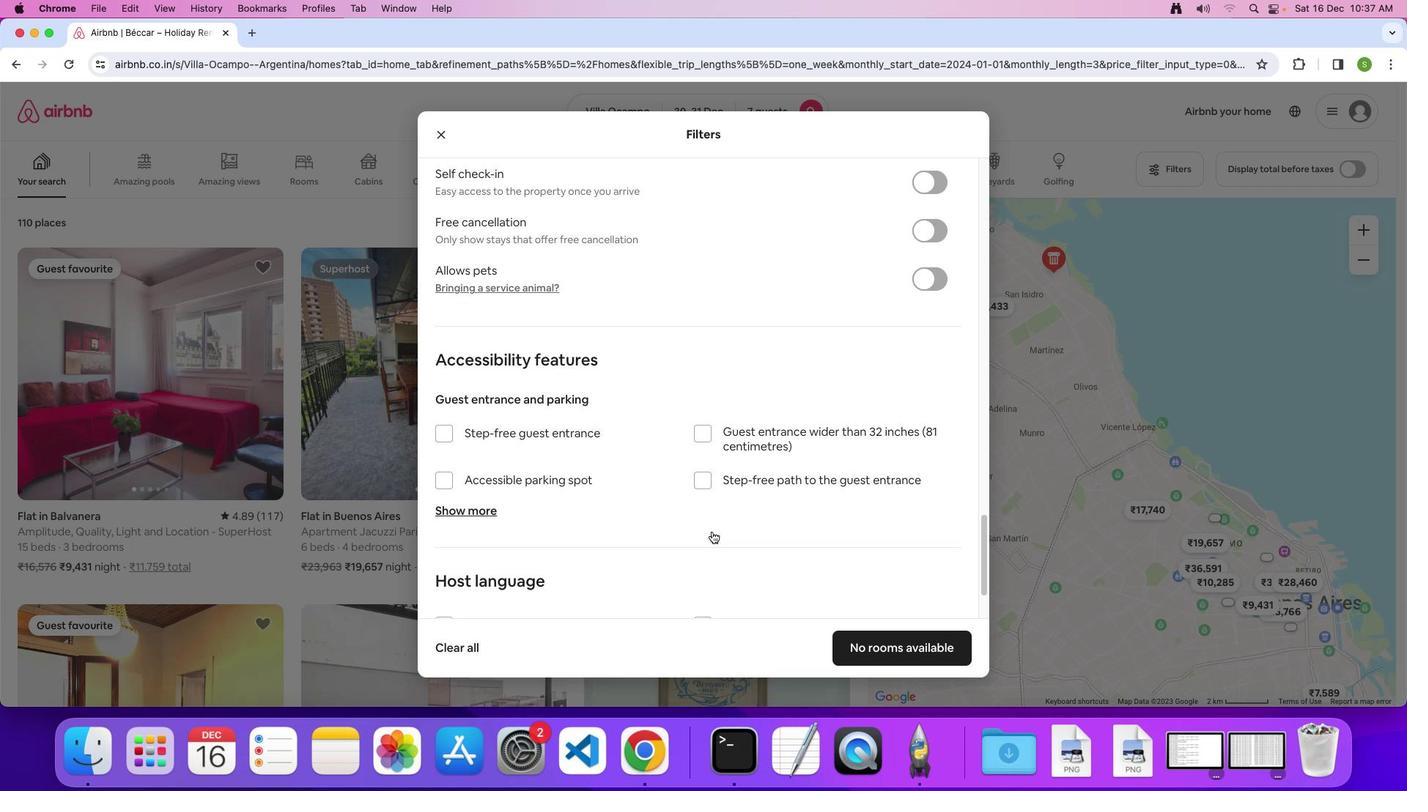 
Action: Mouse scrolled (712, 532) with delta (0, -2)
Screenshot: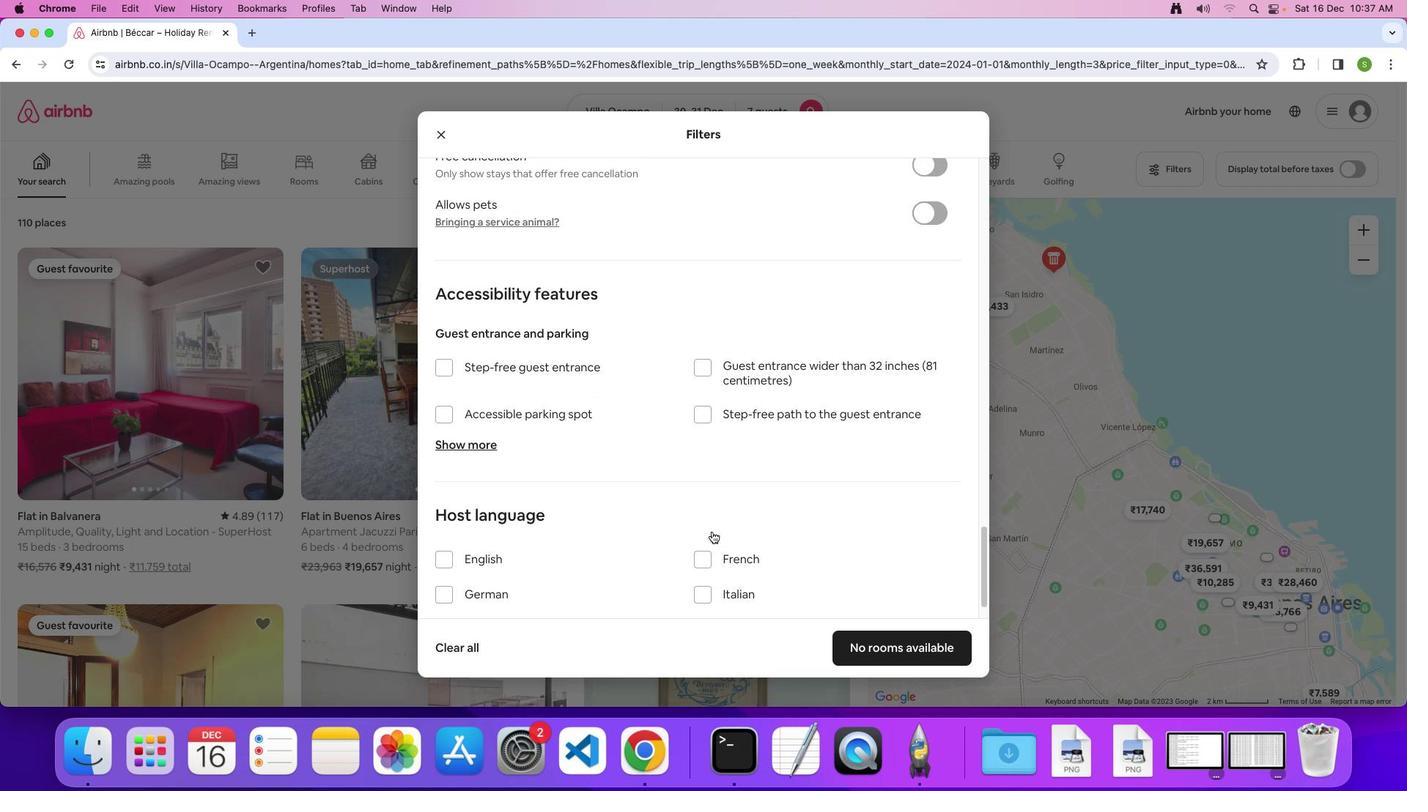 
Action: Mouse scrolled (712, 532) with delta (0, 0)
Screenshot: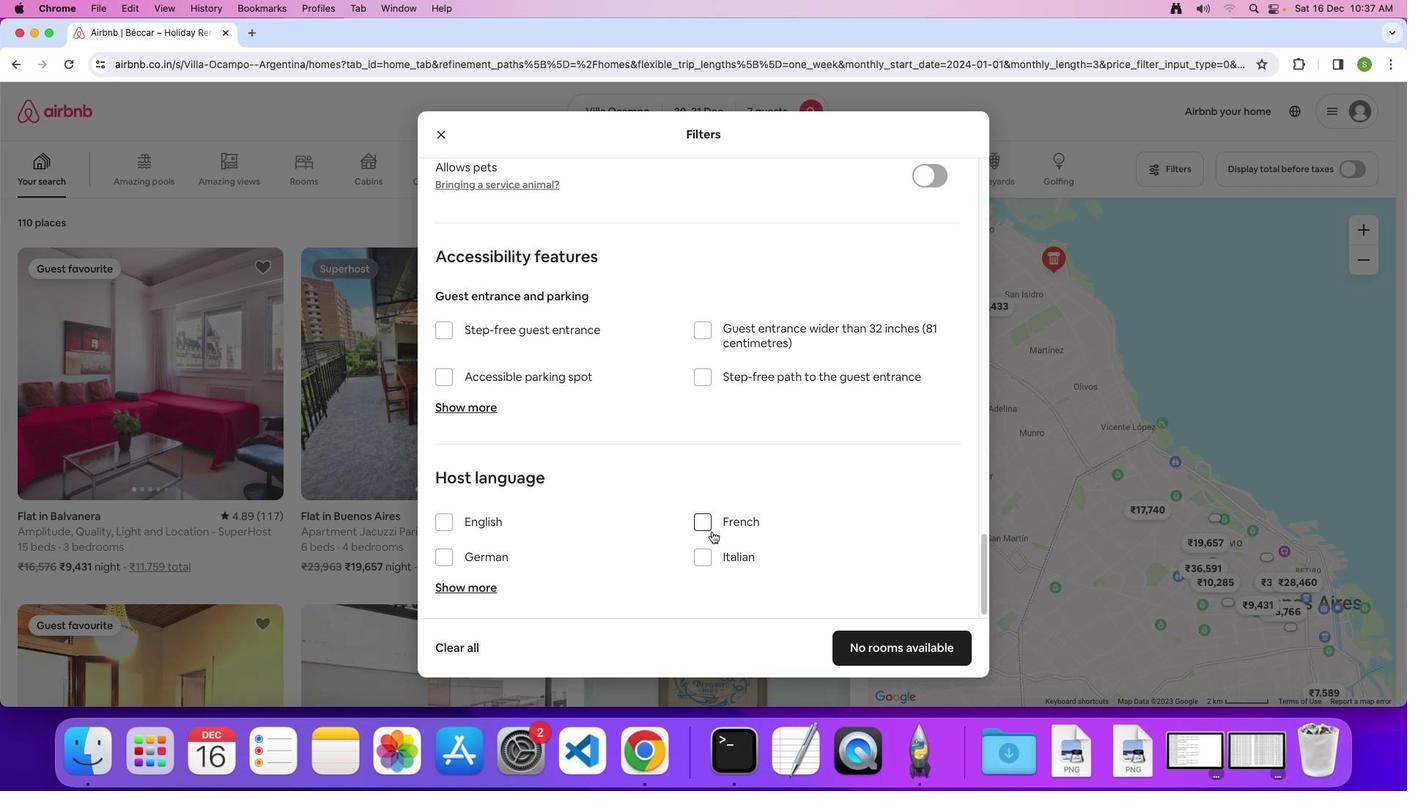 
Action: Mouse scrolled (712, 532) with delta (0, 0)
Screenshot: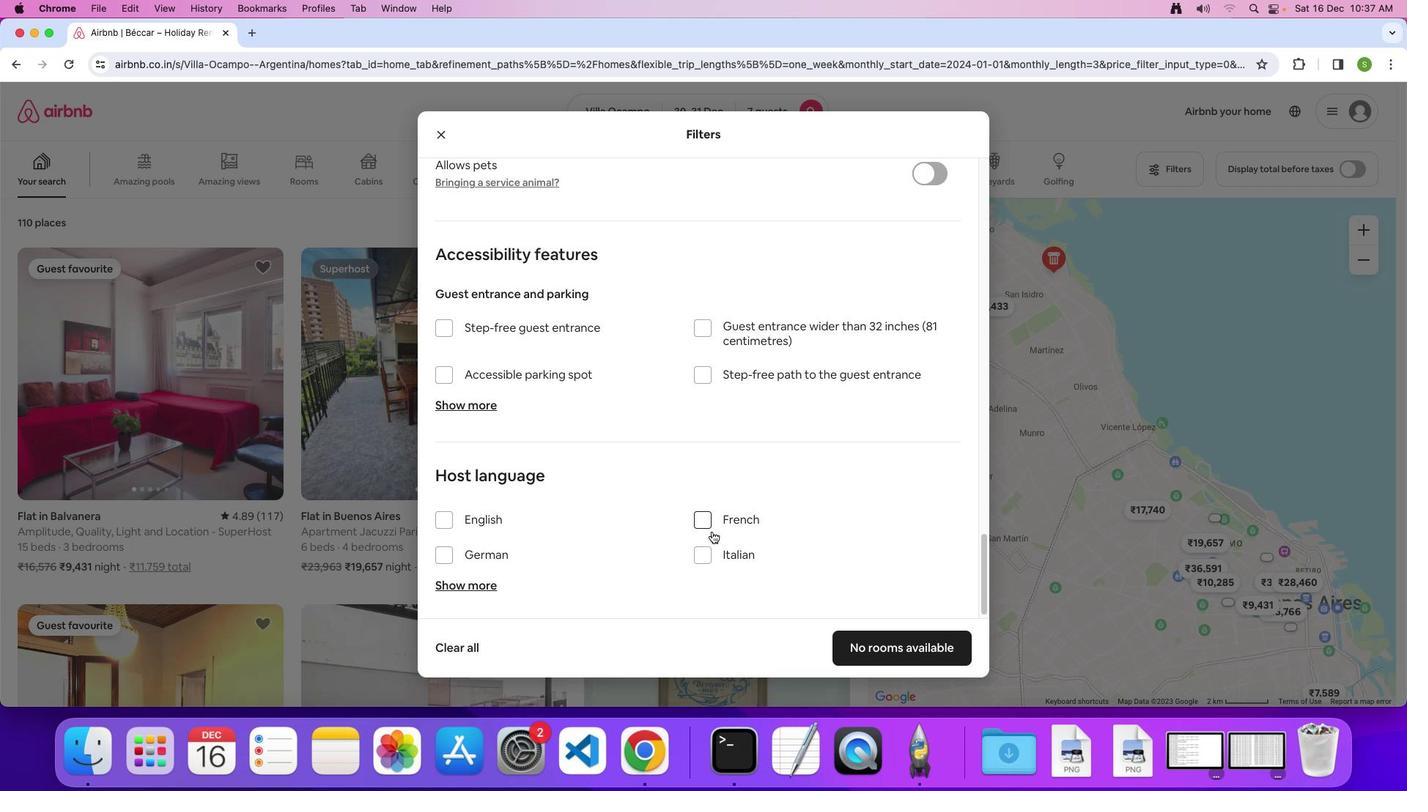 
Action: Mouse scrolled (712, 532) with delta (0, -2)
Screenshot: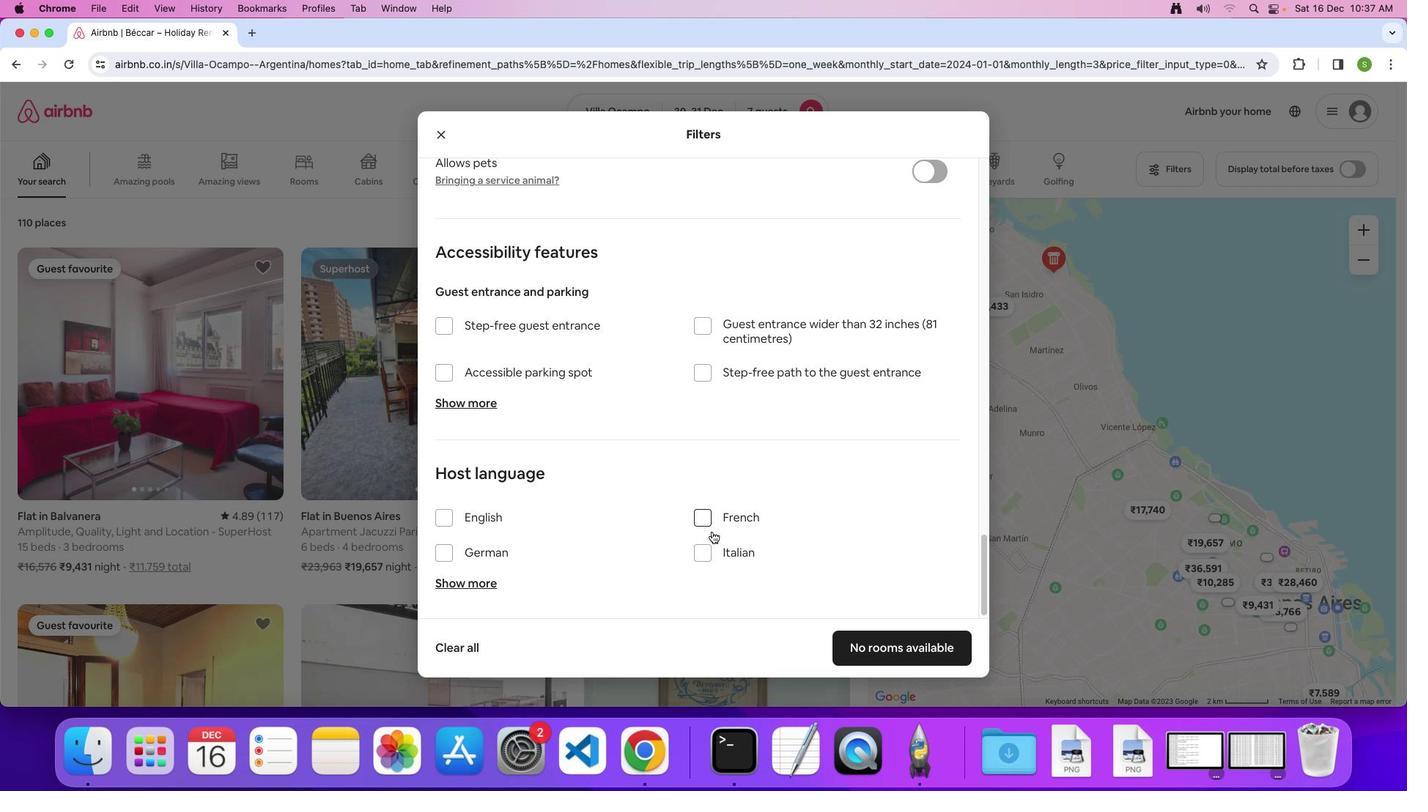 
Action: Mouse moved to (911, 659)
Screenshot: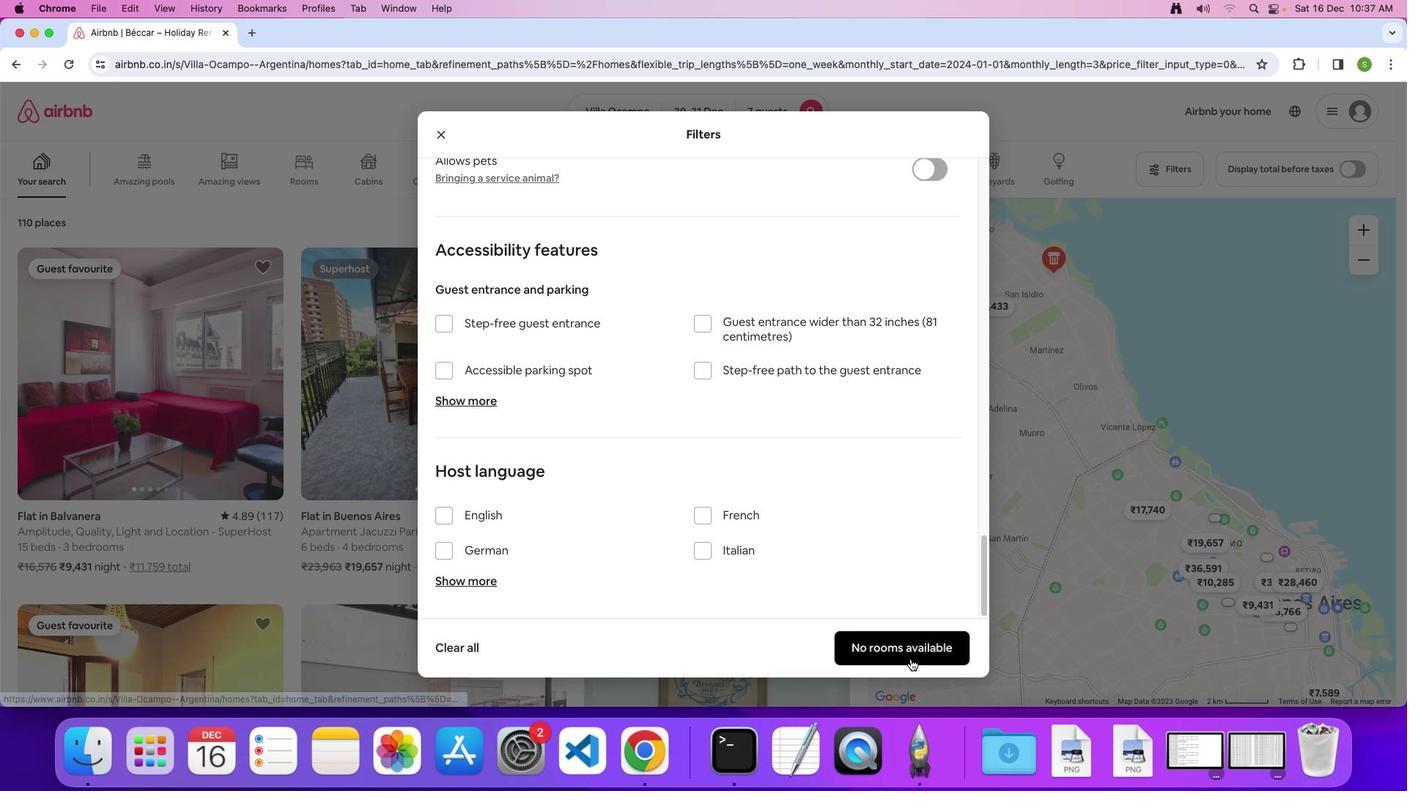 
Action: Mouse pressed left at (911, 659)
Screenshot: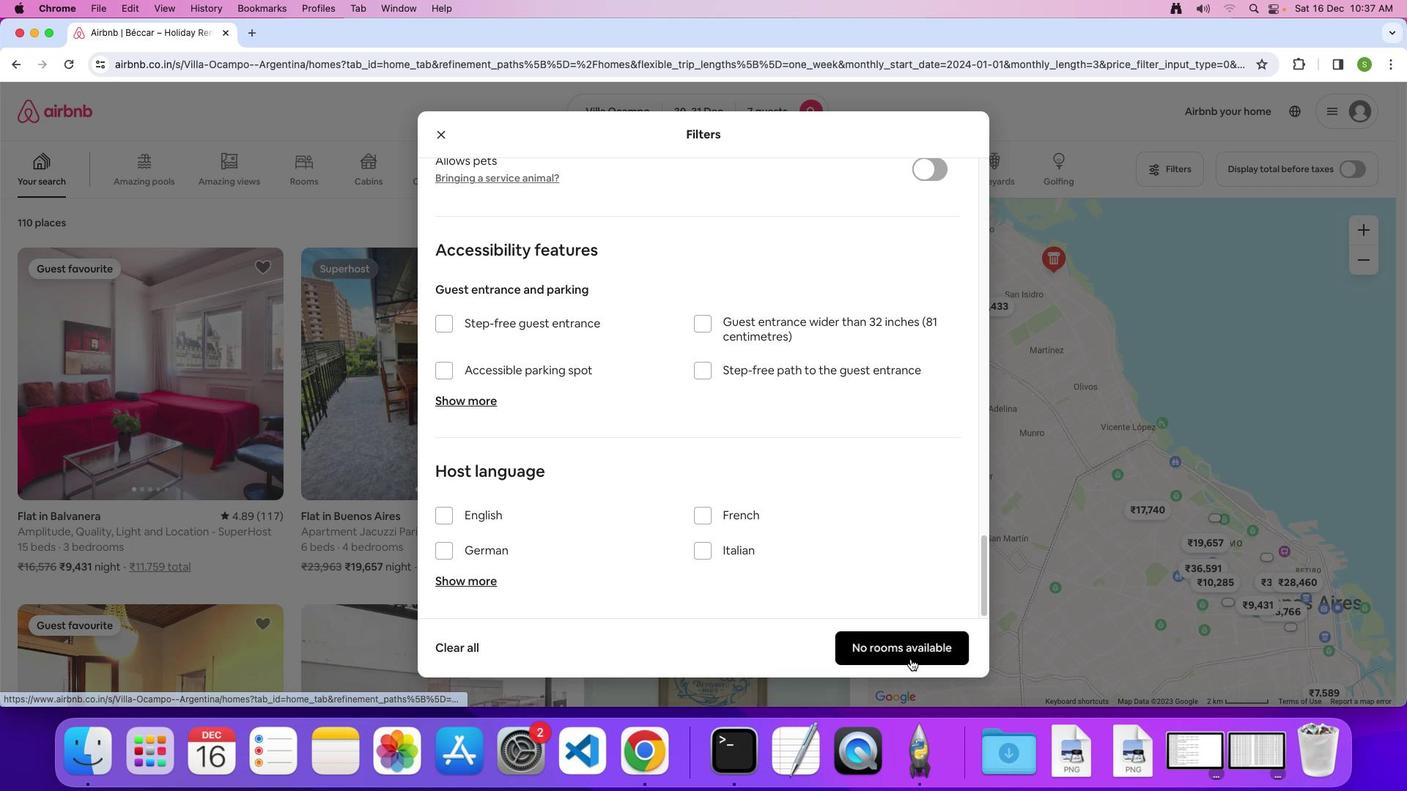 
Action: Mouse moved to (603, 343)
Screenshot: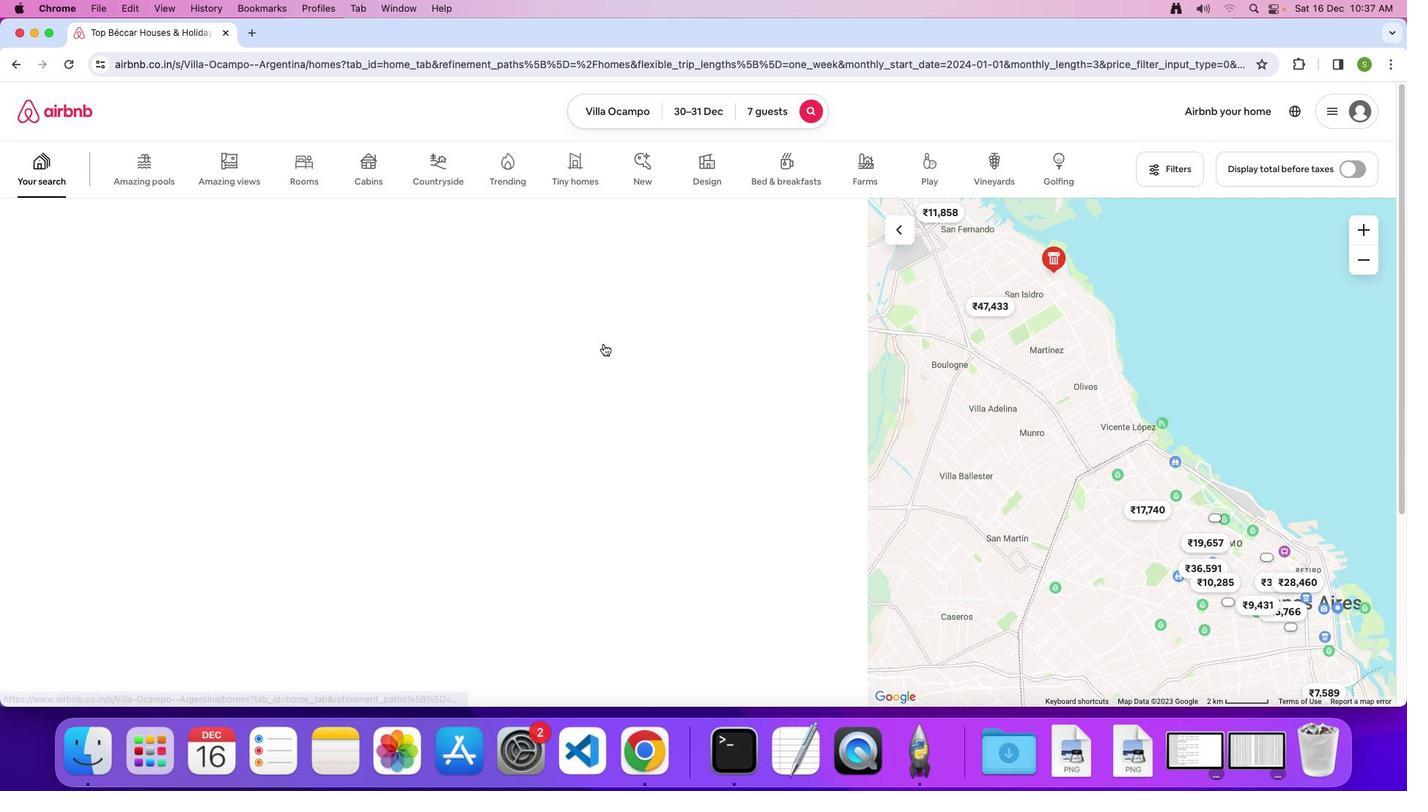 
